 Task: Find connections with filter location Kāsaragod with filter topic #Mobilemarketingwith filter profile language Spanish with filter current company Tata Steel with filter school Shri Ramdeobaba Kamla Nehru Engineering College, Katol Road with filter industry Renewable Energy Semiconductor Manufacturing with filter service category Tax Law with filter keywords title Customer Care Associate
Action: Mouse moved to (199, 318)
Screenshot: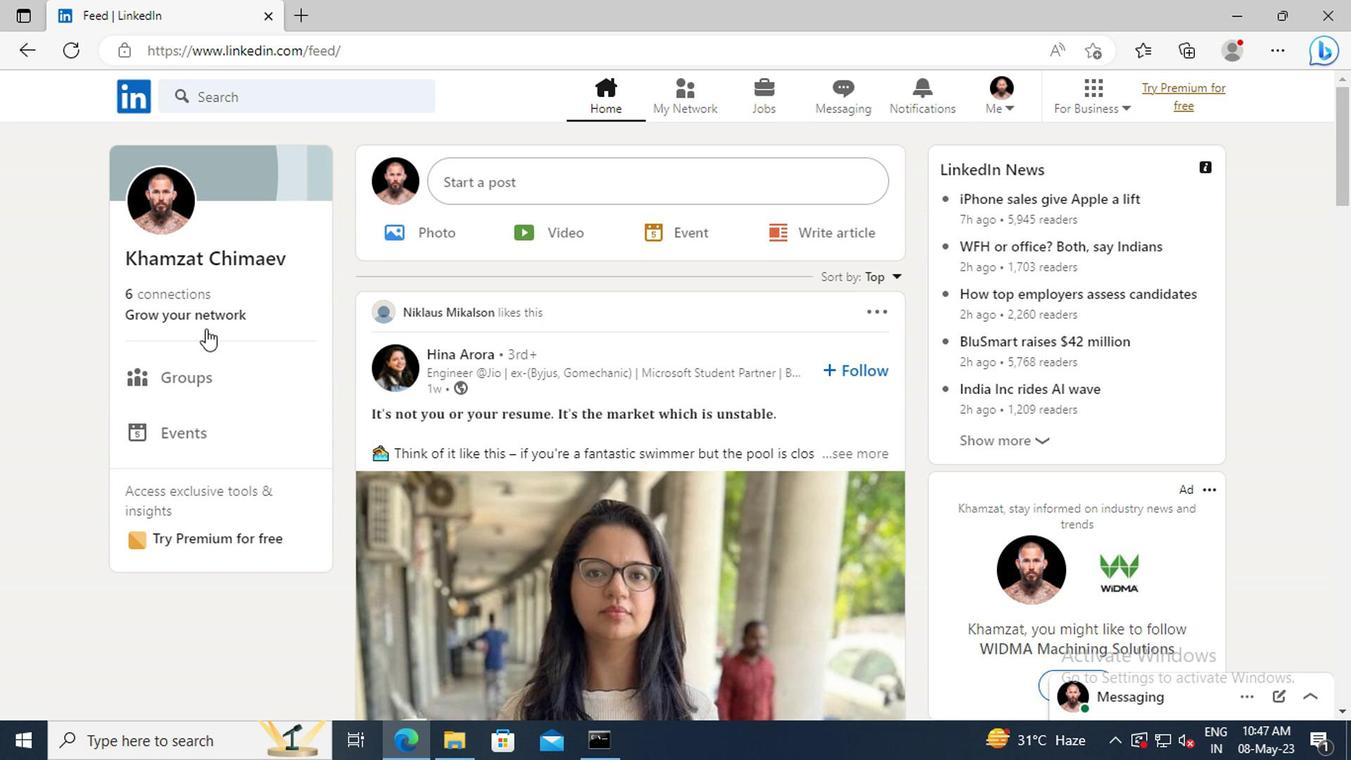 
Action: Mouse pressed left at (199, 318)
Screenshot: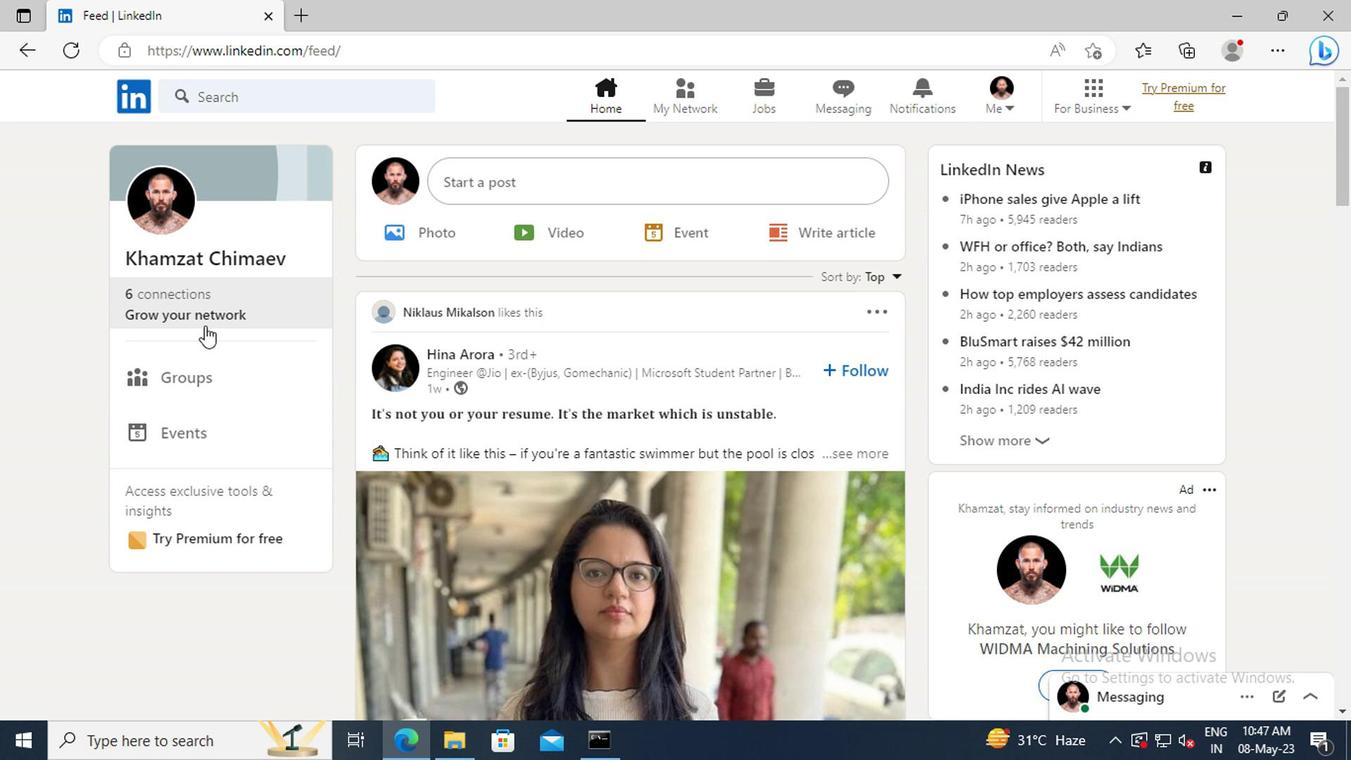 
Action: Mouse moved to (212, 214)
Screenshot: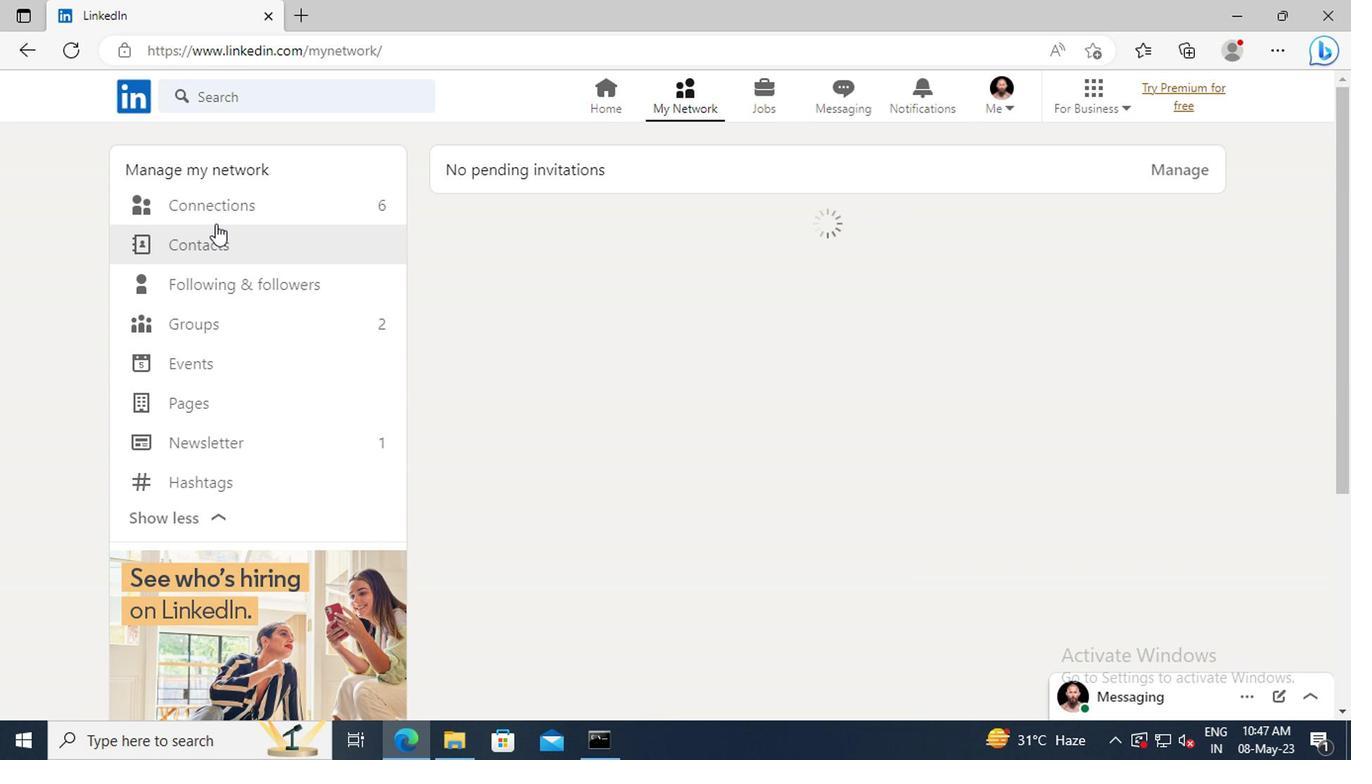 
Action: Mouse pressed left at (212, 214)
Screenshot: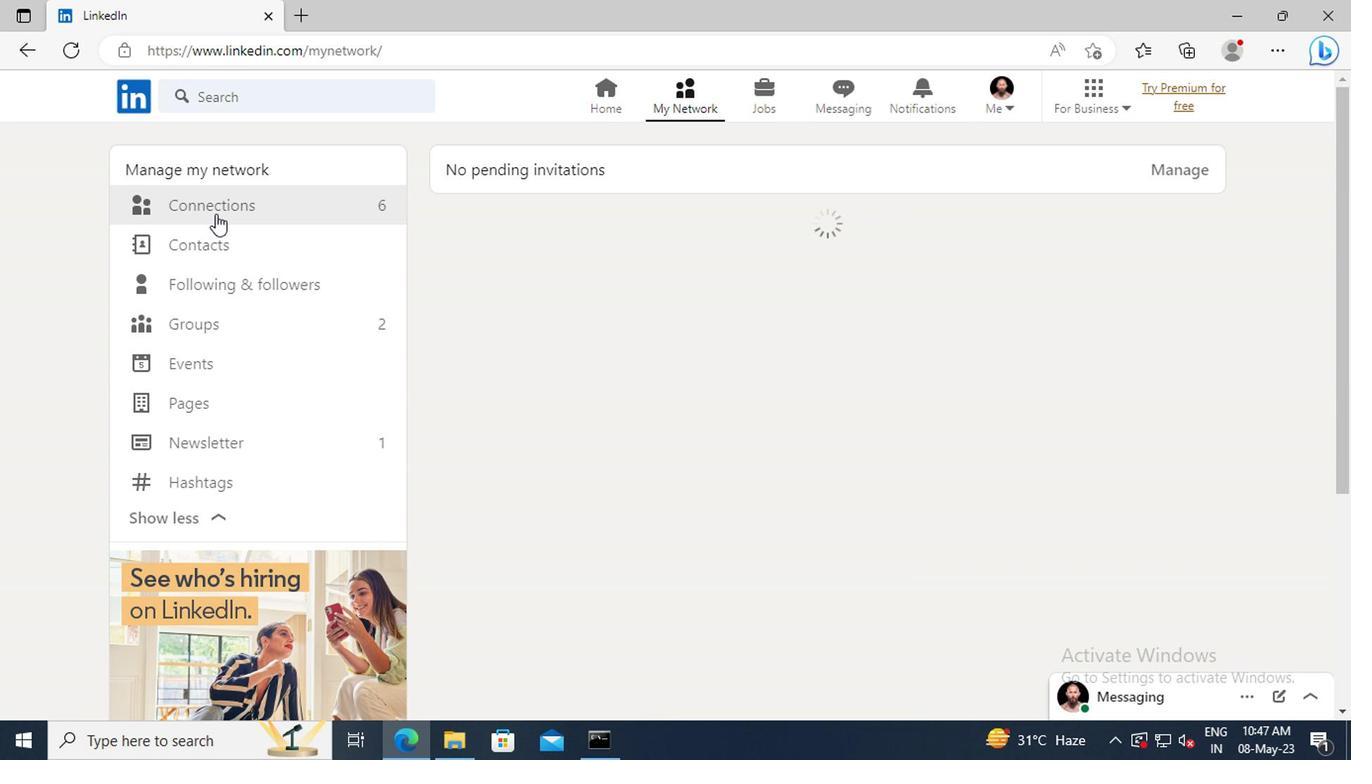 
Action: Mouse moved to (792, 212)
Screenshot: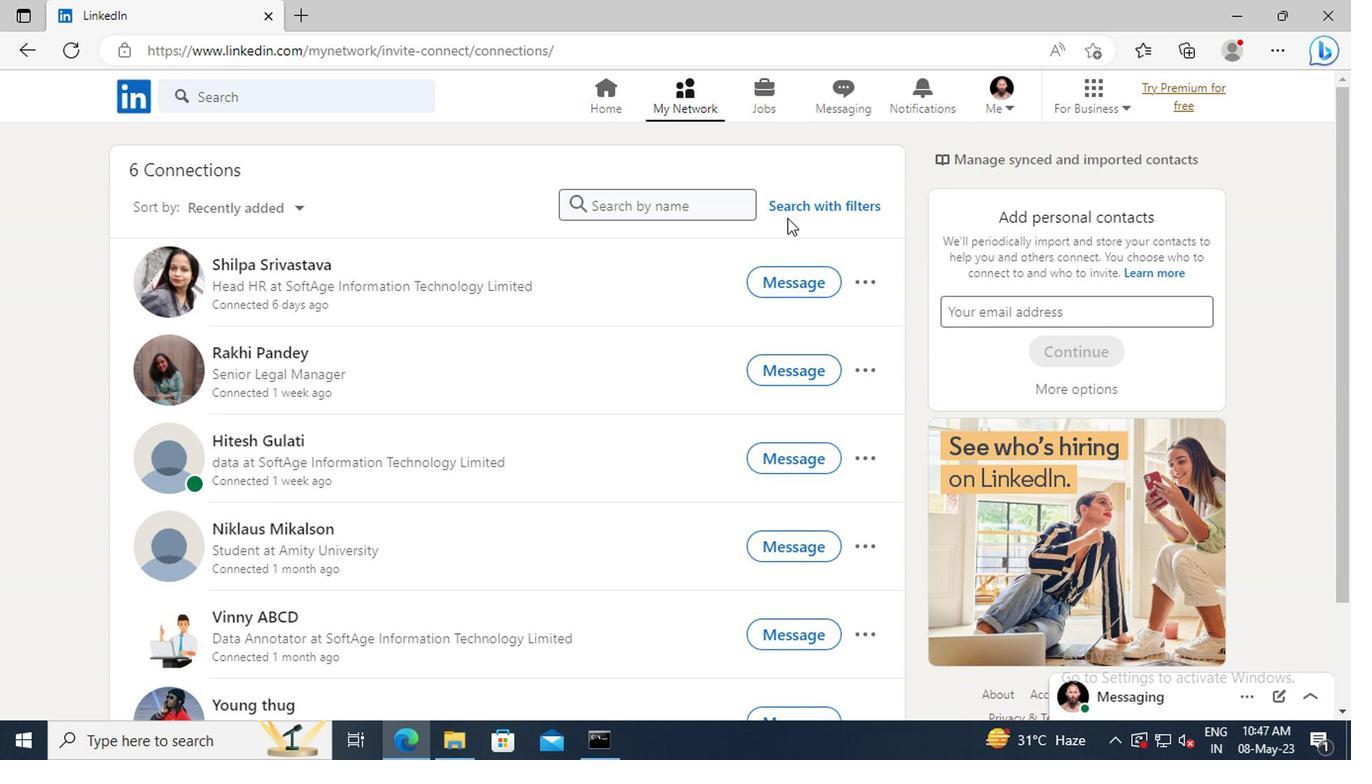 
Action: Mouse pressed left at (792, 212)
Screenshot: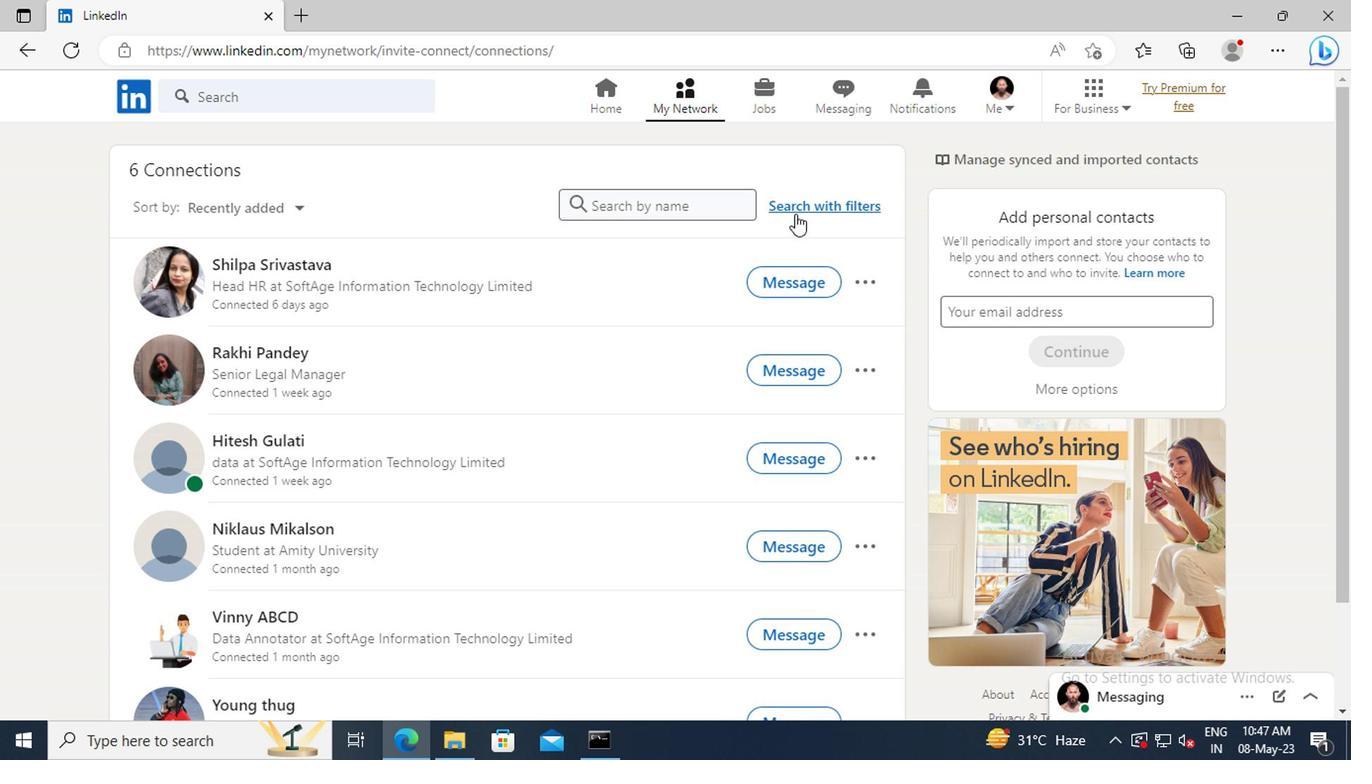 
Action: Mouse moved to (744, 155)
Screenshot: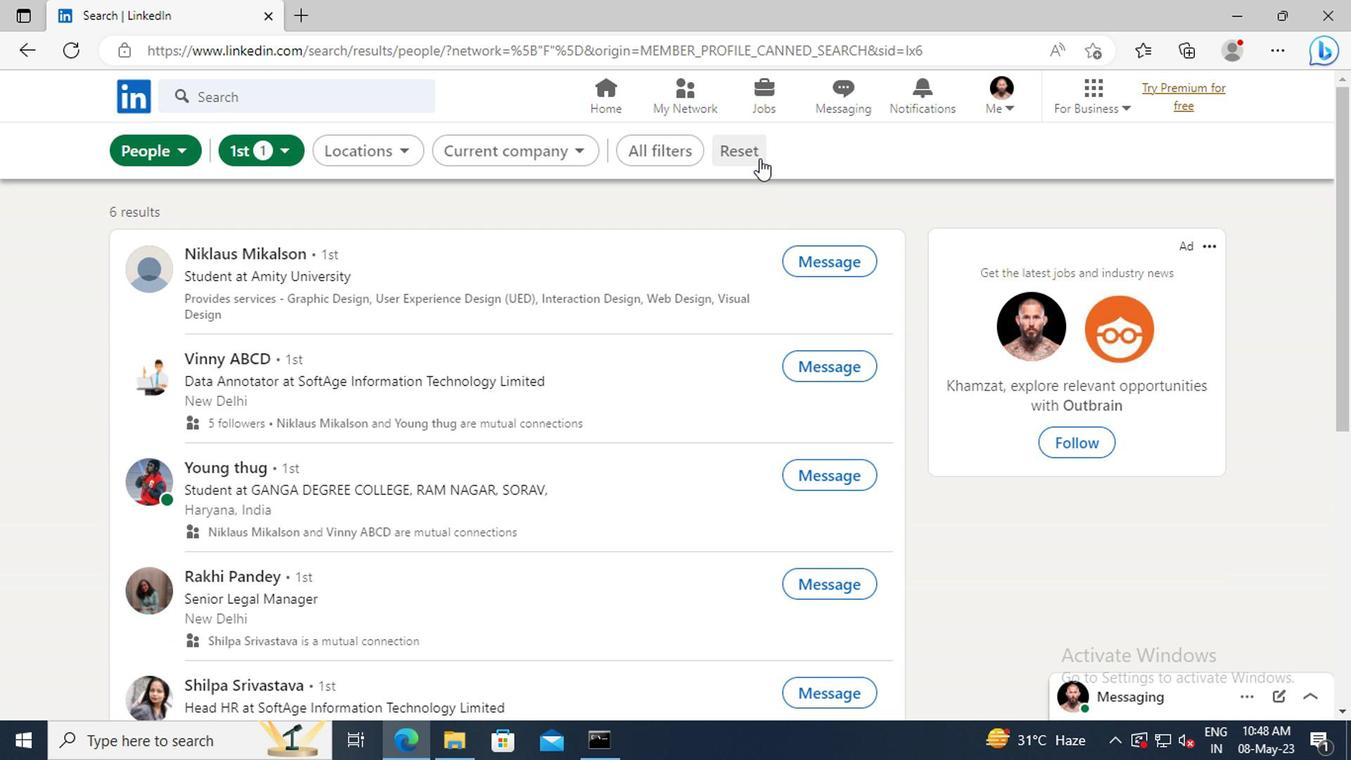 
Action: Mouse pressed left at (744, 155)
Screenshot: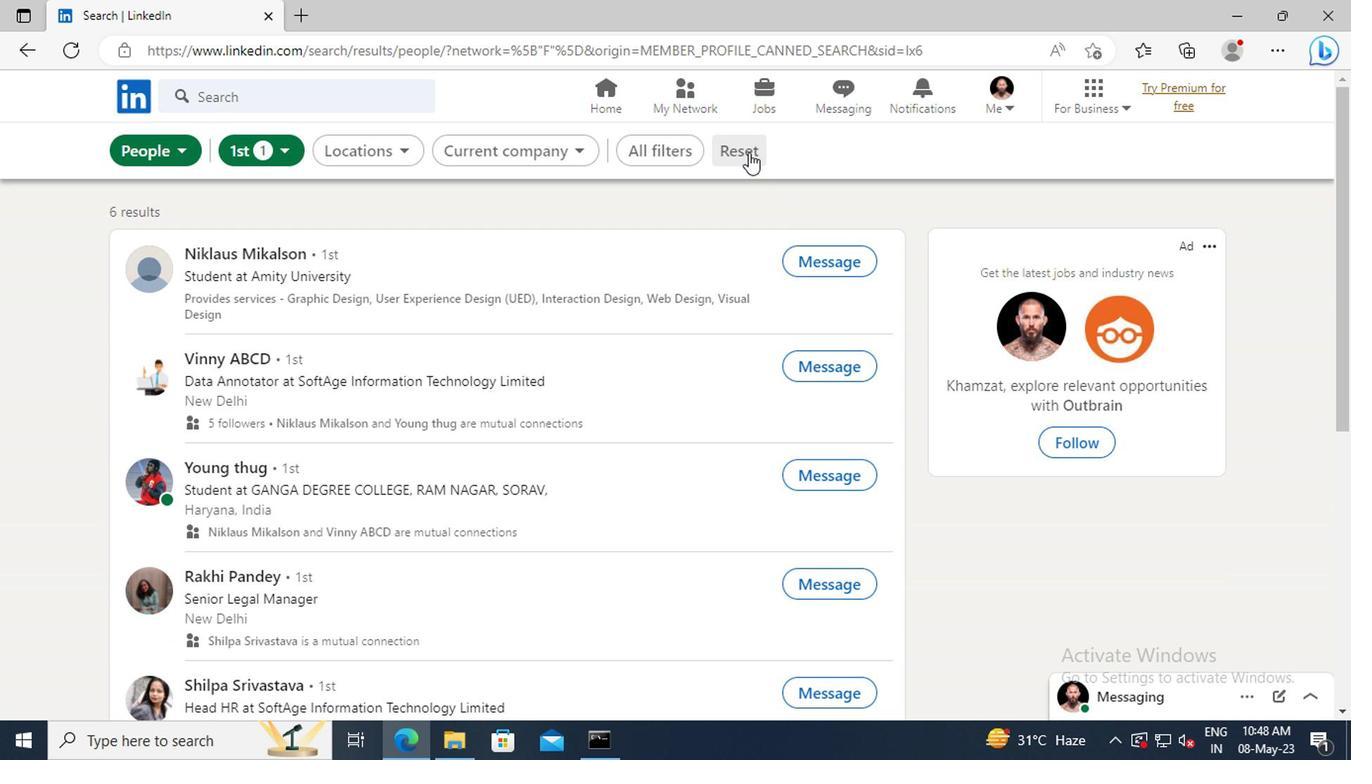 
Action: Mouse moved to (708, 155)
Screenshot: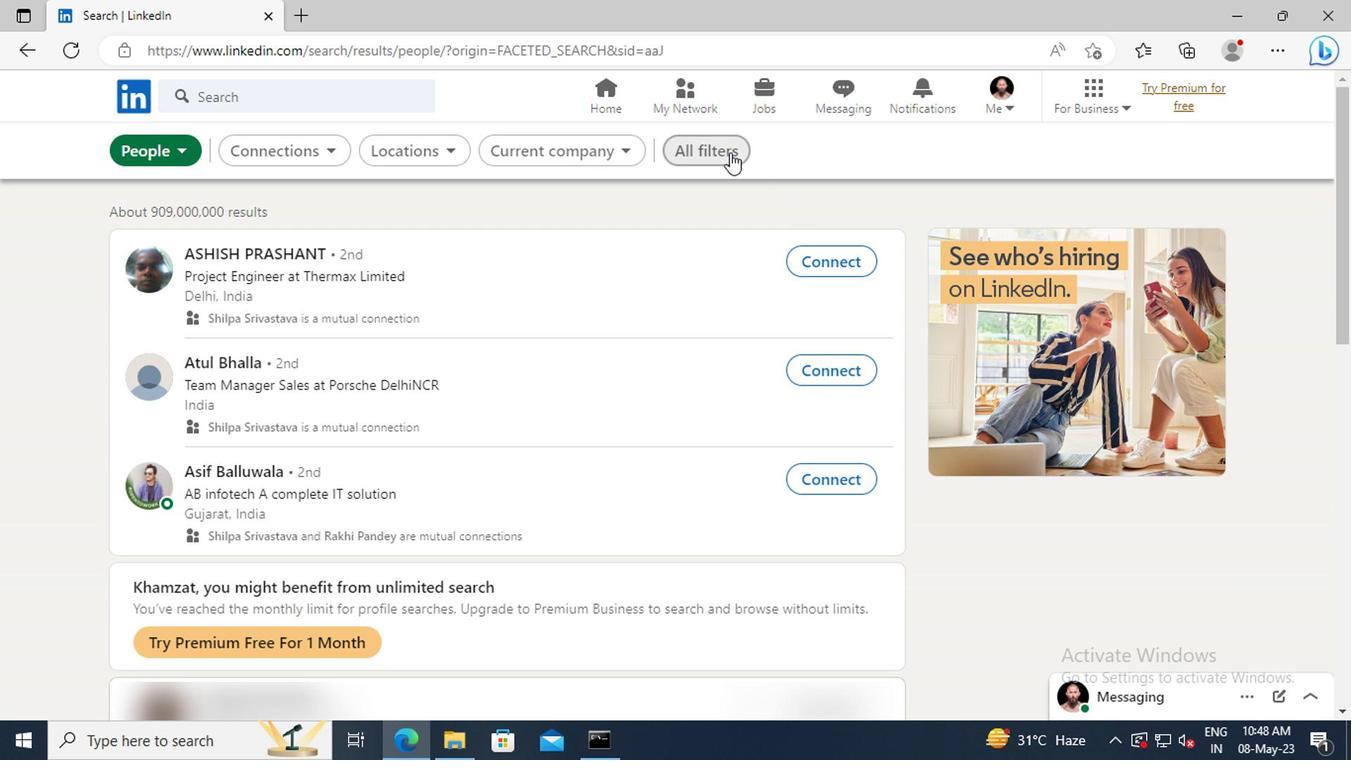 
Action: Mouse pressed left at (708, 155)
Screenshot: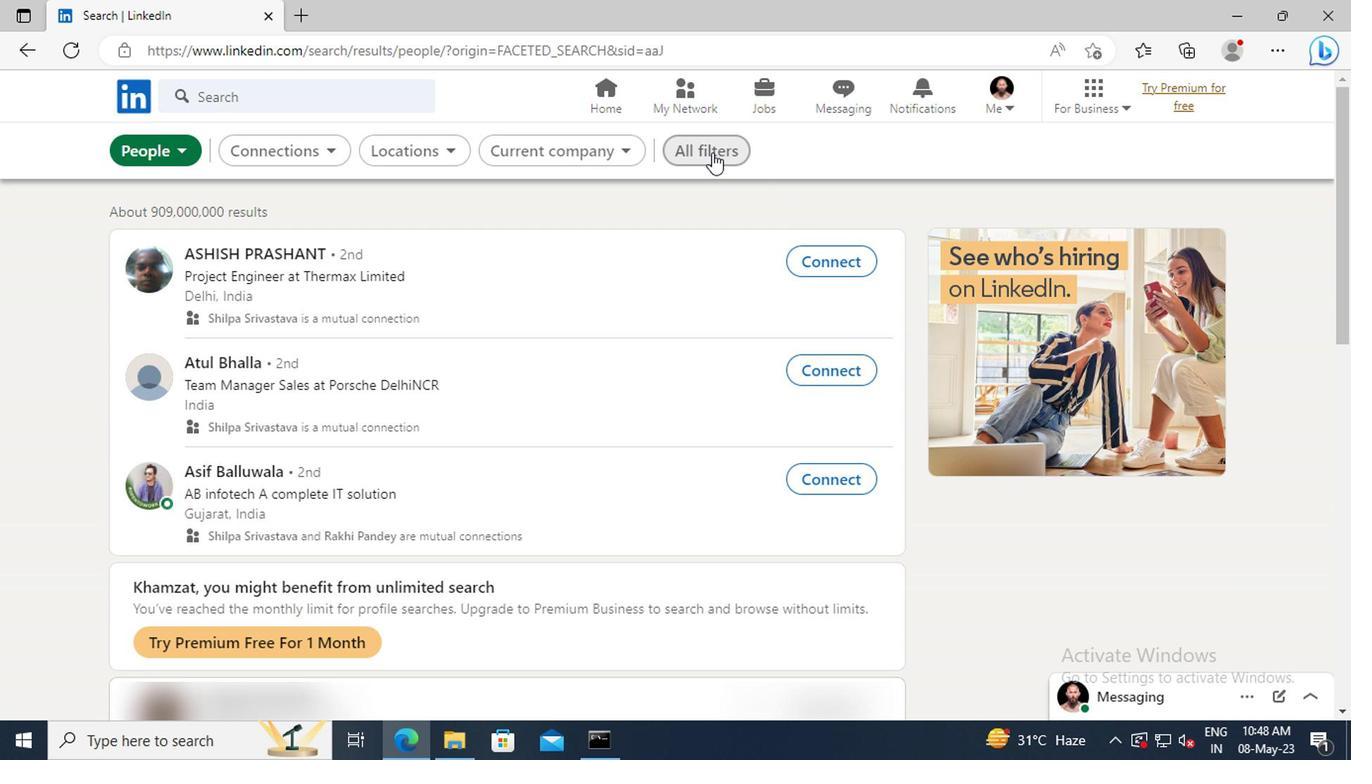 
Action: Mouse moved to (1086, 362)
Screenshot: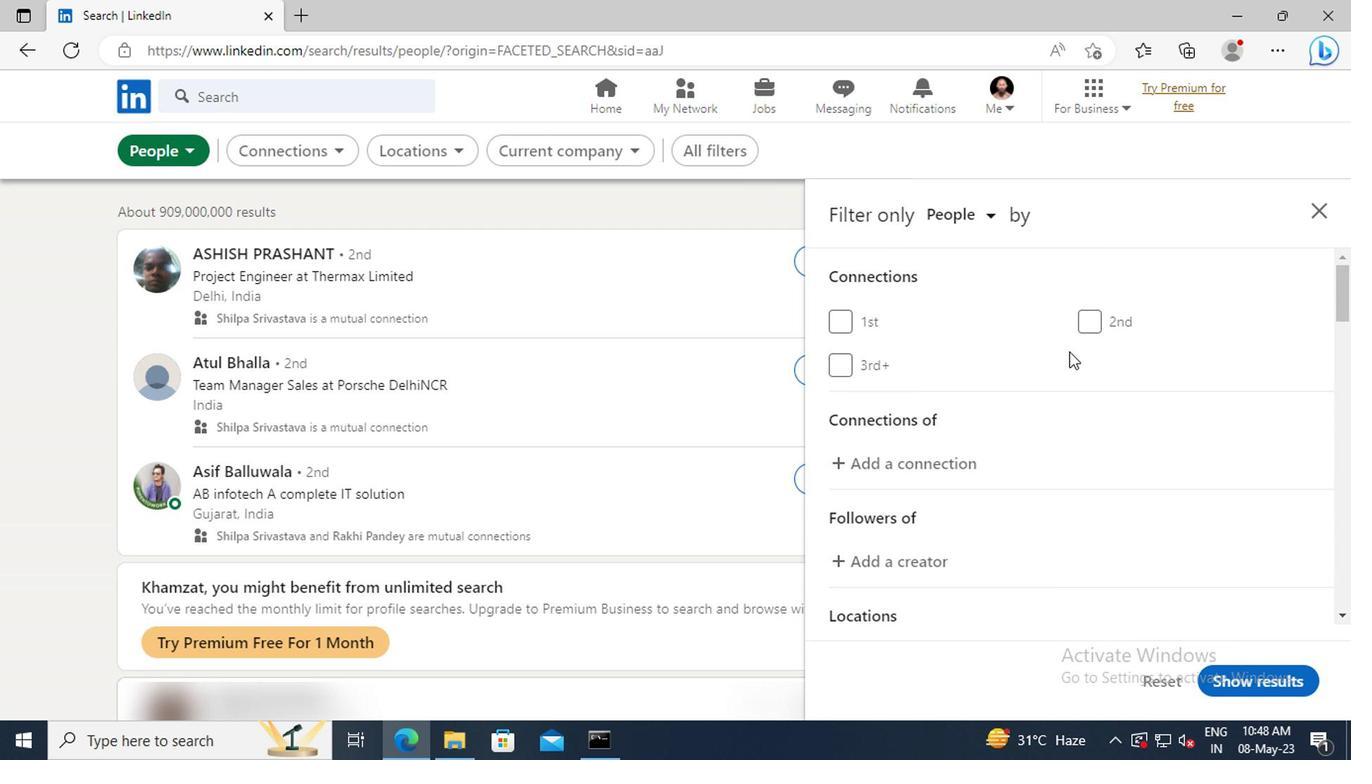 
Action: Mouse scrolled (1086, 361) with delta (0, 0)
Screenshot: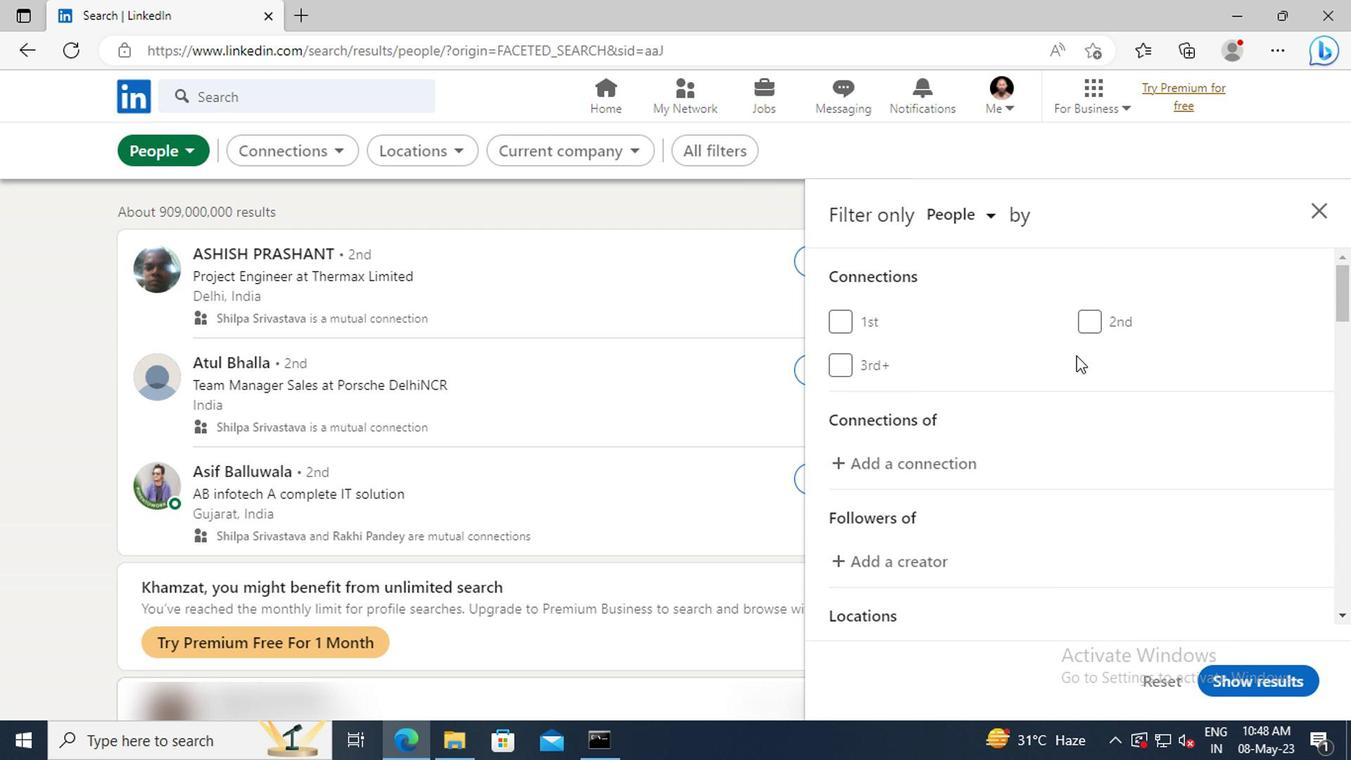 
Action: Mouse moved to (1087, 363)
Screenshot: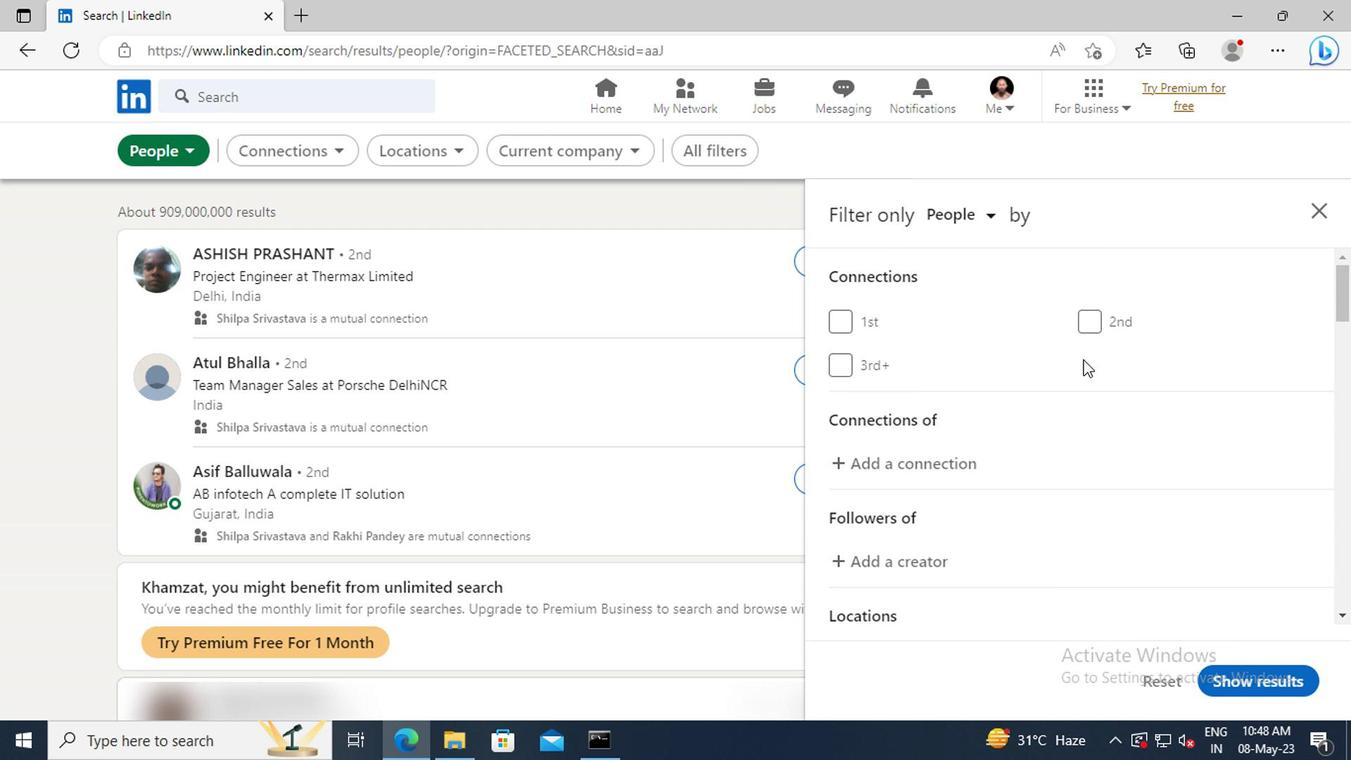 
Action: Mouse scrolled (1087, 362) with delta (0, 0)
Screenshot: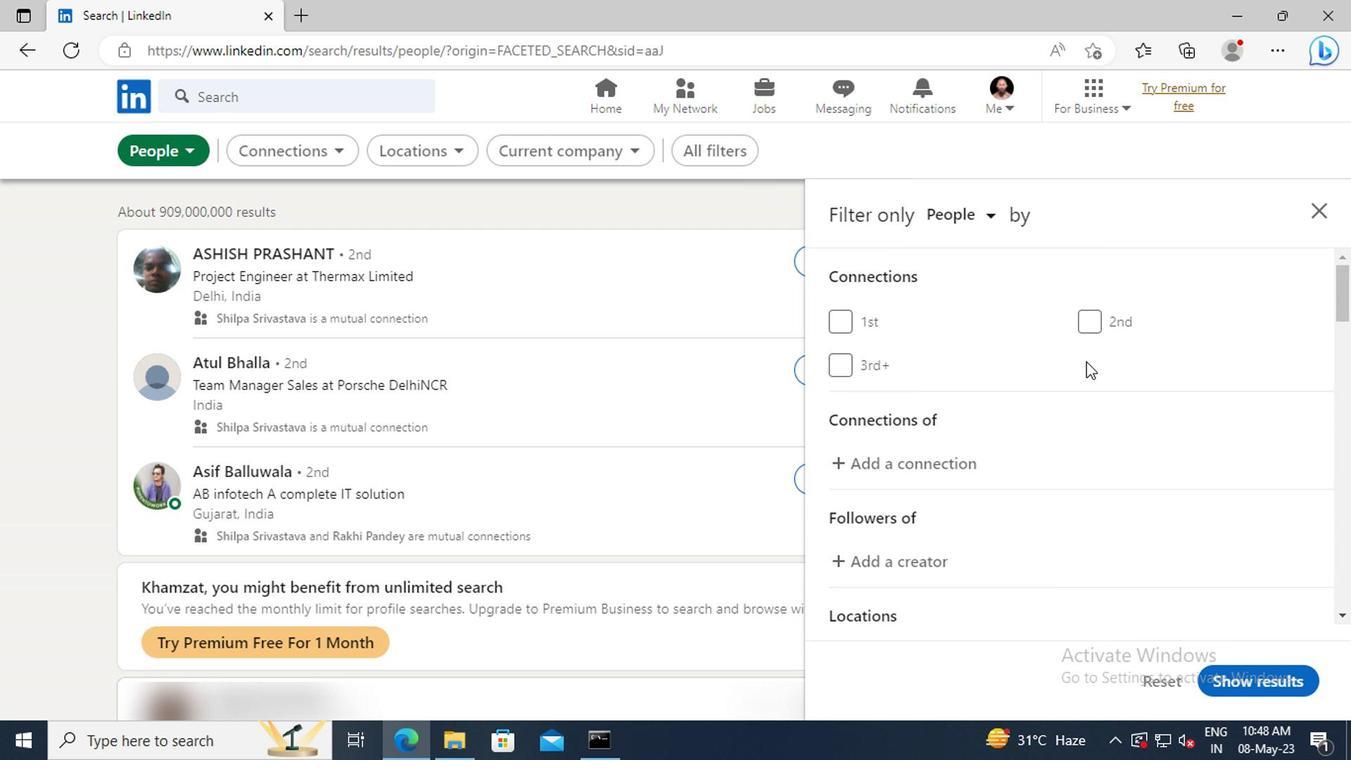 
Action: Mouse scrolled (1087, 362) with delta (0, 0)
Screenshot: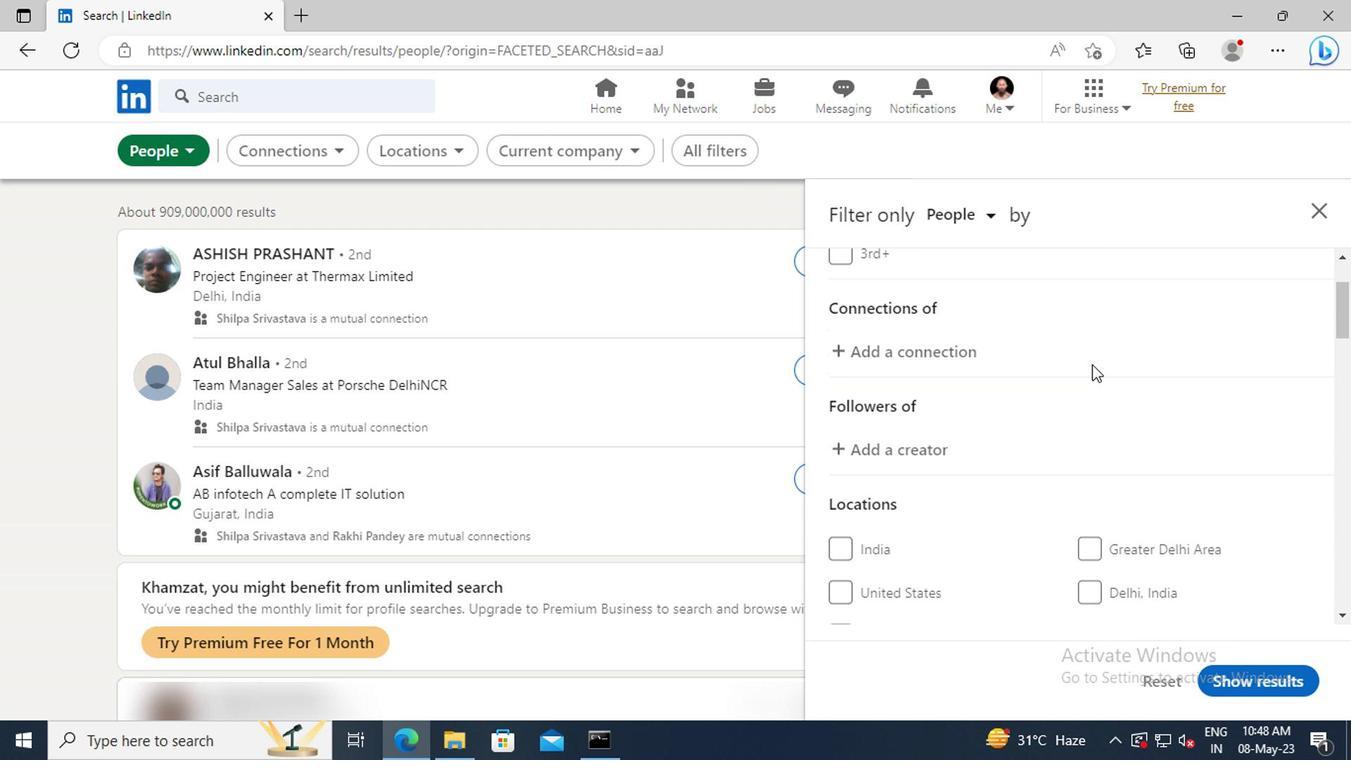 
Action: Mouse scrolled (1087, 362) with delta (0, 0)
Screenshot: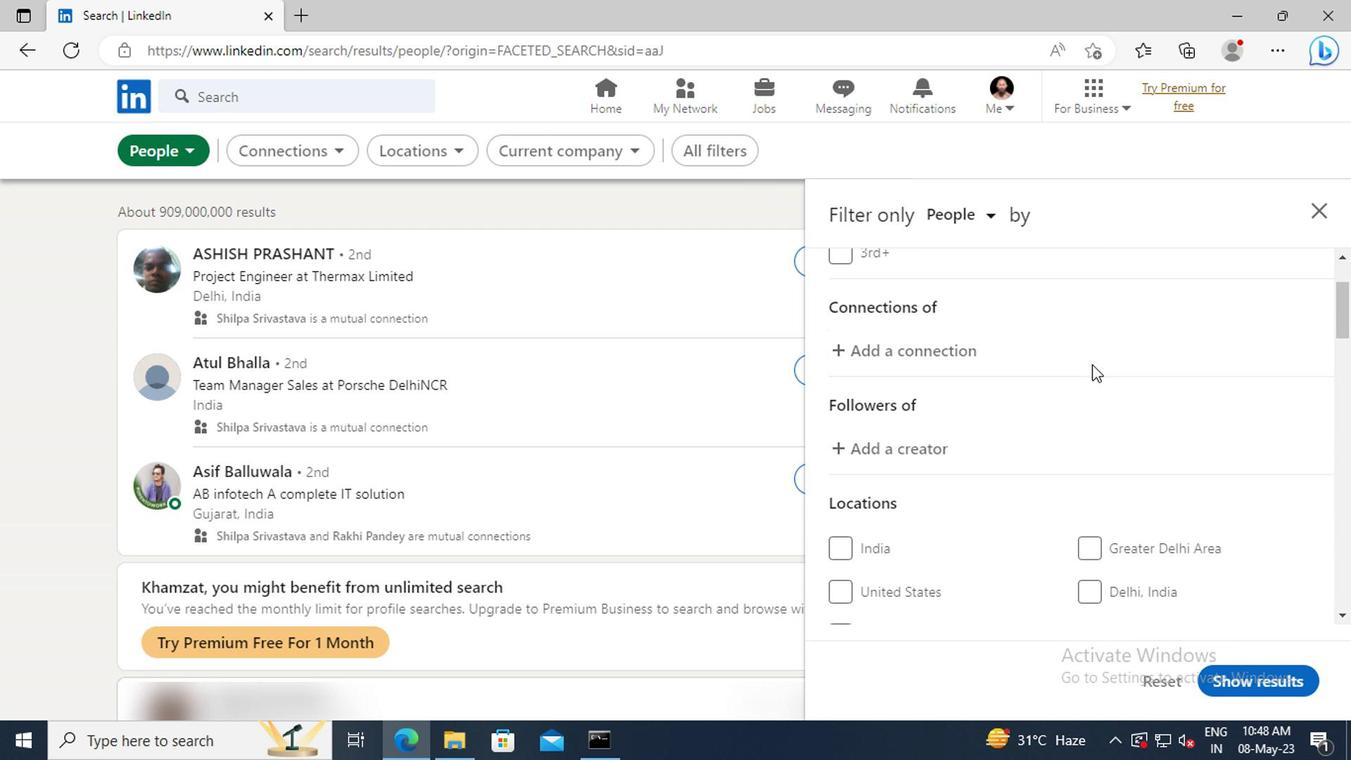 
Action: Mouse scrolled (1087, 362) with delta (0, 0)
Screenshot: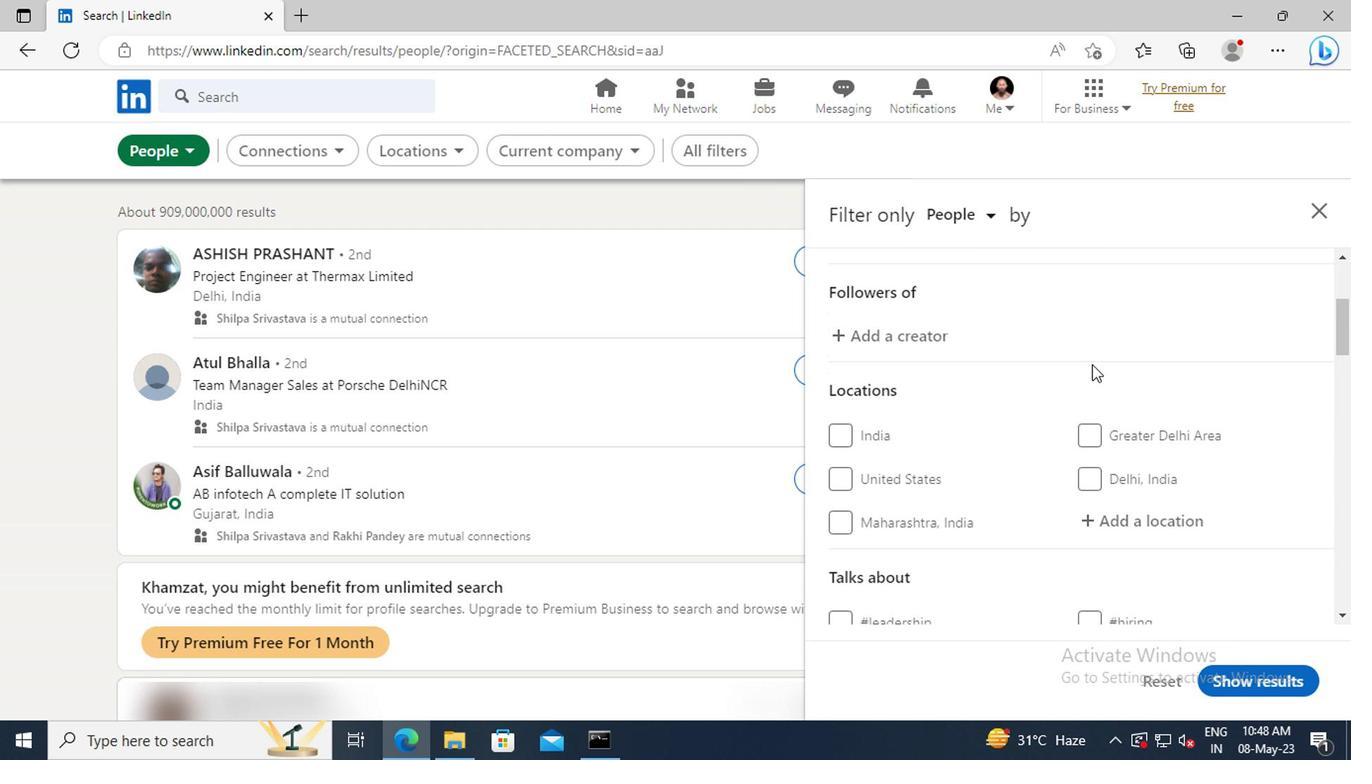 
Action: Mouse scrolled (1087, 362) with delta (0, 0)
Screenshot: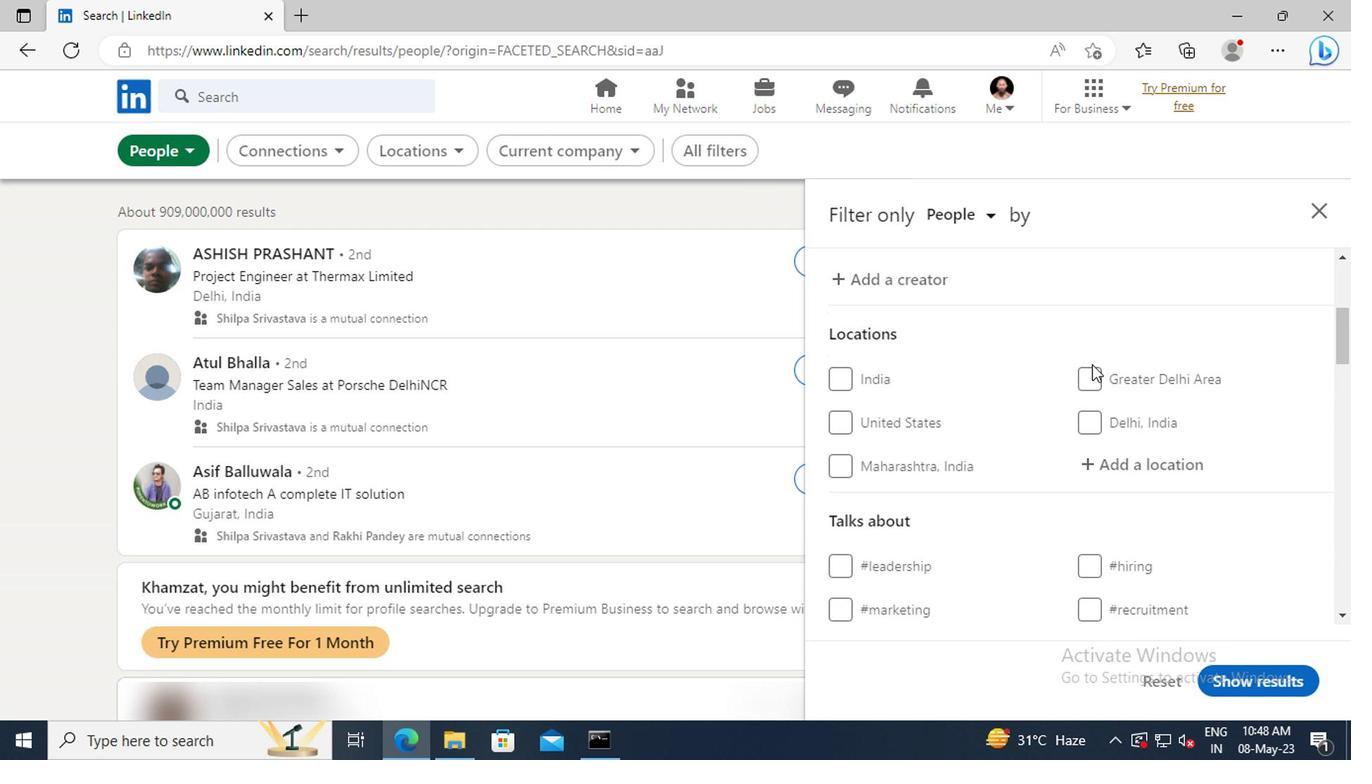
Action: Mouse scrolled (1087, 362) with delta (0, 0)
Screenshot: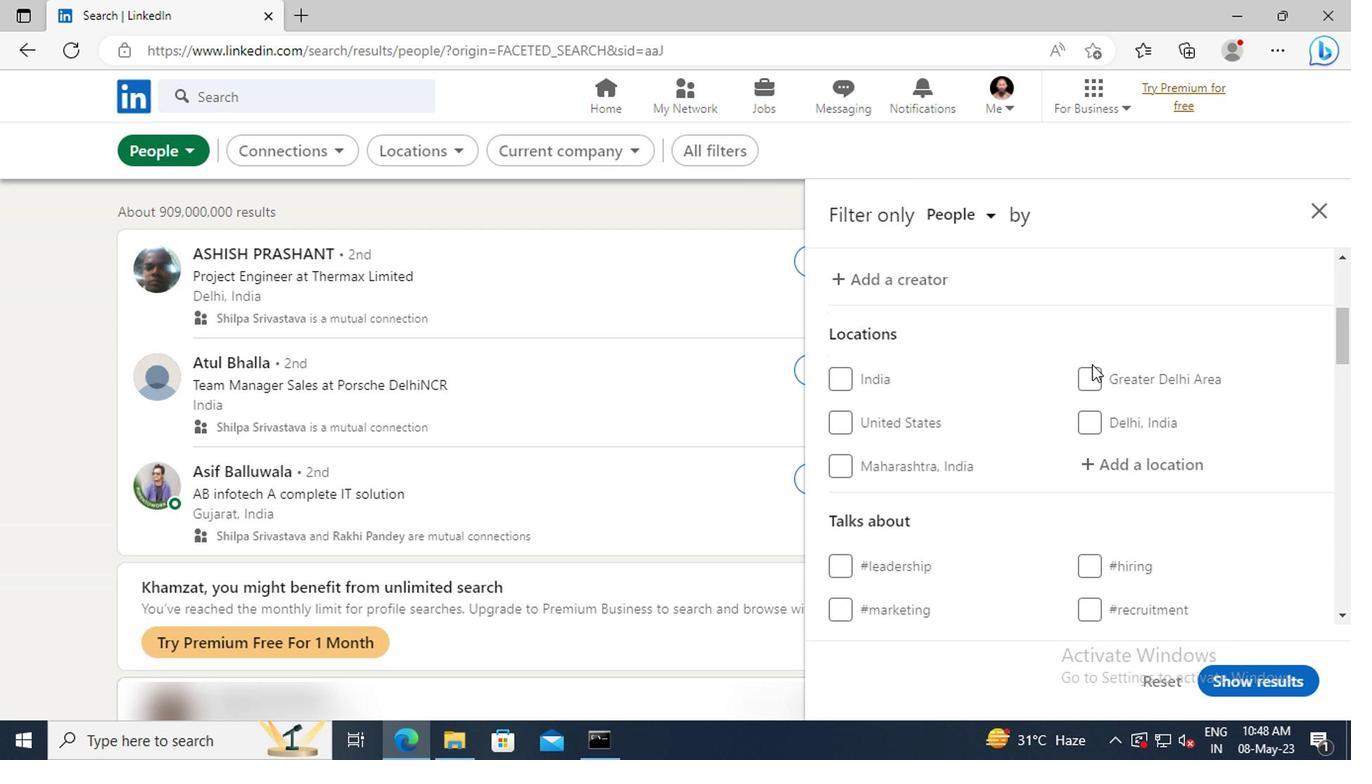 
Action: Mouse moved to (1097, 359)
Screenshot: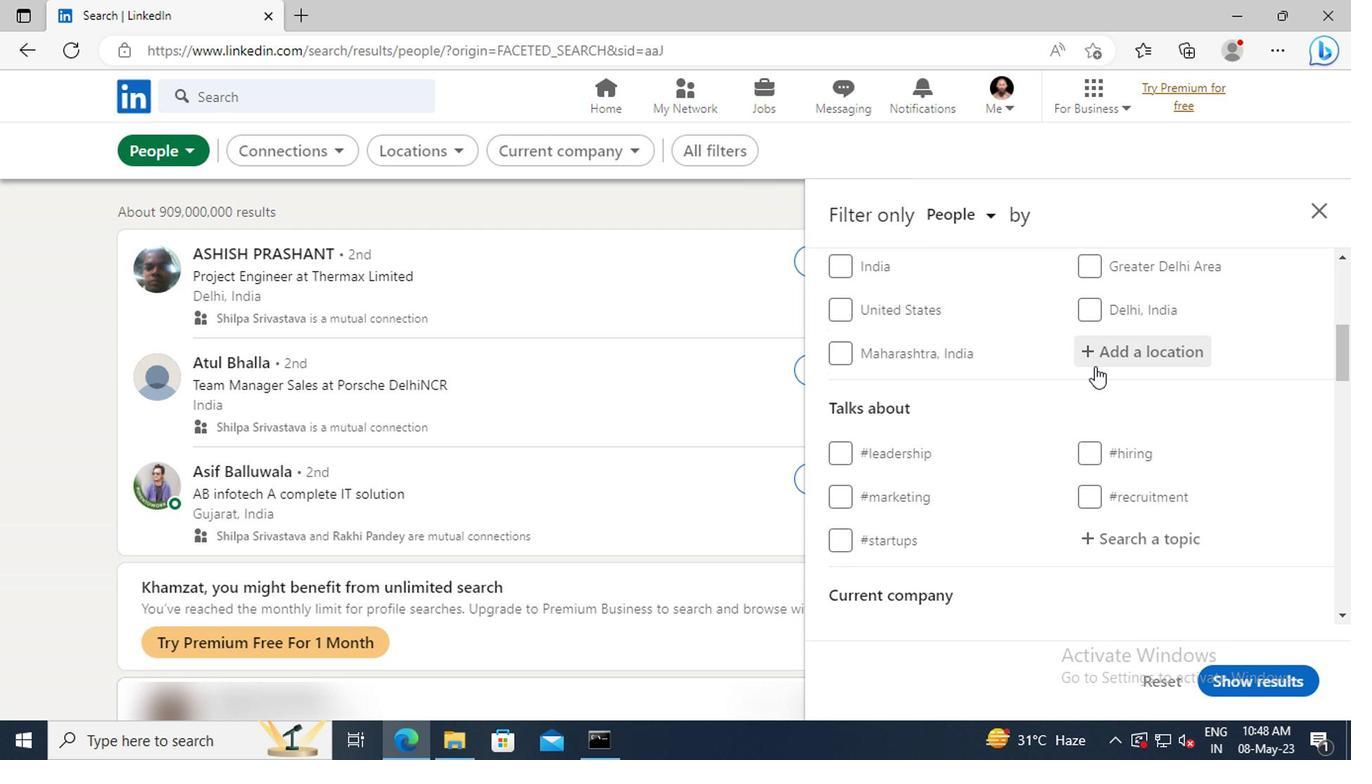 
Action: Mouse pressed left at (1097, 359)
Screenshot: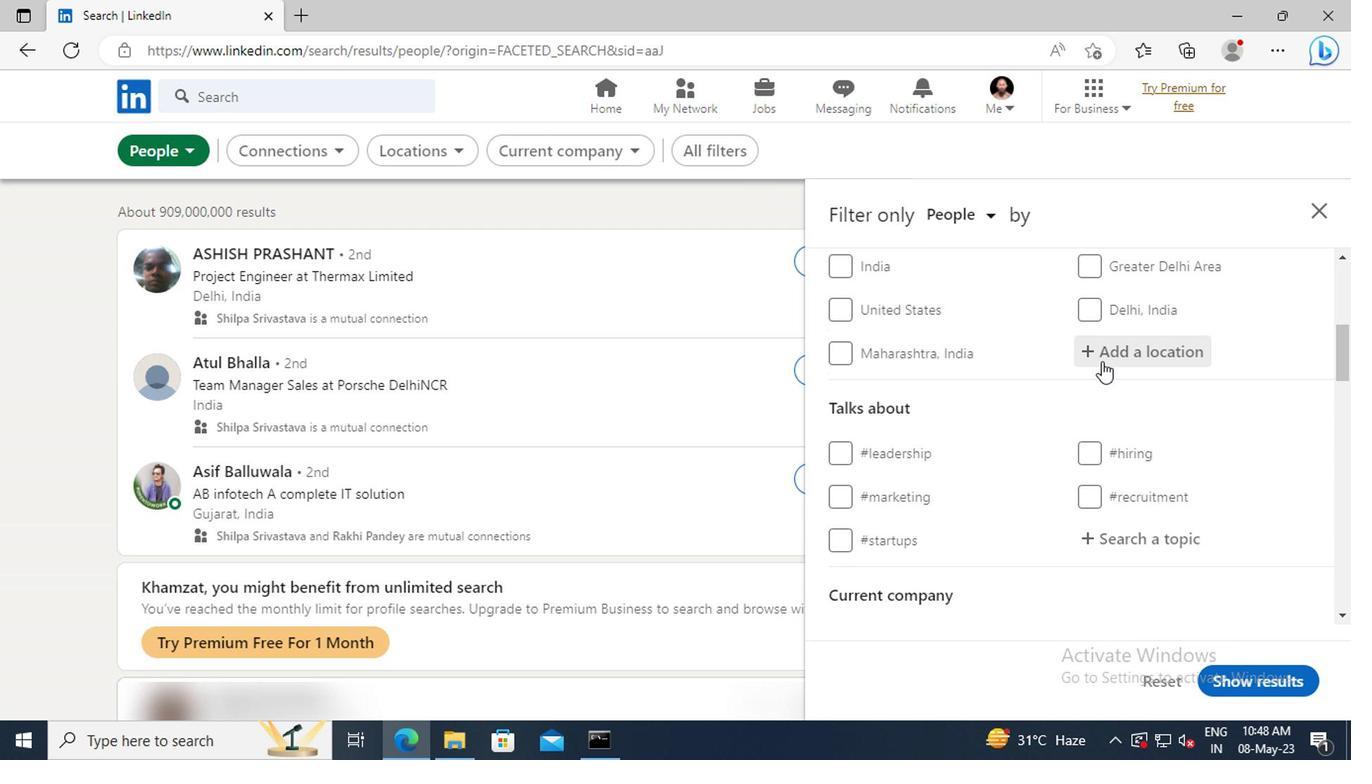 
Action: Mouse moved to (1097, 357)
Screenshot: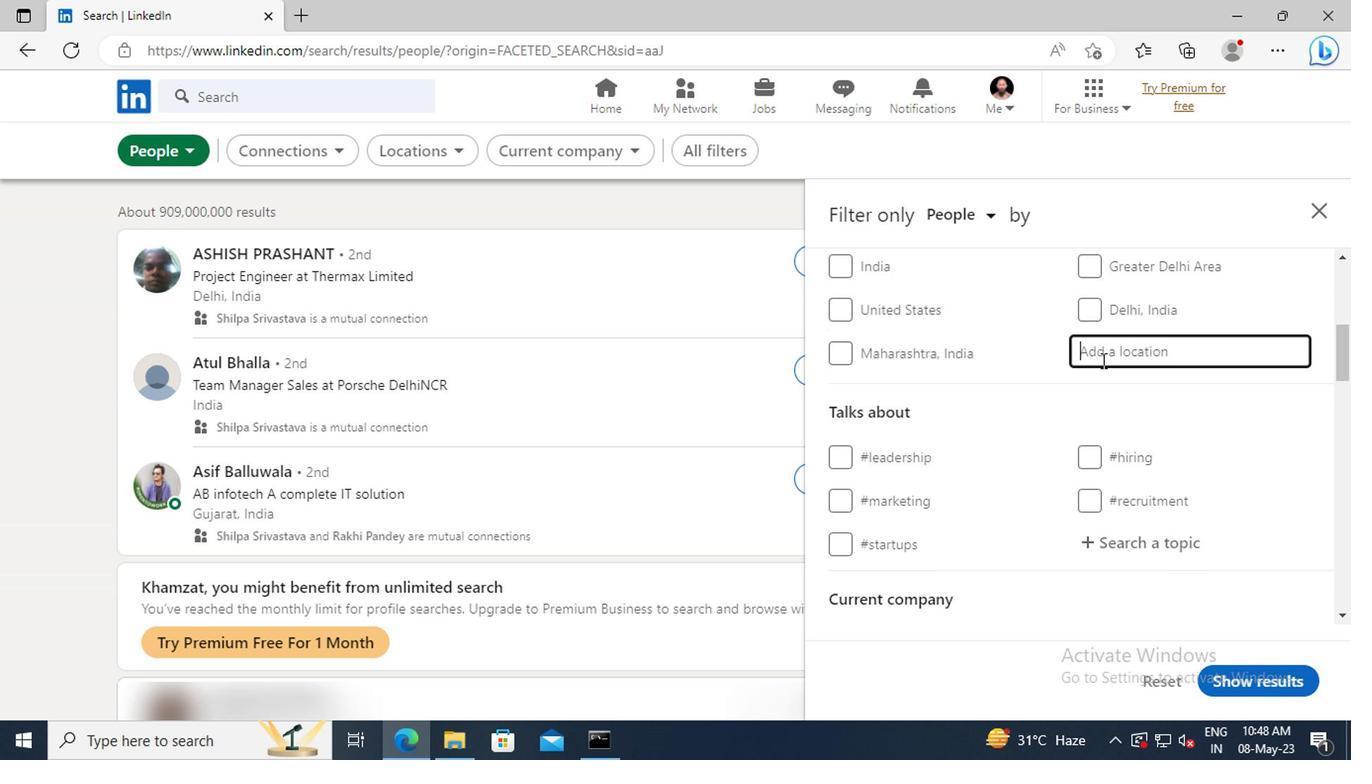 
Action: Key pressed <Key.shift>KASARAGOD
Screenshot: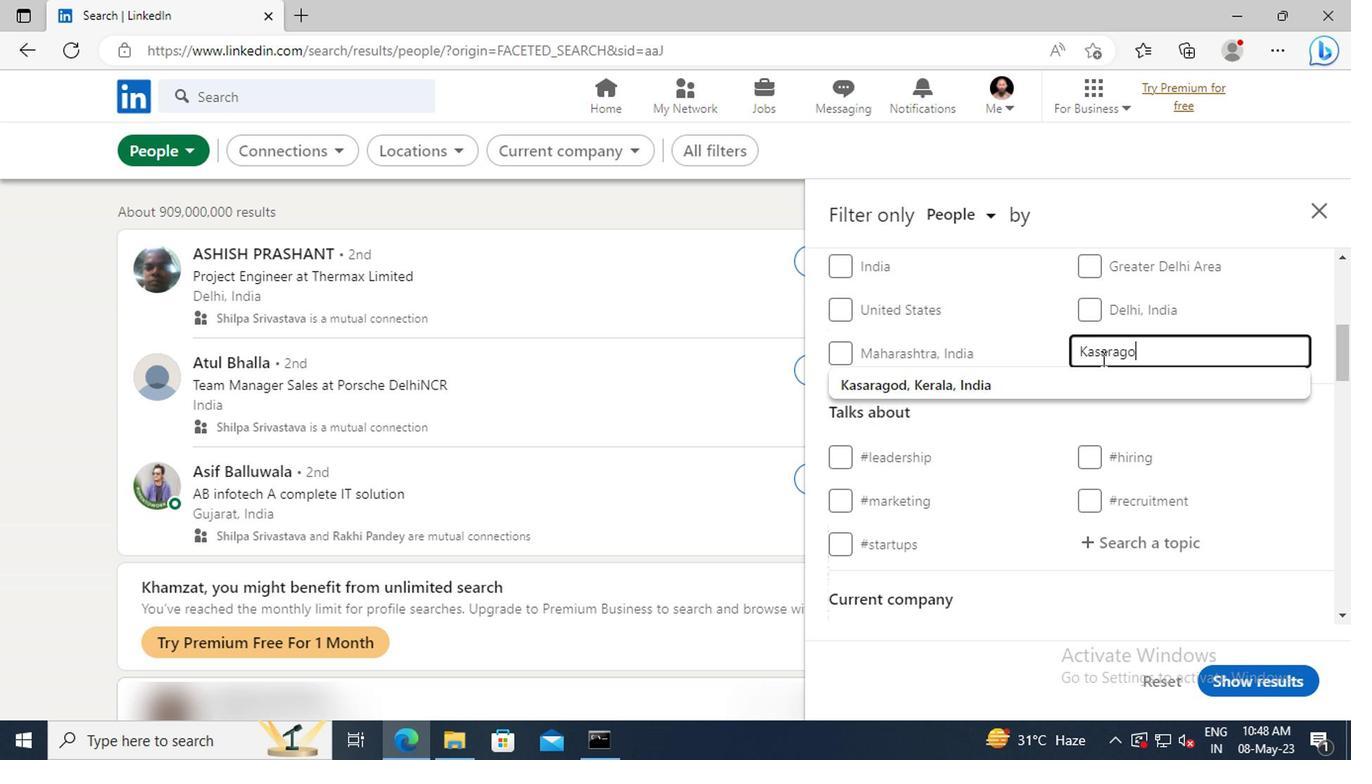 
Action: Mouse moved to (1102, 374)
Screenshot: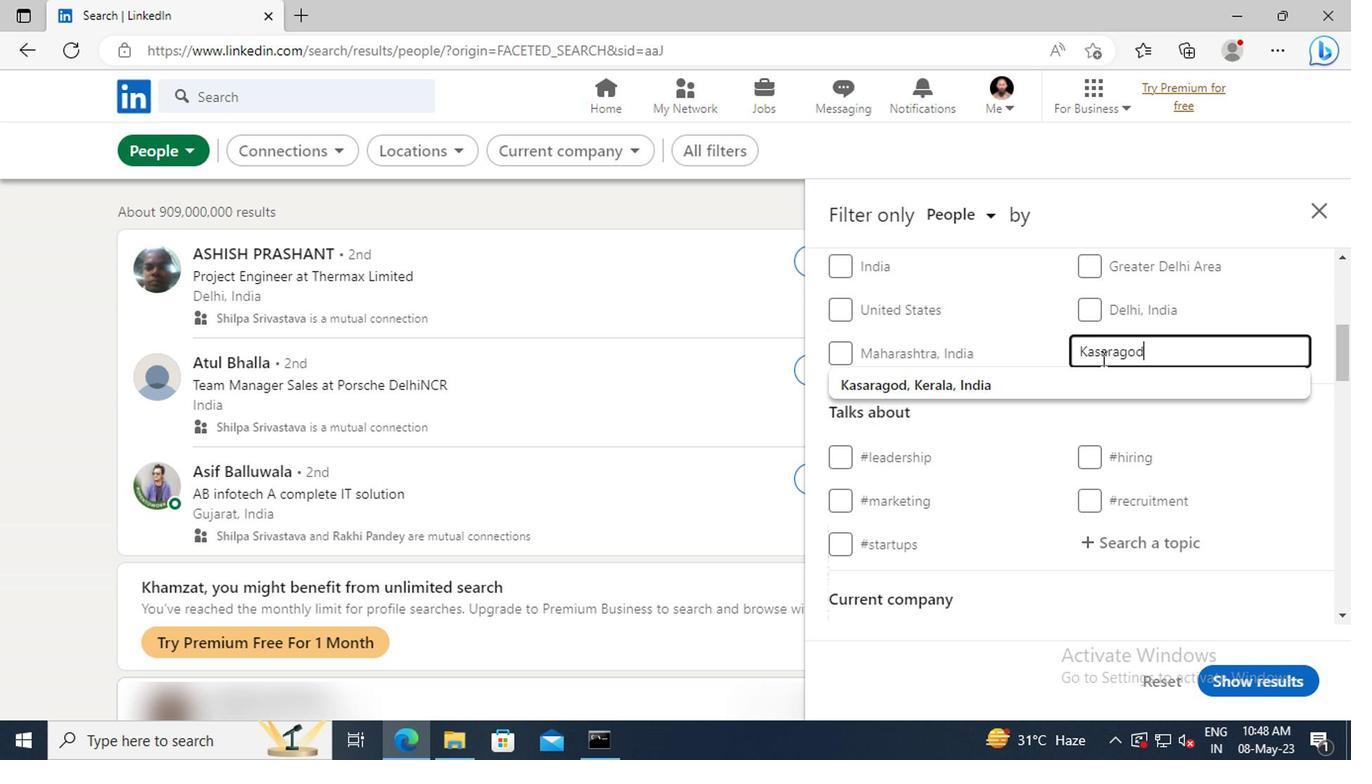 
Action: Mouse pressed left at (1102, 374)
Screenshot: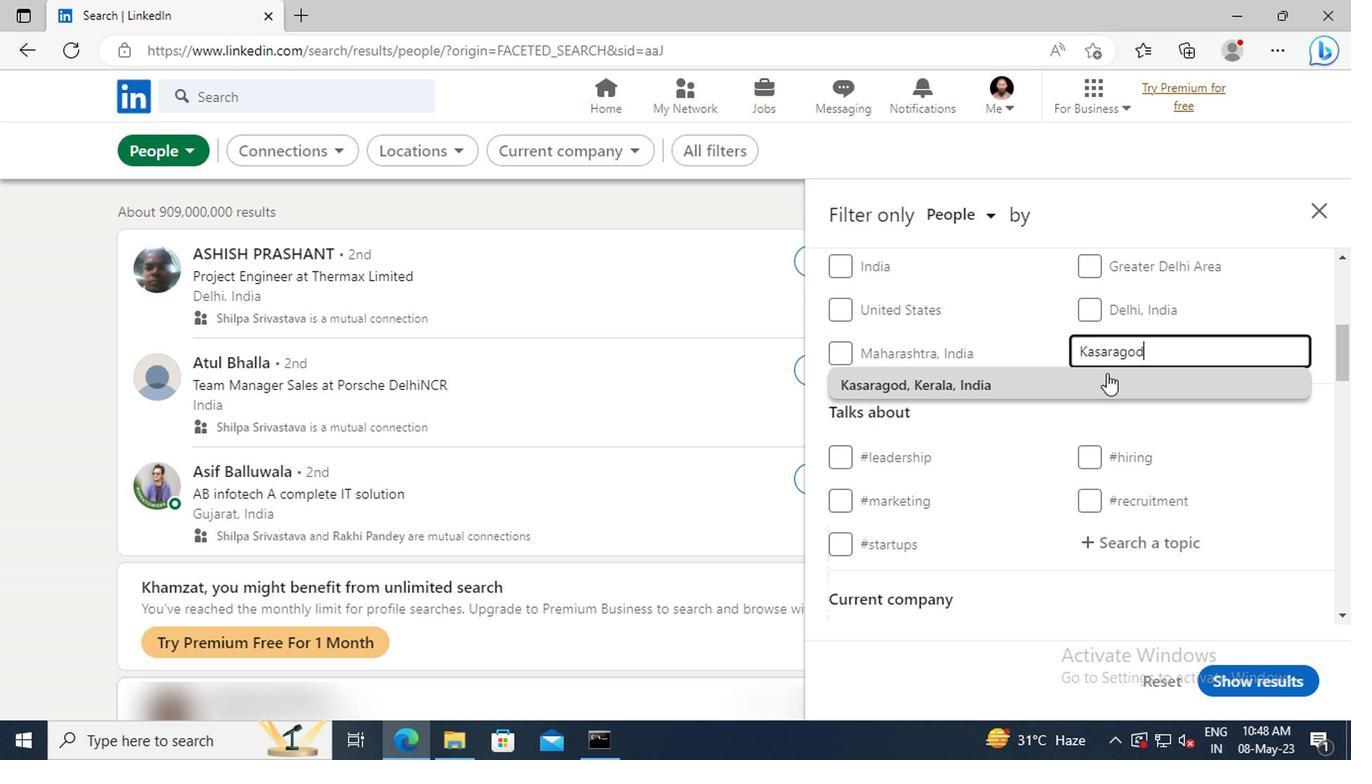
Action: Mouse moved to (1103, 375)
Screenshot: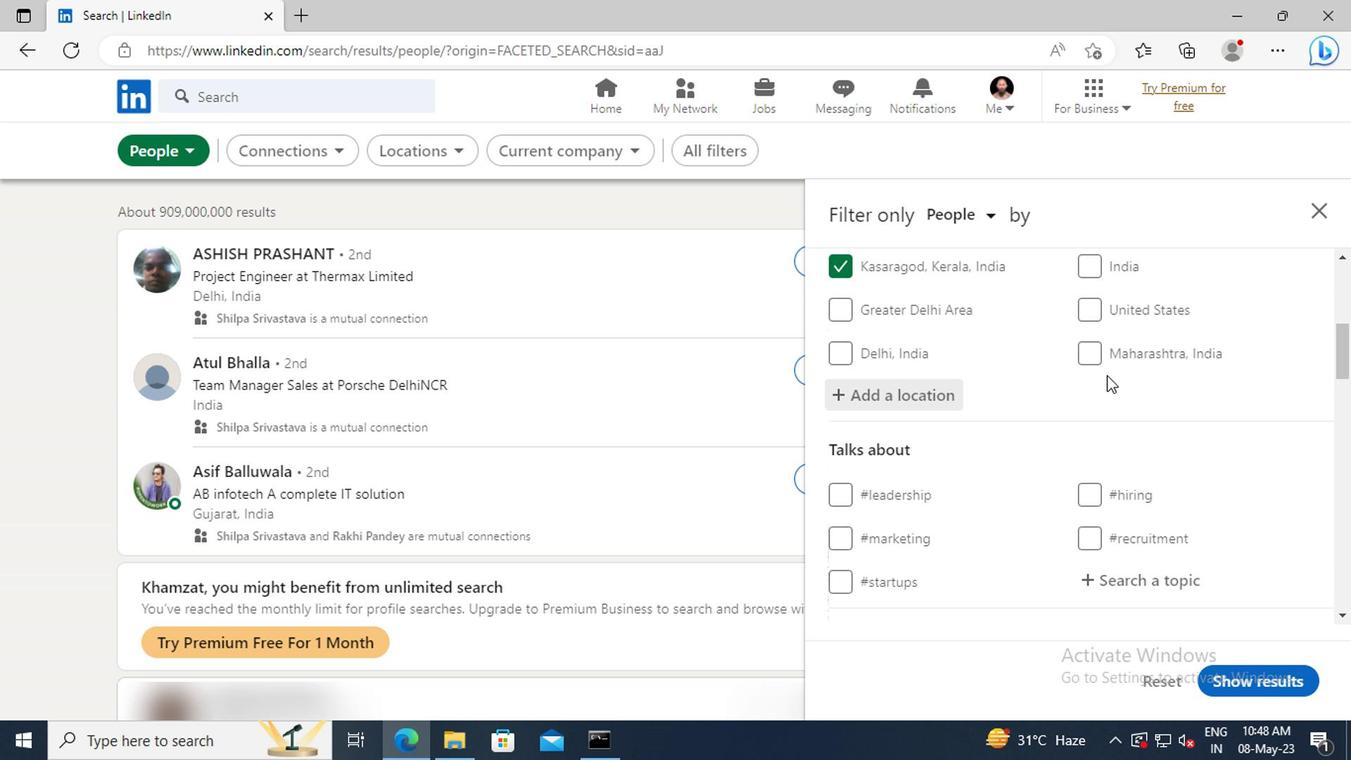 
Action: Mouse scrolled (1103, 374) with delta (0, 0)
Screenshot: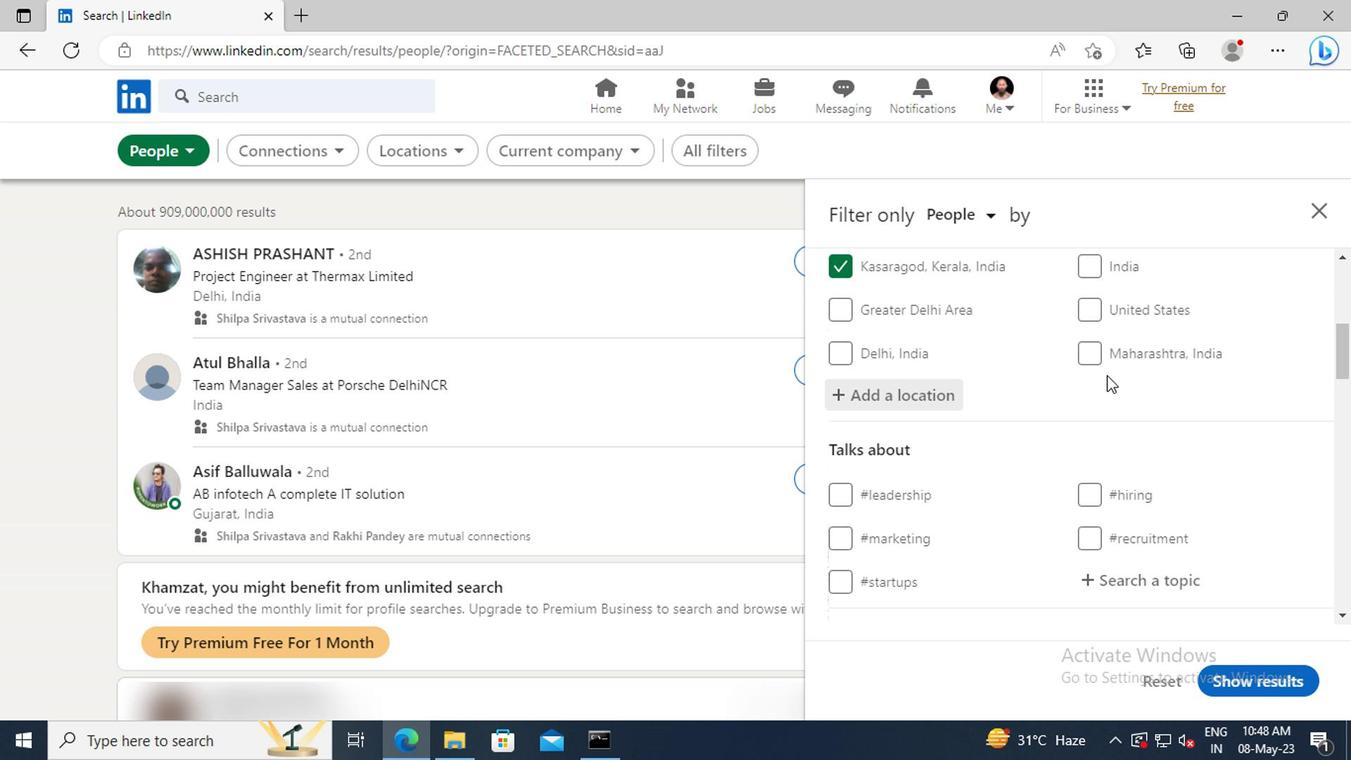 
Action: Mouse scrolled (1103, 374) with delta (0, 0)
Screenshot: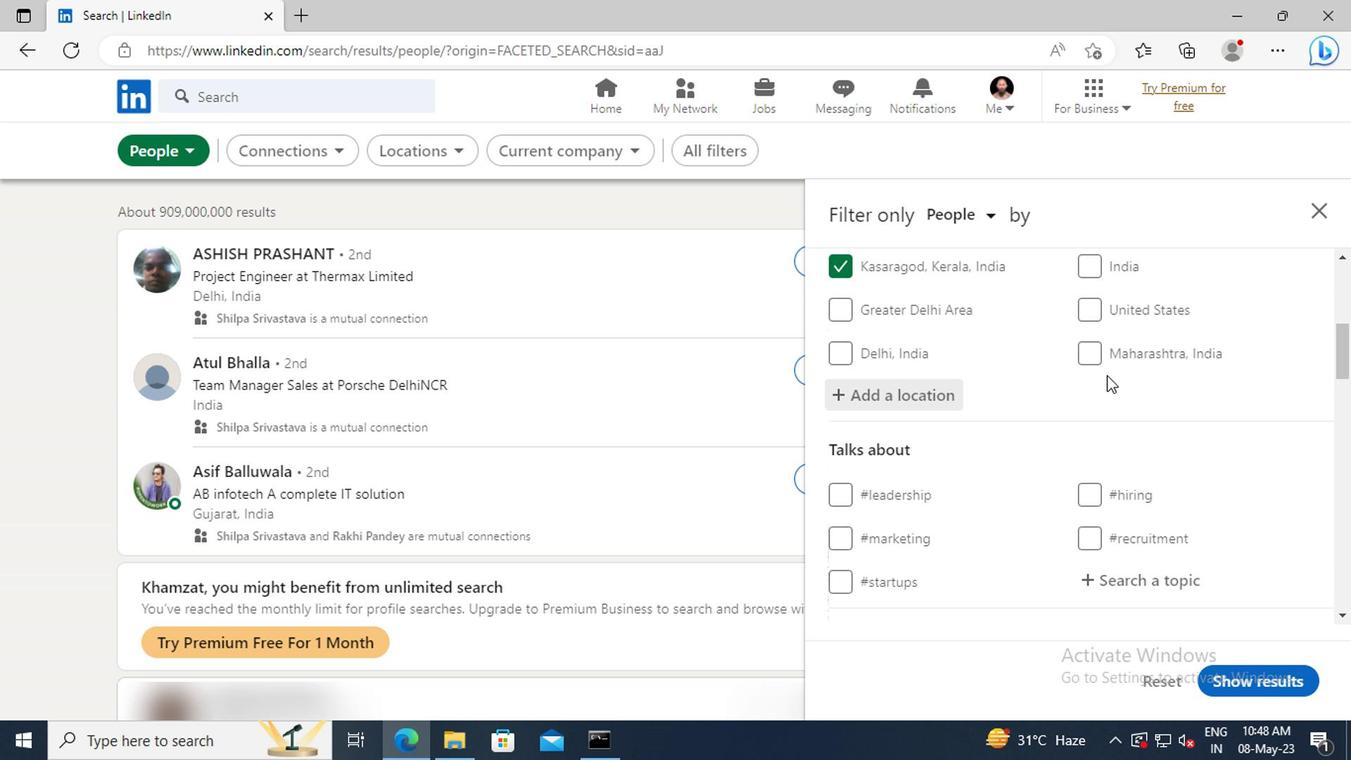 
Action: Mouse scrolled (1103, 374) with delta (0, 0)
Screenshot: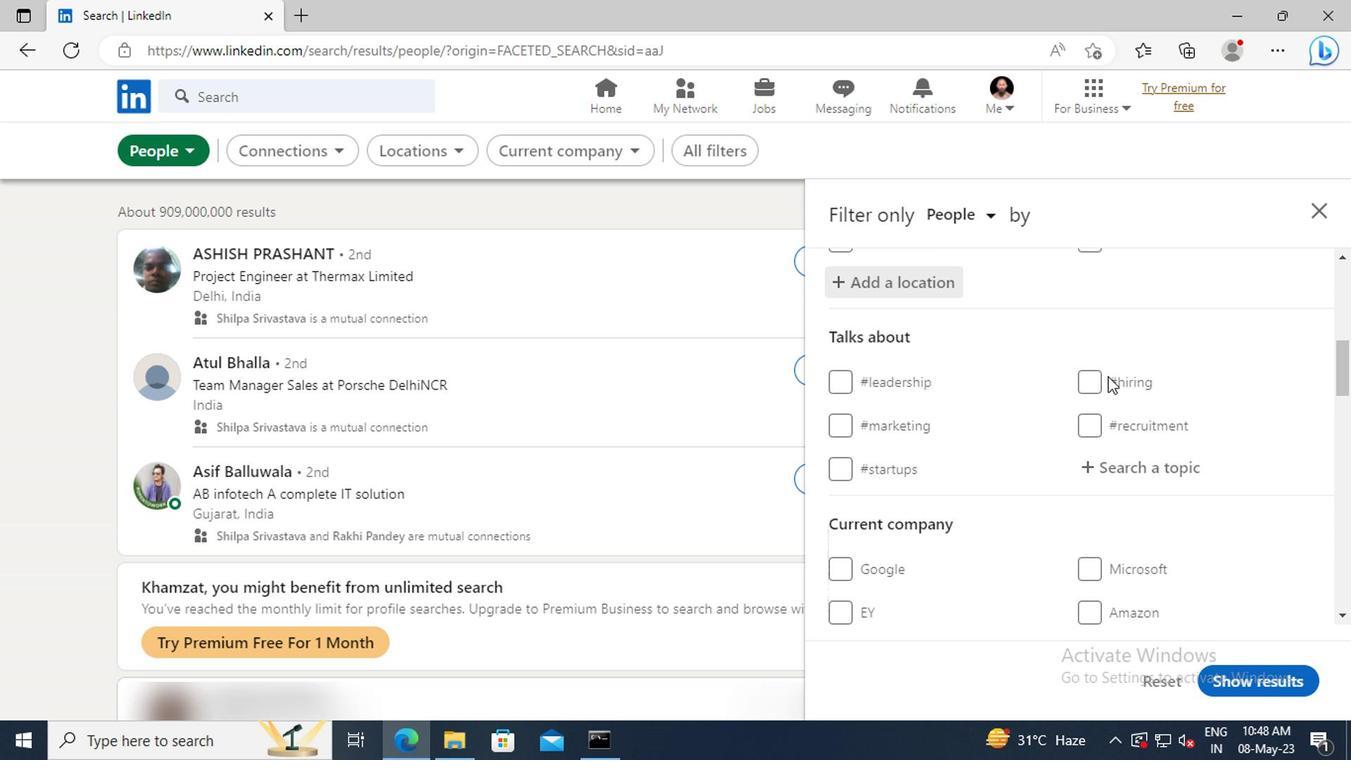 
Action: Mouse moved to (1108, 403)
Screenshot: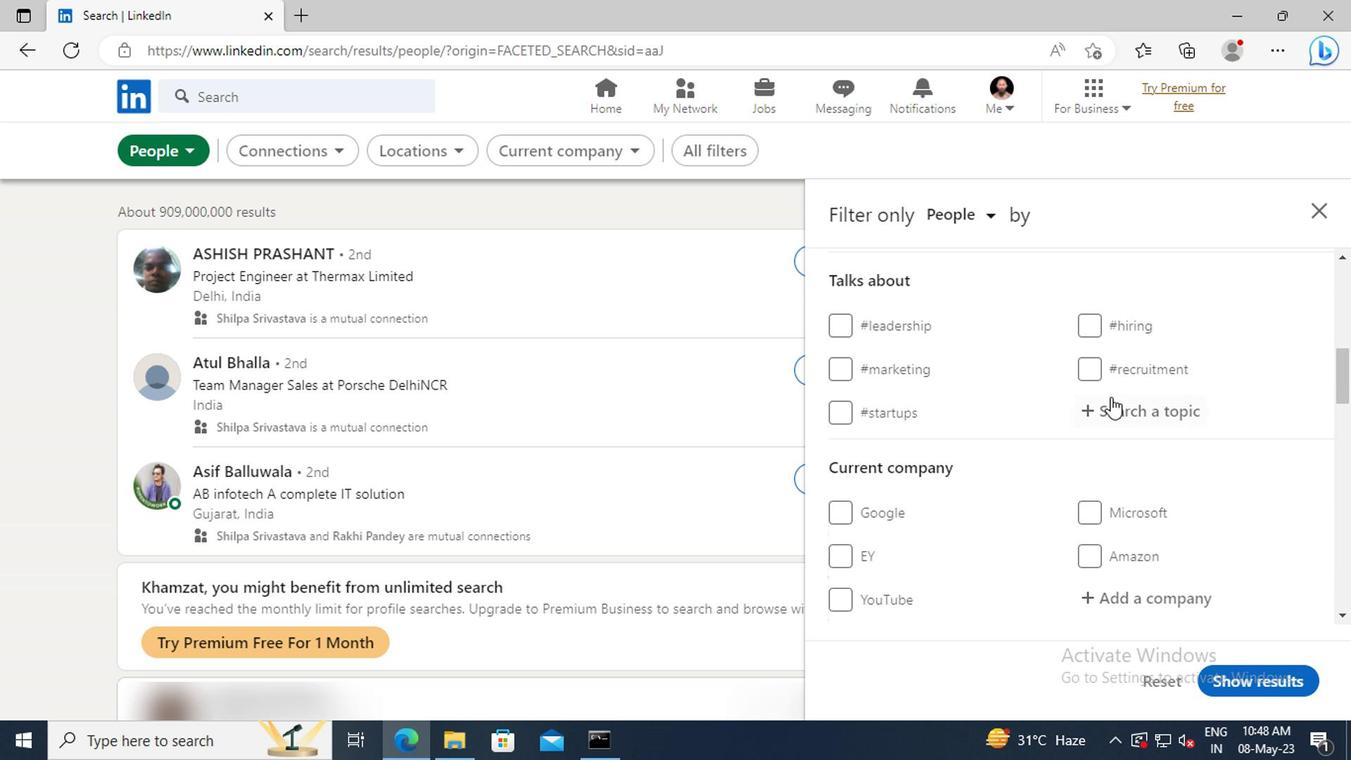 
Action: Mouse pressed left at (1108, 403)
Screenshot: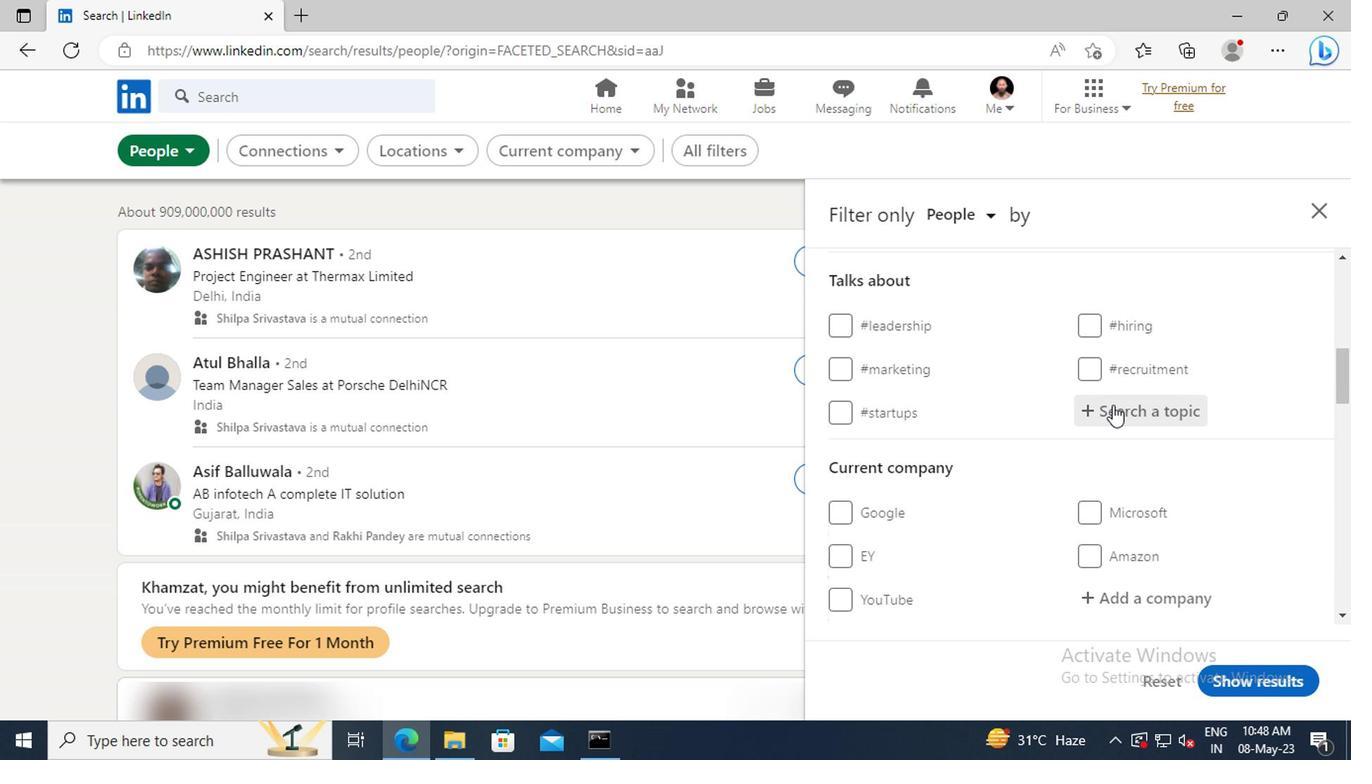 
Action: Key pressed <Key.shift>MOBILEMAR
Screenshot: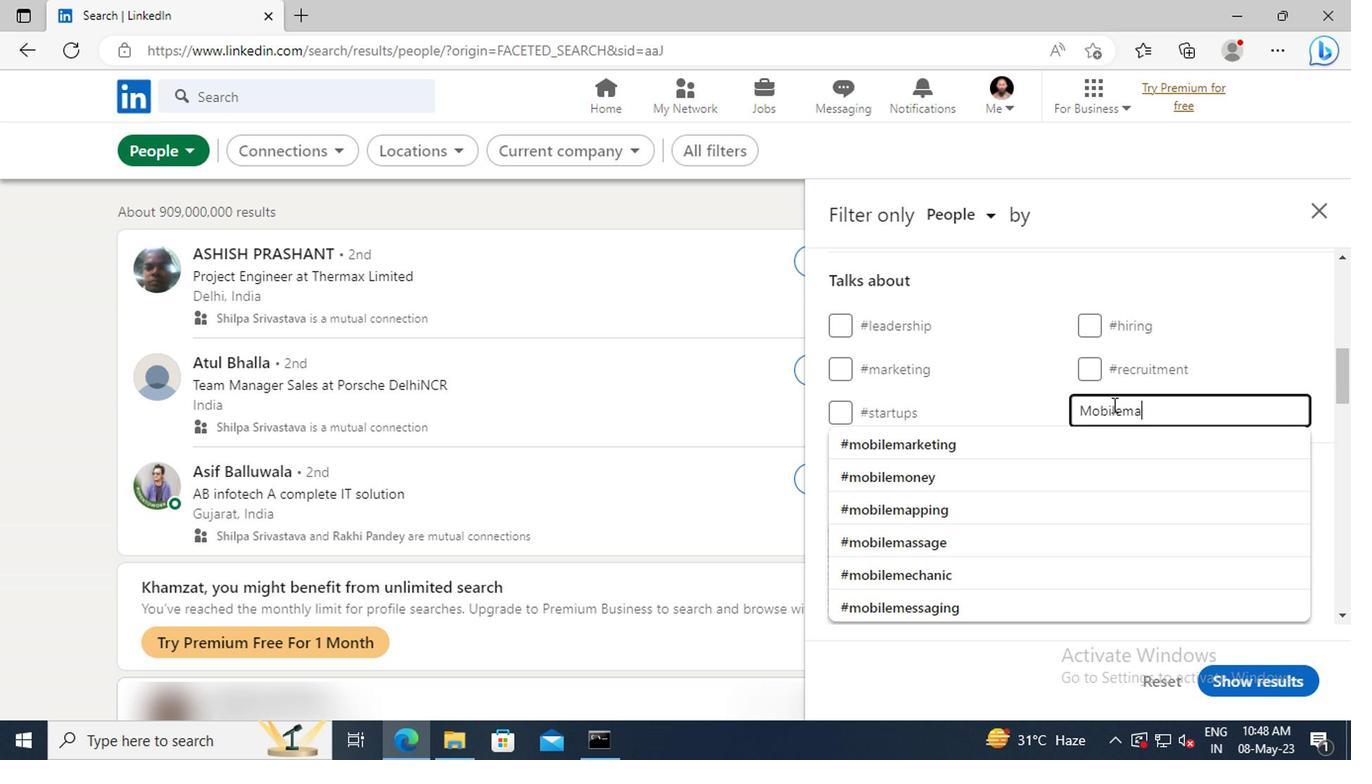 
Action: Mouse moved to (1117, 438)
Screenshot: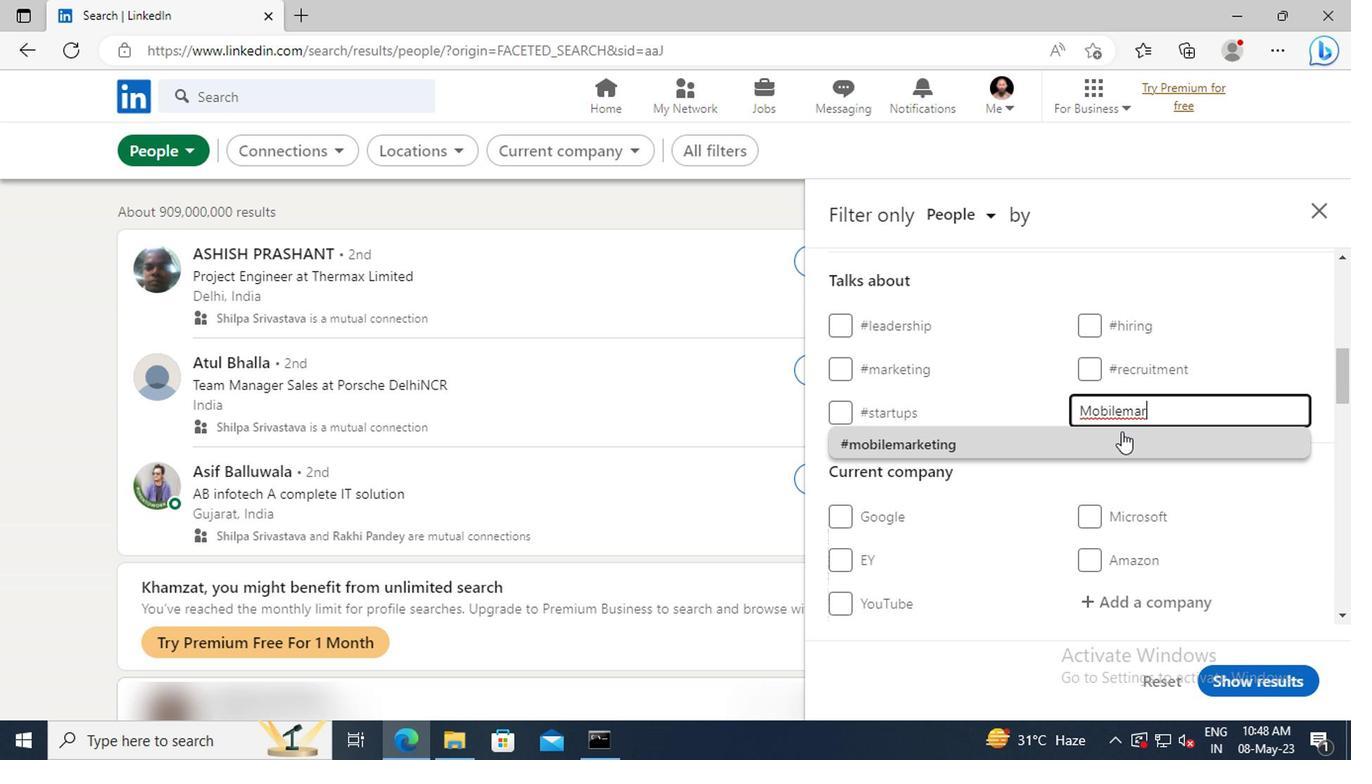 
Action: Mouse pressed left at (1117, 438)
Screenshot: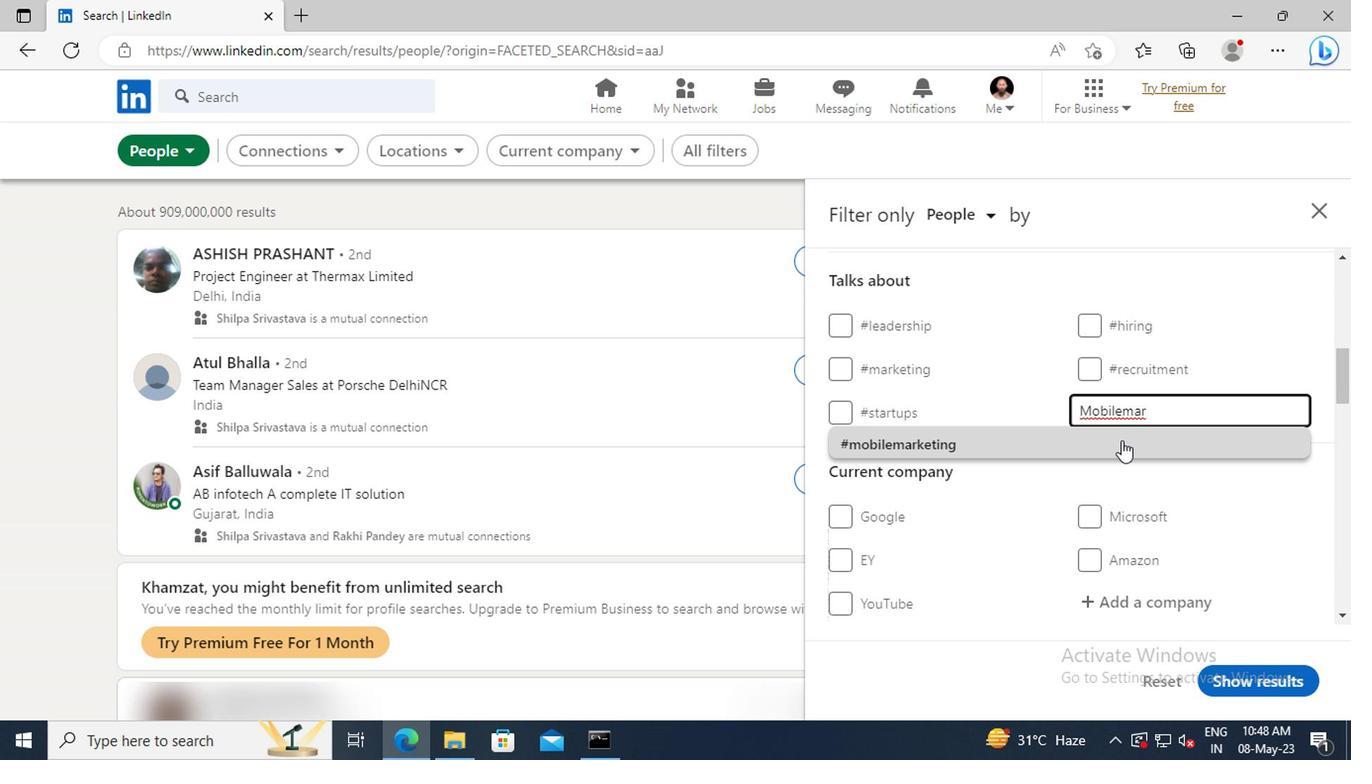 
Action: Mouse moved to (1118, 439)
Screenshot: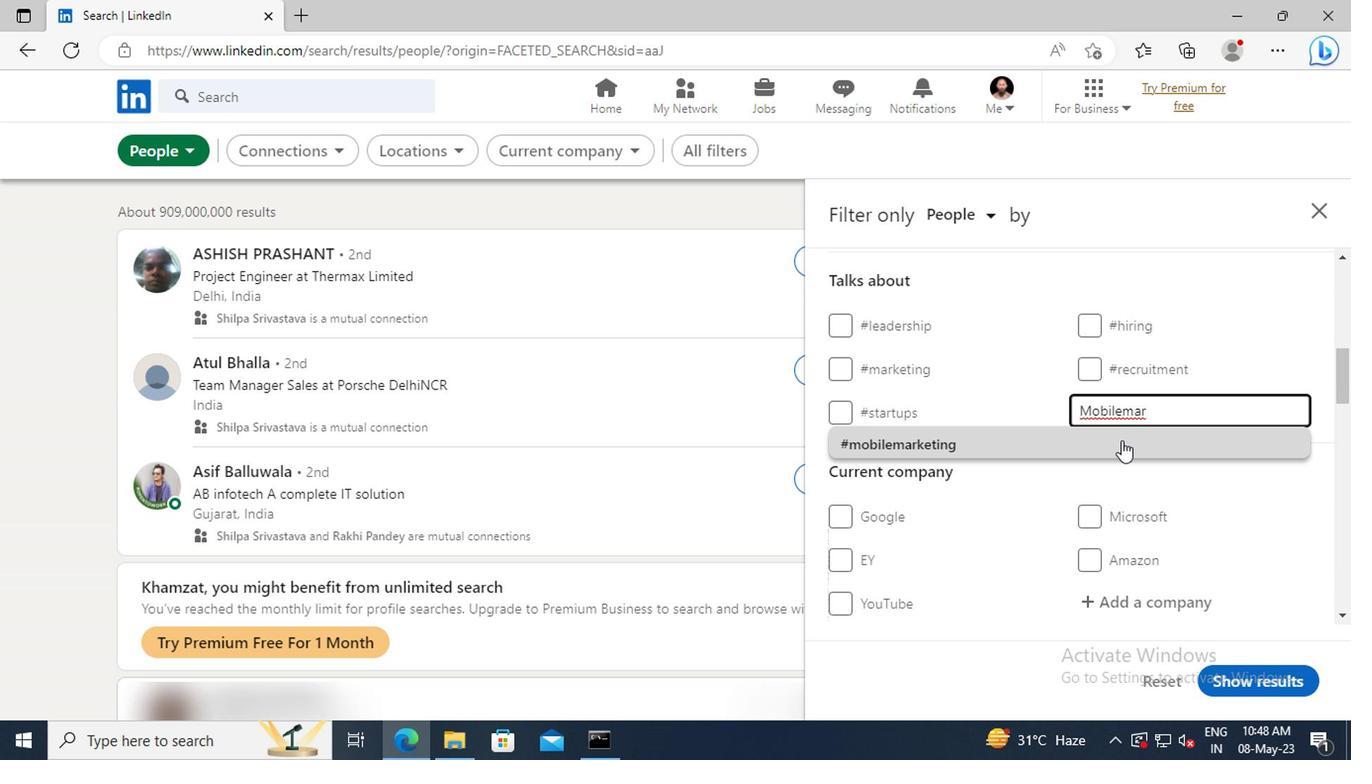 
Action: Mouse scrolled (1118, 438) with delta (0, 0)
Screenshot: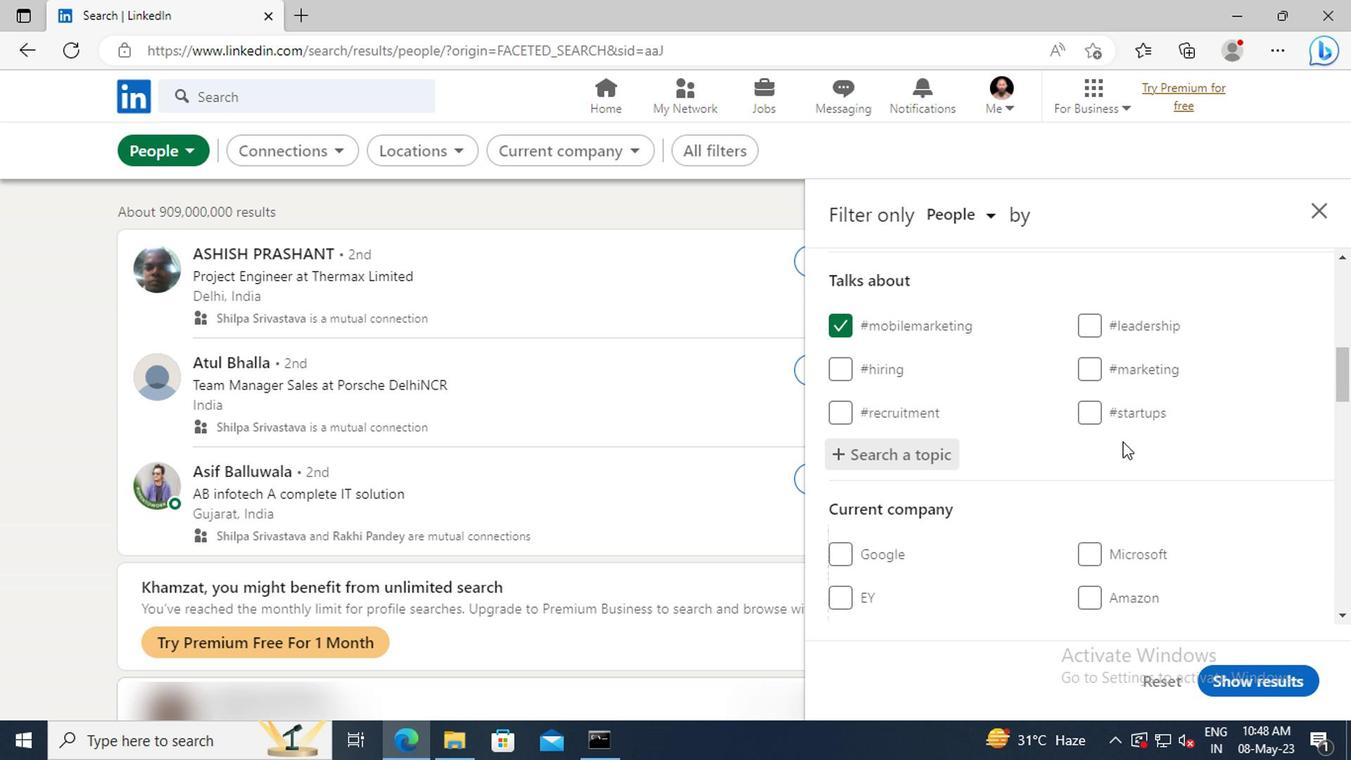 
Action: Mouse scrolled (1118, 438) with delta (0, 0)
Screenshot: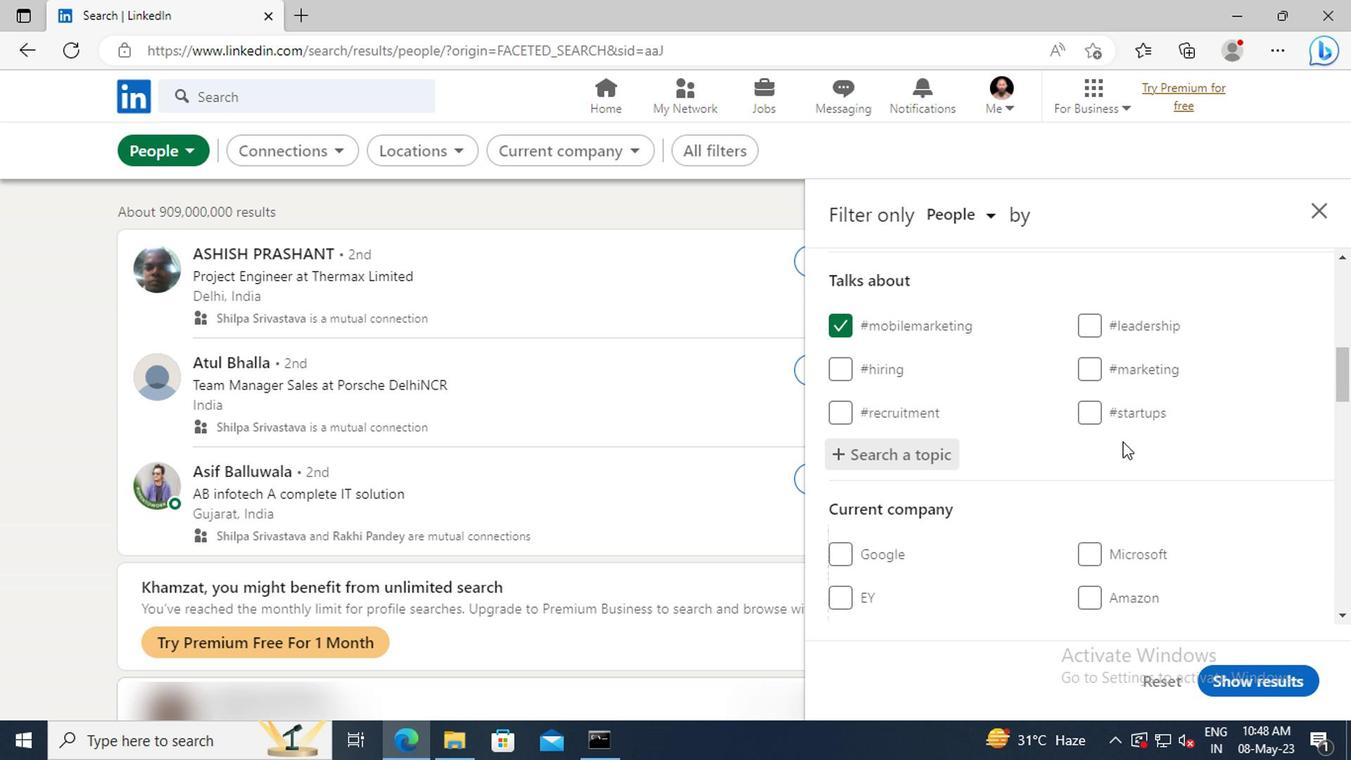 
Action: Mouse scrolled (1118, 438) with delta (0, 0)
Screenshot: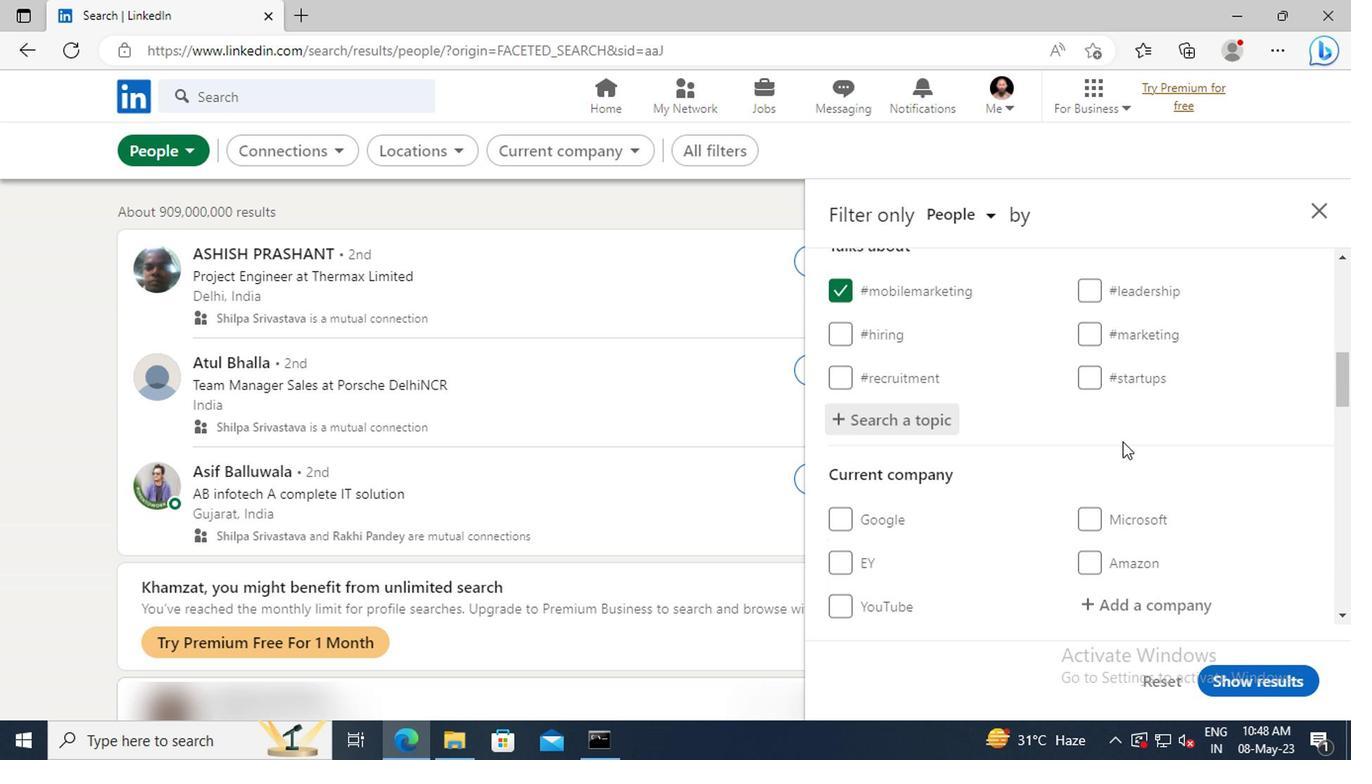 
Action: Mouse scrolled (1118, 438) with delta (0, 0)
Screenshot: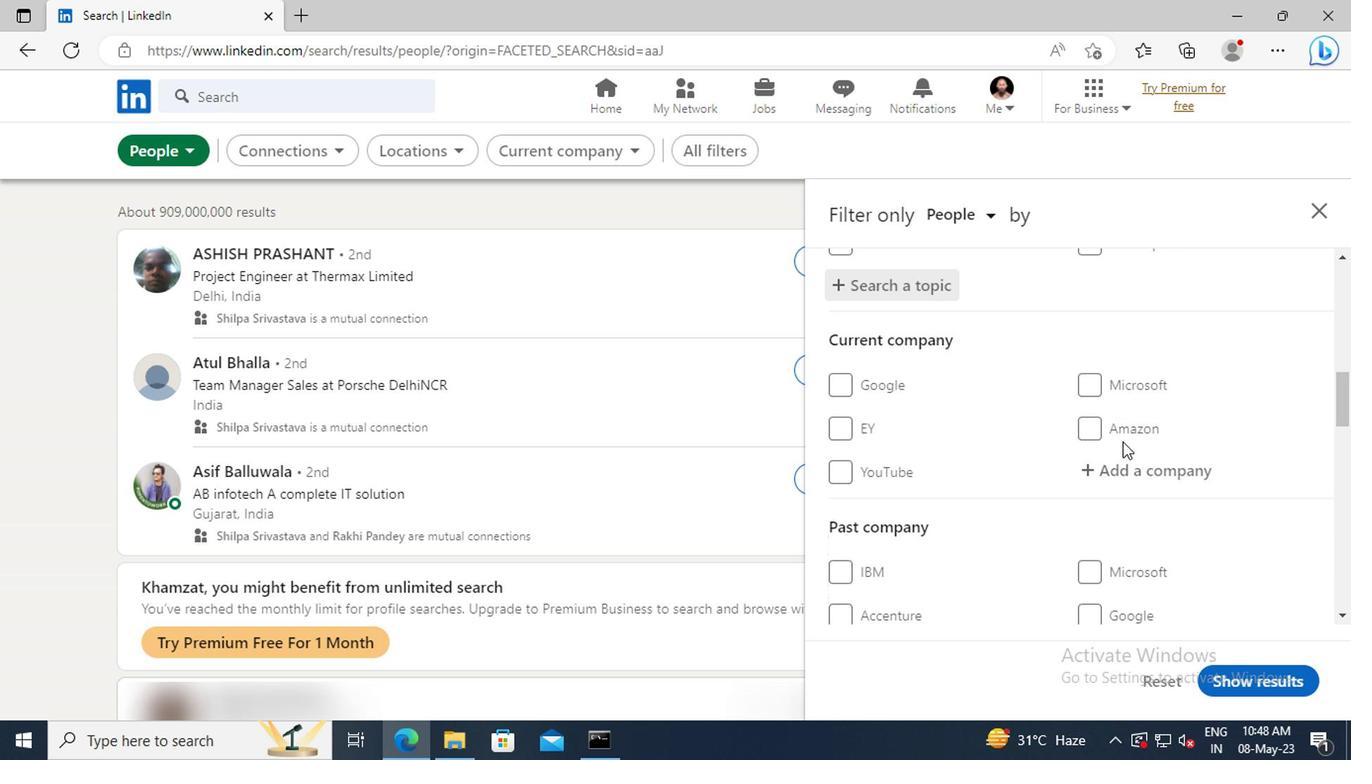 
Action: Mouse scrolled (1118, 438) with delta (0, 0)
Screenshot: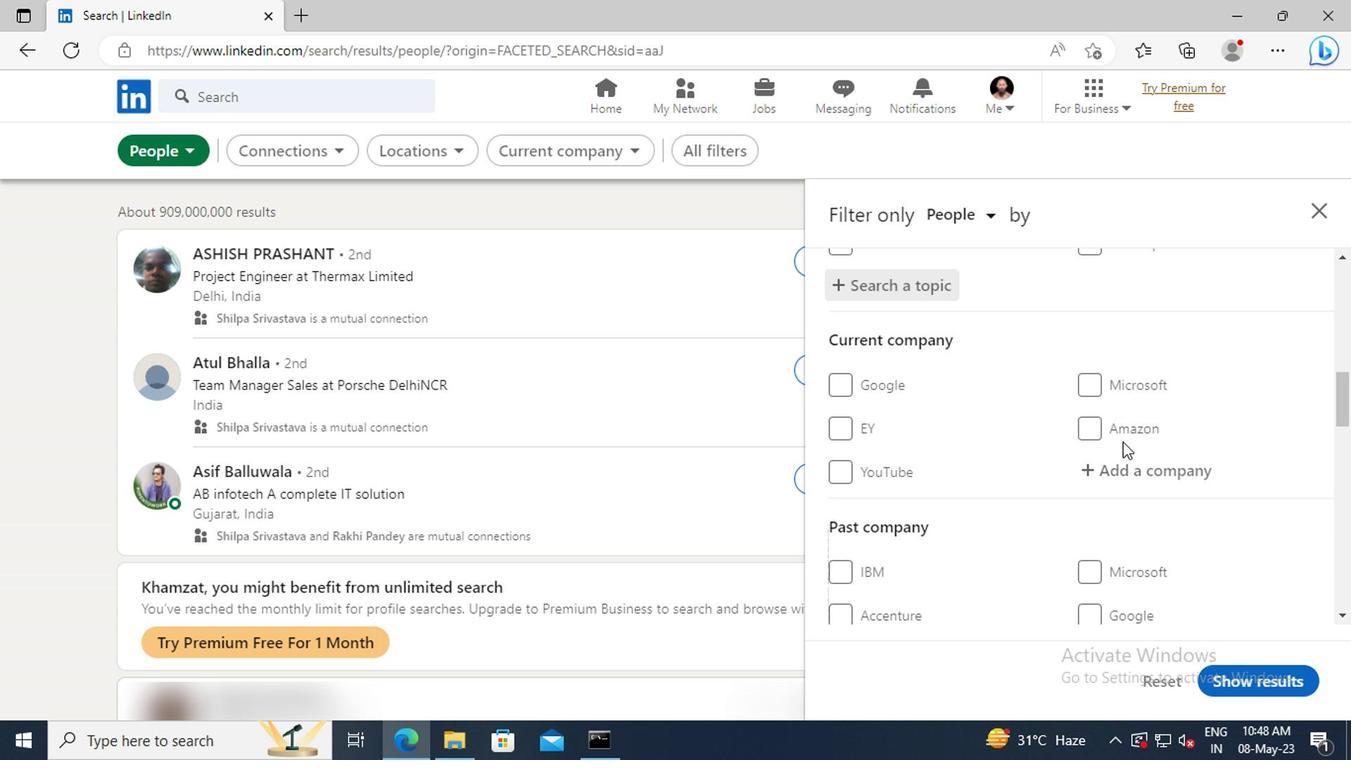 
Action: Mouse scrolled (1118, 438) with delta (0, 0)
Screenshot: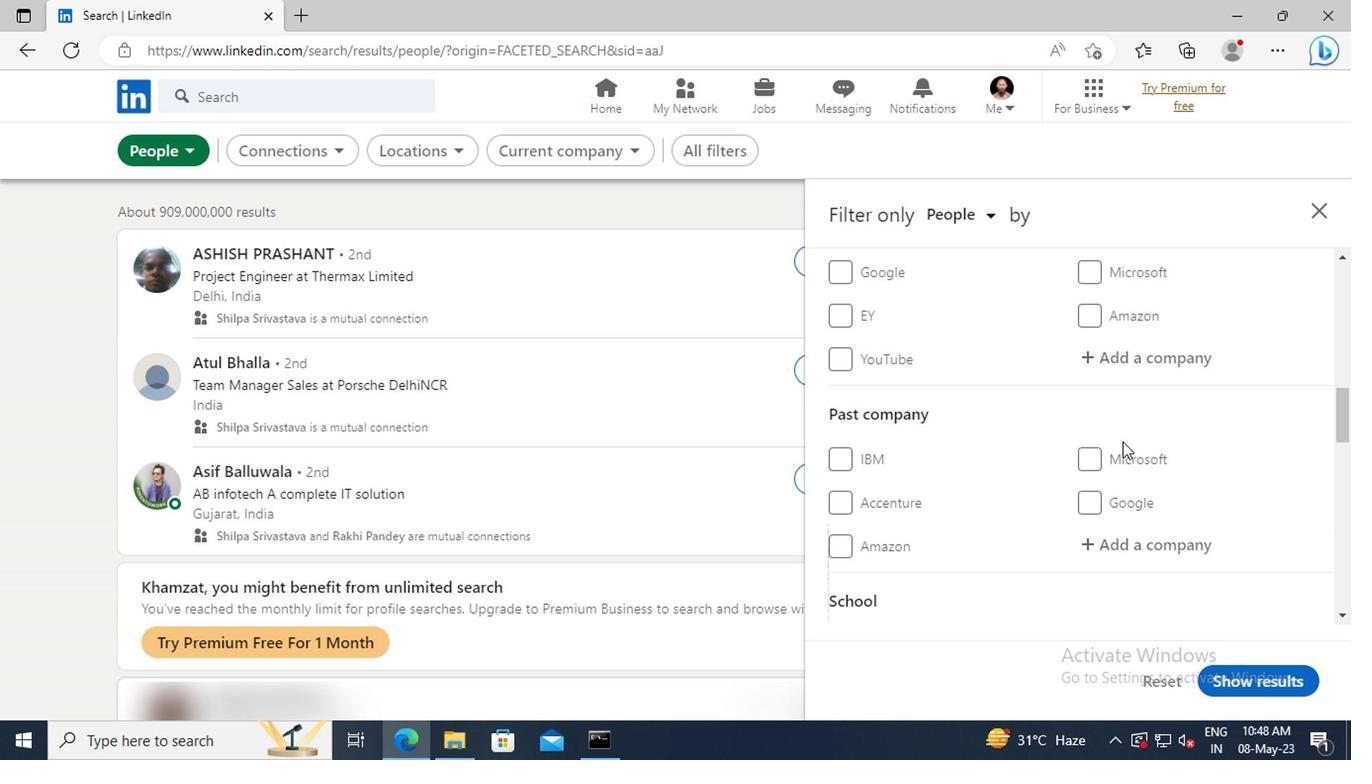 
Action: Mouse scrolled (1118, 438) with delta (0, 0)
Screenshot: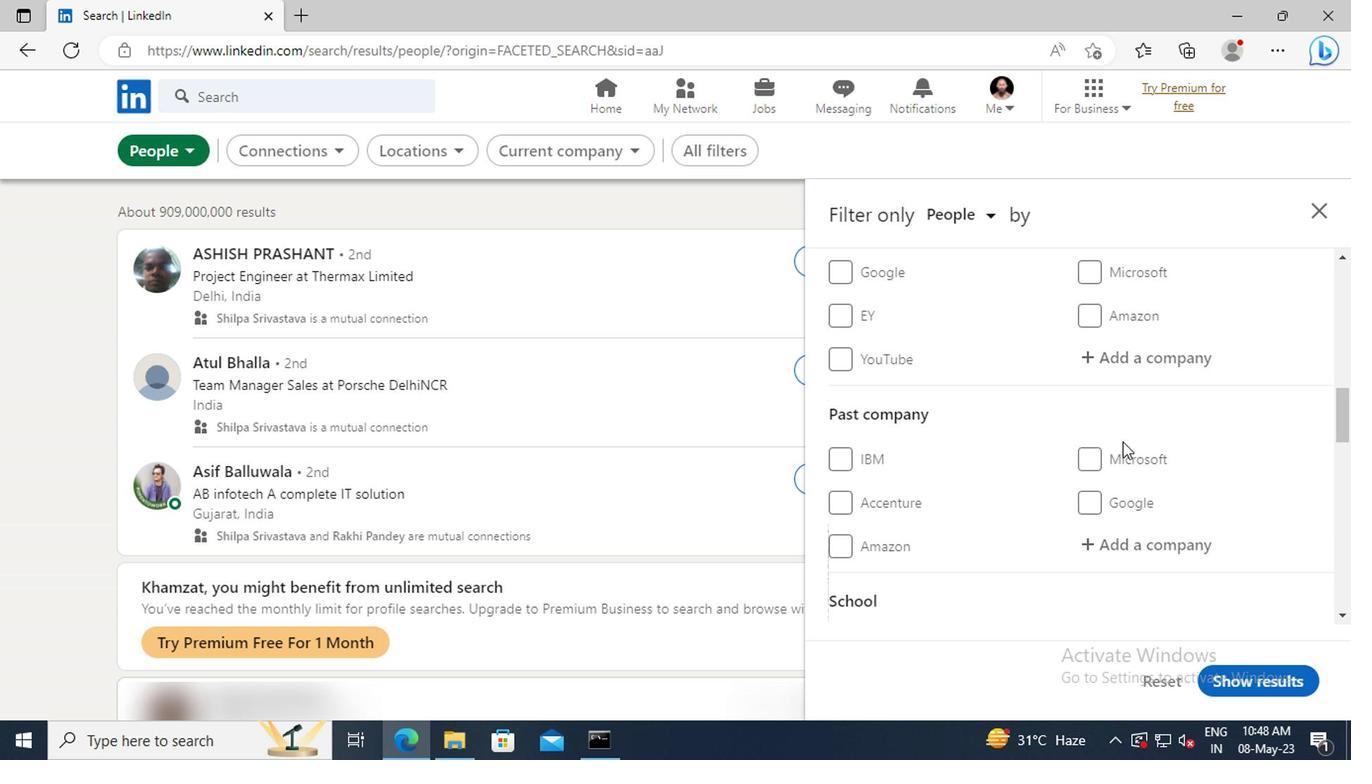 
Action: Mouse scrolled (1118, 438) with delta (0, 0)
Screenshot: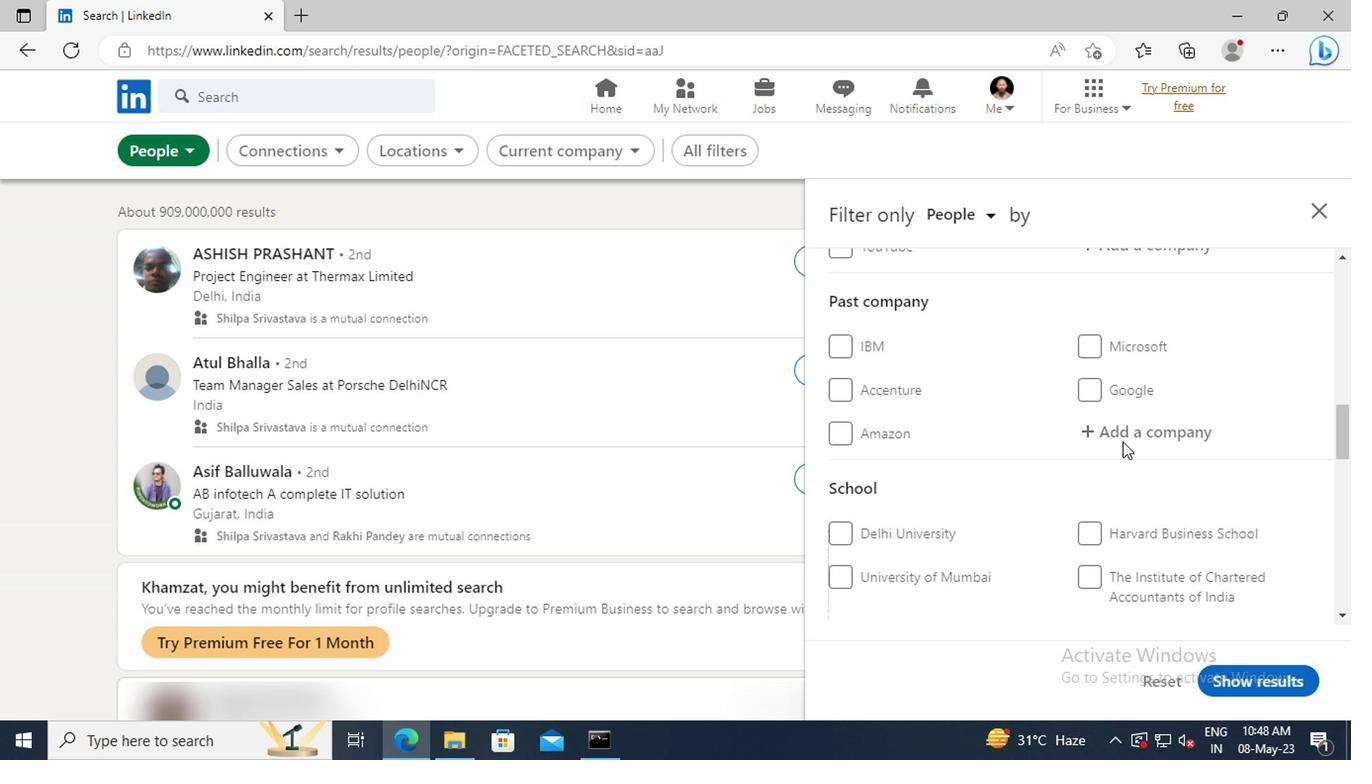 
Action: Mouse scrolled (1118, 438) with delta (0, 0)
Screenshot: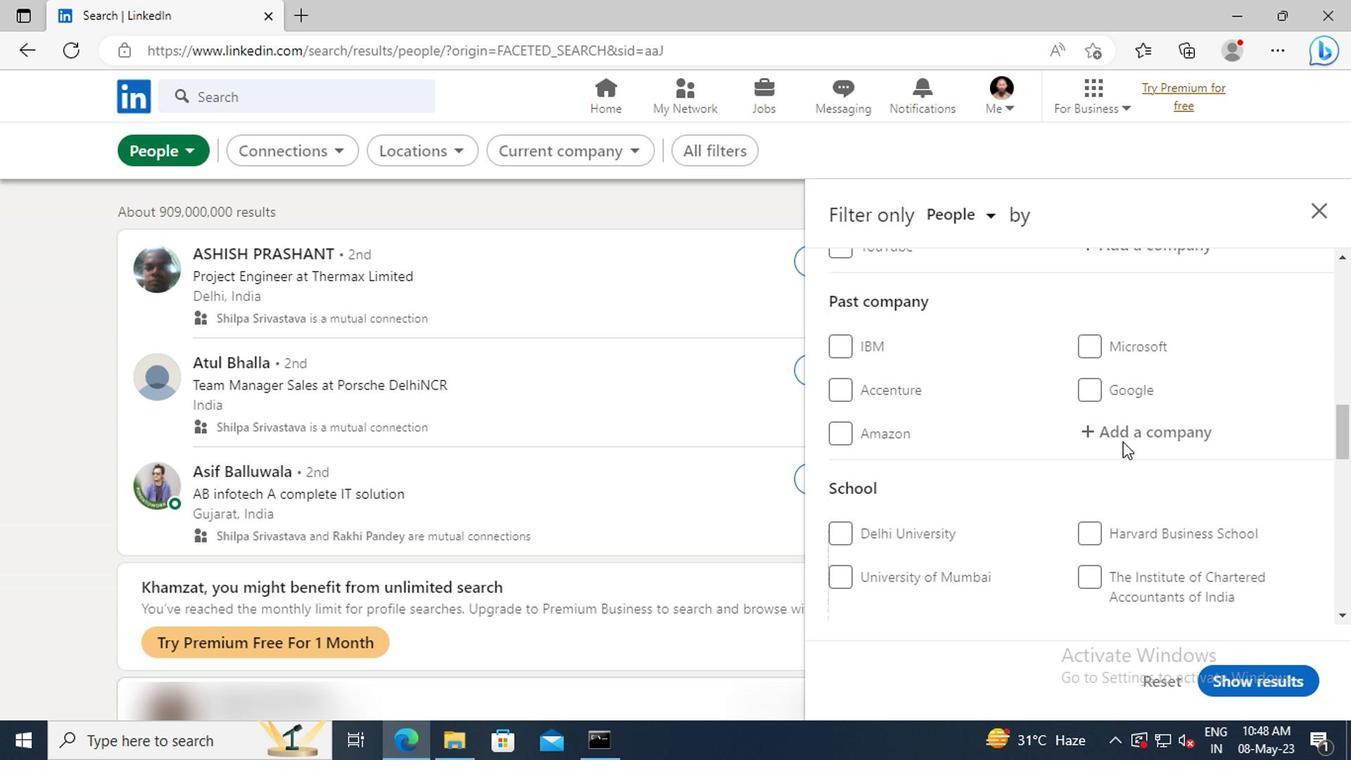 
Action: Mouse scrolled (1118, 438) with delta (0, 0)
Screenshot: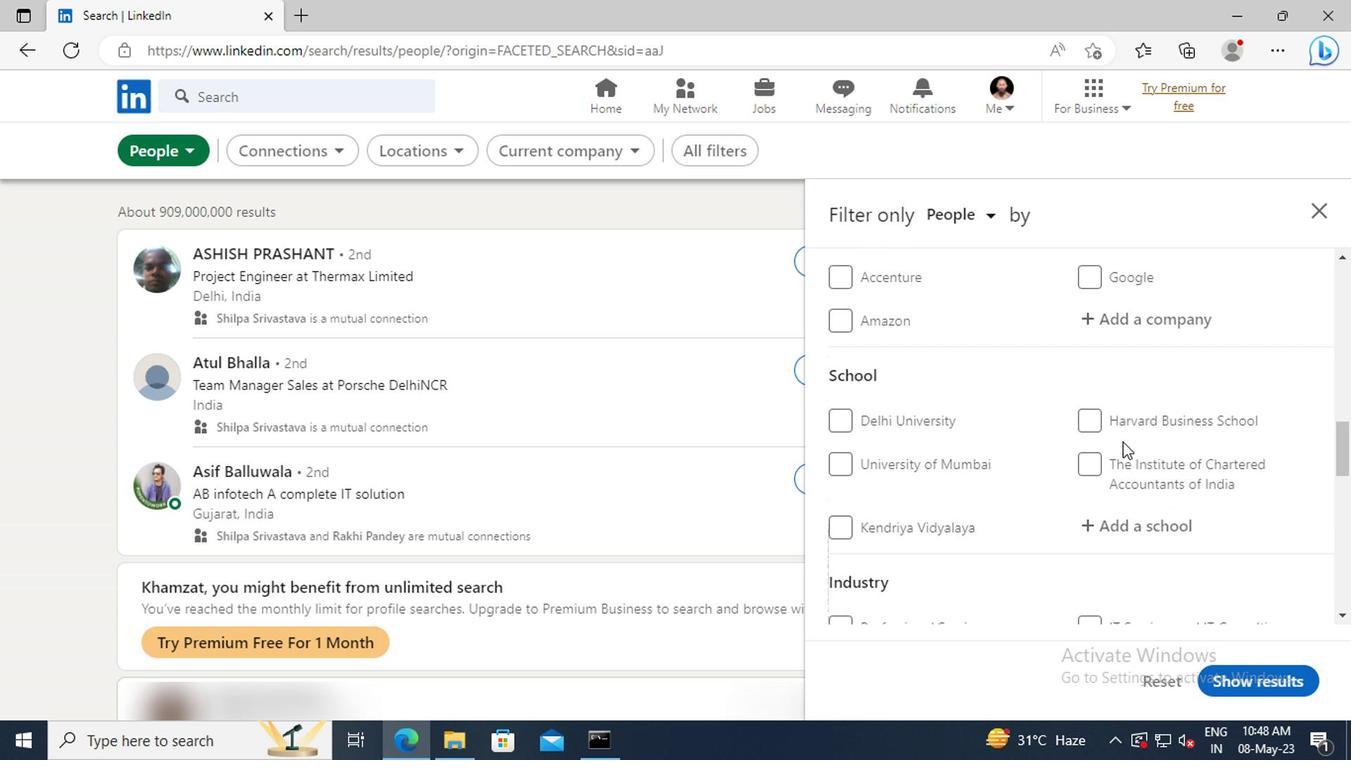 
Action: Mouse scrolled (1118, 438) with delta (0, 0)
Screenshot: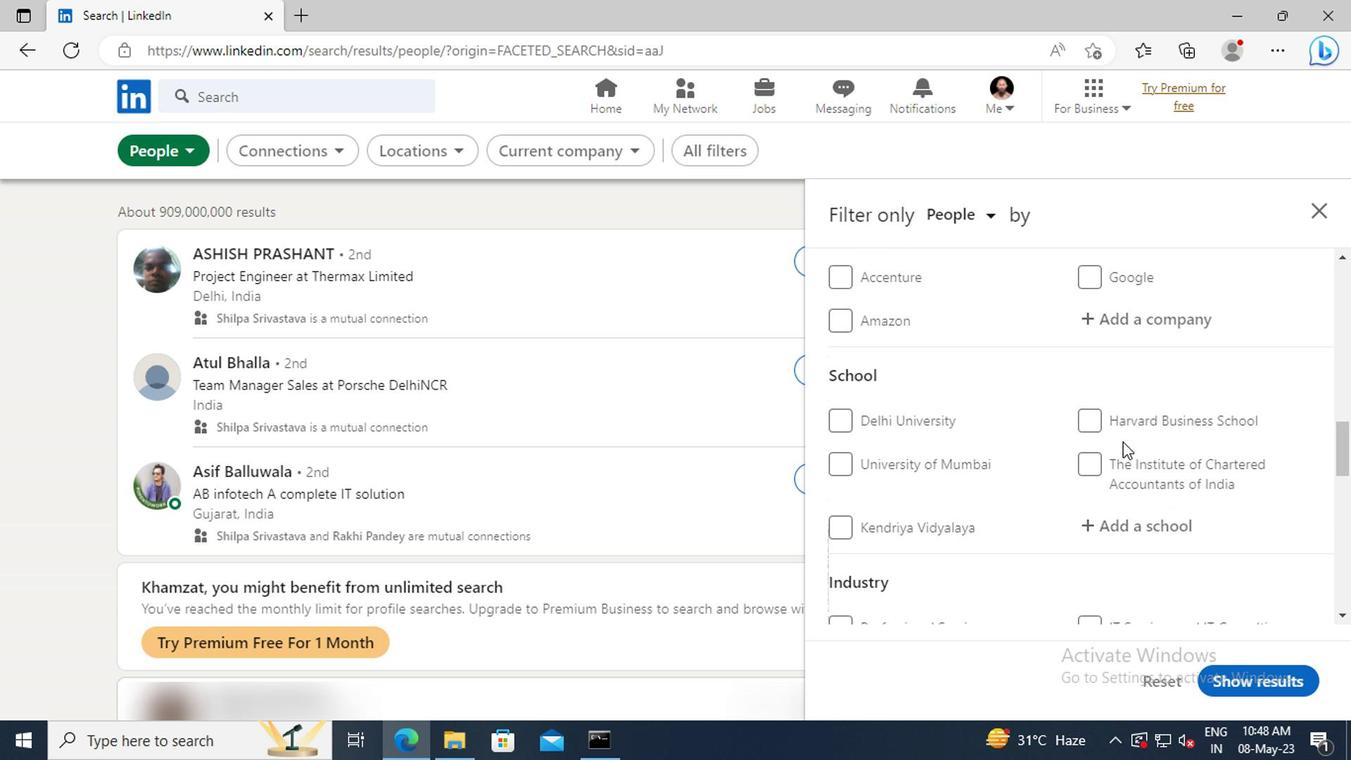 
Action: Mouse scrolled (1118, 438) with delta (0, 0)
Screenshot: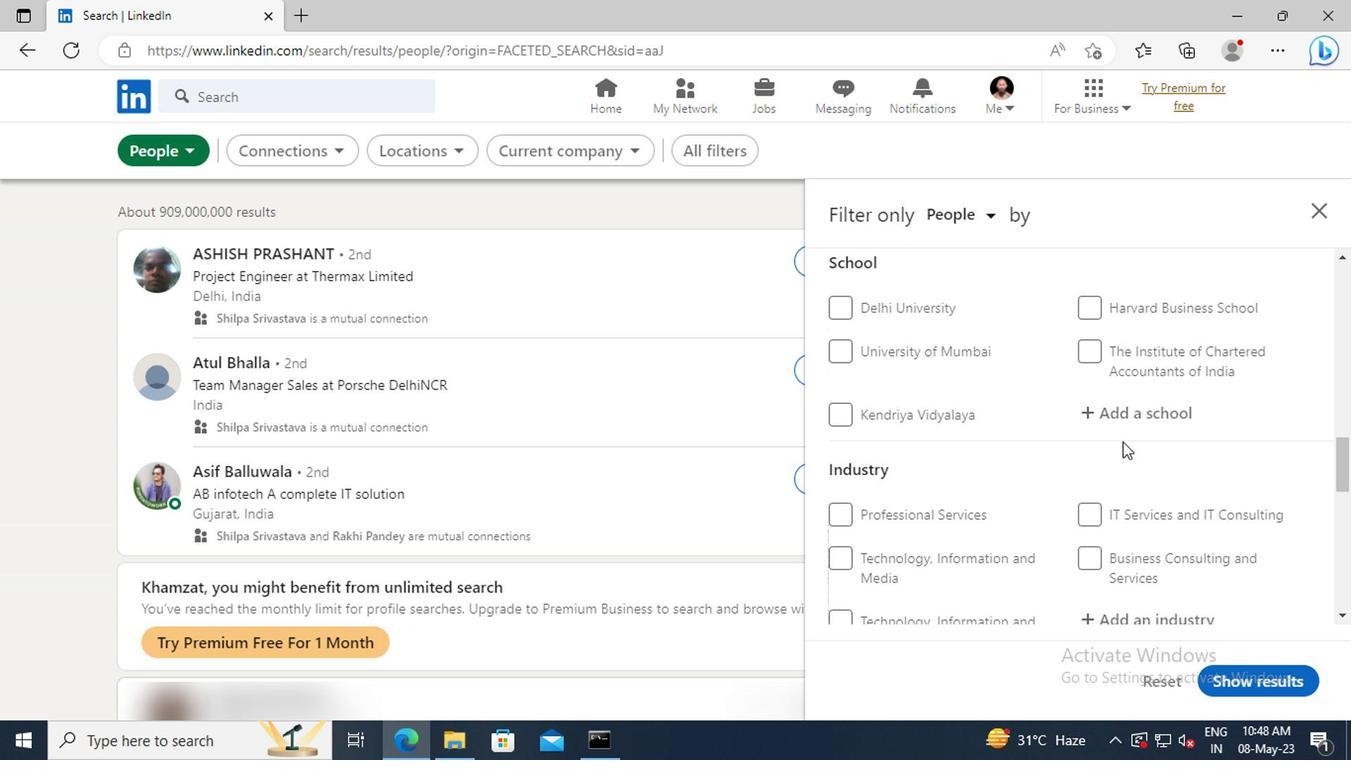 
Action: Mouse scrolled (1118, 438) with delta (0, 0)
Screenshot: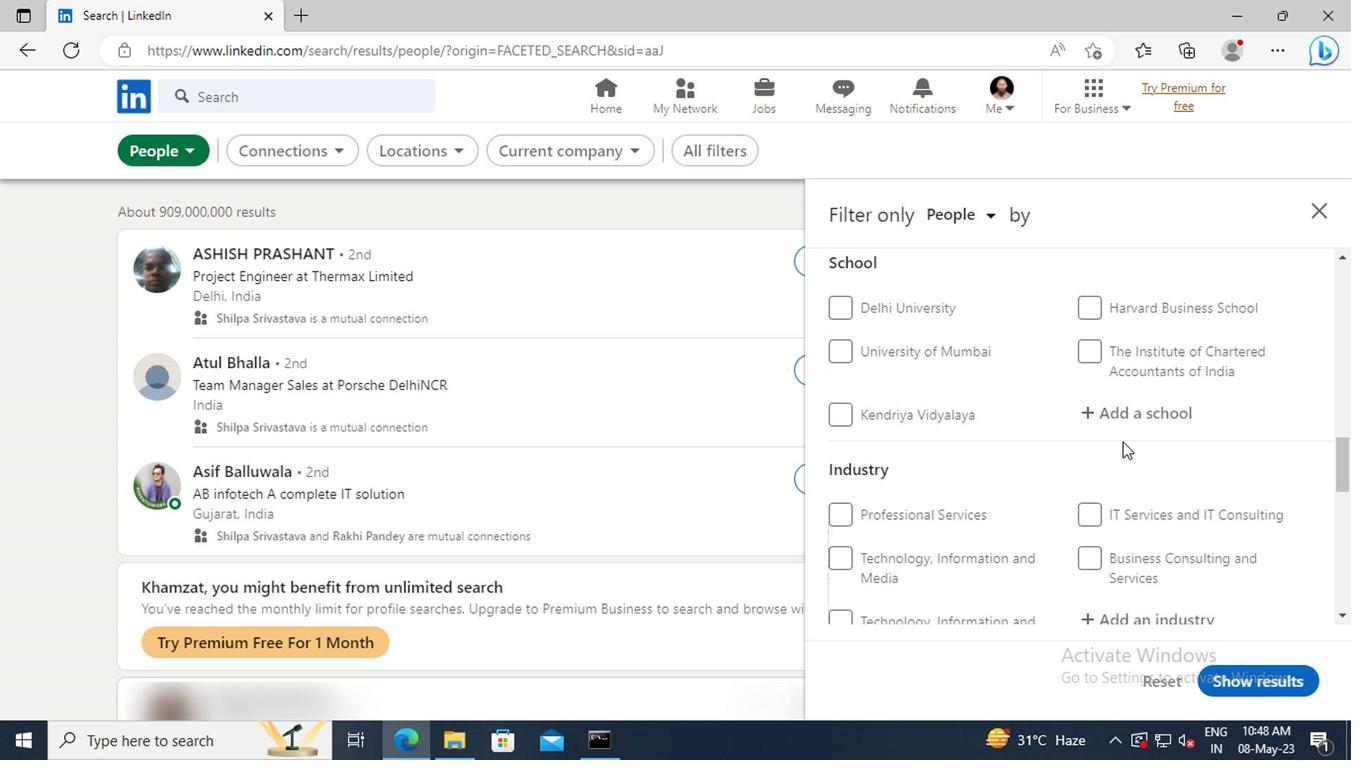 
Action: Mouse scrolled (1118, 438) with delta (0, 0)
Screenshot: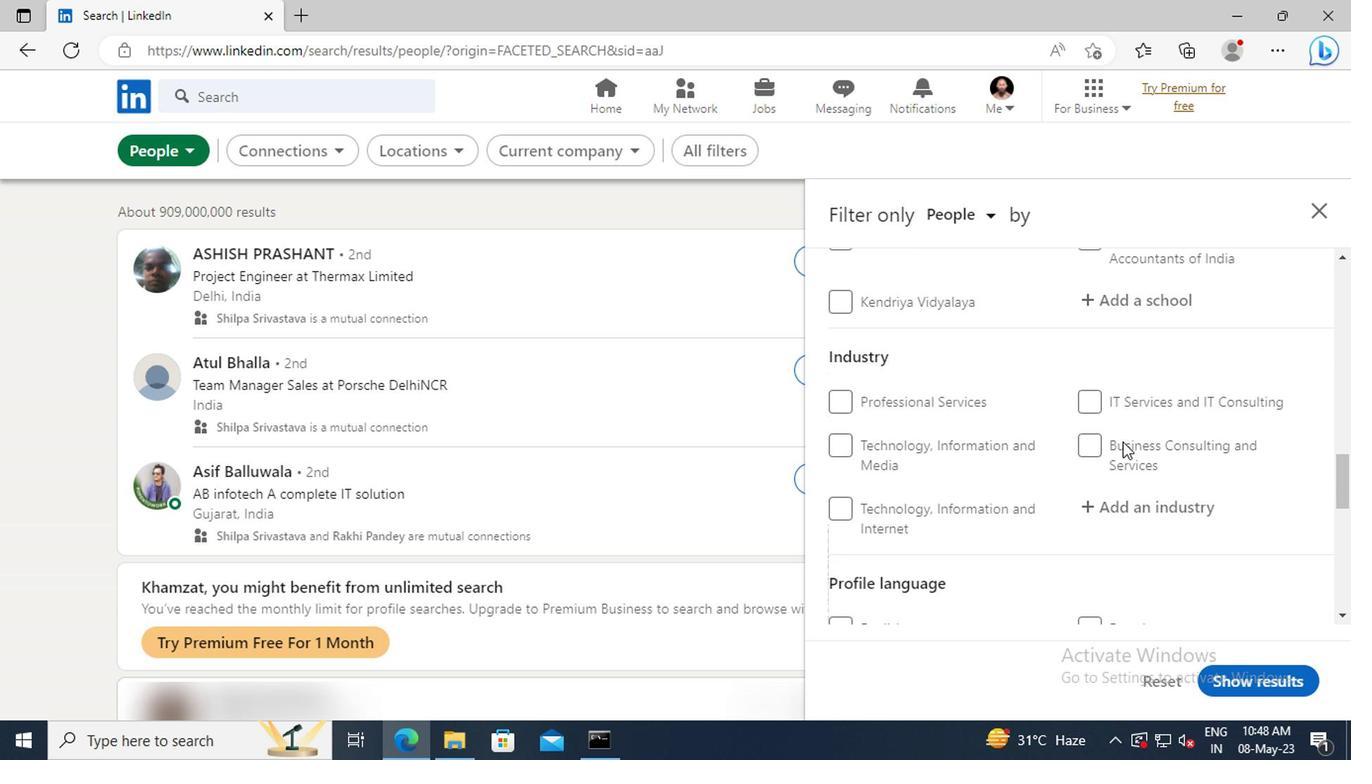 
Action: Mouse scrolled (1118, 438) with delta (0, 0)
Screenshot: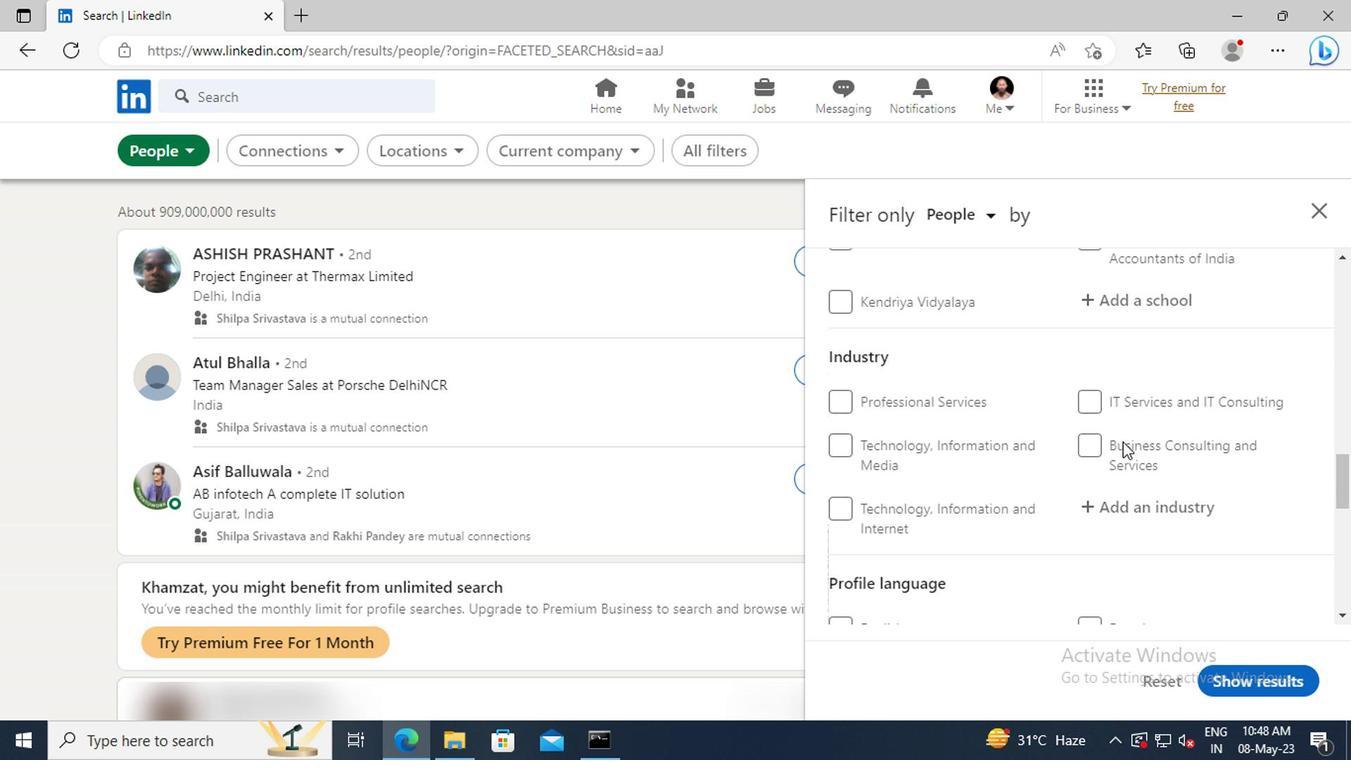 
Action: Mouse moved to (834, 554)
Screenshot: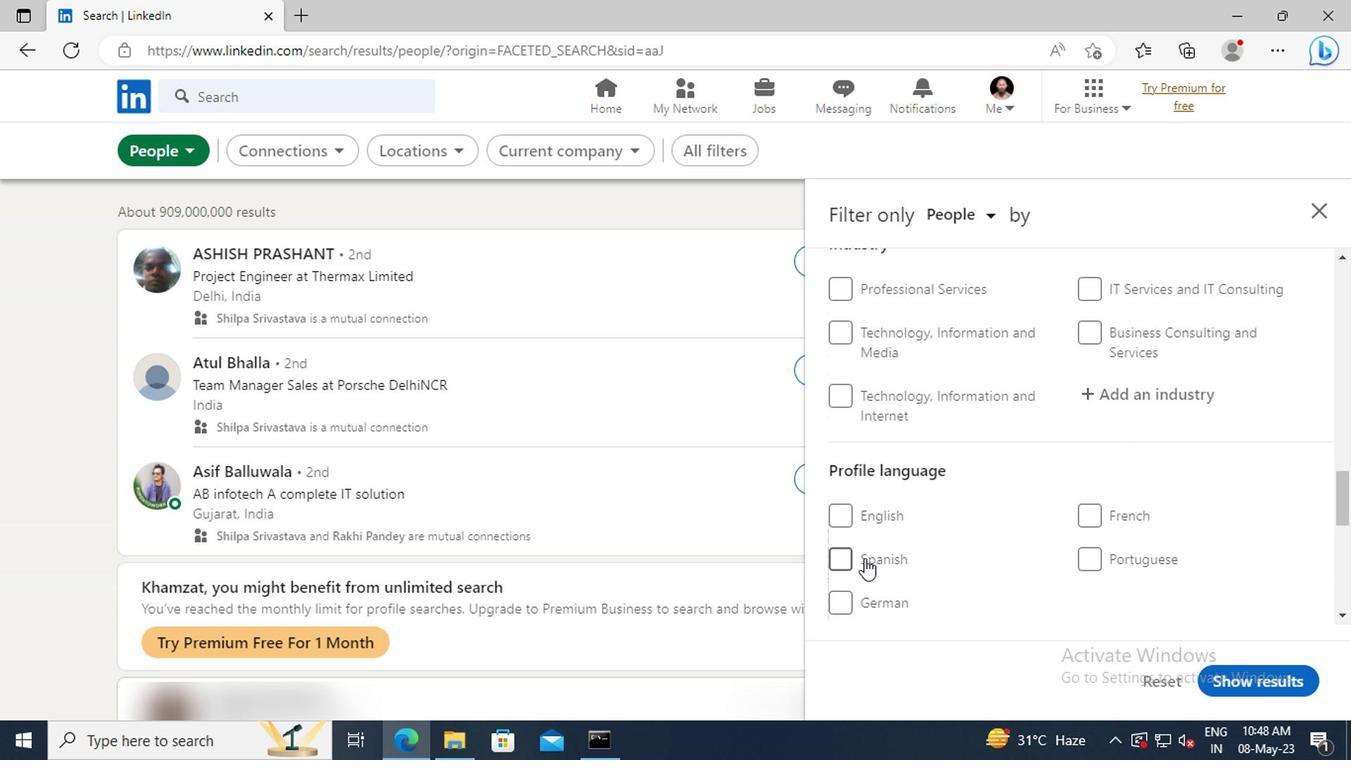 
Action: Mouse pressed left at (834, 554)
Screenshot: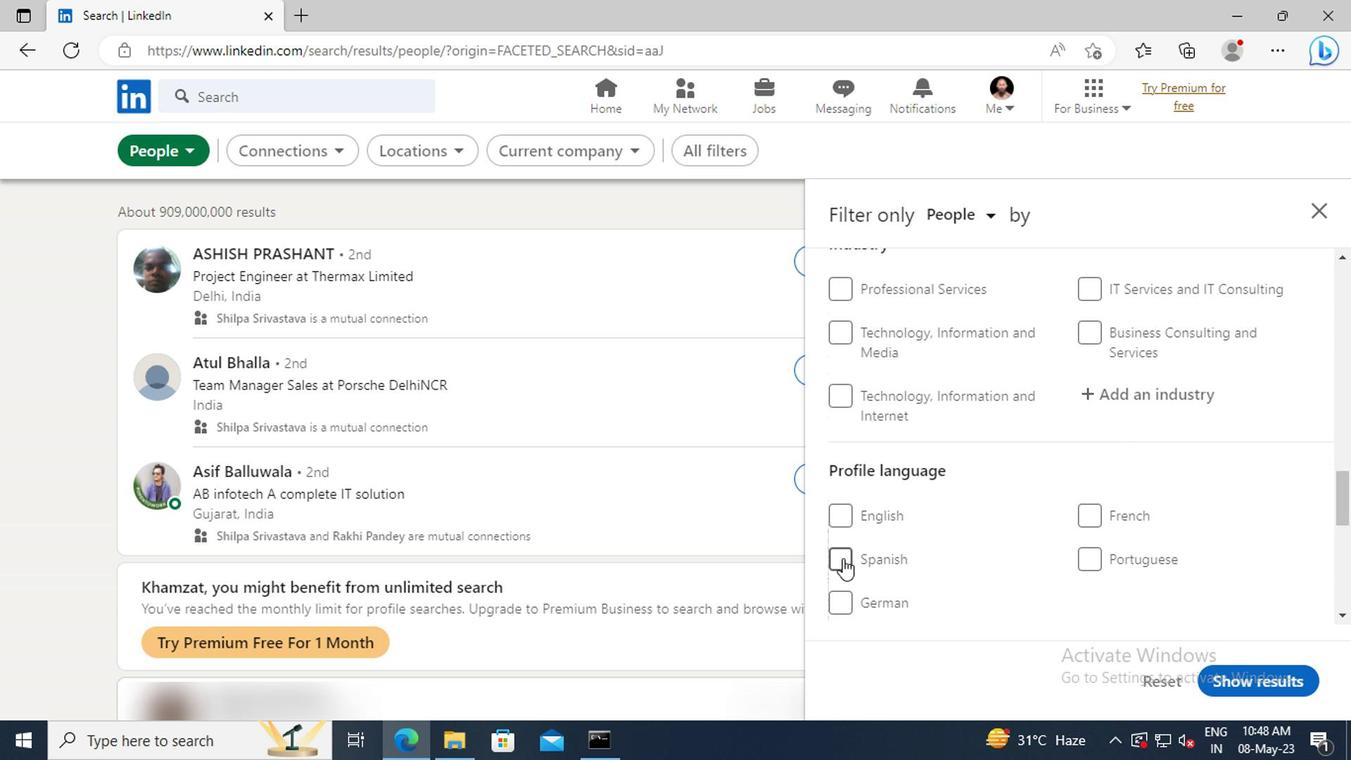 
Action: Mouse moved to (1089, 492)
Screenshot: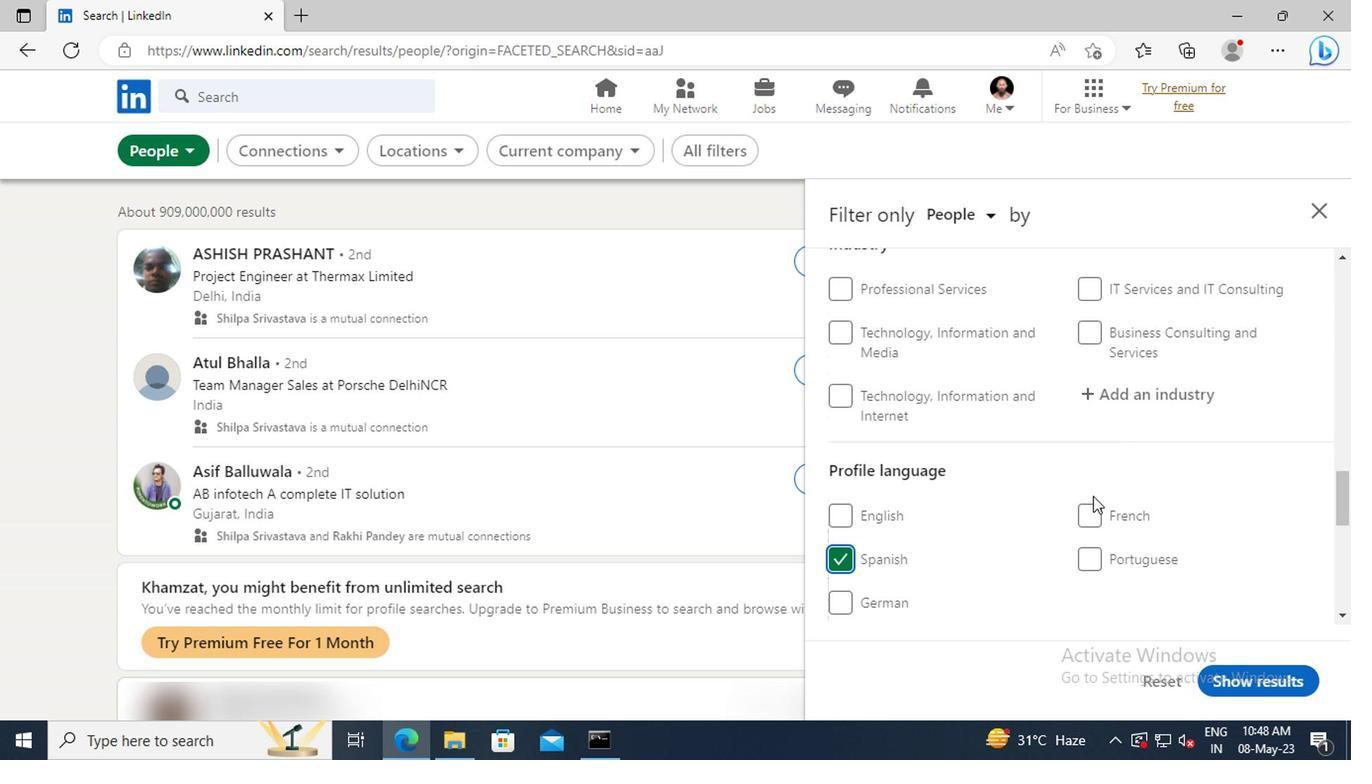 
Action: Mouse scrolled (1089, 493) with delta (0, 0)
Screenshot: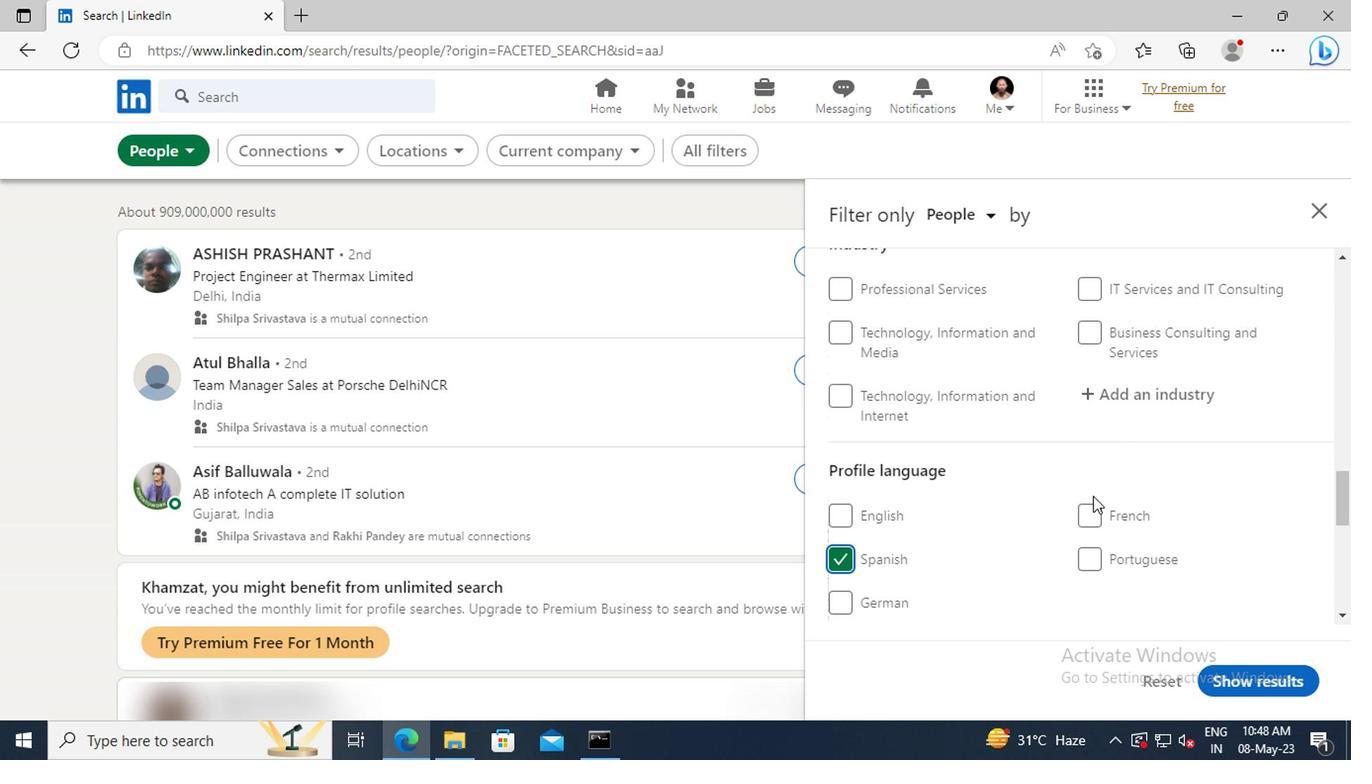 
Action: Mouse moved to (1091, 492)
Screenshot: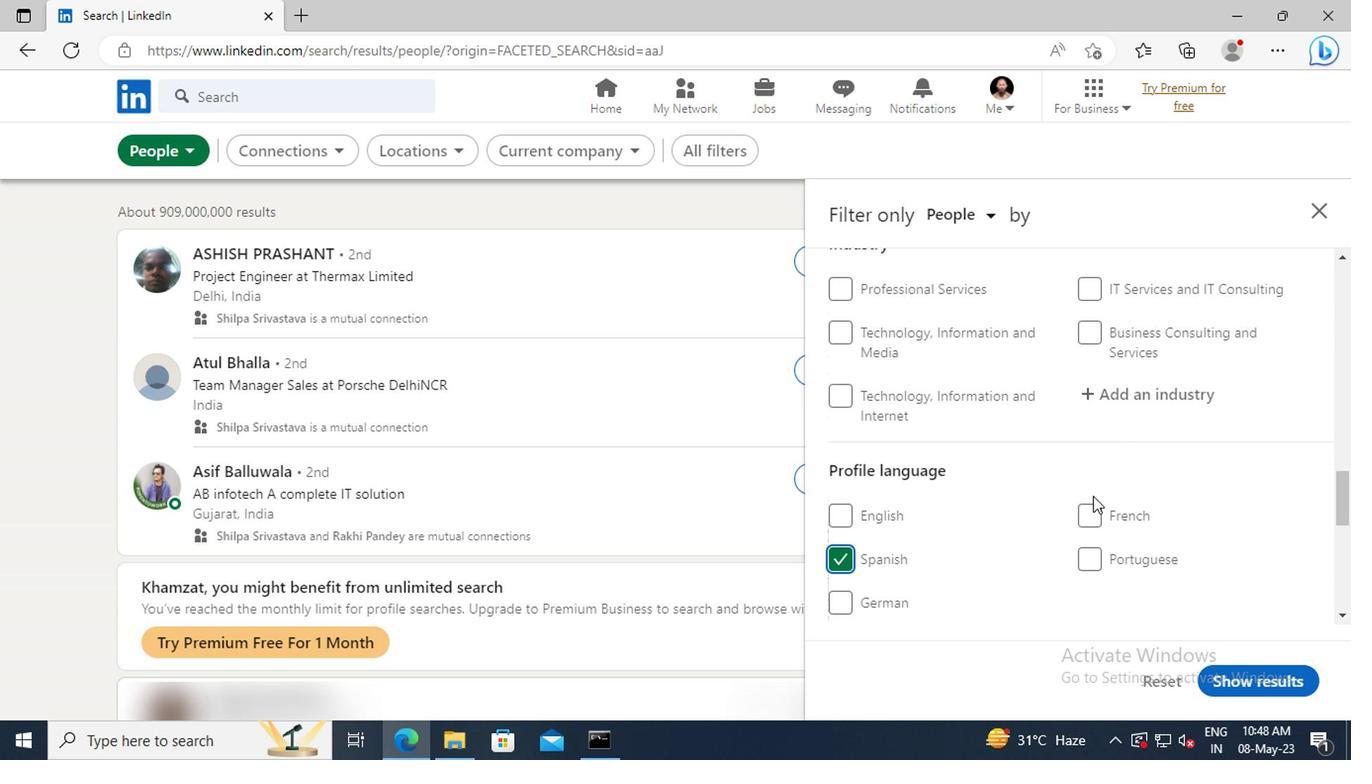 
Action: Mouse scrolled (1091, 493) with delta (0, 0)
Screenshot: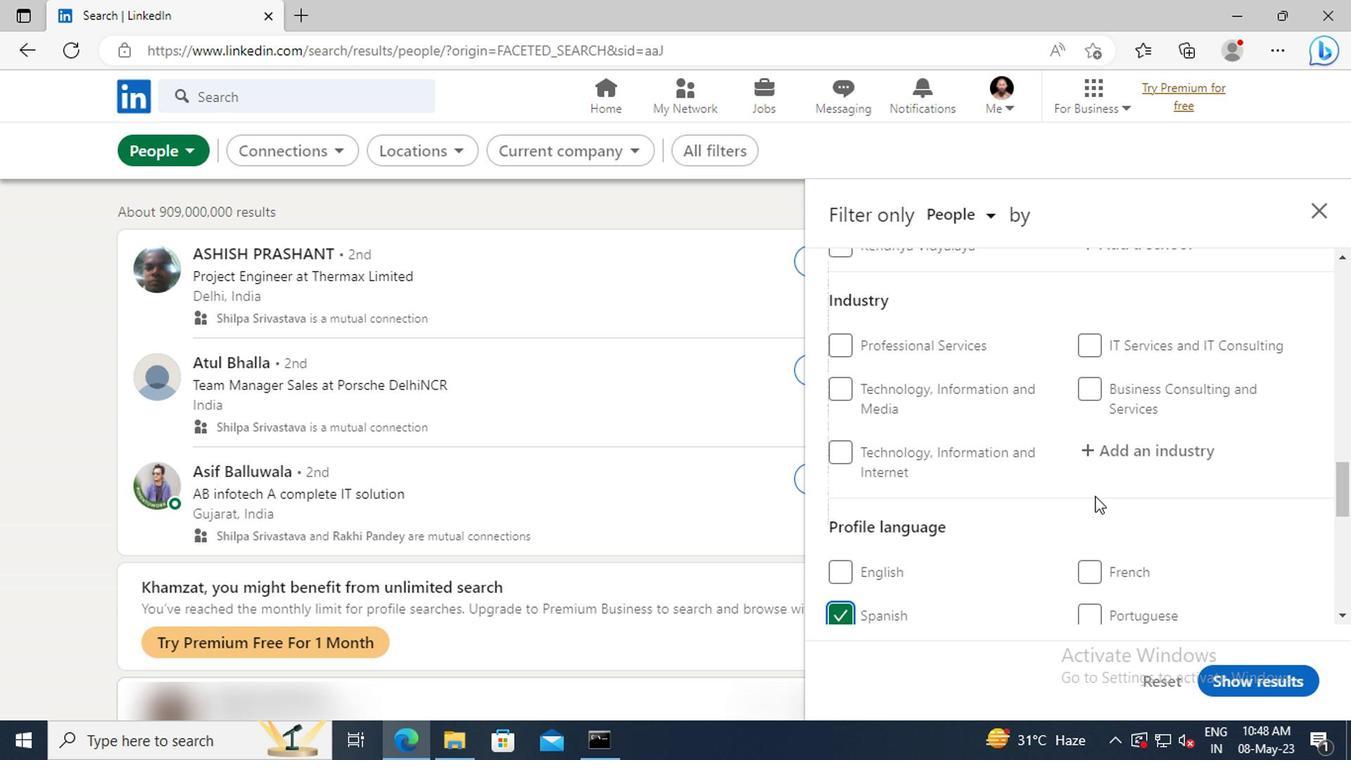 
Action: Mouse scrolled (1091, 493) with delta (0, 0)
Screenshot: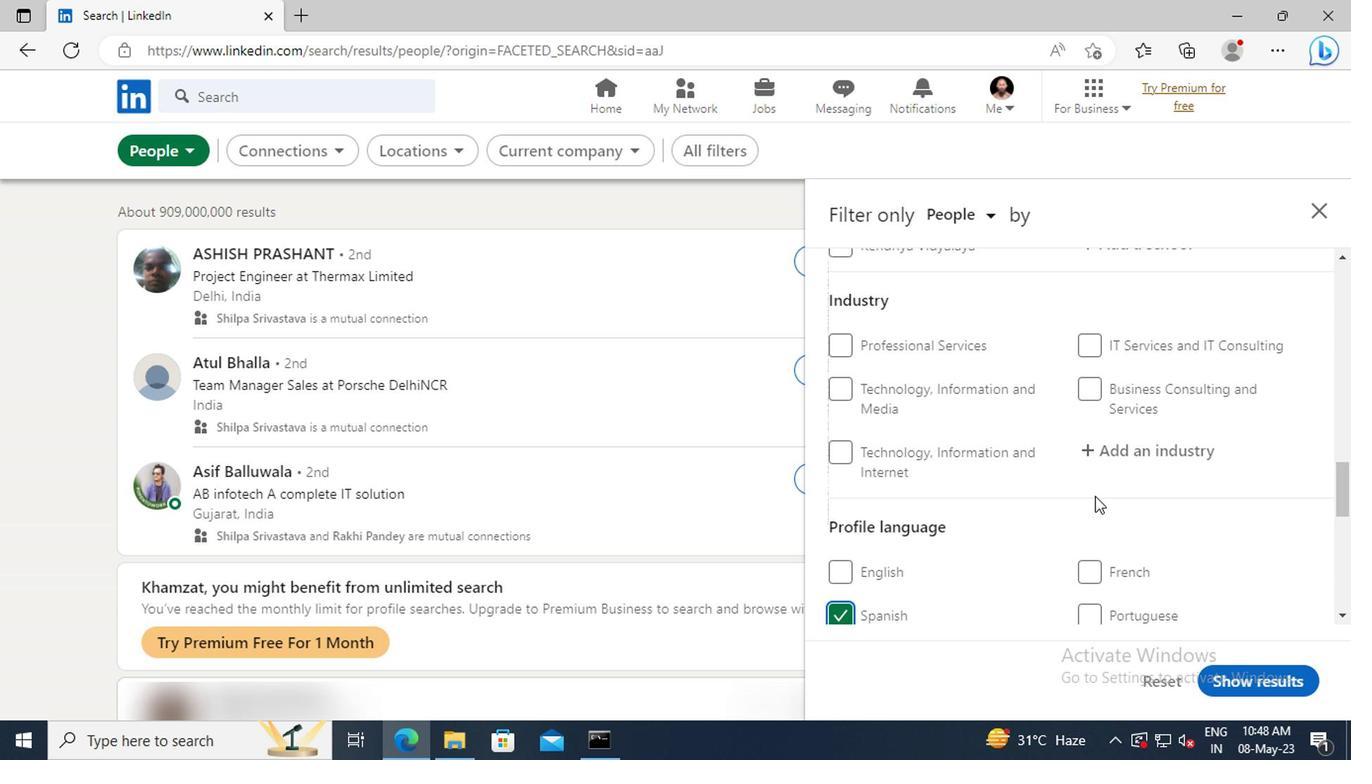 
Action: Mouse moved to (1091, 492)
Screenshot: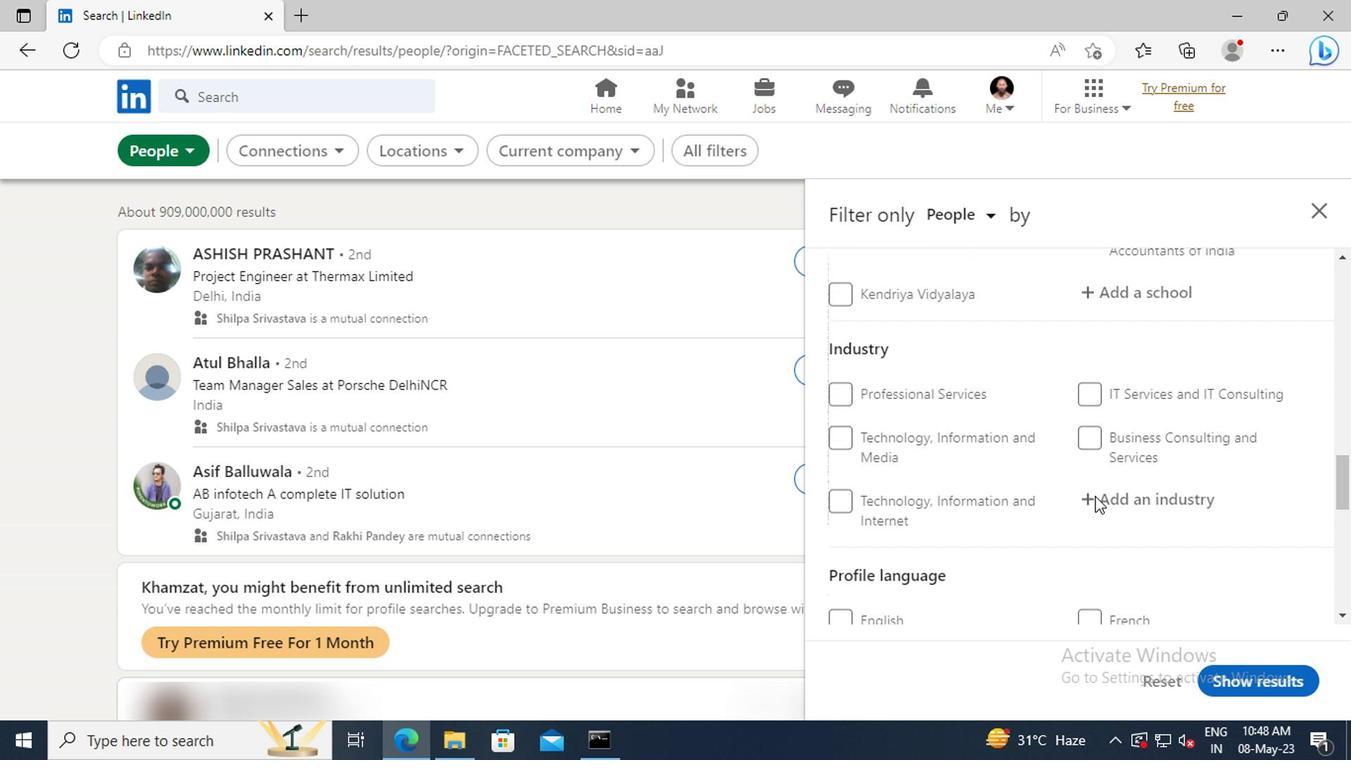 
Action: Mouse scrolled (1091, 493) with delta (0, 0)
Screenshot: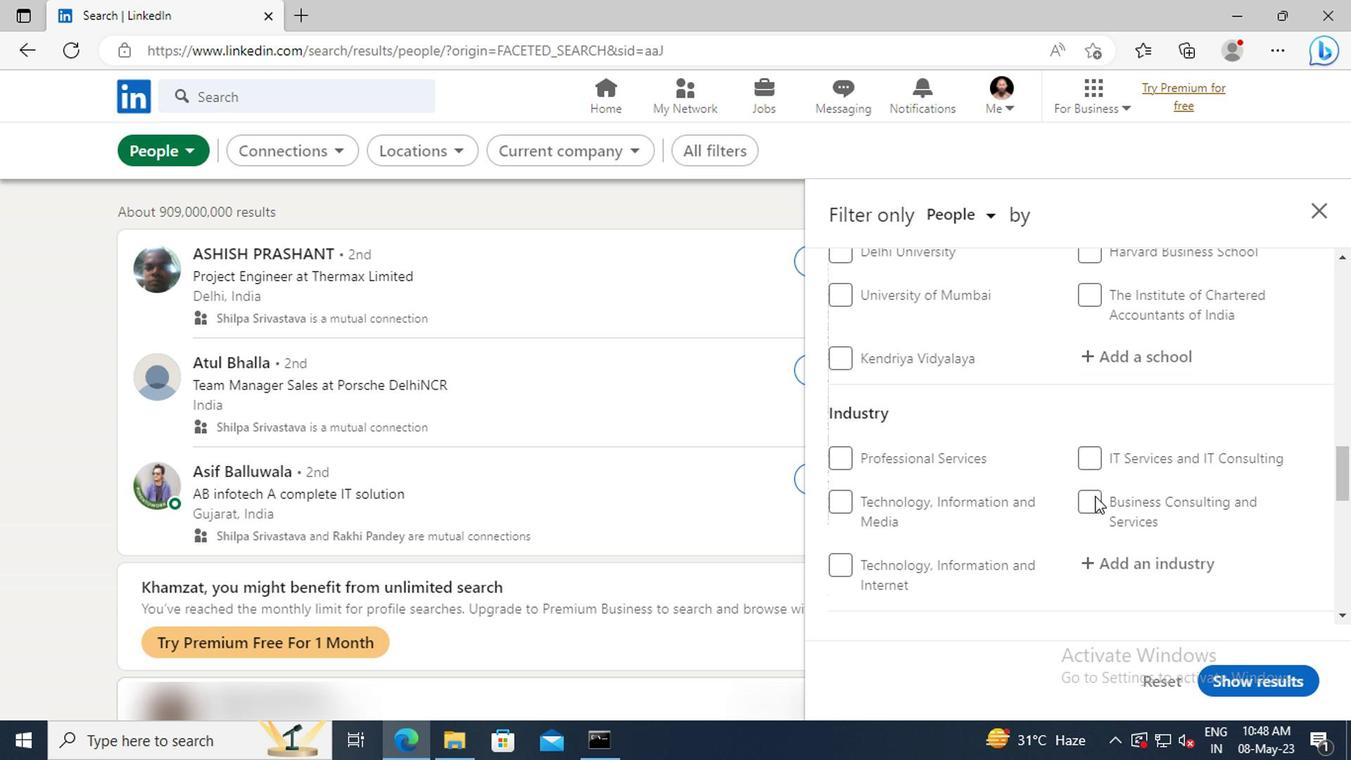 
Action: Mouse scrolled (1091, 493) with delta (0, 0)
Screenshot: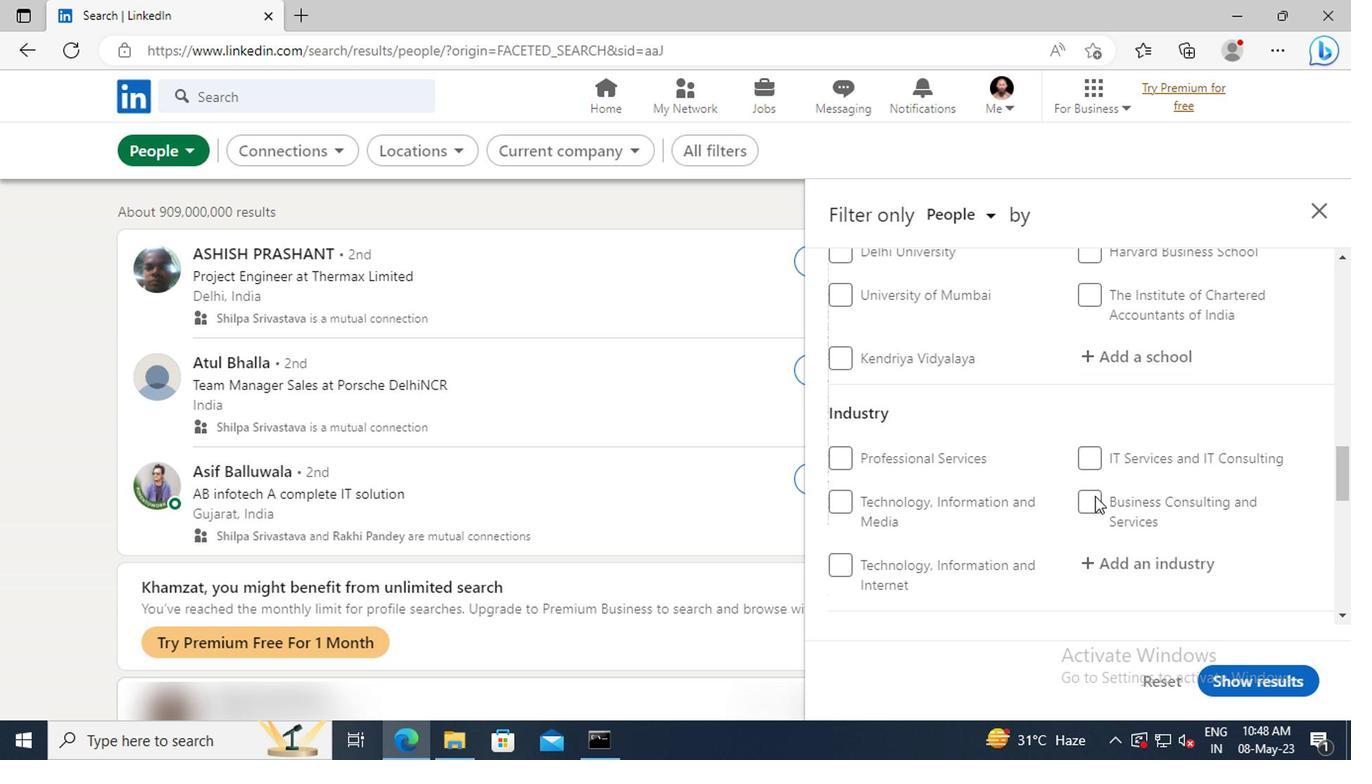 
Action: Mouse scrolled (1091, 493) with delta (0, 0)
Screenshot: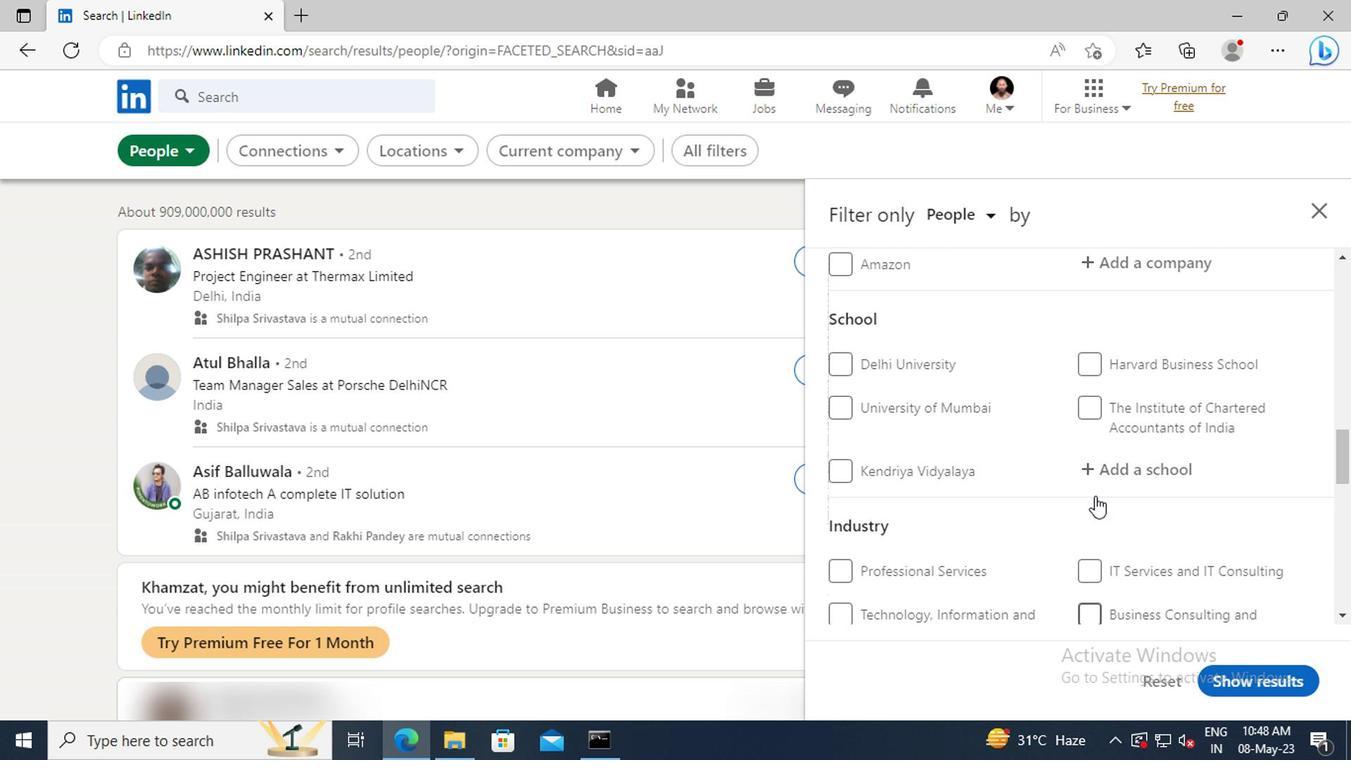 
Action: Mouse scrolled (1091, 493) with delta (0, 0)
Screenshot: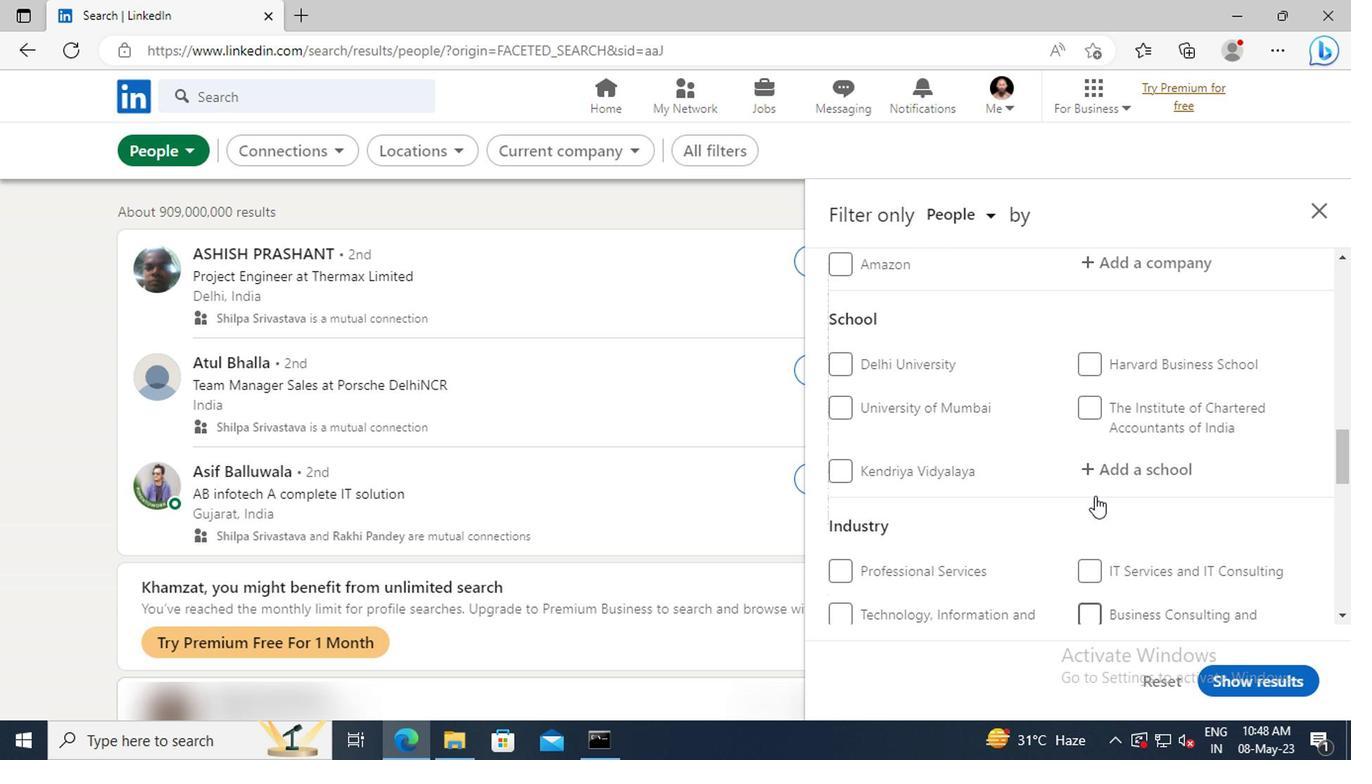 
Action: Mouse scrolled (1091, 493) with delta (0, 0)
Screenshot: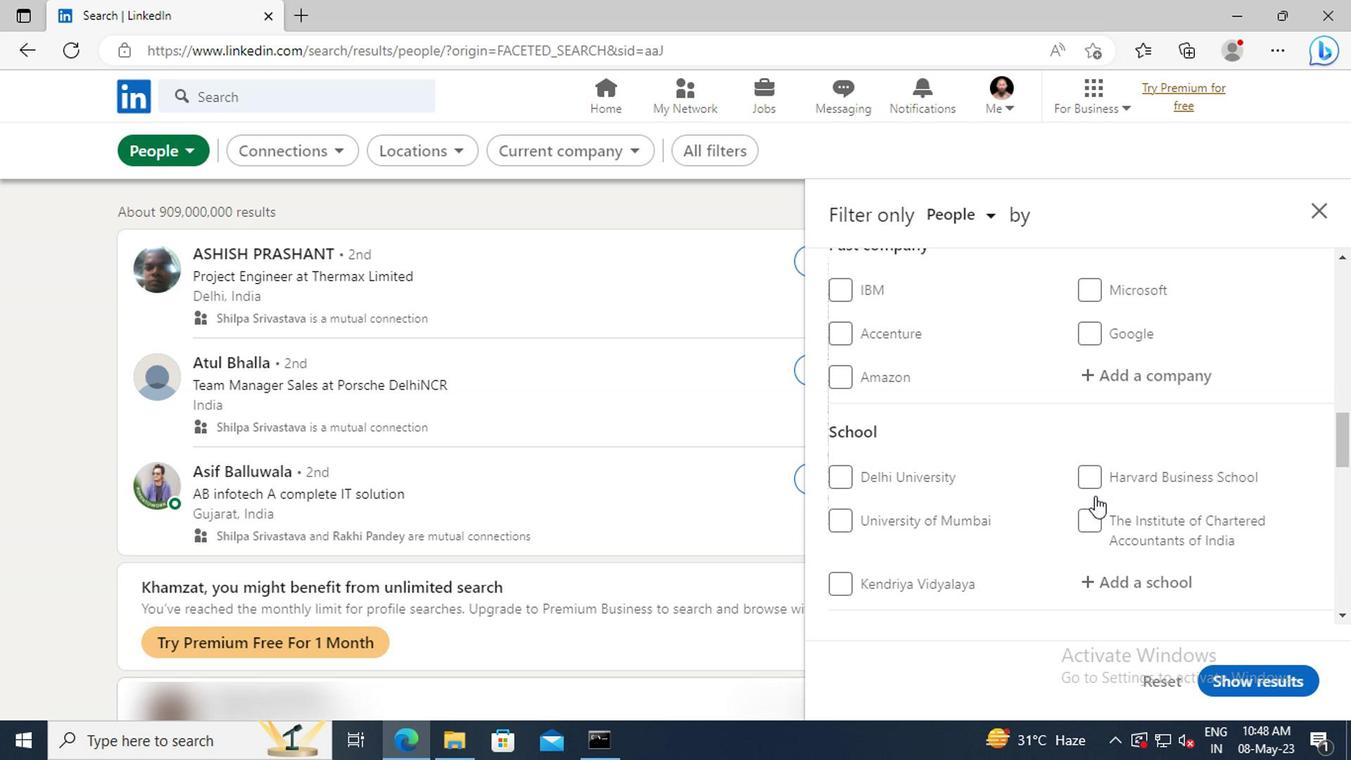 
Action: Mouse scrolled (1091, 493) with delta (0, 0)
Screenshot: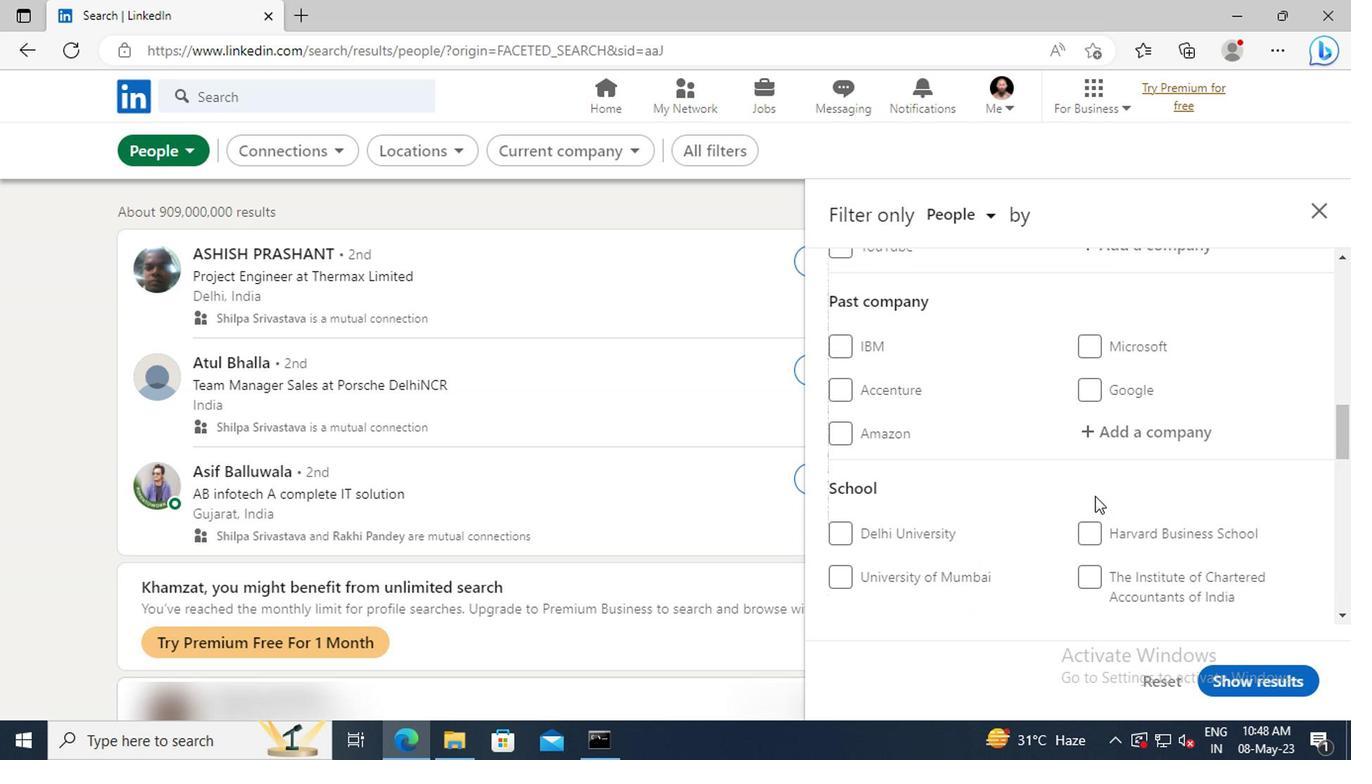 
Action: Mouse scrolled (1091, 493) with delta (0, 0)
Screenshot: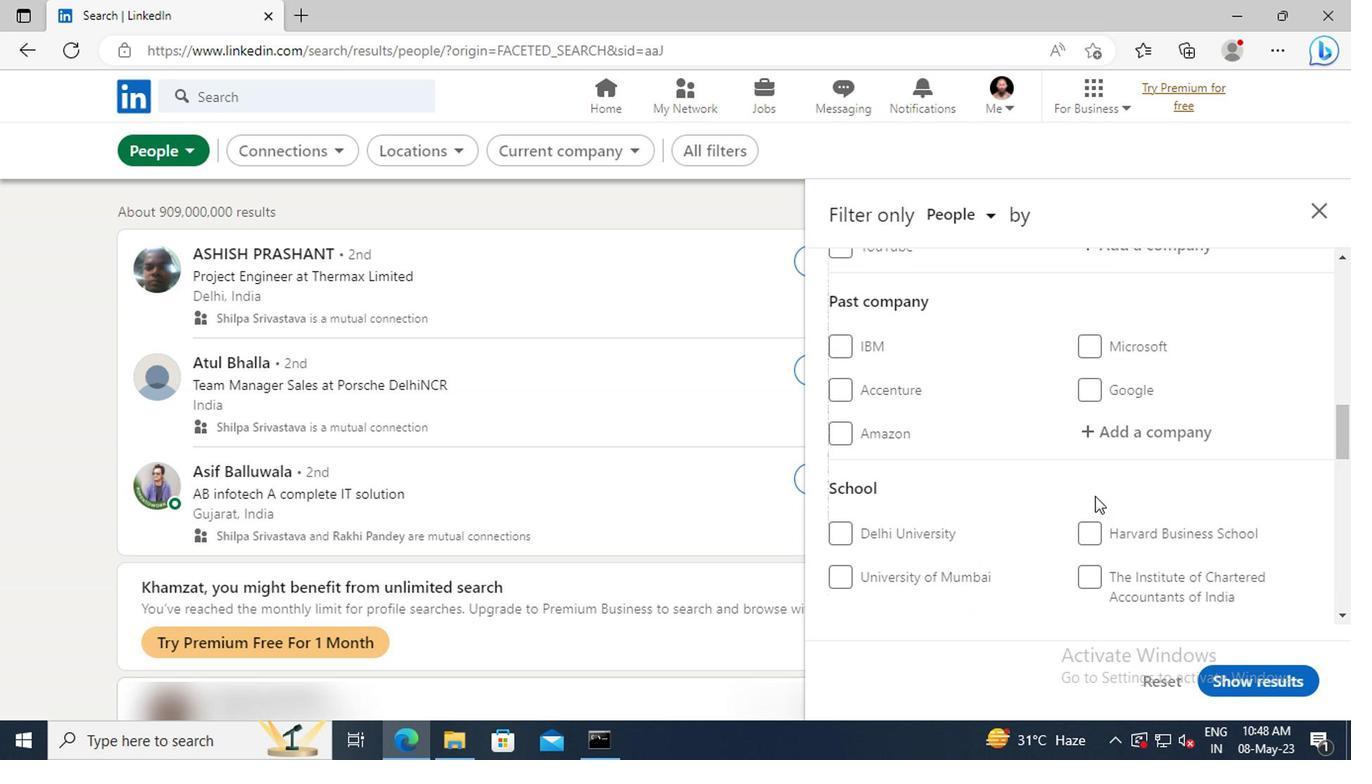 
Action: Mouse scrolled (1091, 493) with delta (0, 0)
Screenshot: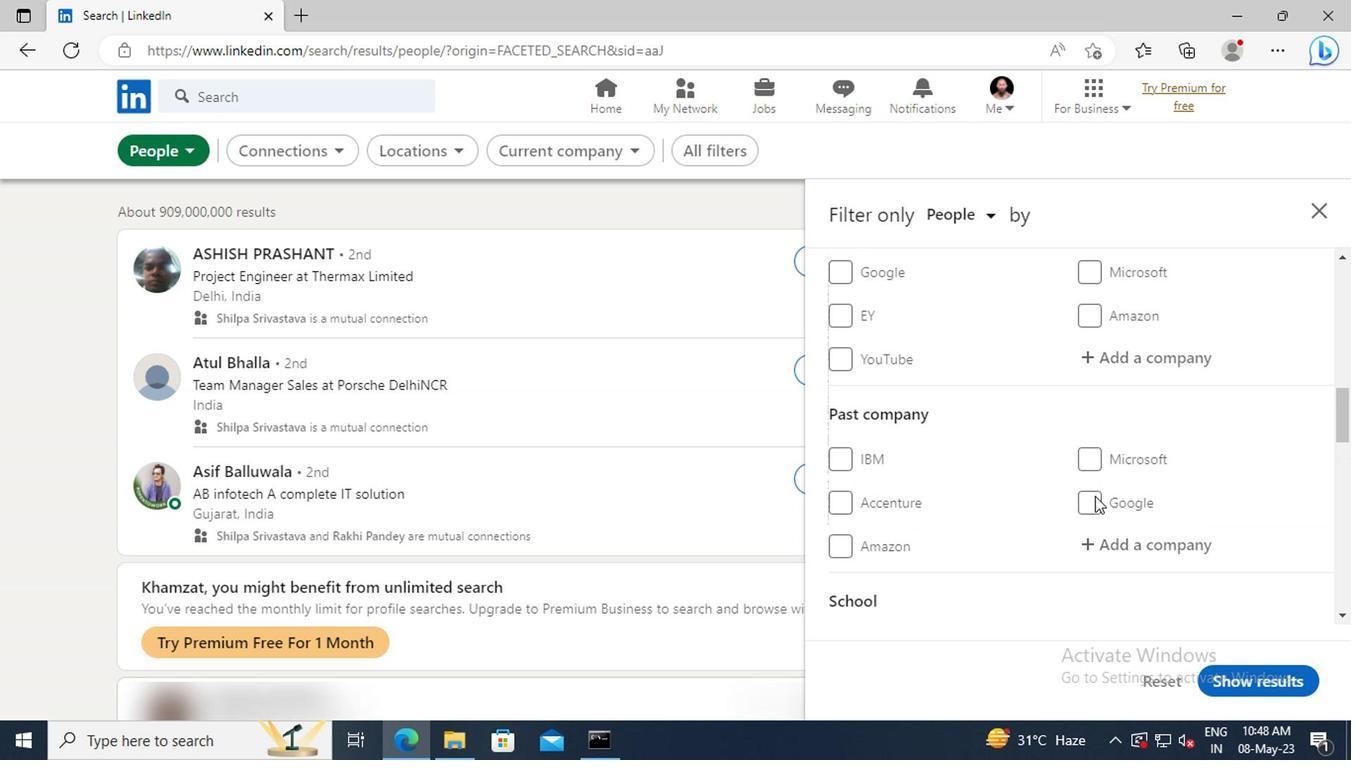 
Action: Mouse moved to (1097, 418)
Screenshot: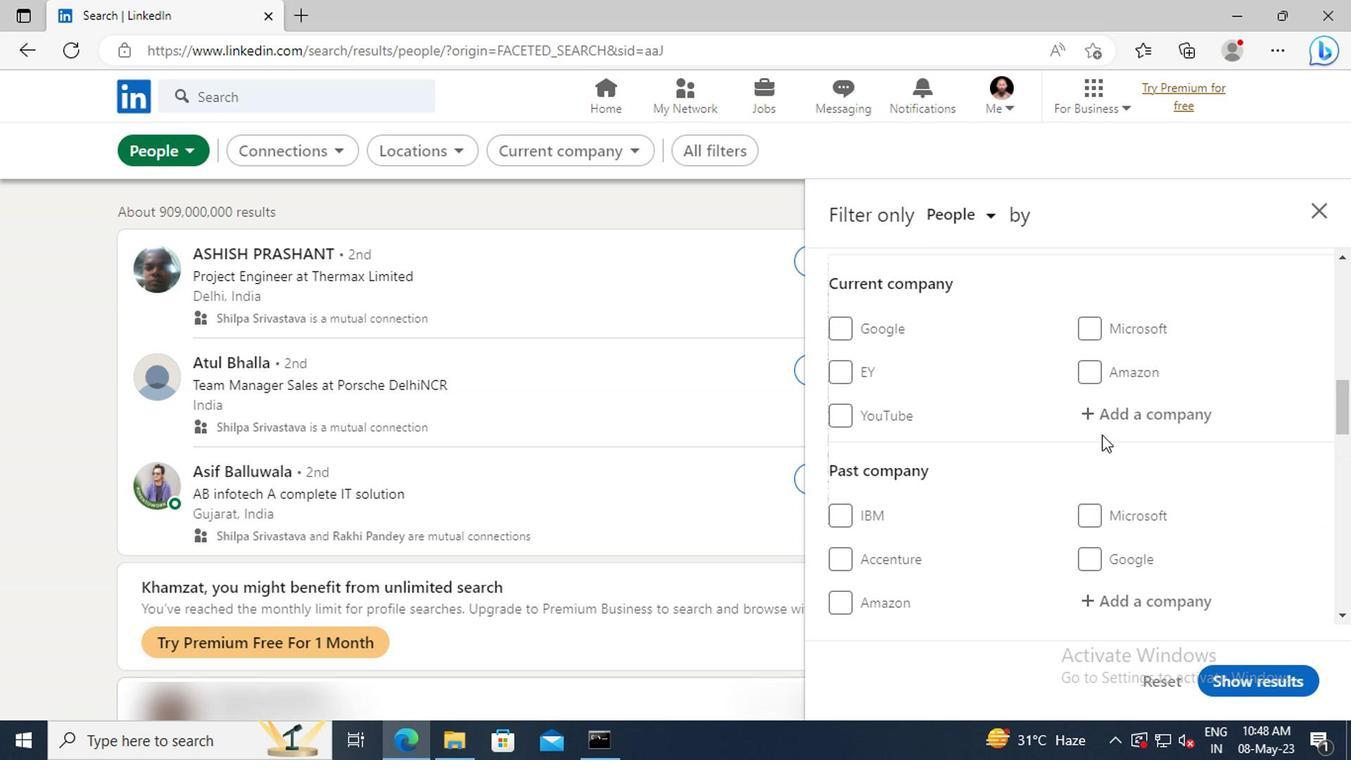 
Action: Mouse pressed left at (1097, 418)
Screenshot: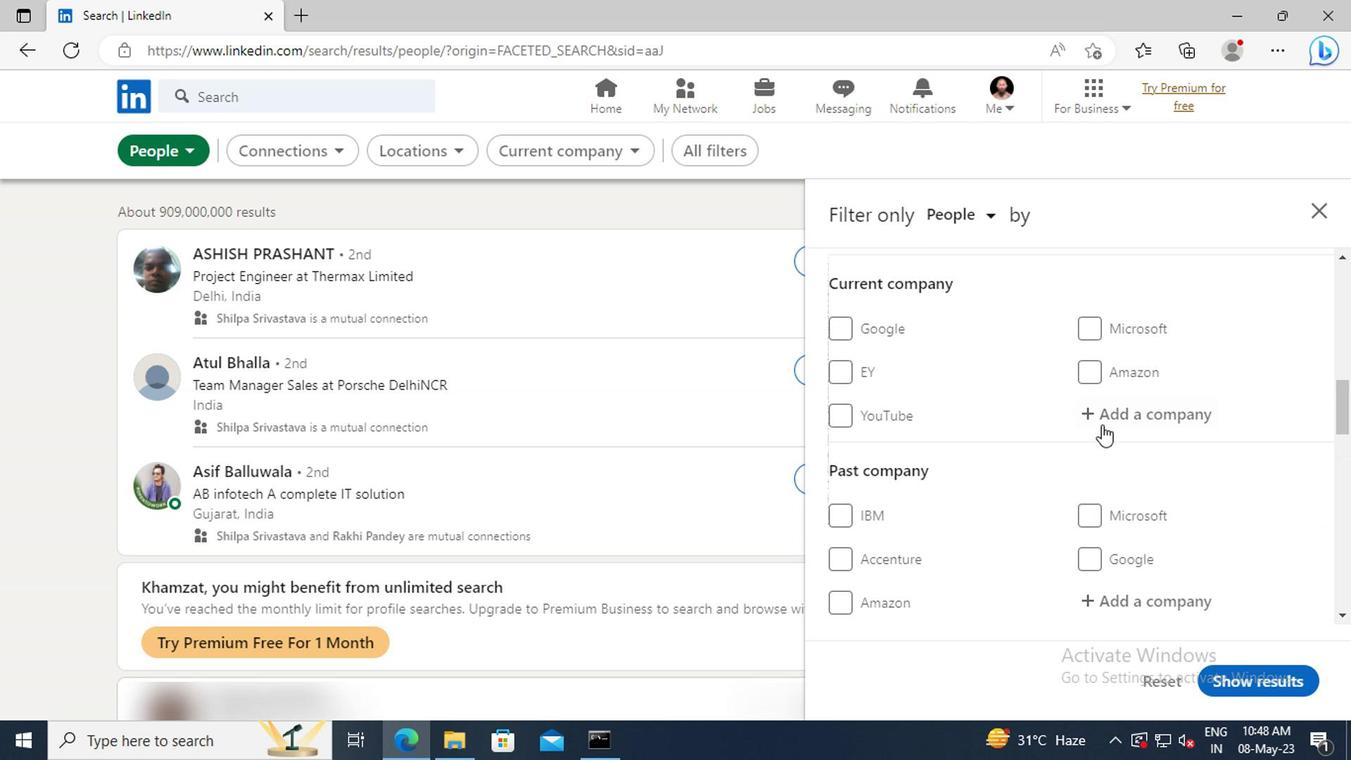 
Action: Mouse moved to (1097, 416)
Screenshot: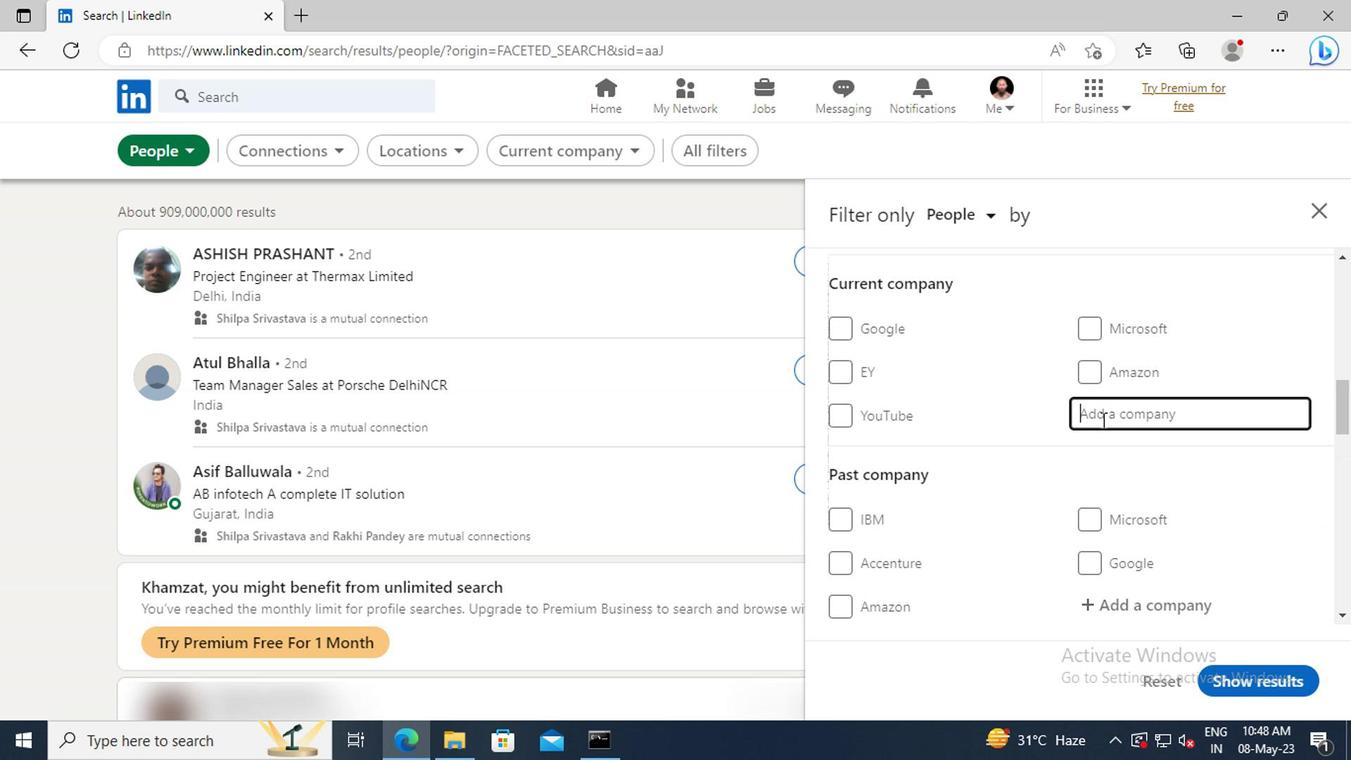 
Action: Key pressed <Key.shift>TATA<Key.space><Key.shift>STEEL
Screenshot: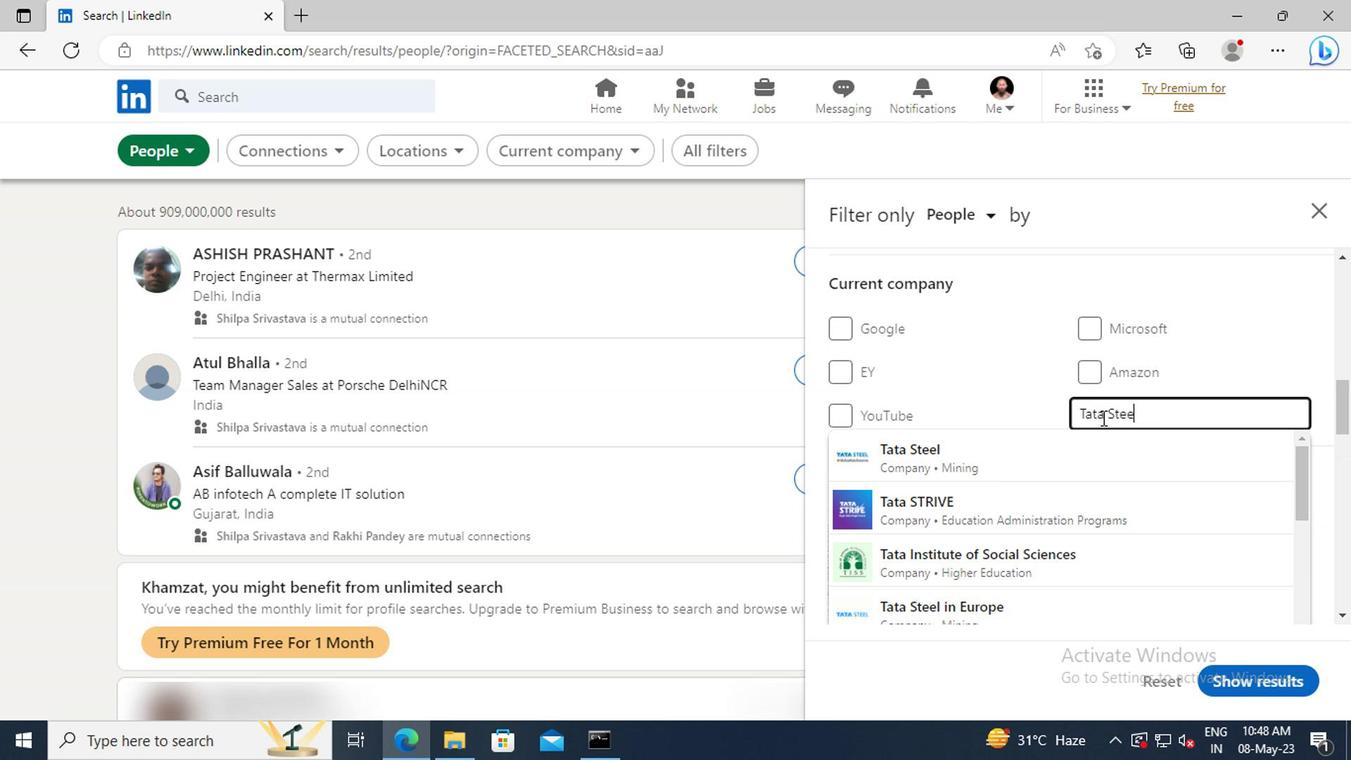 
Action: Mouse moved to (1109, 446)
Screenshot: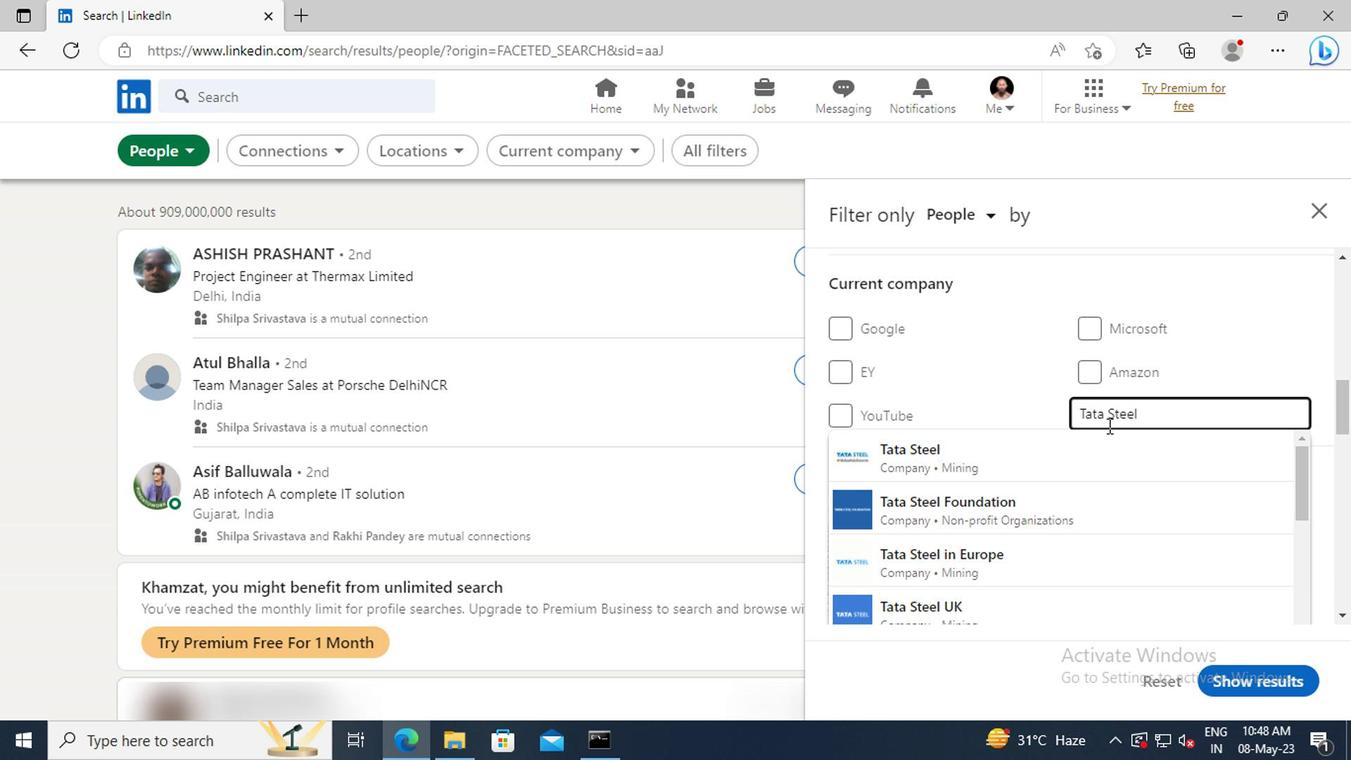 
Action: Mouse pressed left at (1109, 446)
Screenshot: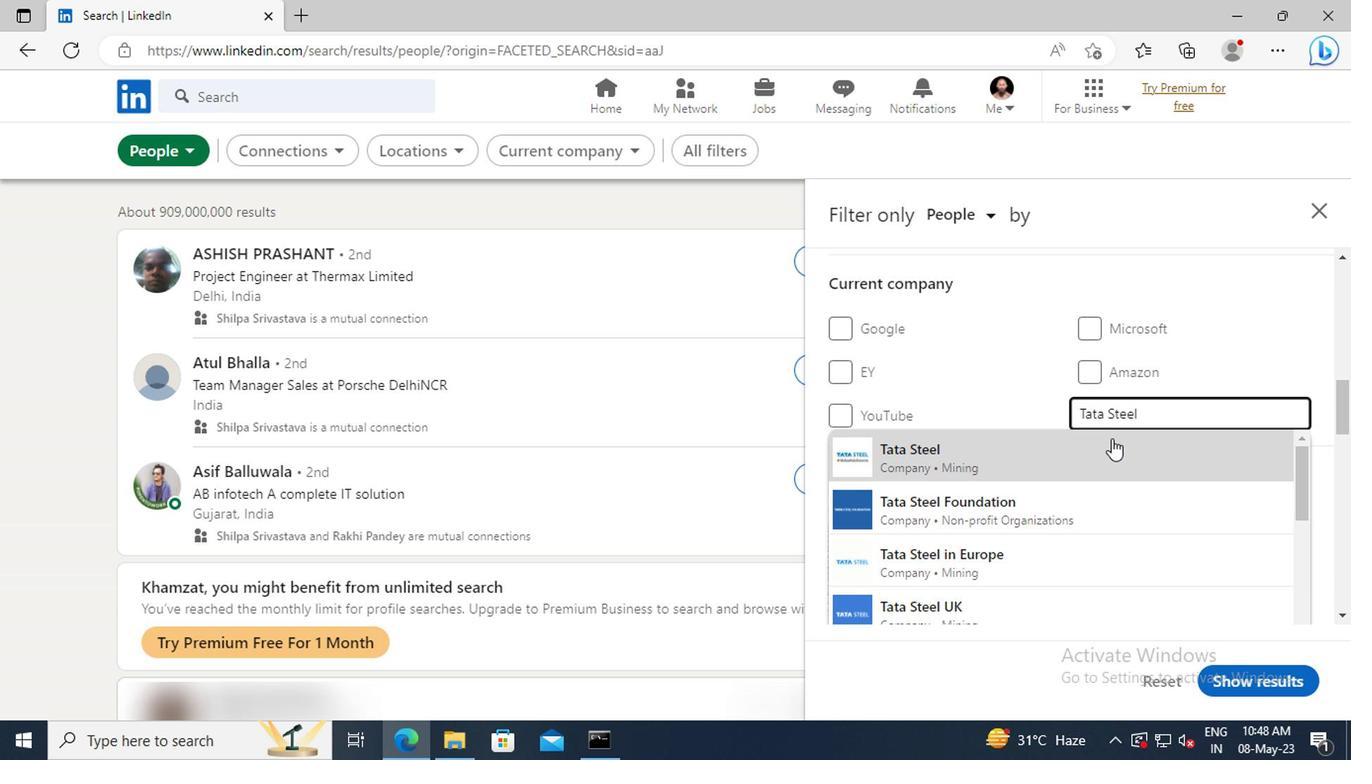 
Action: Mouse scrolled (1109, 444) with delta (0, -1)
Screenshot: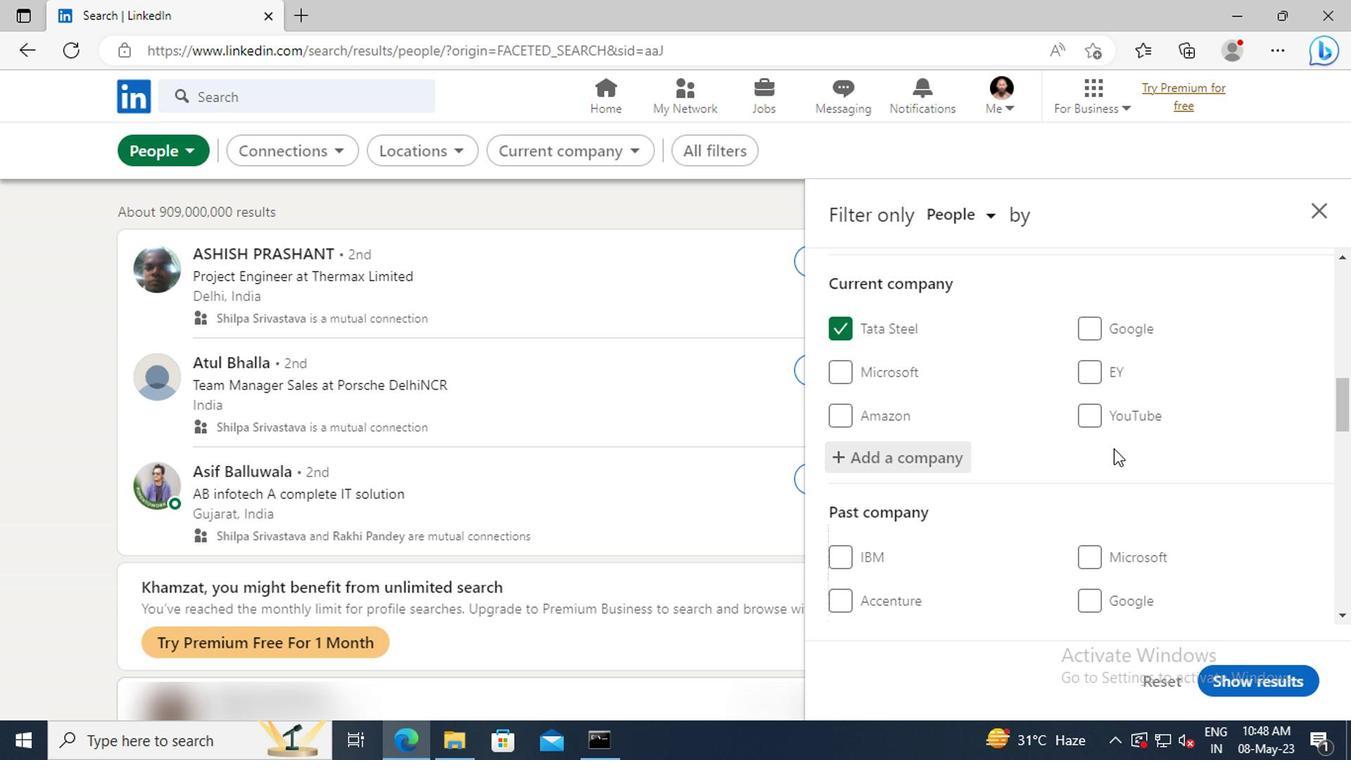 
Action: Mouse moved to (1108, 442)
Screenshot: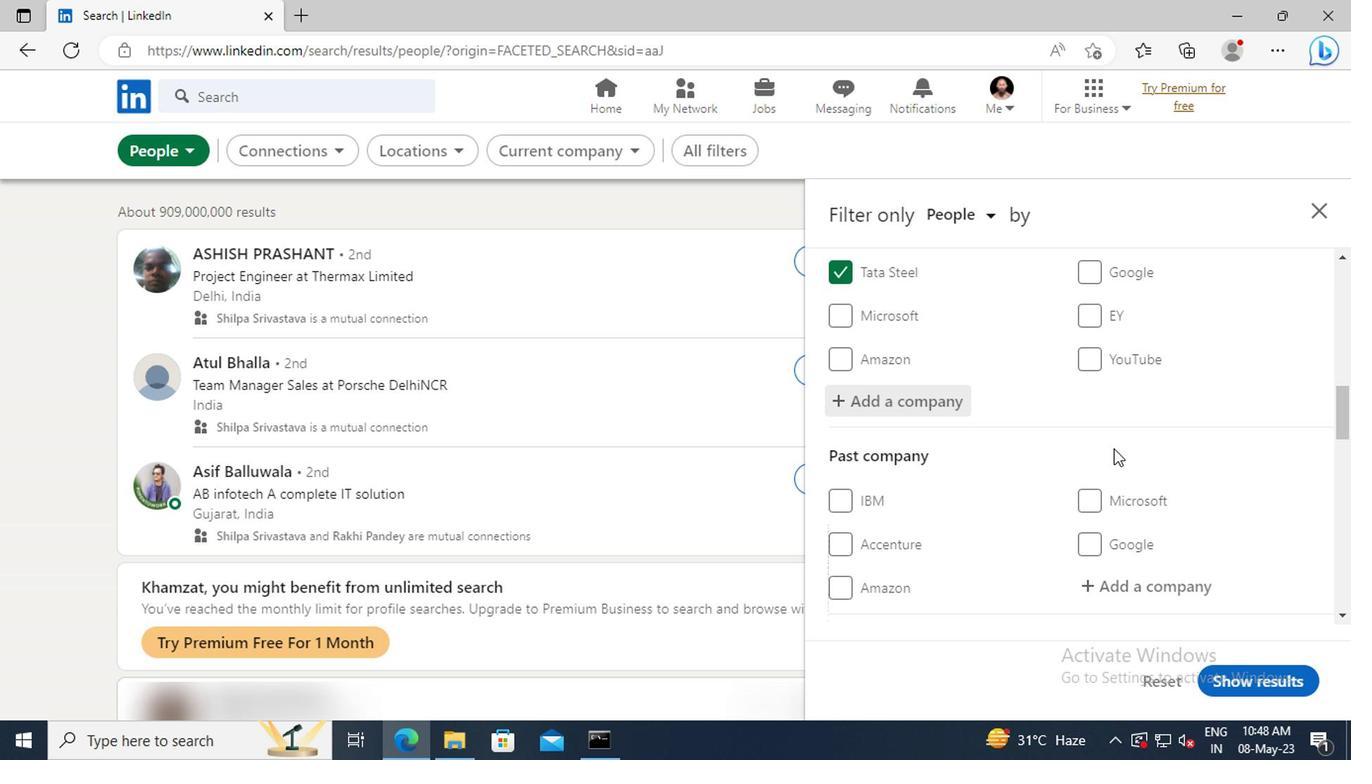 
Action: Mouse scrolled (1108, 441) with delta (0, 0)
Screenshot: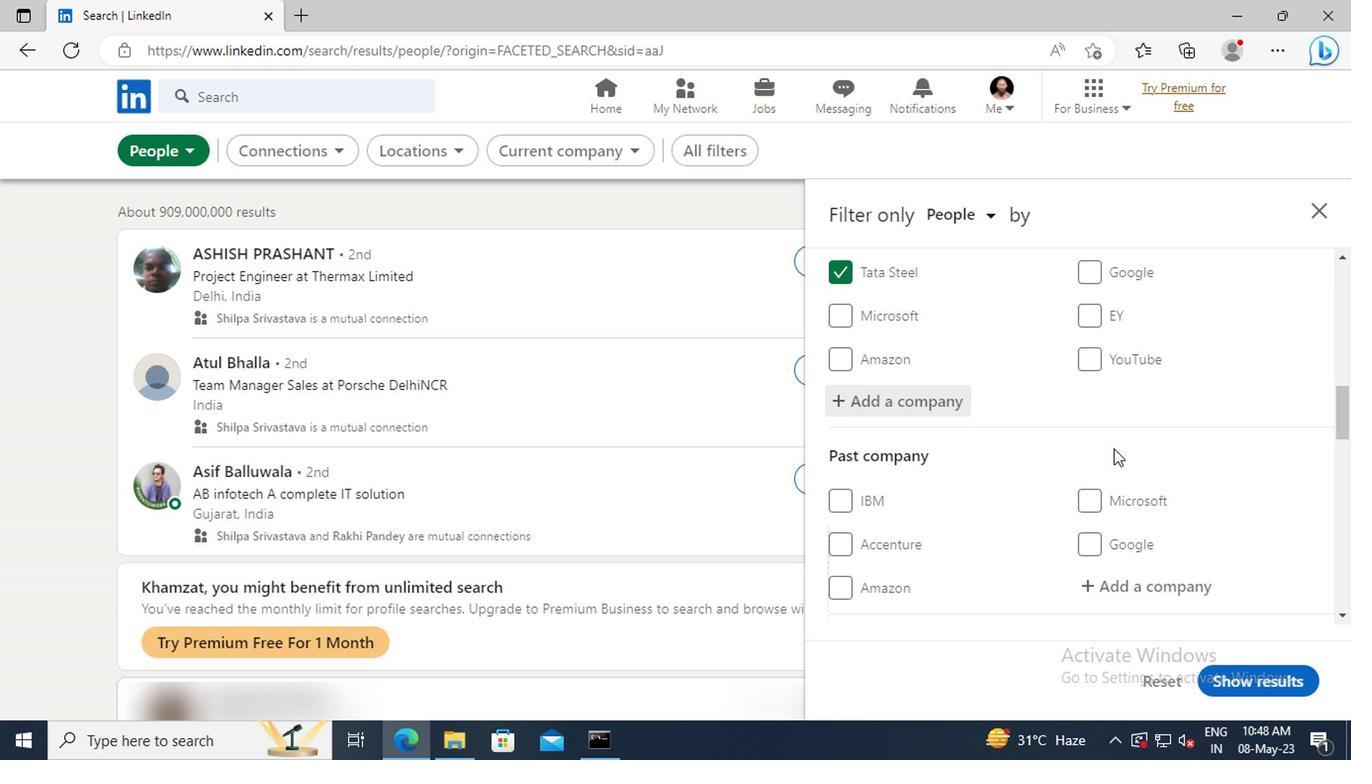 
Action: Mouse moved to (1106, 438)
Screenshot: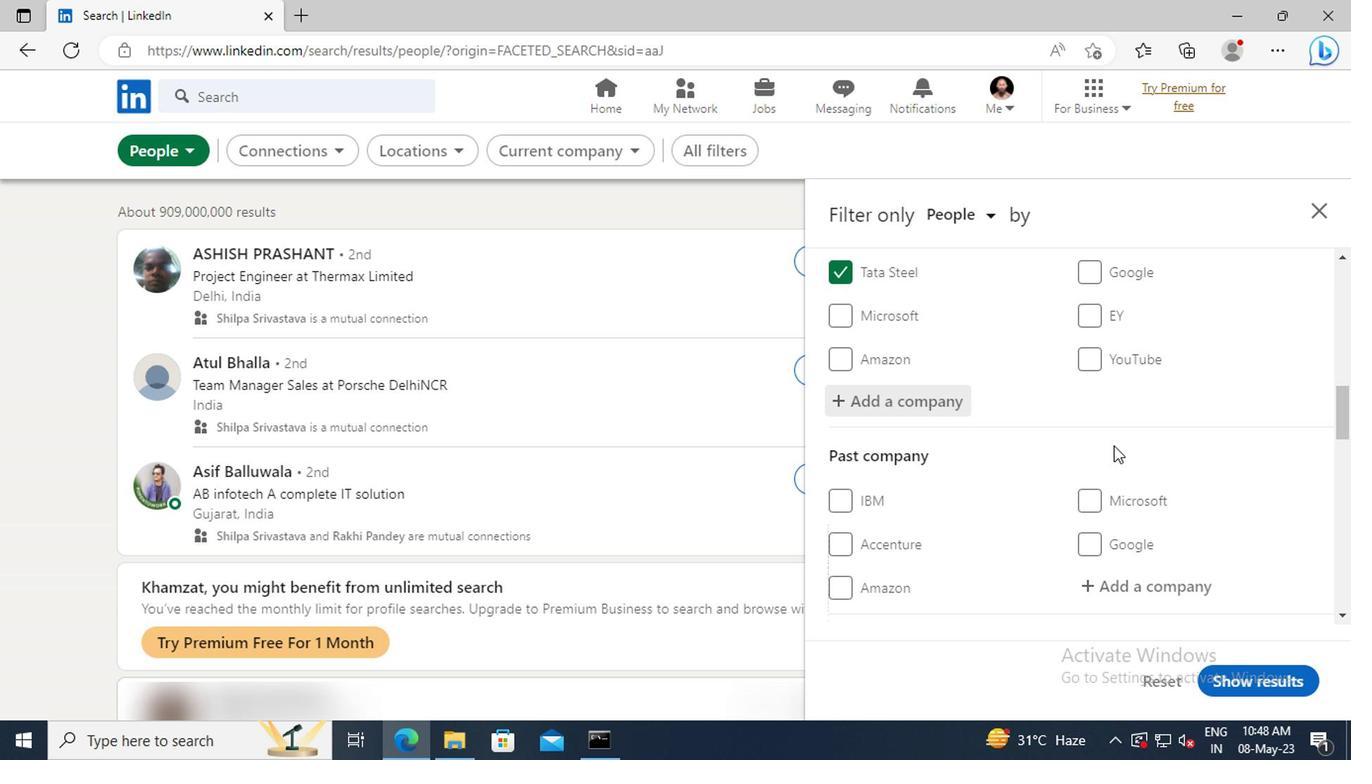 
Action: Mouse scrolled (1106, 437) with delta (0, -1)
Screenshot: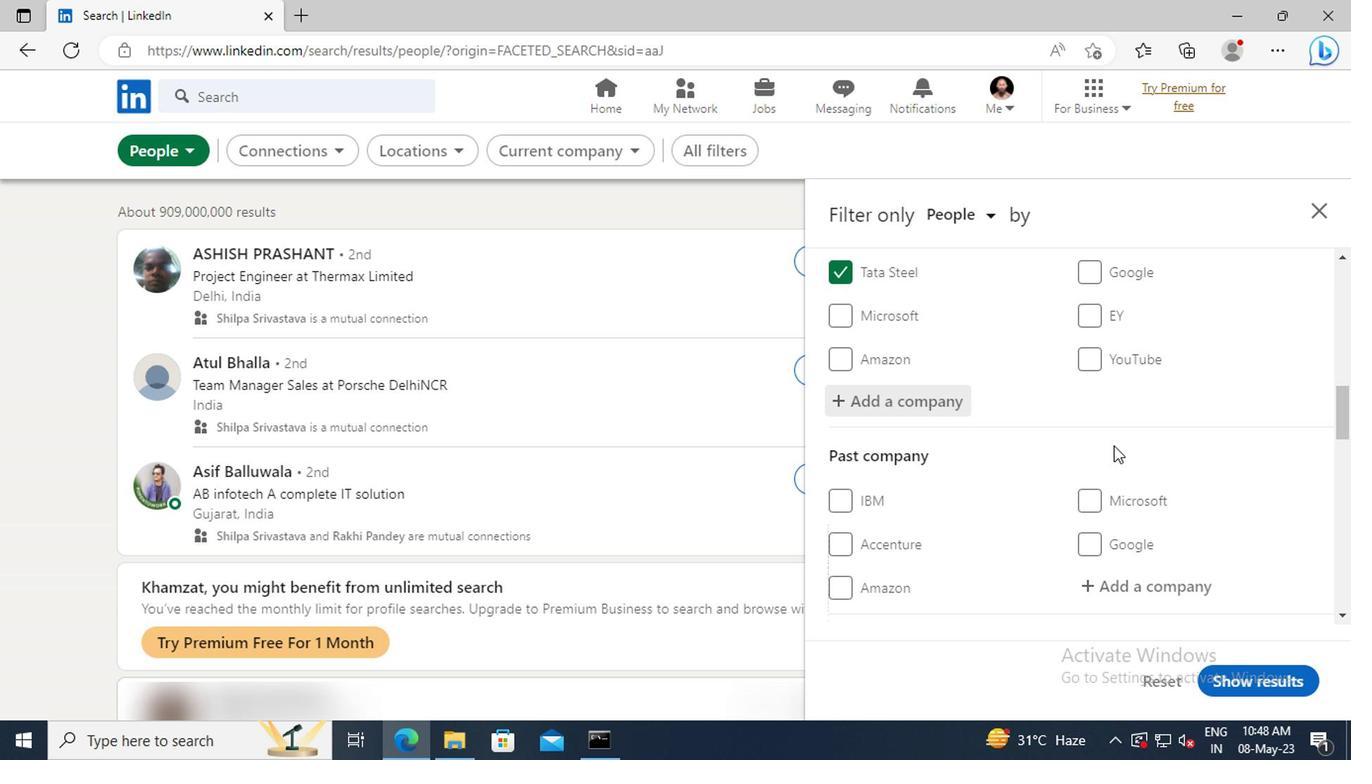 
Action: Mouse moved to (1103, 428)
Screenshot: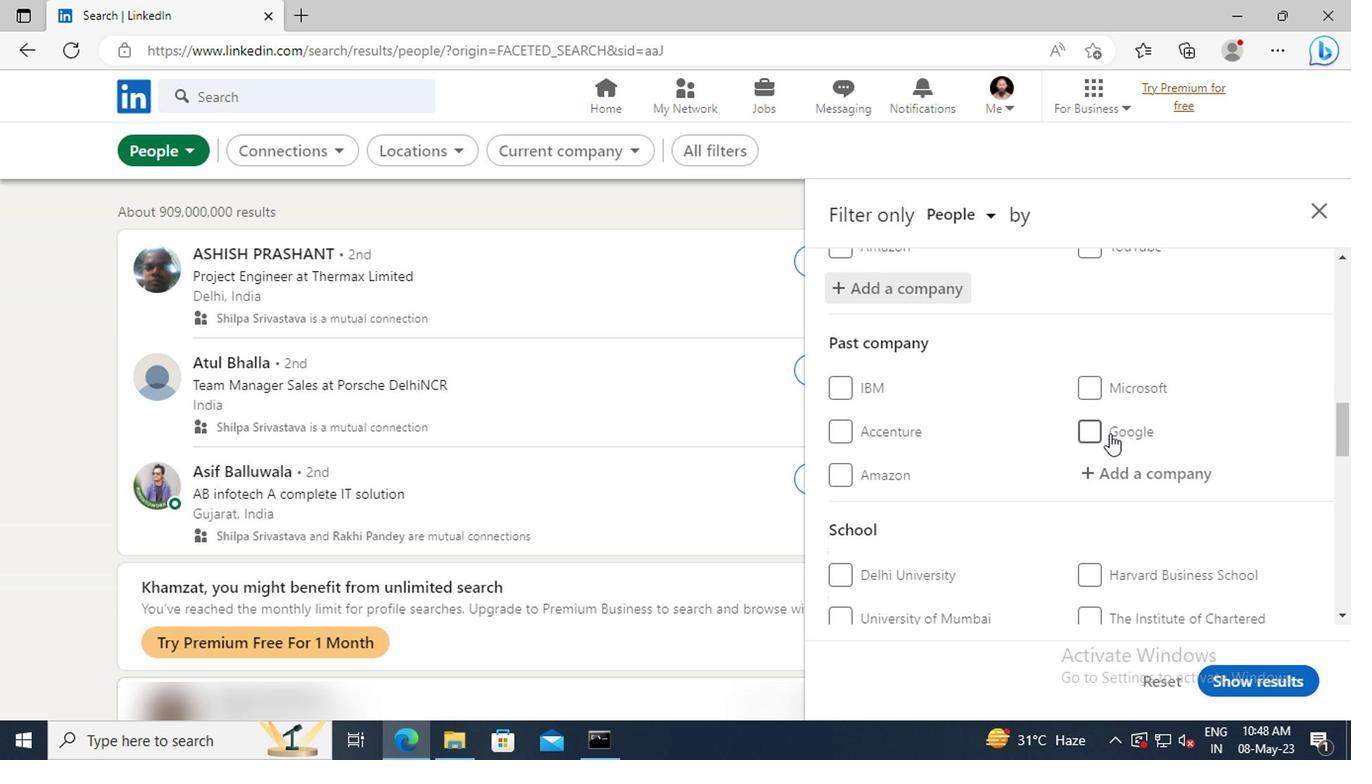 
Action: Mouse scrolled (1103, 426) with delta (0, -1)
Screenshot: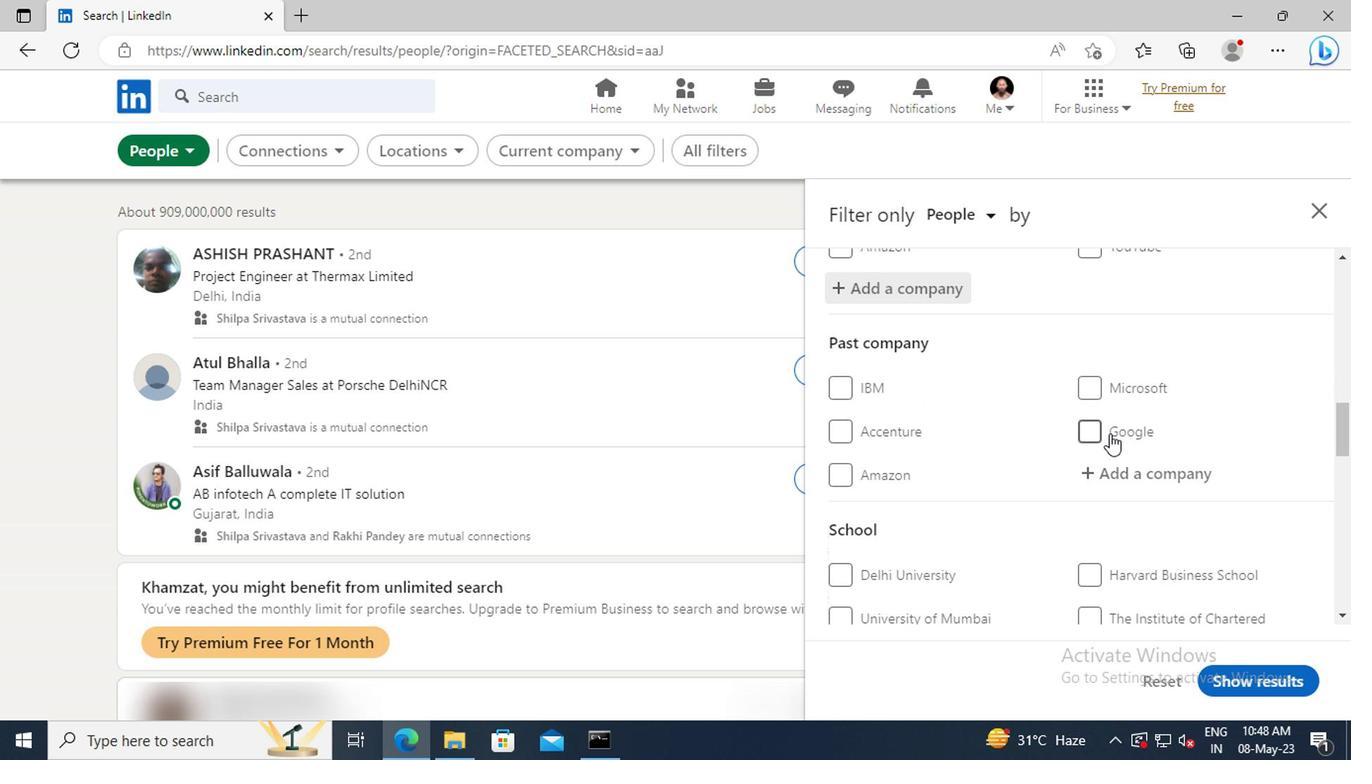 
Action: Mouse moved to (1103, 426)
Screenshot: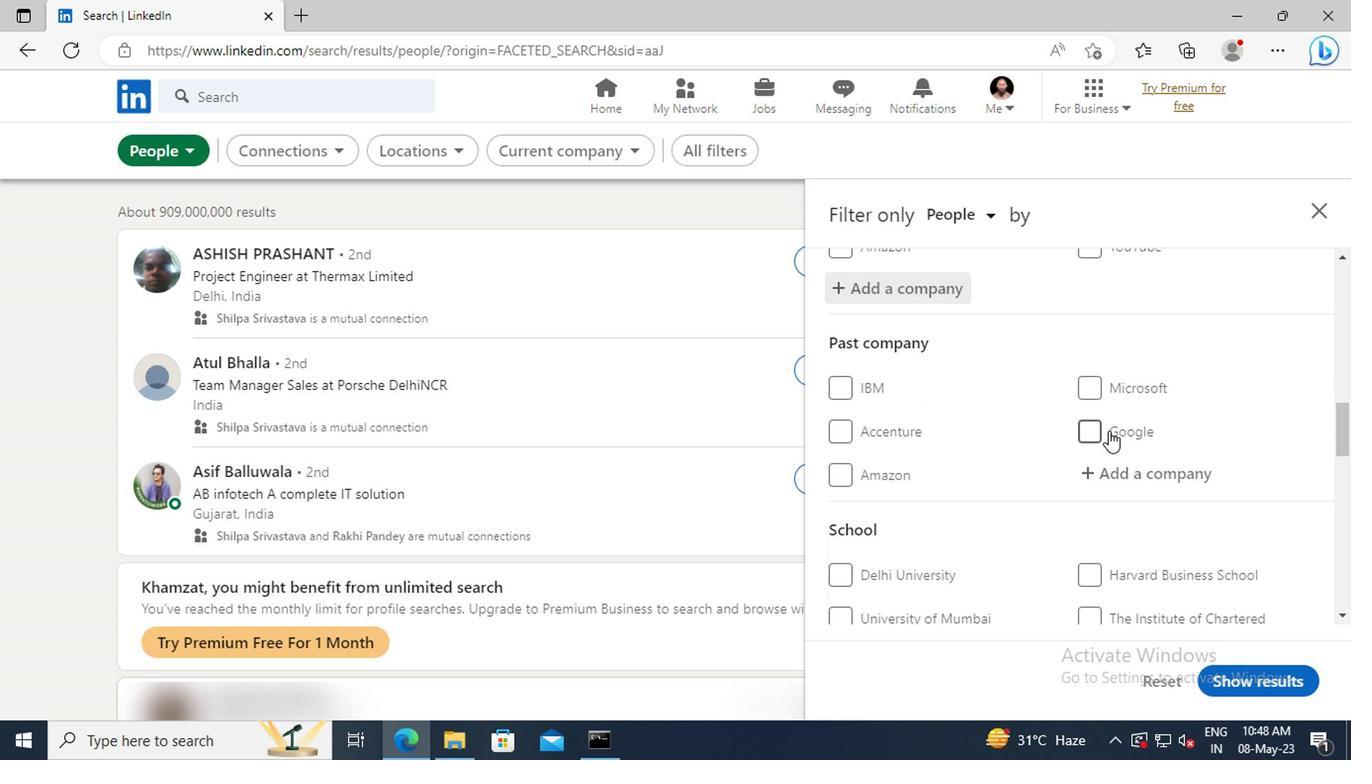 
Action: Mouse scrolled (1103, 425) with delta (0, 0)
Screenshot: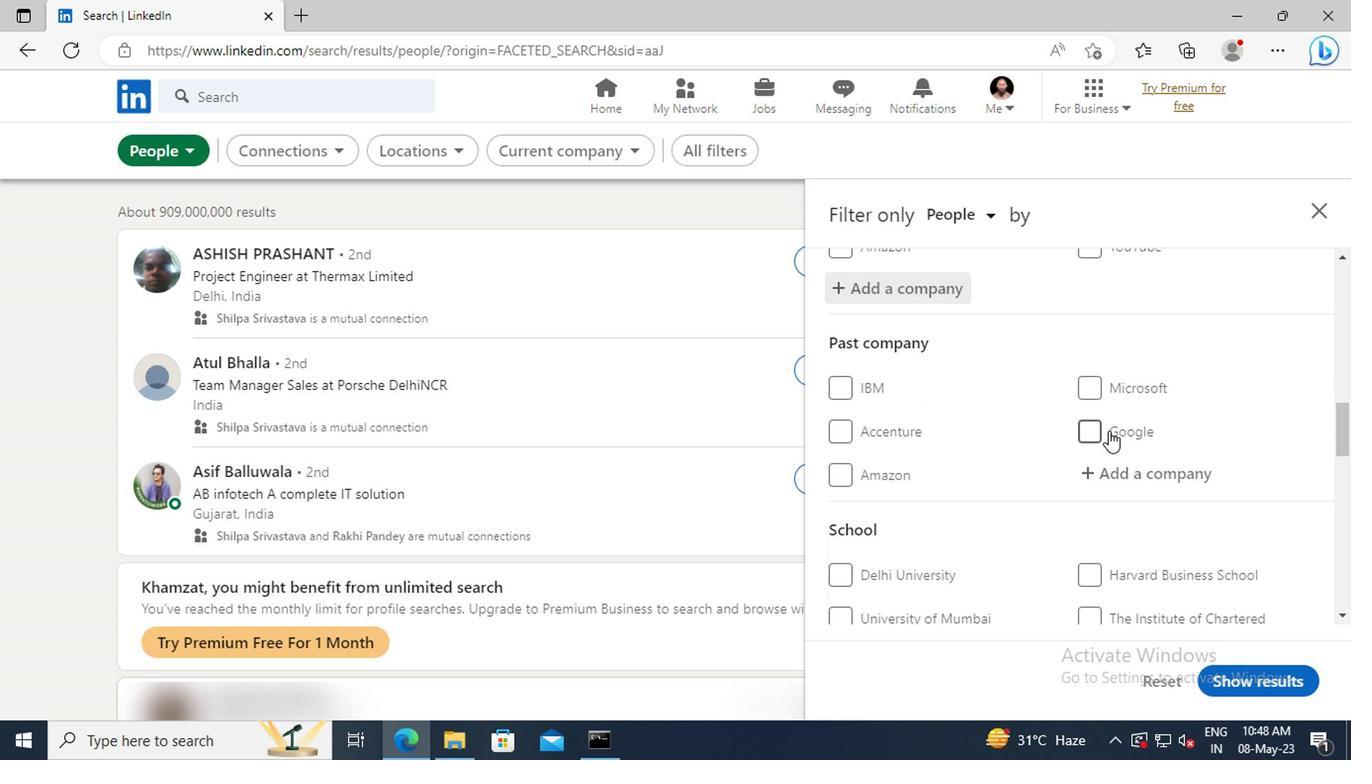 
Action: Mouse moved to (1103, 425)
Screenshot: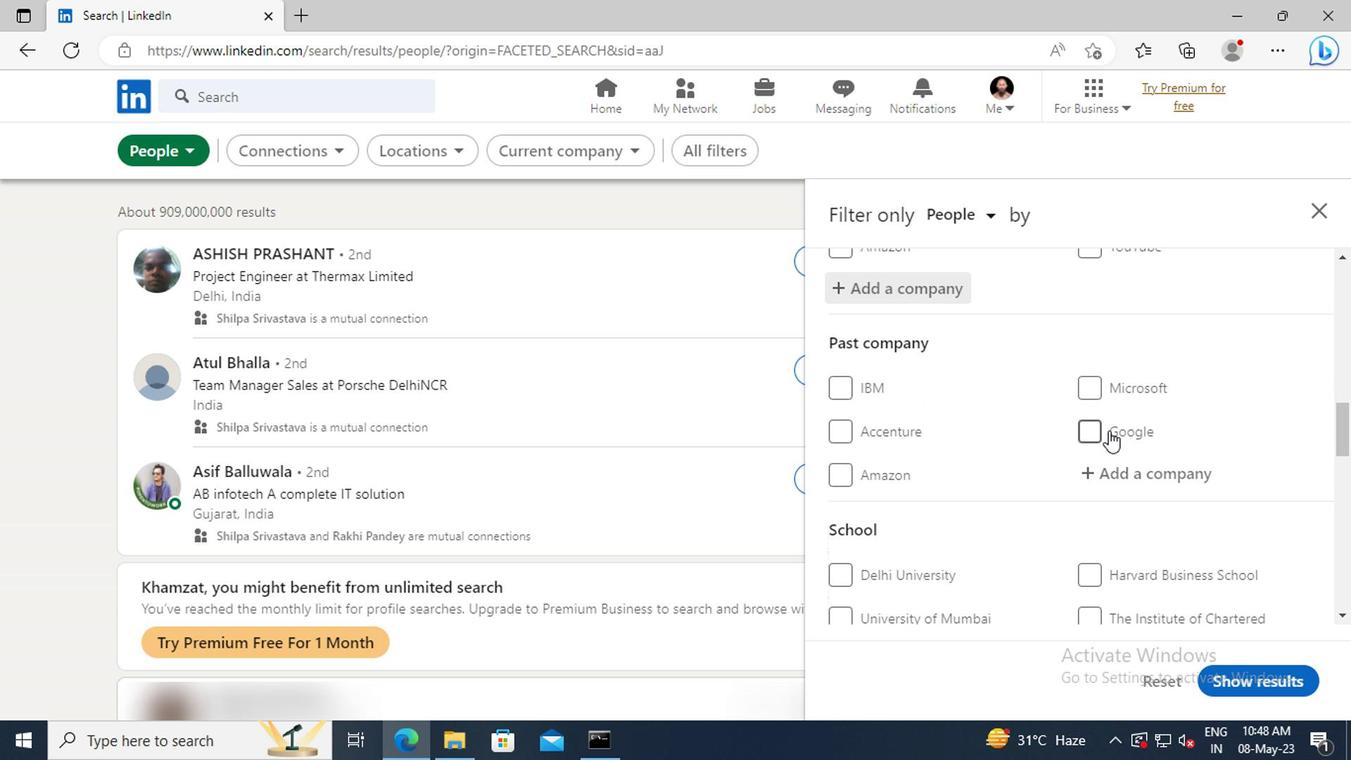 
Action: Mouse scrolled (1103, 424) with delta (0, -1)
Screenshot: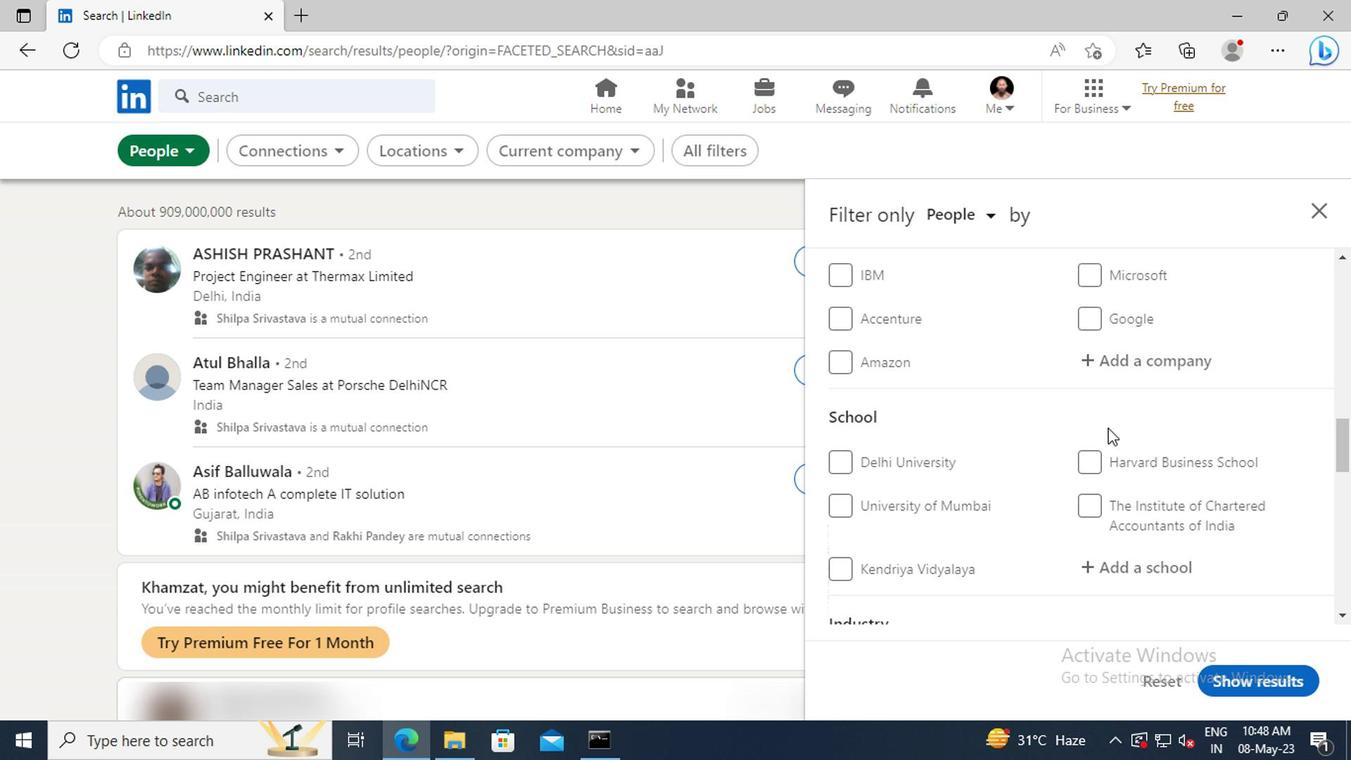 
Action: Mouse scrolled (1103, 424) with delta (0, -1)
Screenshot: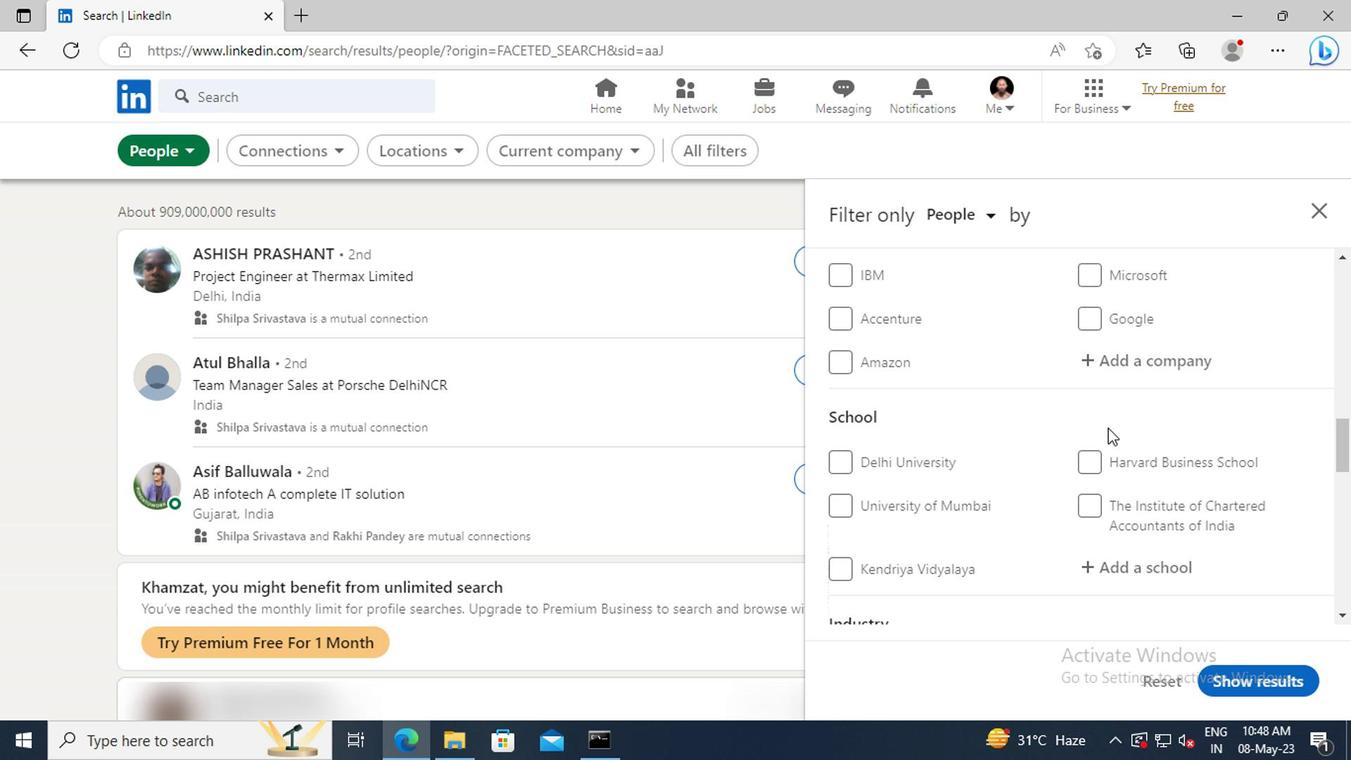 
Action: Mouse moved to (1103, 451)
Screenshot: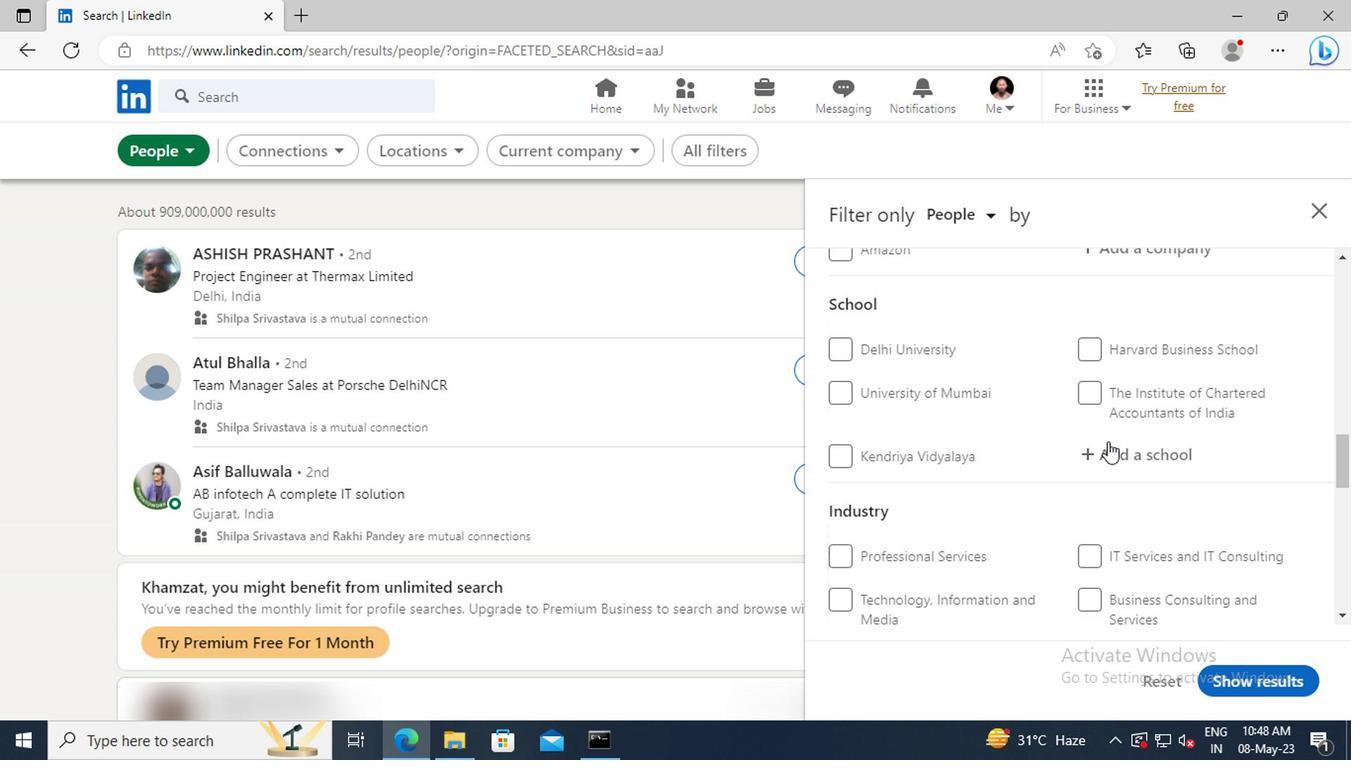 
Action: Mouse pressed left at (1103, 451)
Screenshot: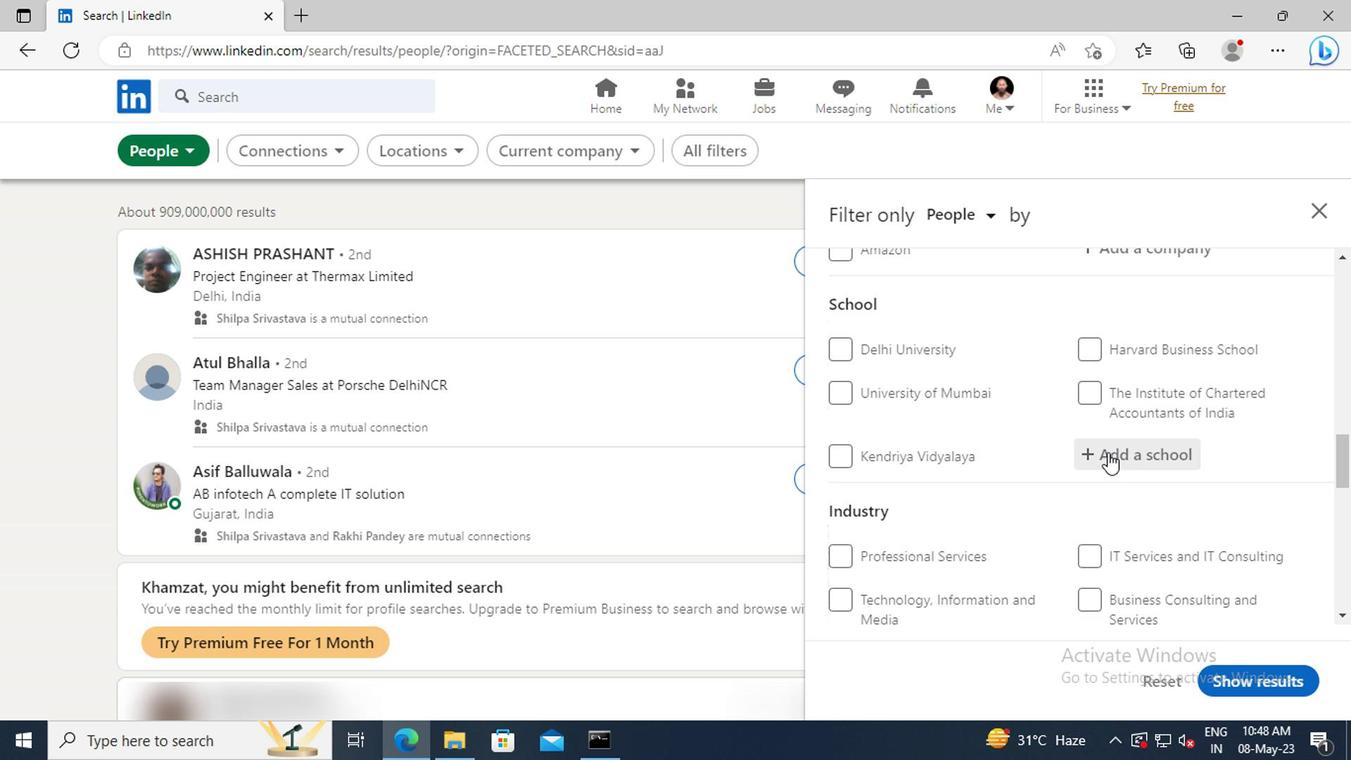 
Action: Mouse moved to (1104, 451)
Screenshot: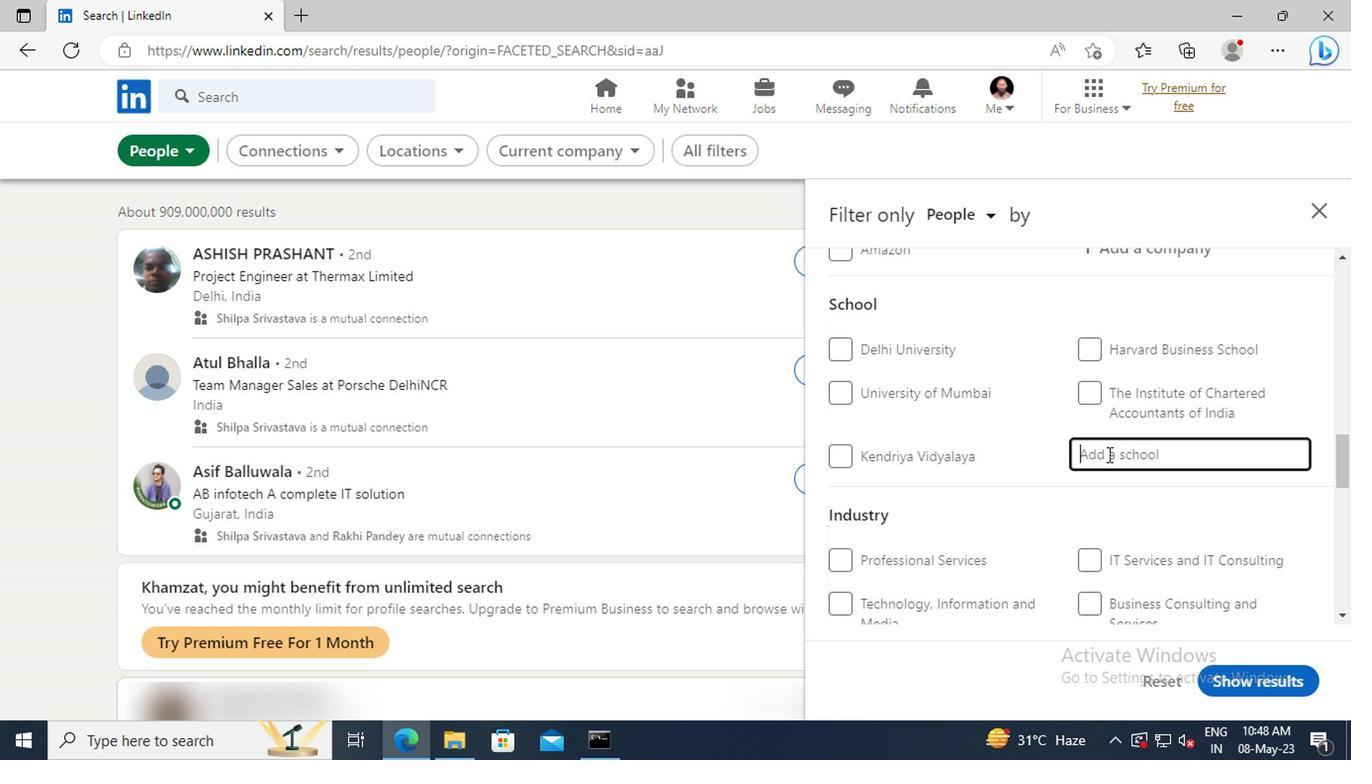 
Action: Key pressed <Key.shift>
Screenshot: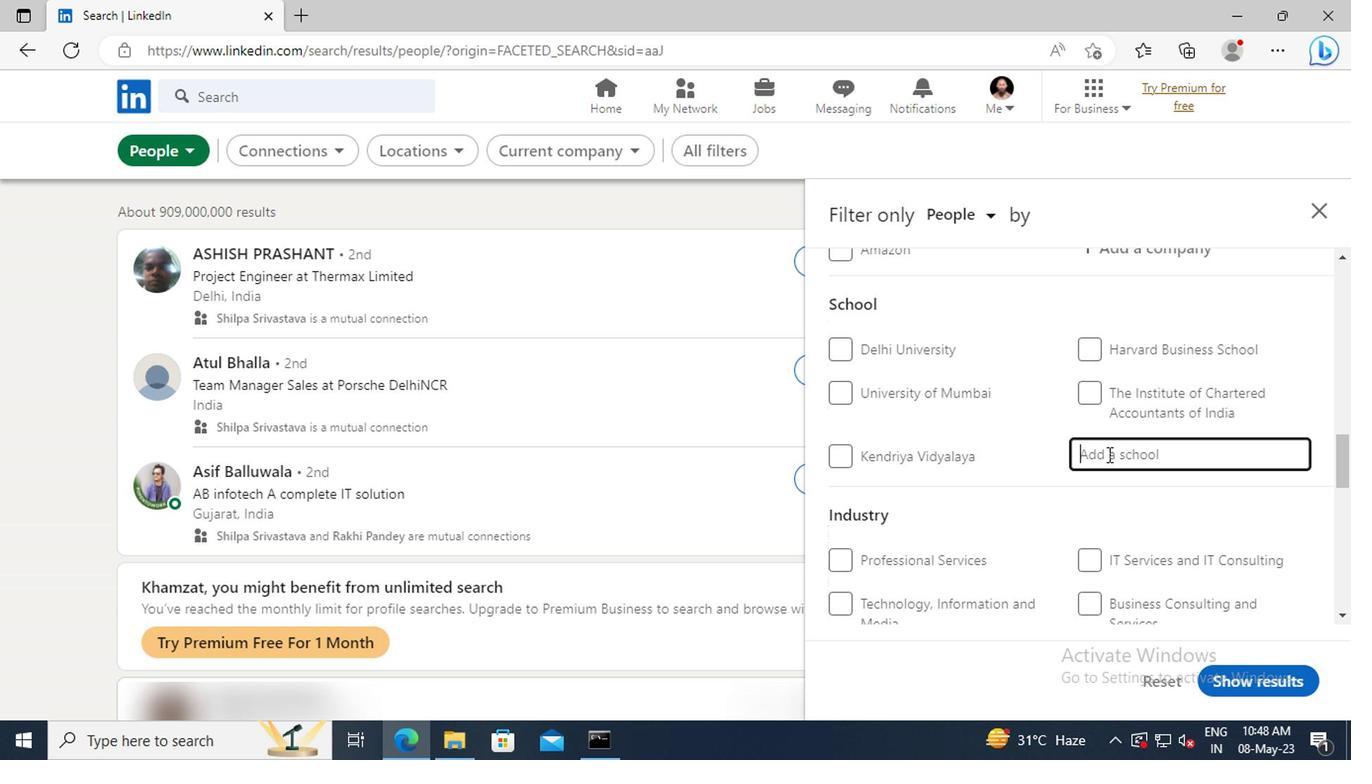 
Action: Mouse moved to (1117, 451)
Screenshot: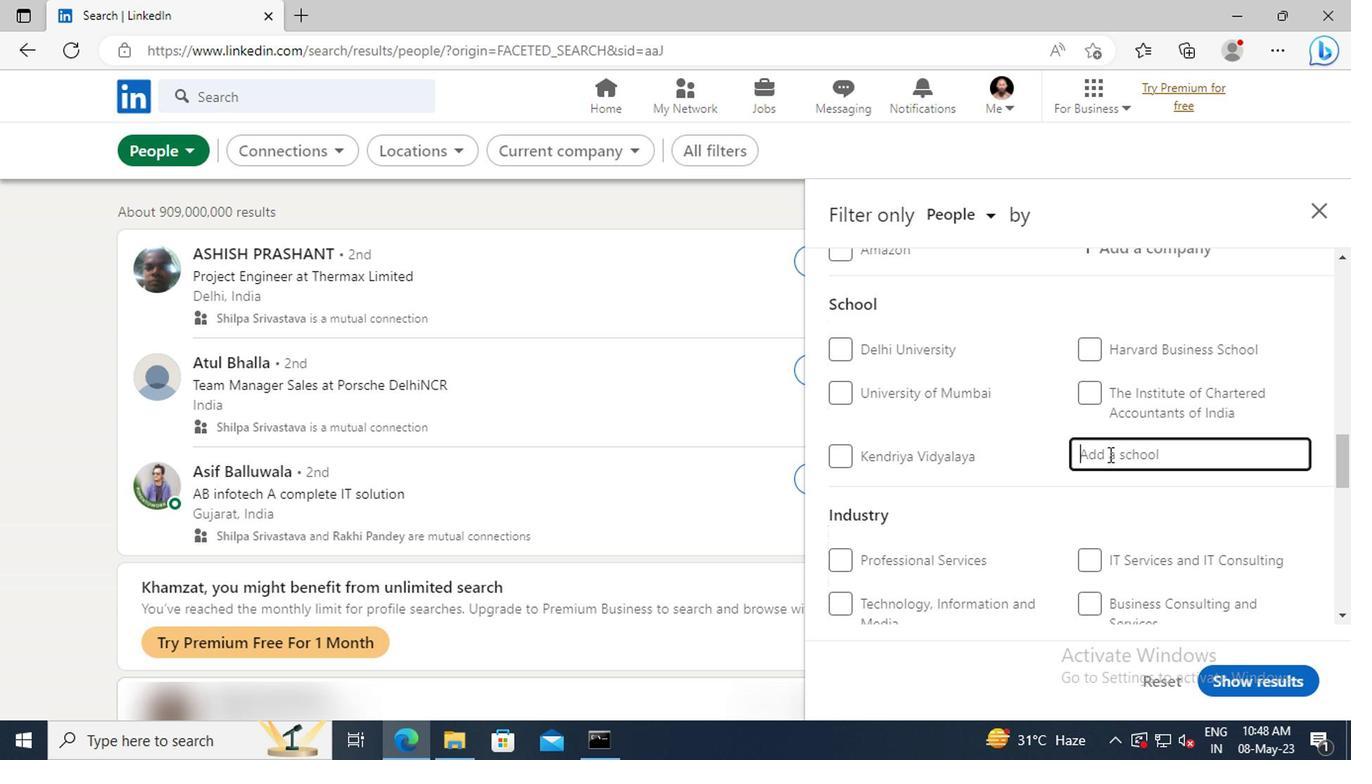
Action: Key pressed SHRI<Key.space><Key.shift>RAMDEOBABA<Key.space>
Screenshot: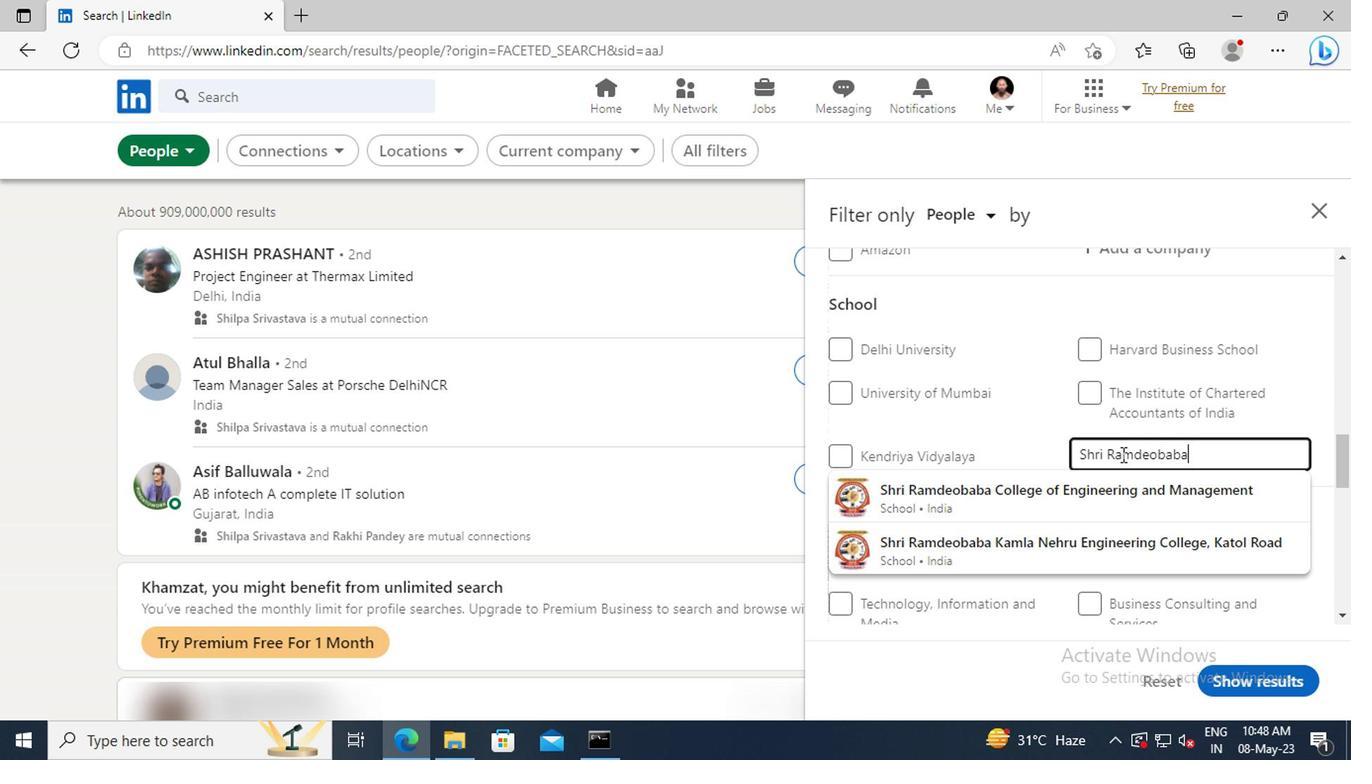 
Action: Mouse moved to (1133, 528)
Screenshot: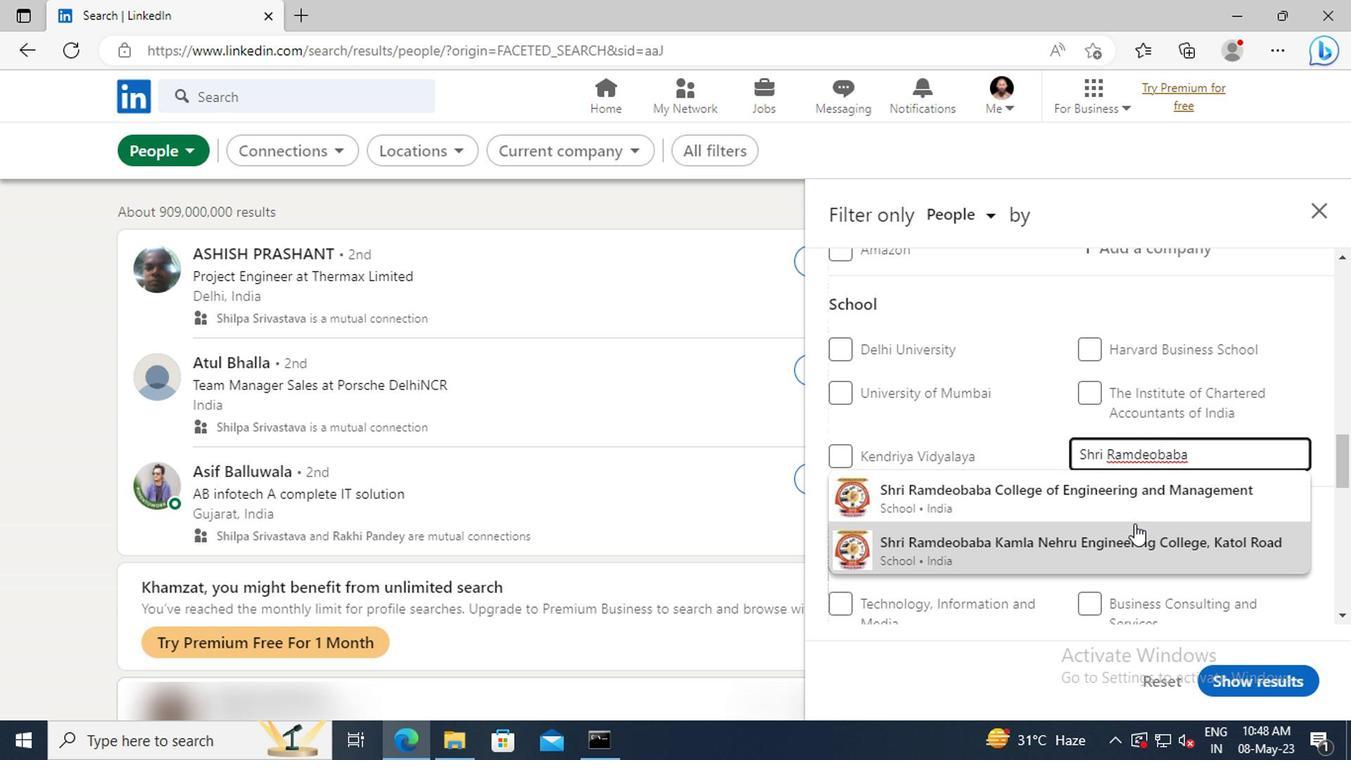 
Action: Mouse pressed left at (1133, 528)
Screenshot: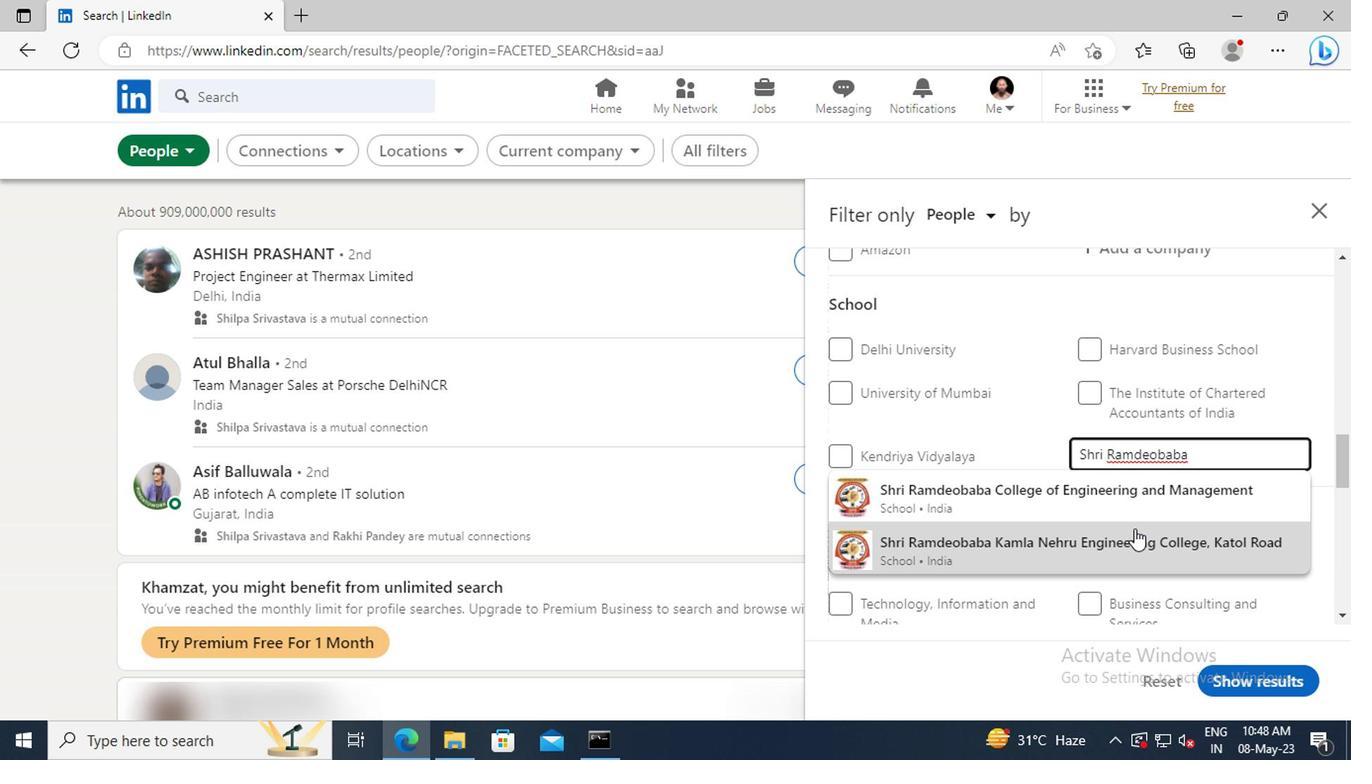 
Action: Mouse moved to (1137, 520)
Screenshot: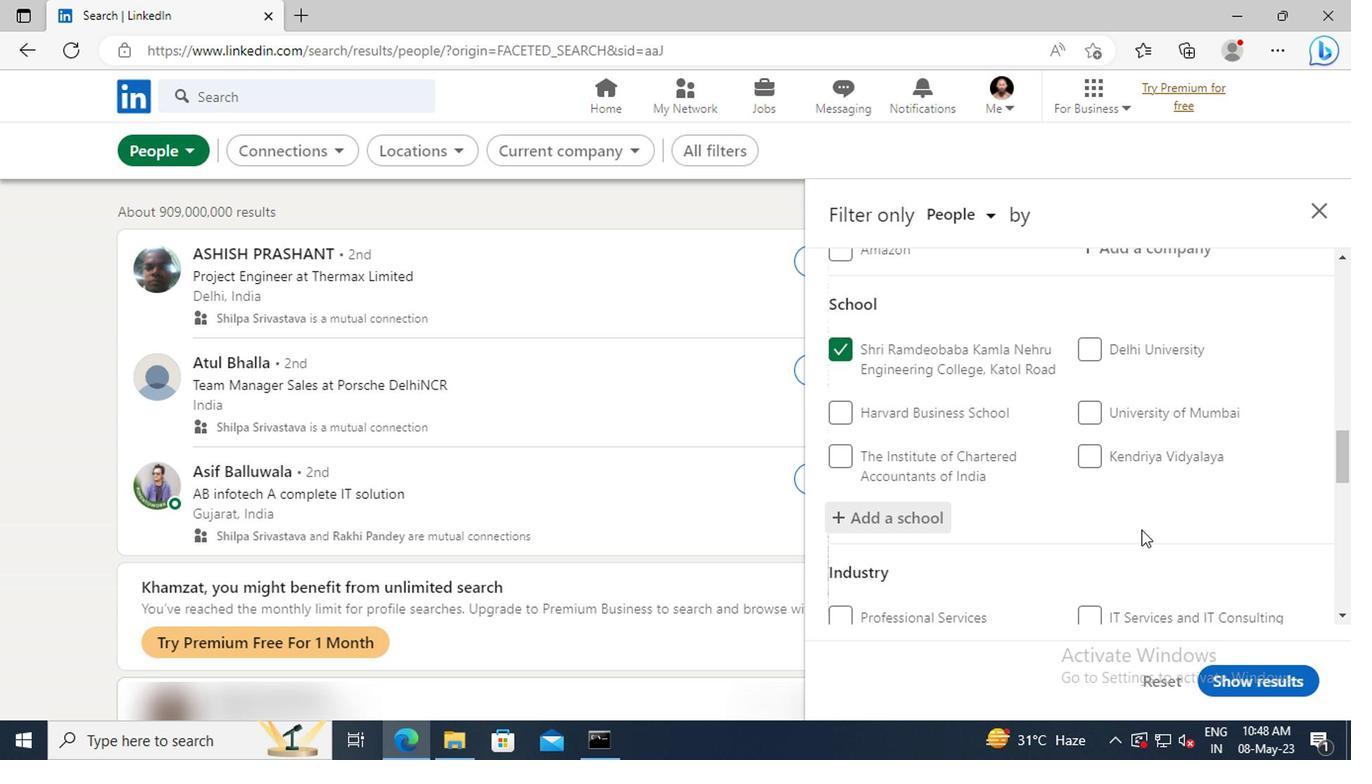
Action: Mouse scrolled (1137, 518) with delta (0, -1)
Screenshot: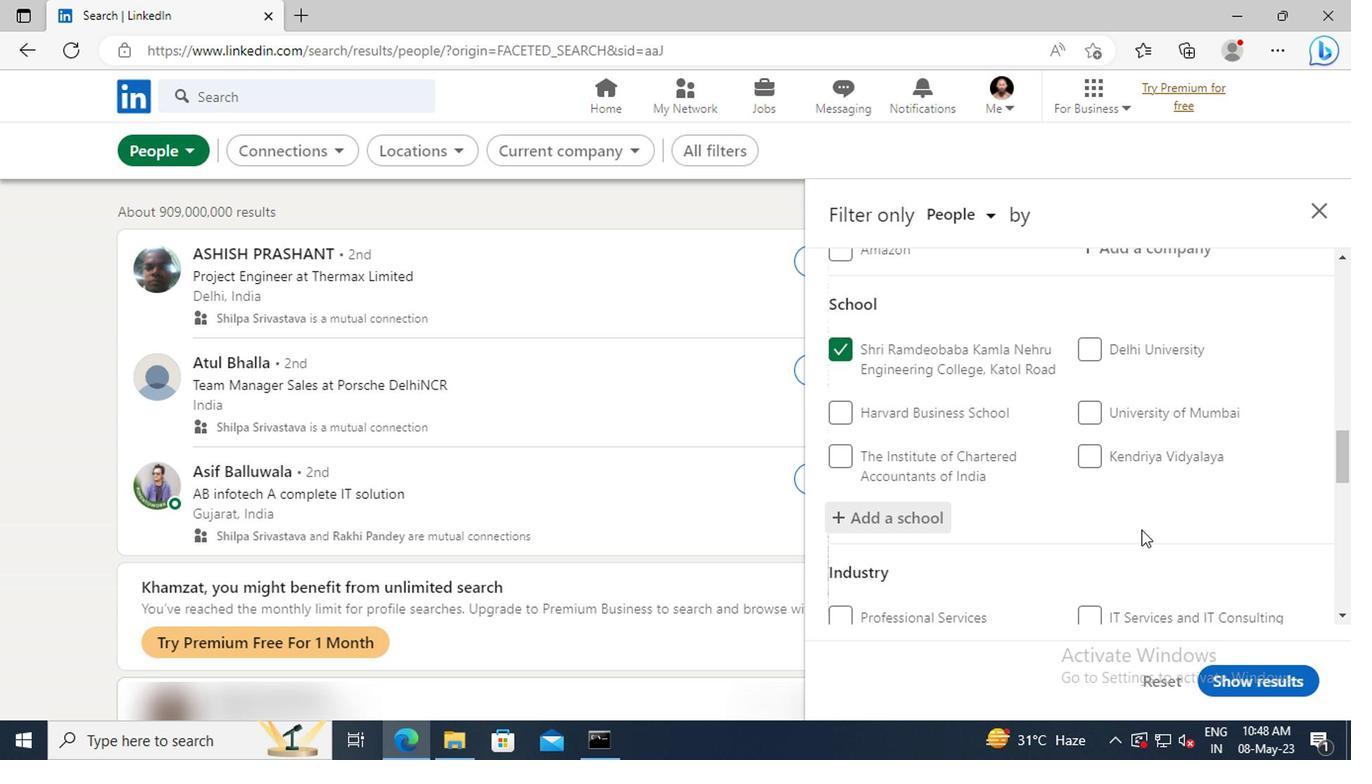 
Action: Mouse moved to (1137, 508)
Screenshot: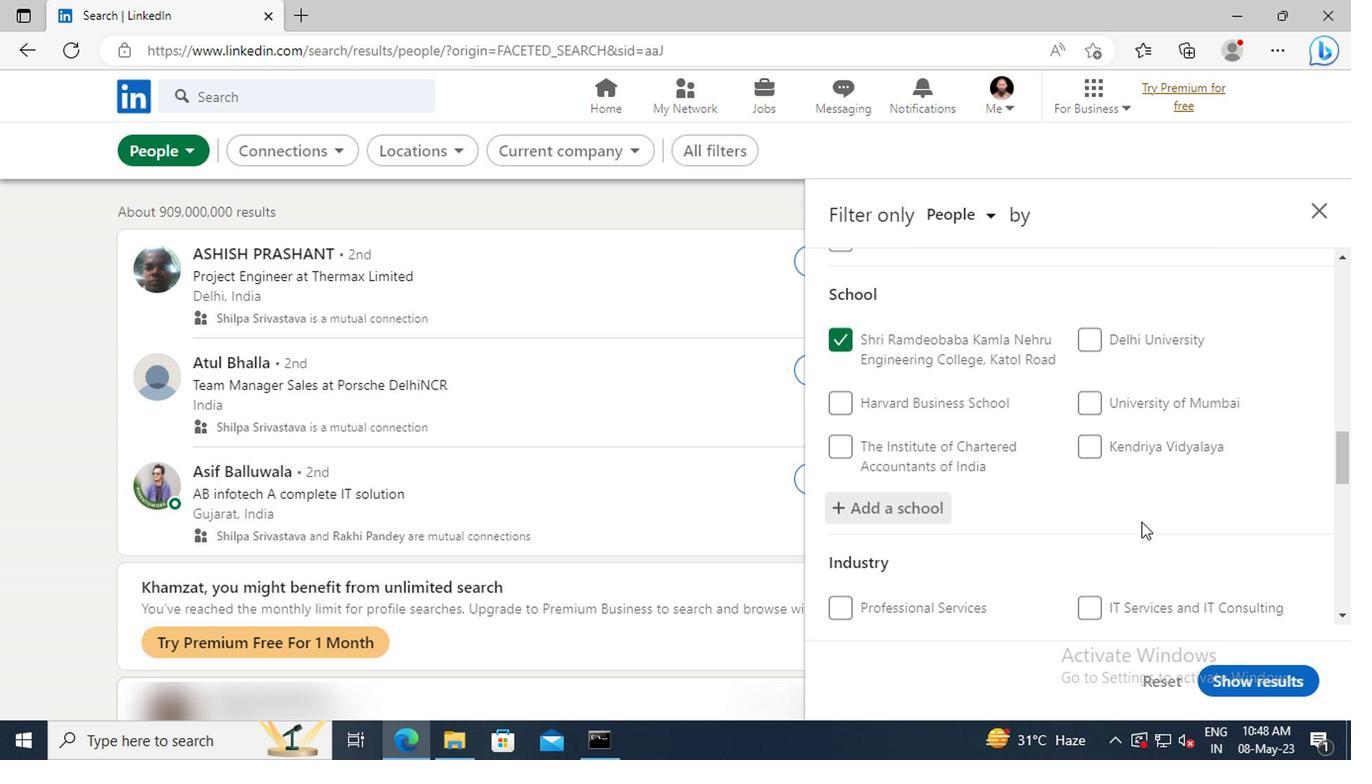 
Action: Mouse scrolled (1137, 508) with delta (0, 0)
Screenshot: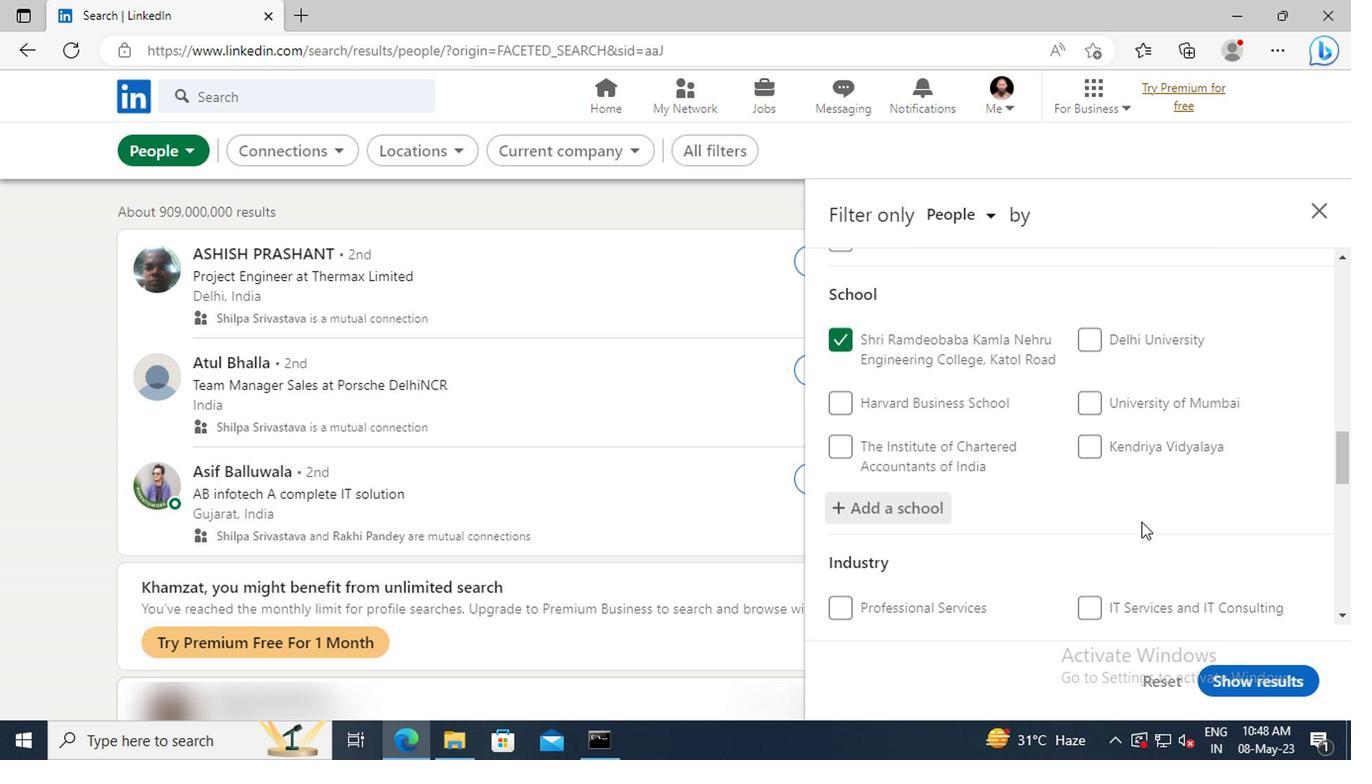 
Action: Mouse moved to (1131, 478)
Screenshot: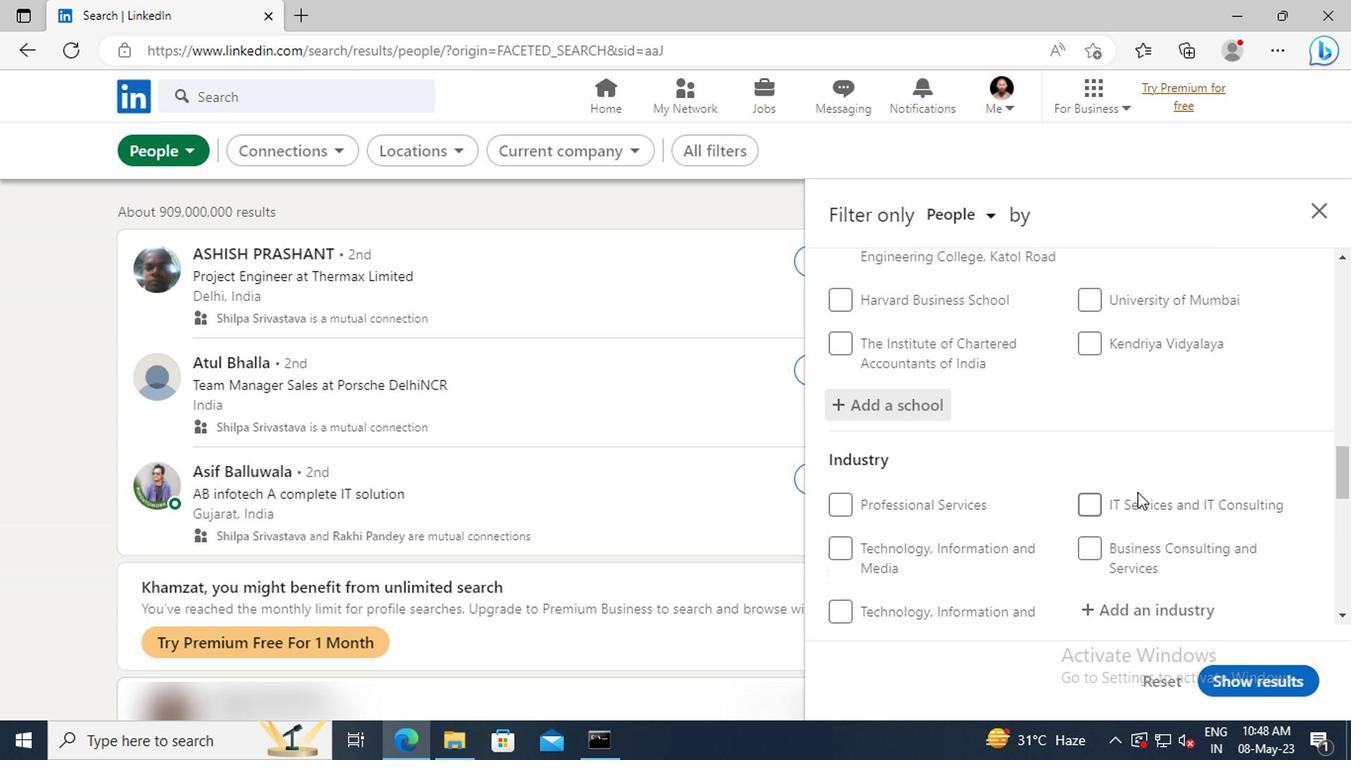 
Action: Mouse scrolled (1131, 477) with delta (0, 0)
Screenshot: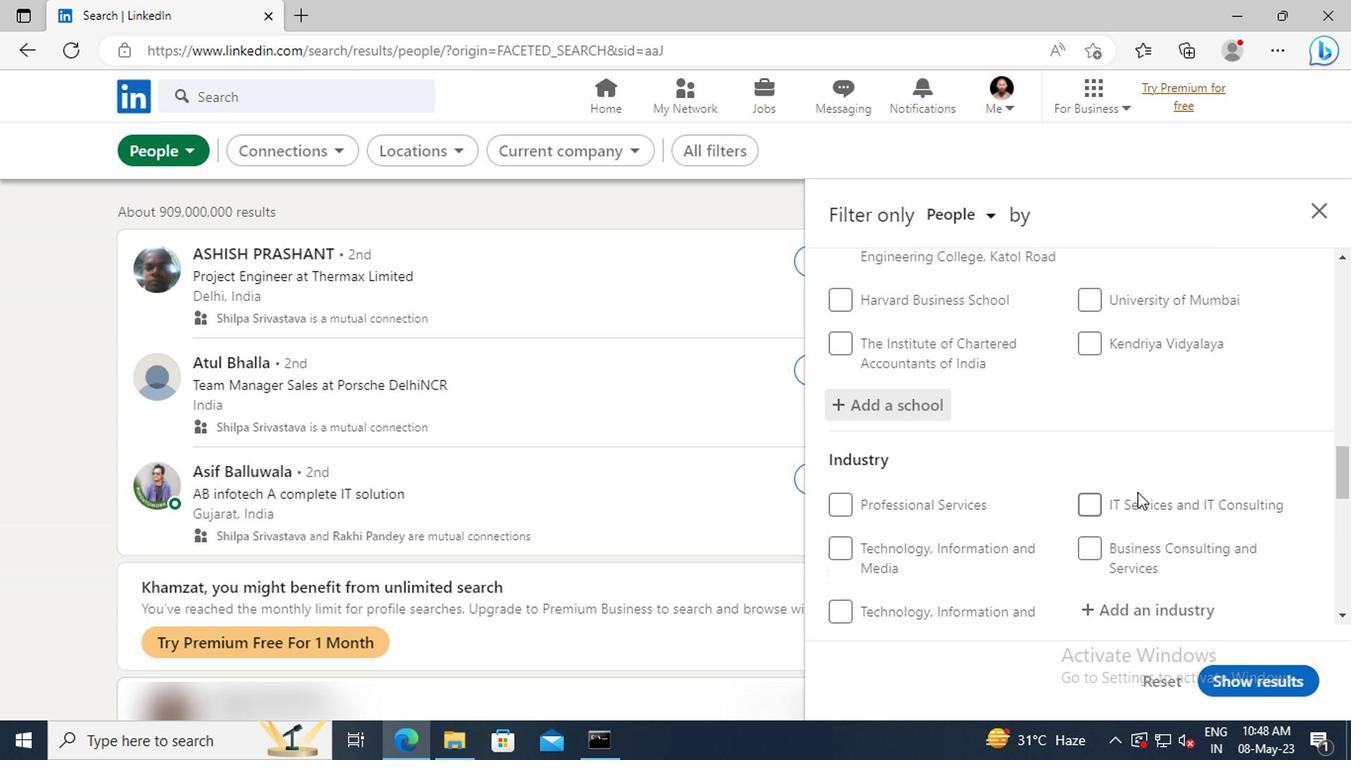 
Action: Mouse moved to (1130, 467)
Screenshot: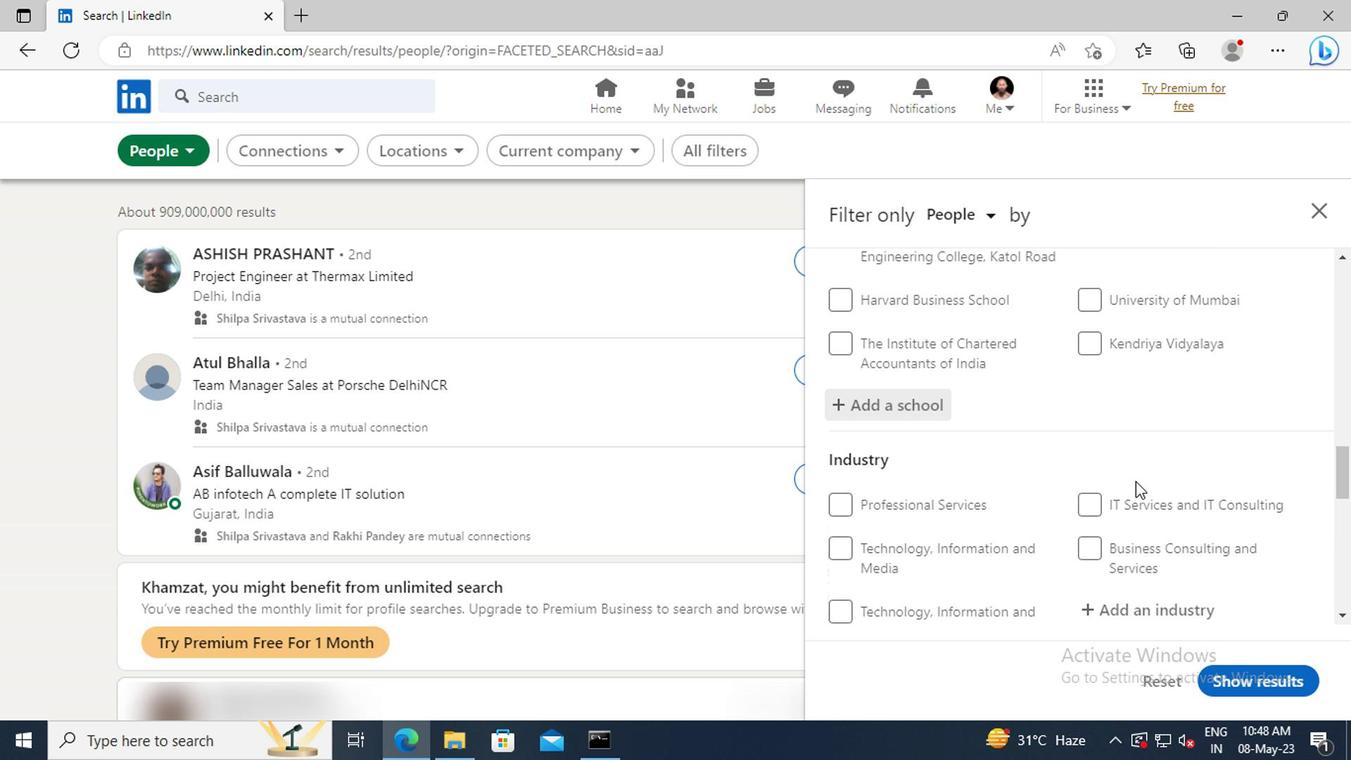 
Action: Mouse scrolled (1130, 466) with delta (0, 0)
Screenshot: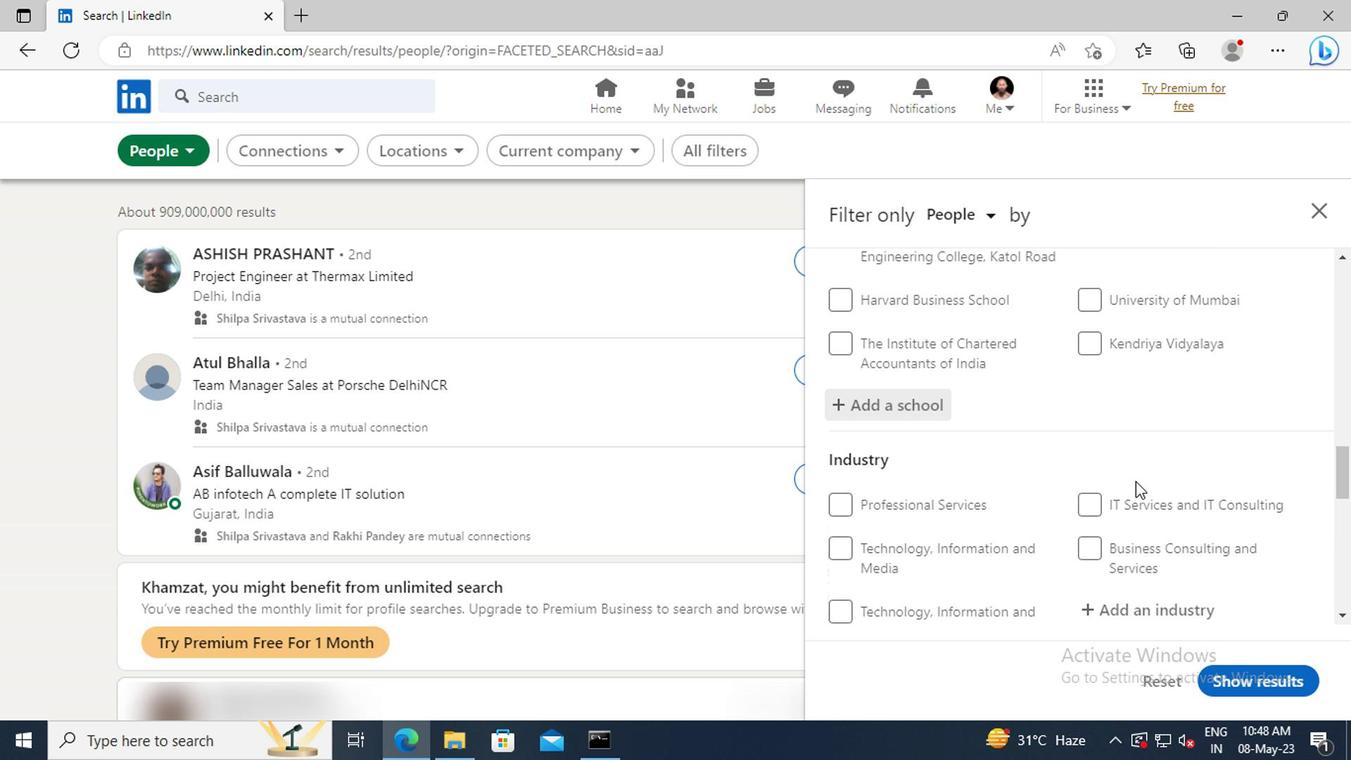 
Action: Mouse moved to (1126, 497)
Screenshot: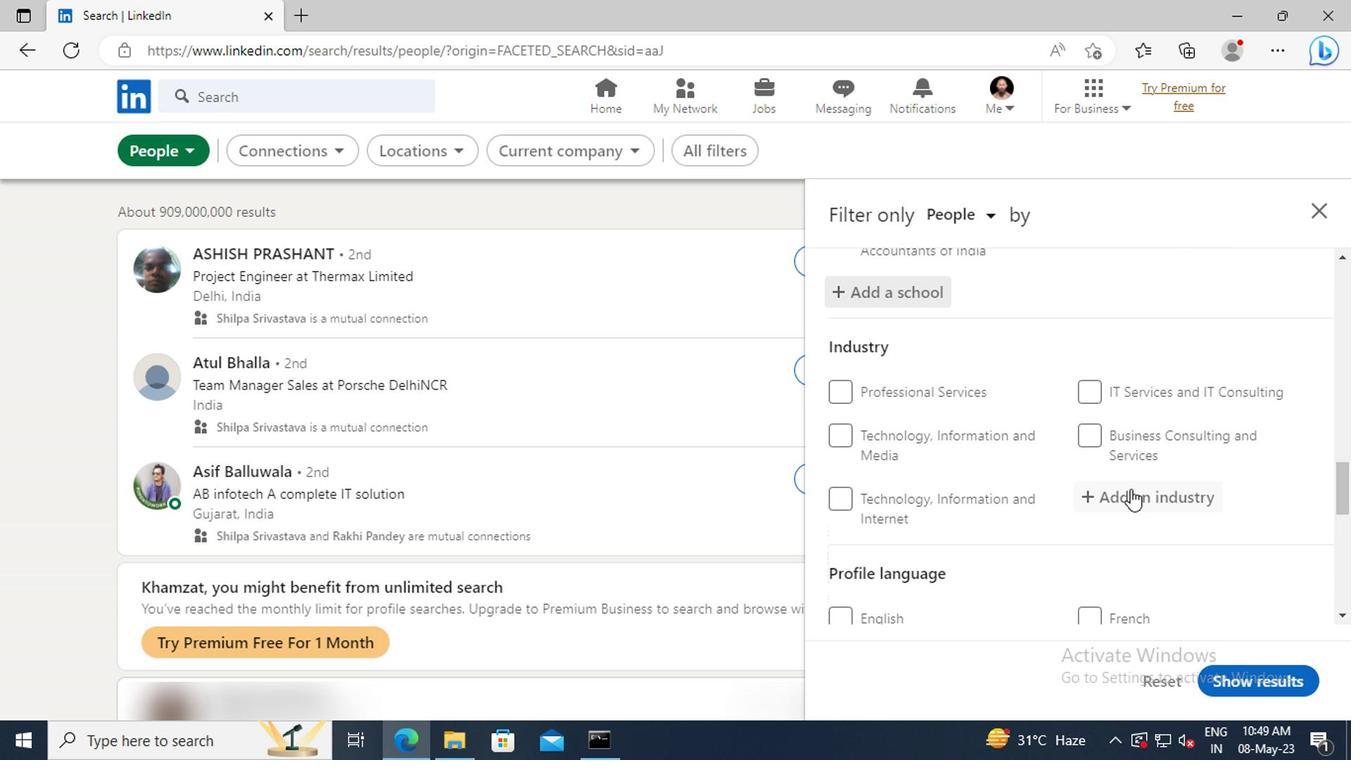 
Action: Mouse pressed left at (1126, 497)
Screenshot: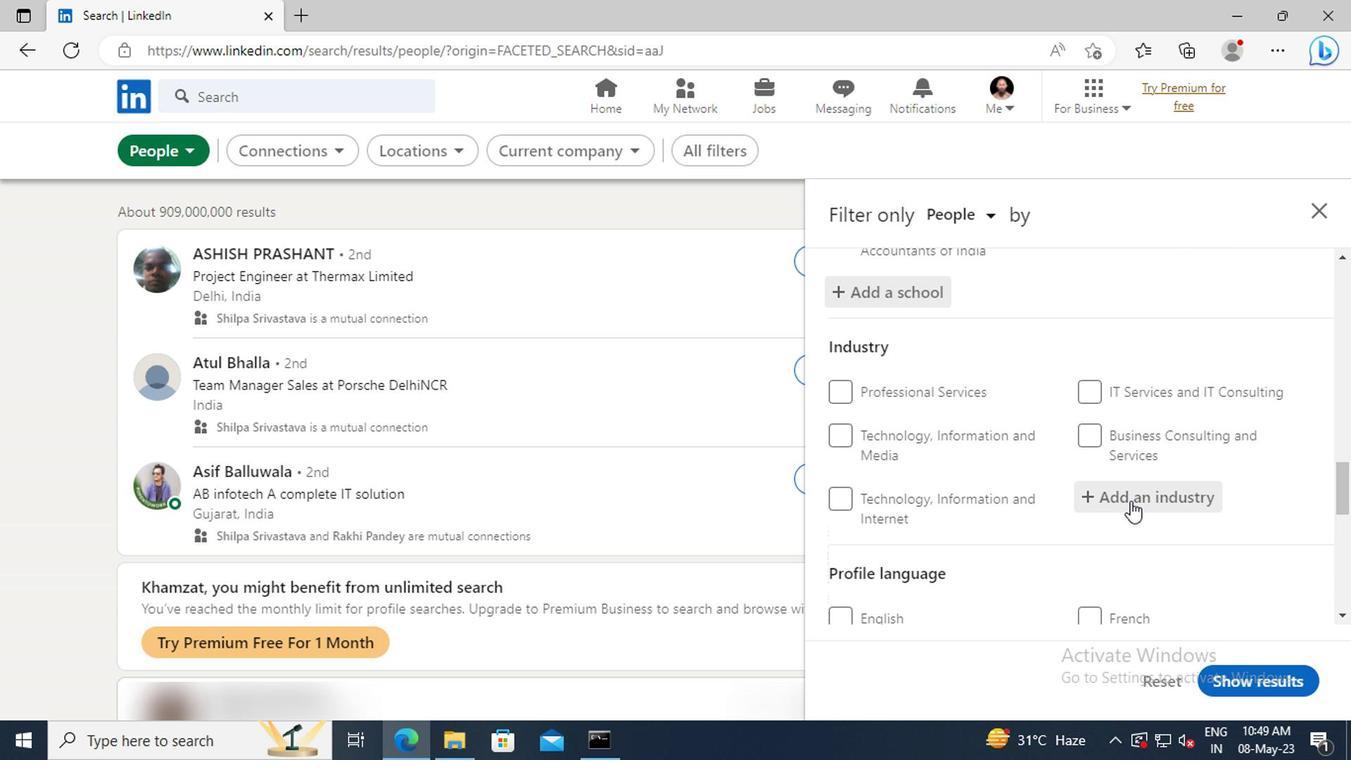
Action: Key pressed <Key.shift>
Screenshot: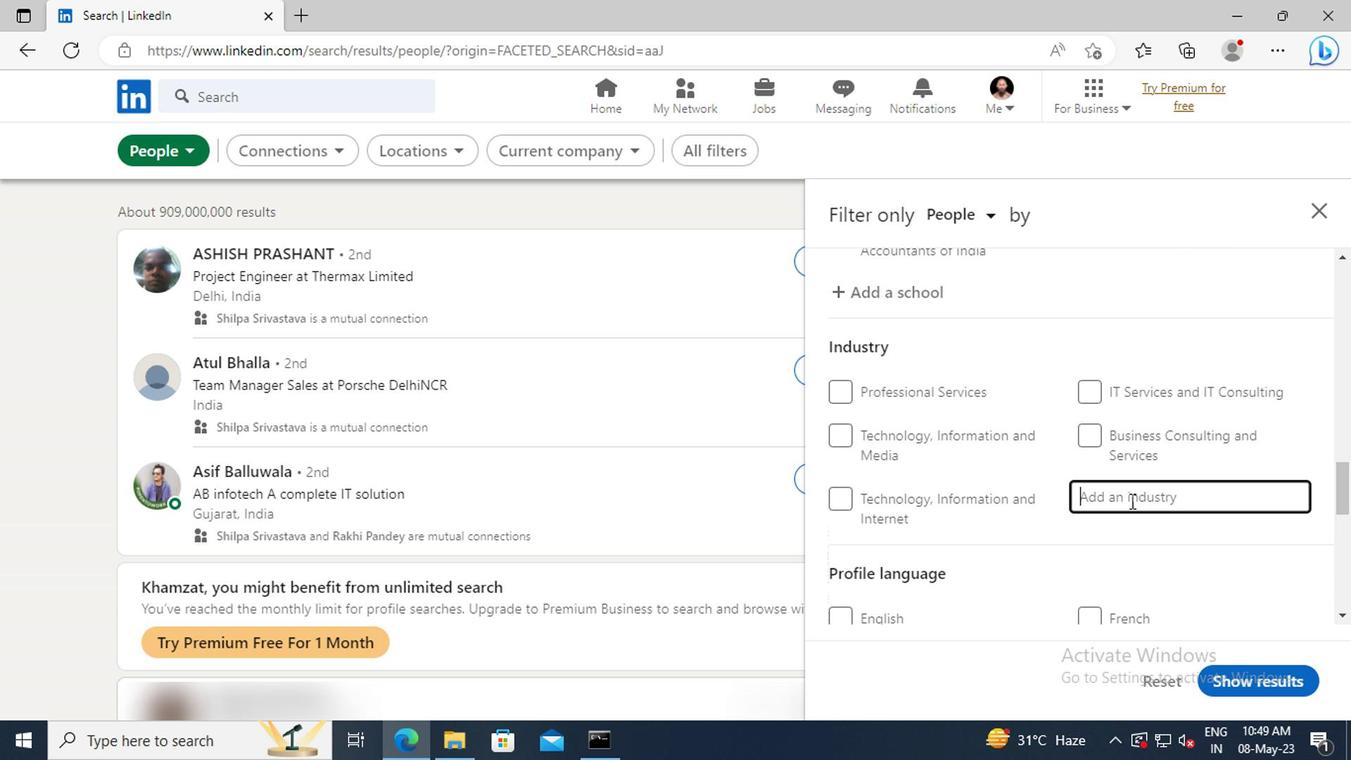 
Action: Mouse moved to (1126, 498)
Screenshot: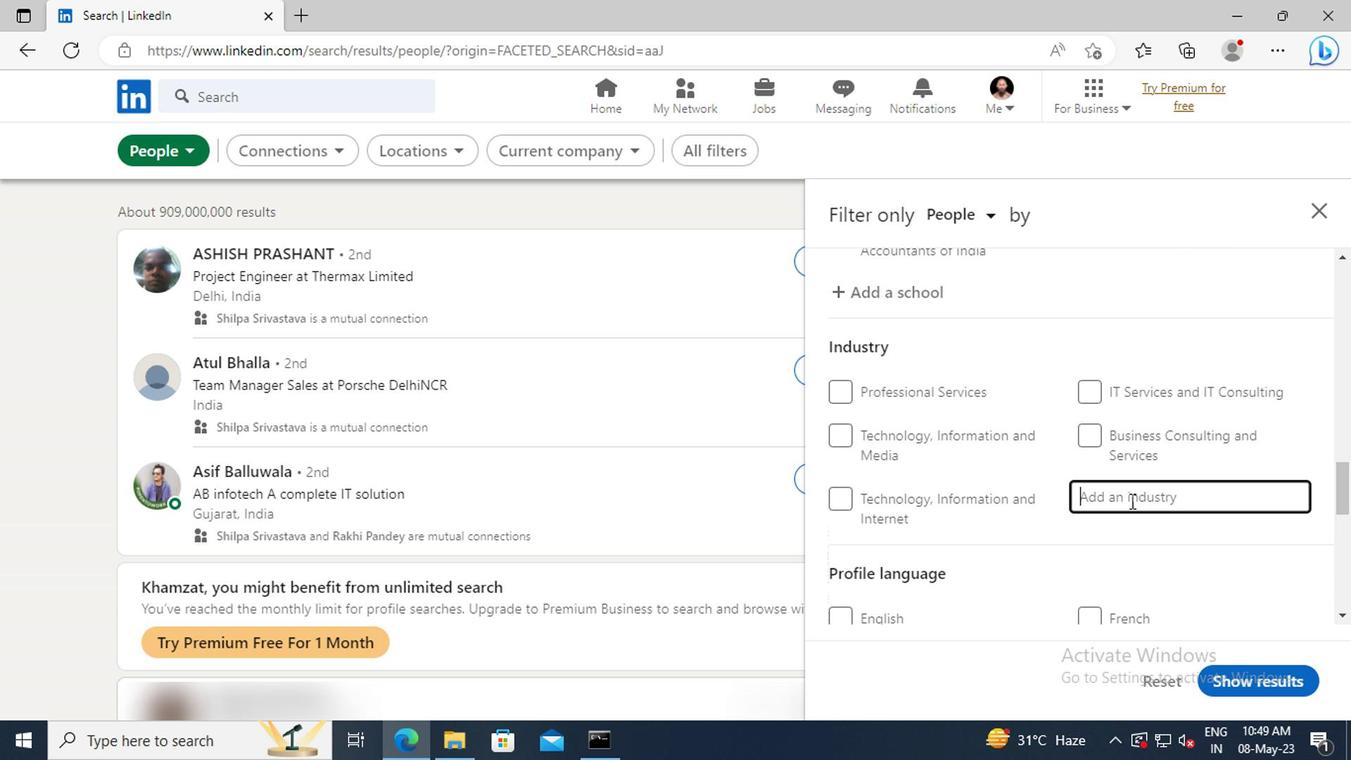 
Action: Key pressed RENEW
Screenshot: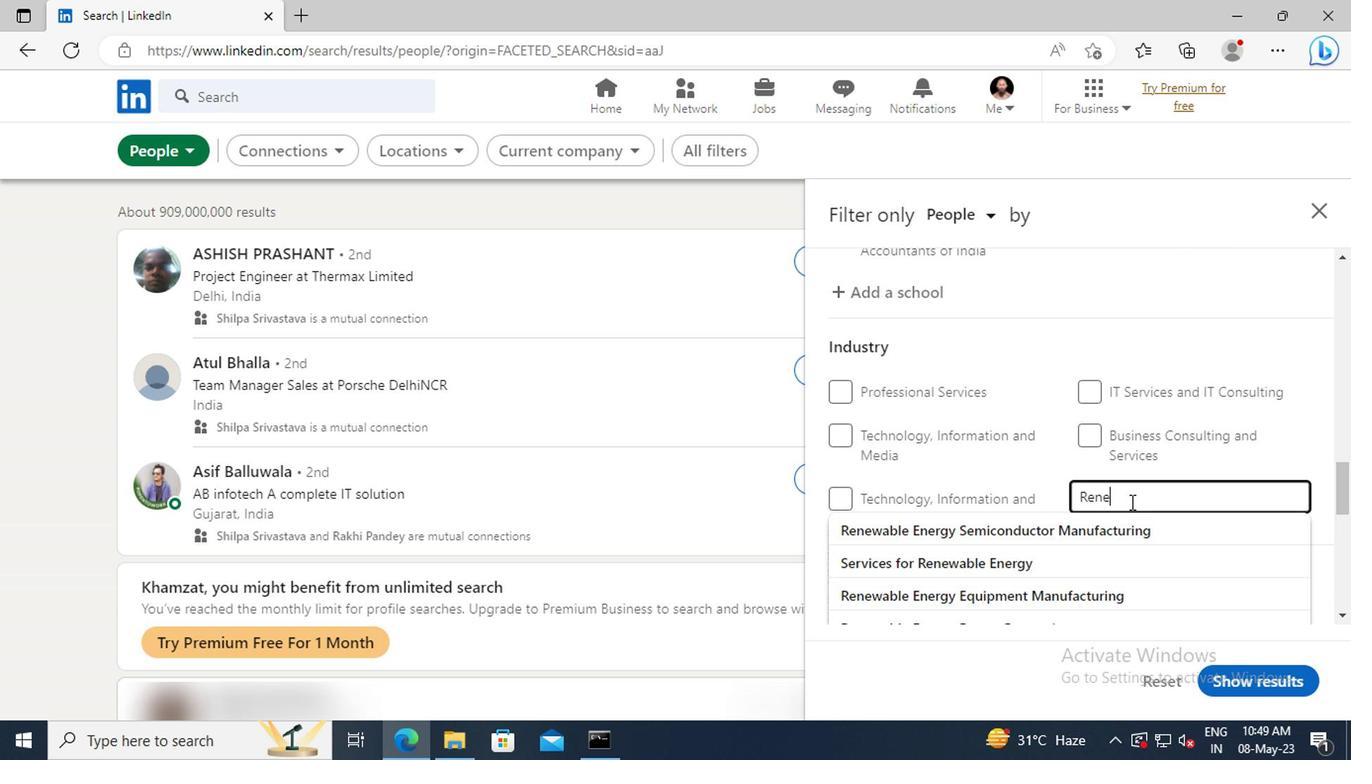 
Action: Mouse moved to (1128, 520)
Screenshot: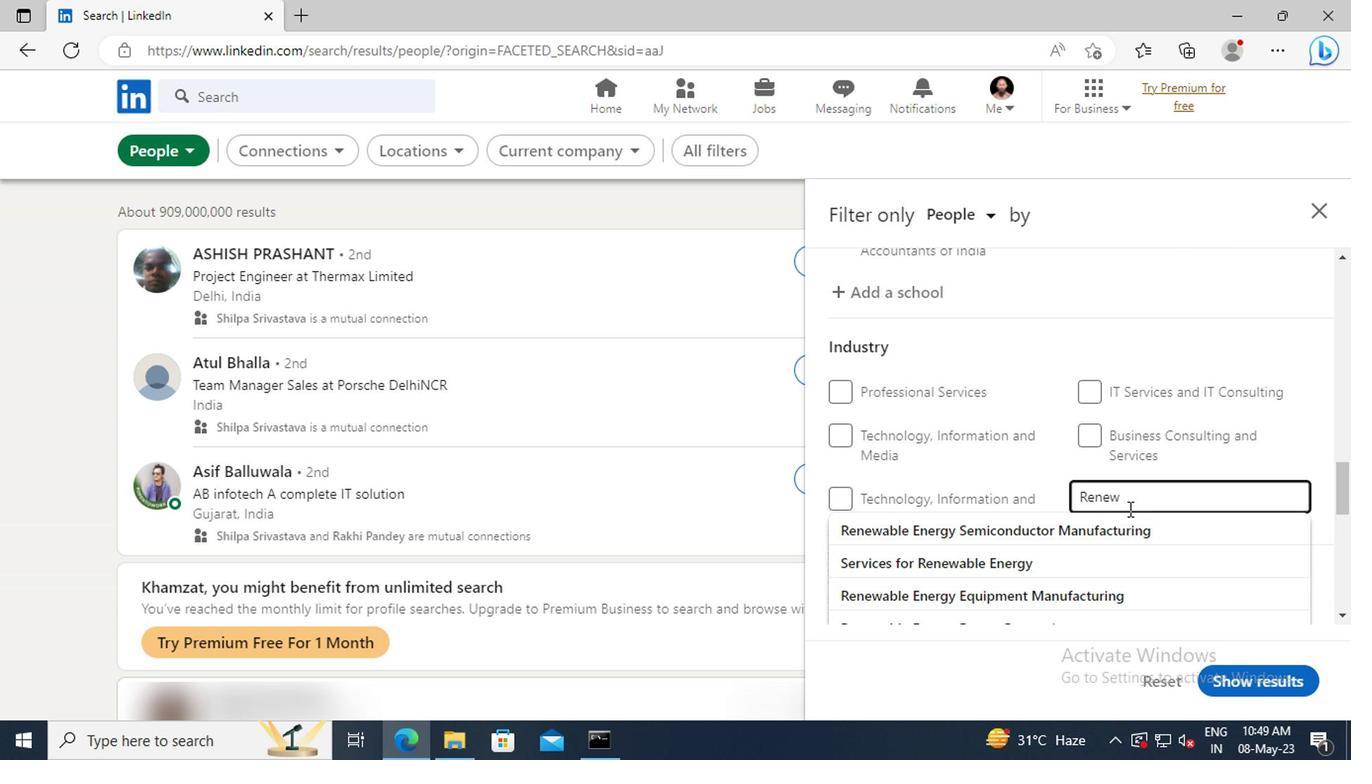 
Action: Mouse pressed left at (1128, 520)
Screenshot: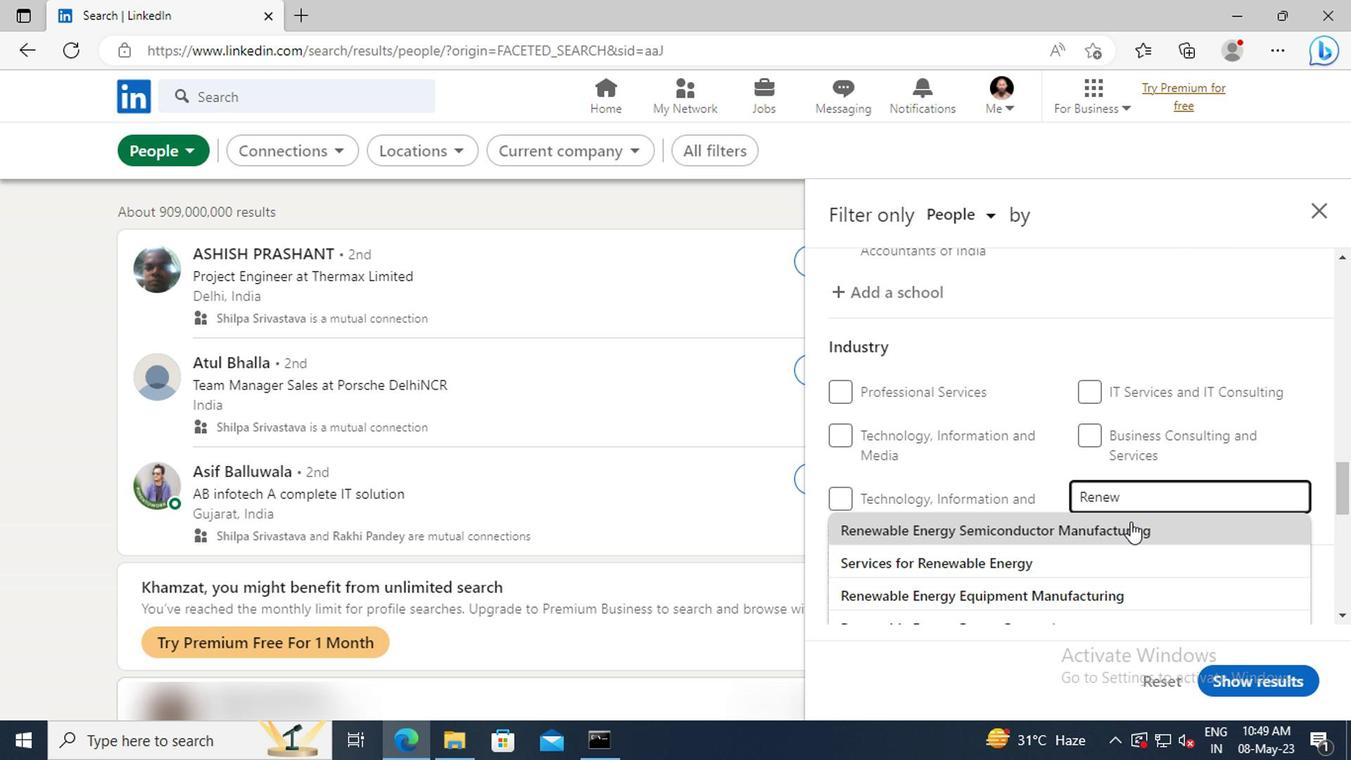 
Action: Mouse moved to (1127, 520)
Screenshot: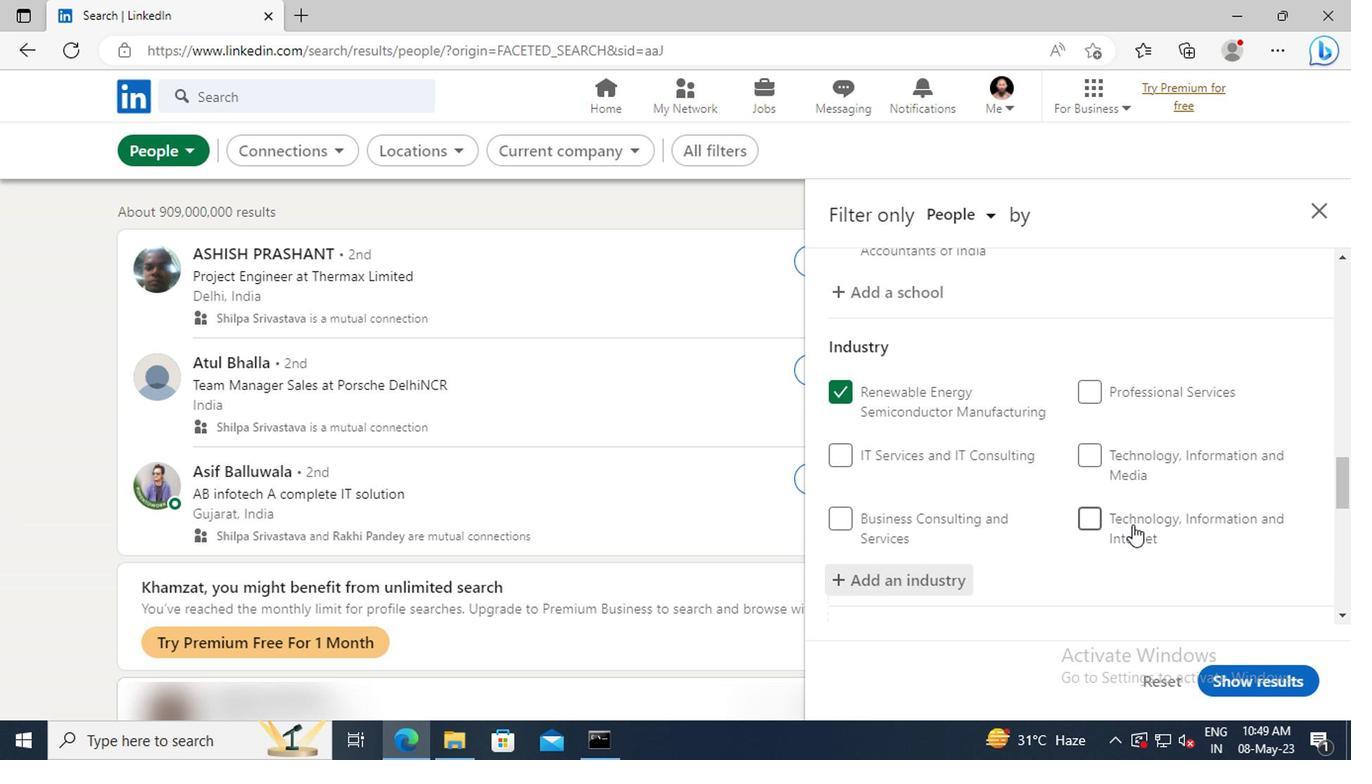 
Action: Mouse scrolled (1127, 520) with delta (0, 0)
Screenshot: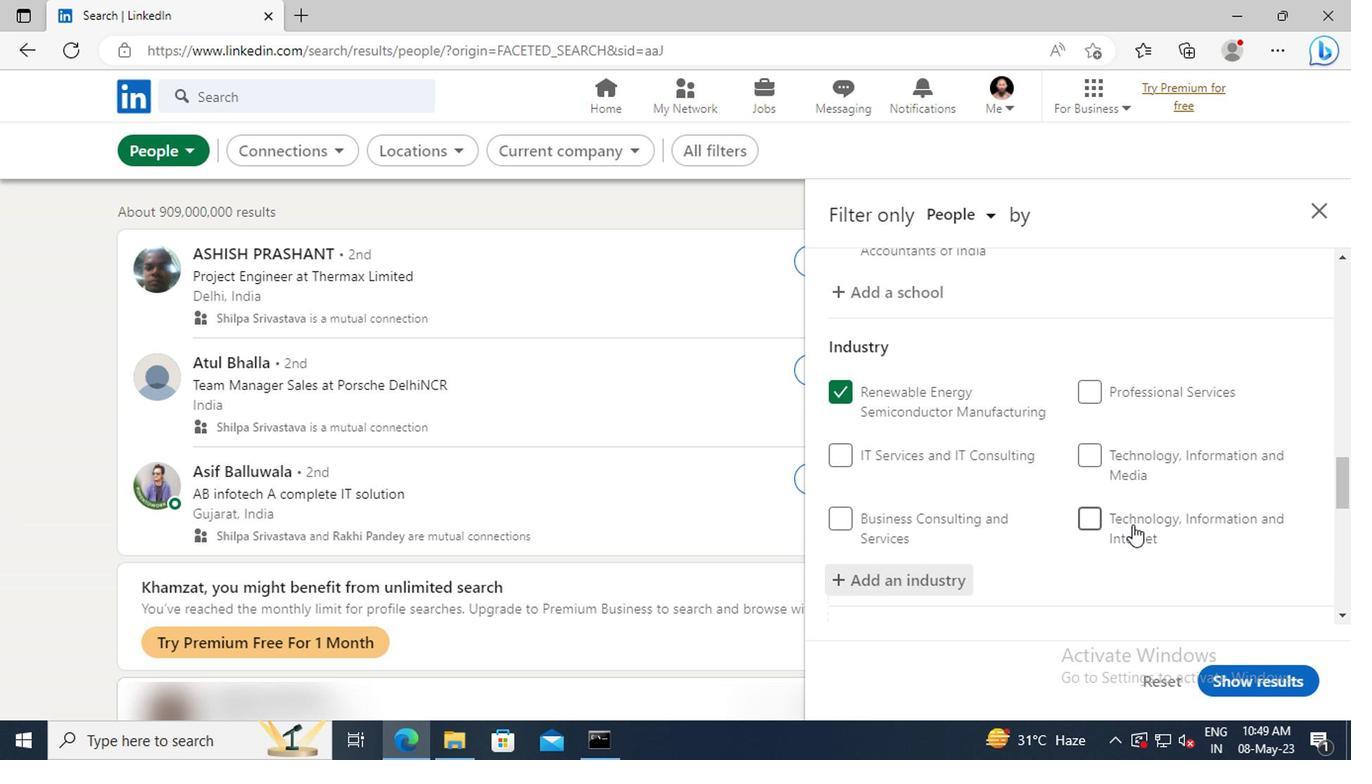 
Action: Mouse moved to (1125, 517)
Screenshot: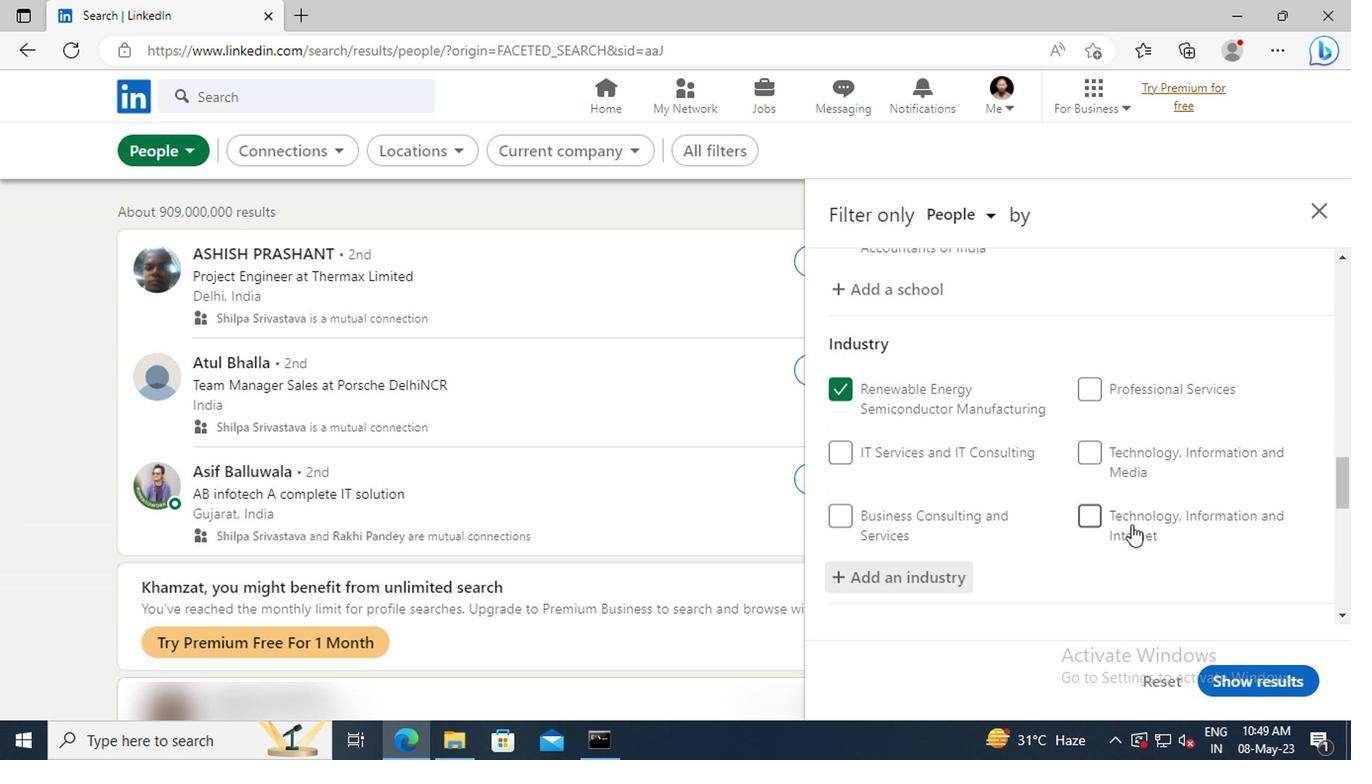 
Action: Mouse scrolled (1125, 516) with delta (0, -1)
Screenshot: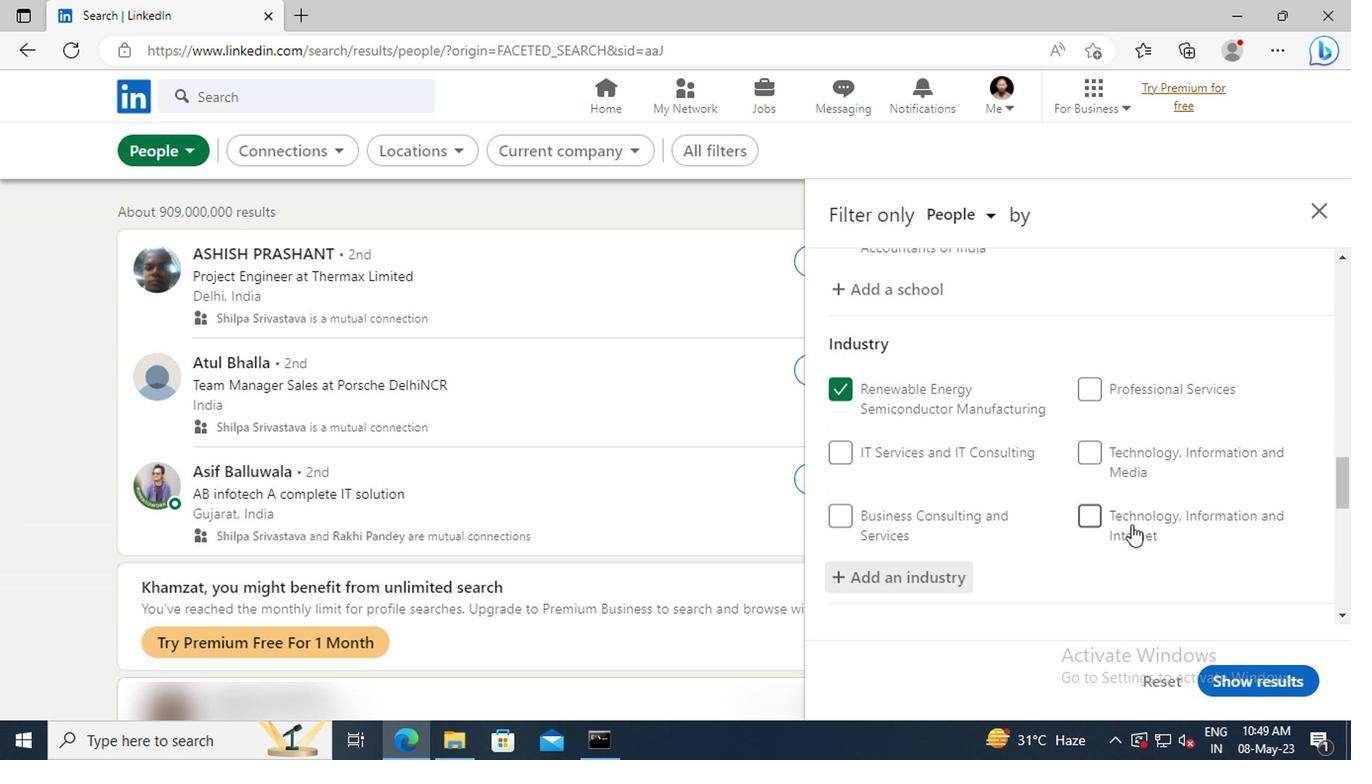 
Action: Mouse moved to (1119, 493)
Screenshot: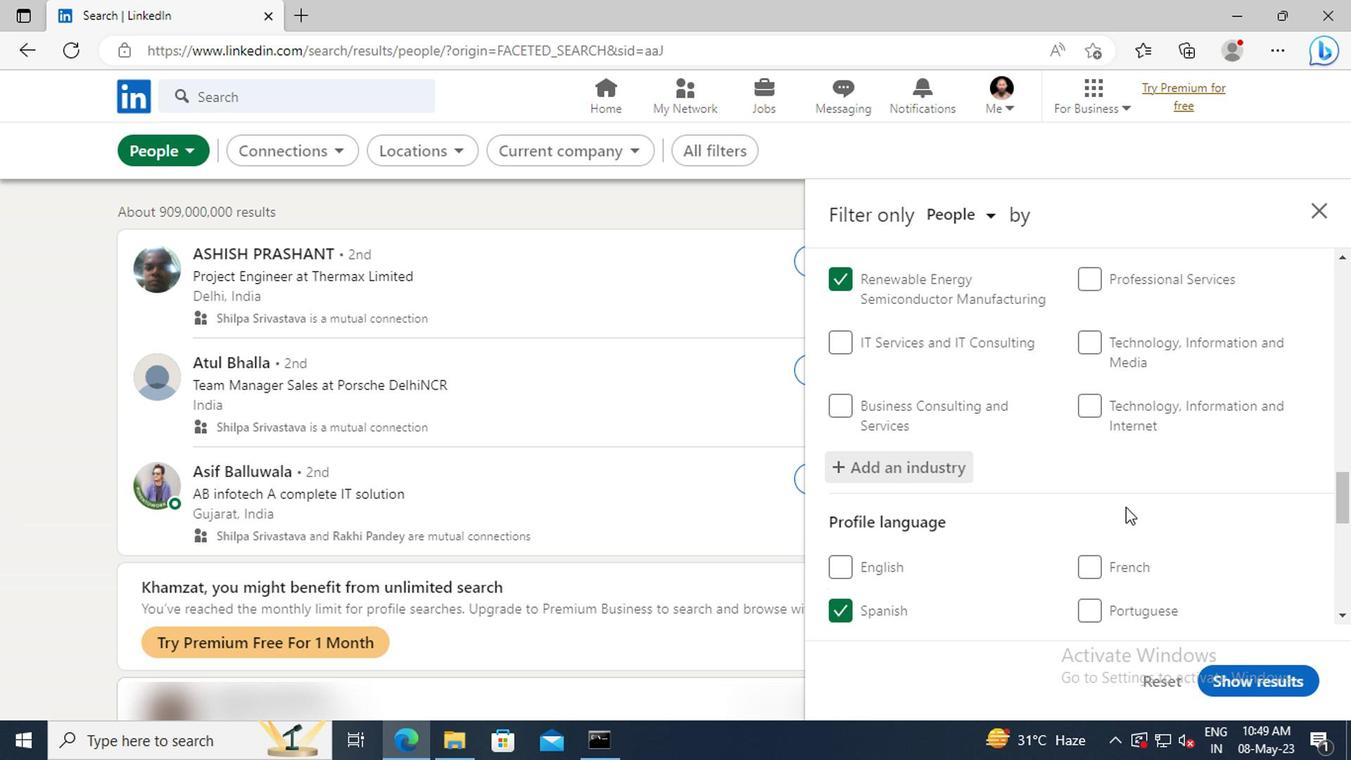 
Action: Mouse scrolled (1119, 492) with delta (0, 0)
Screenshot: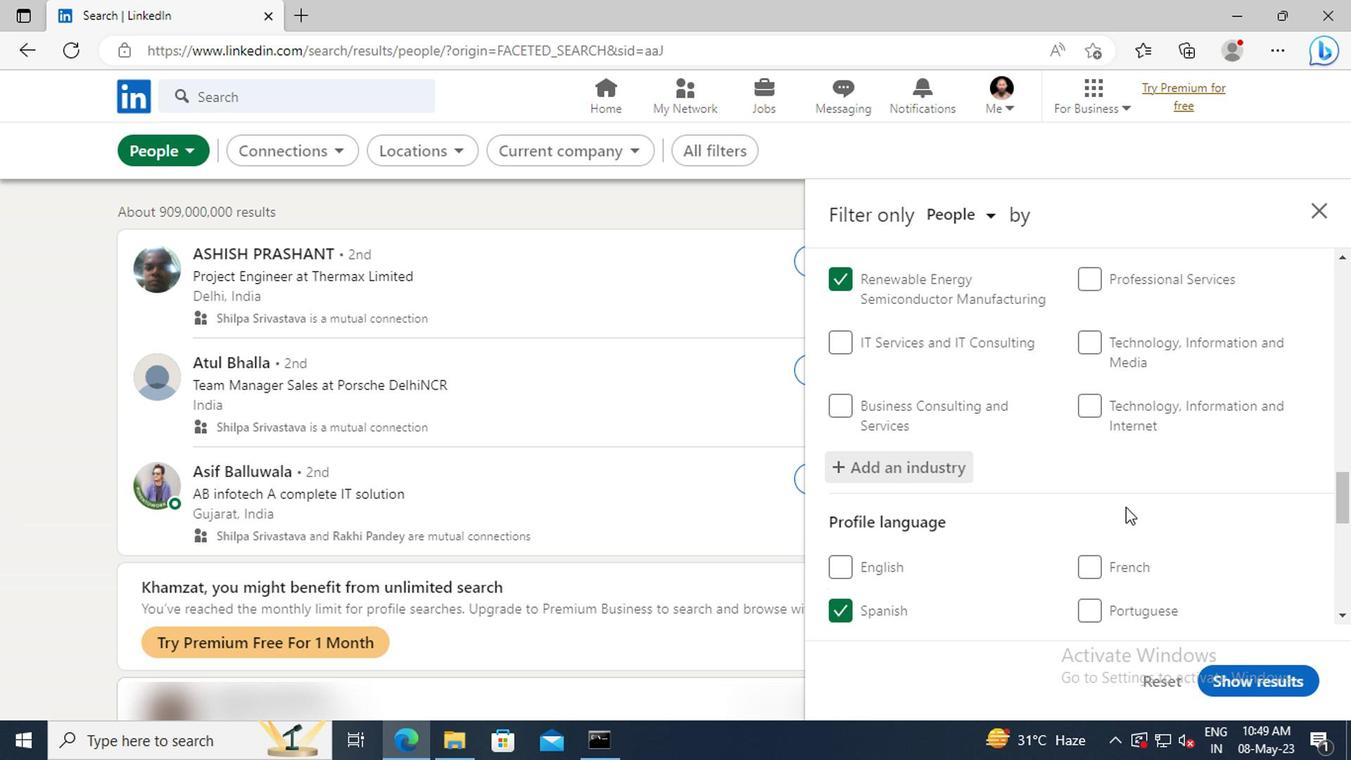 
Action: Mouse moved to (1117, 488)
Screenshot: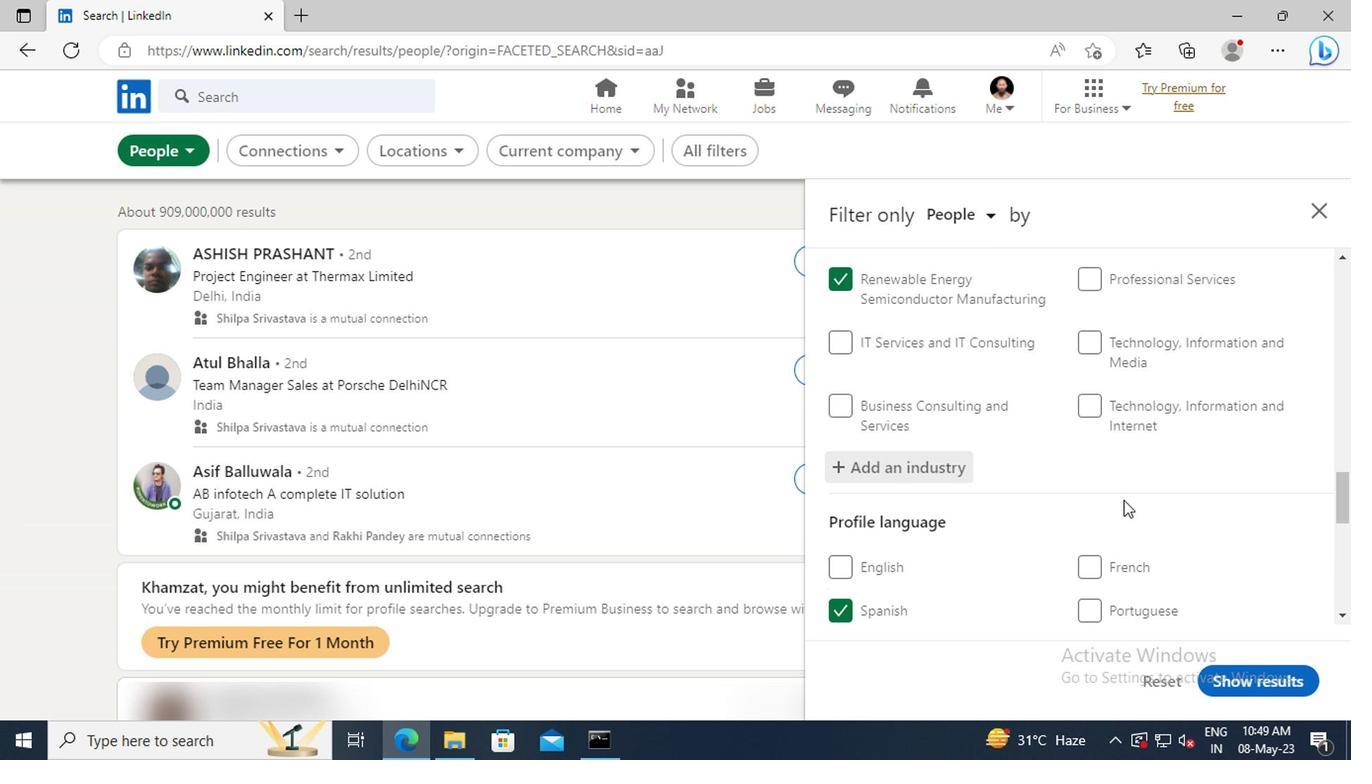
Action: Mouse scrolled (1117, 487) with delta (0, 0)
Screenshot: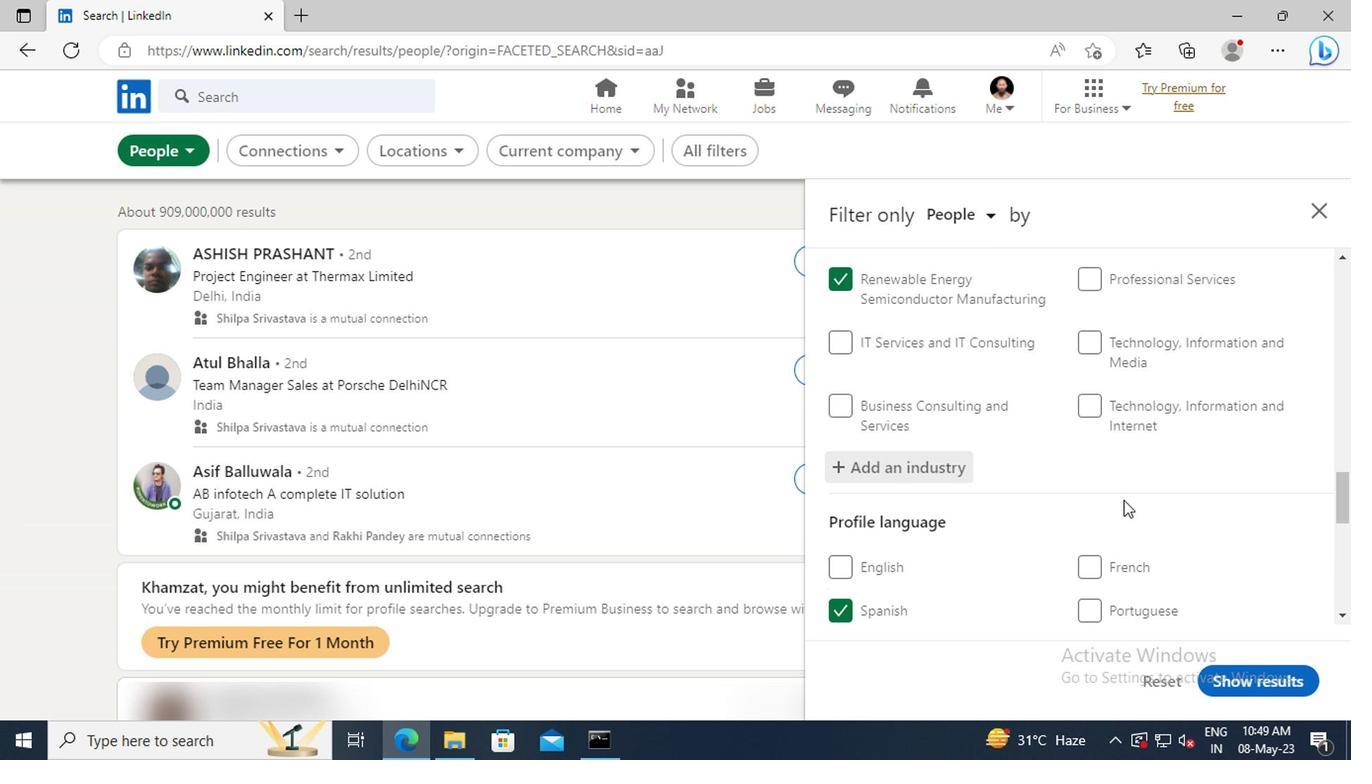 
Action: Mouse moved to (1114, 472)
Screenshot: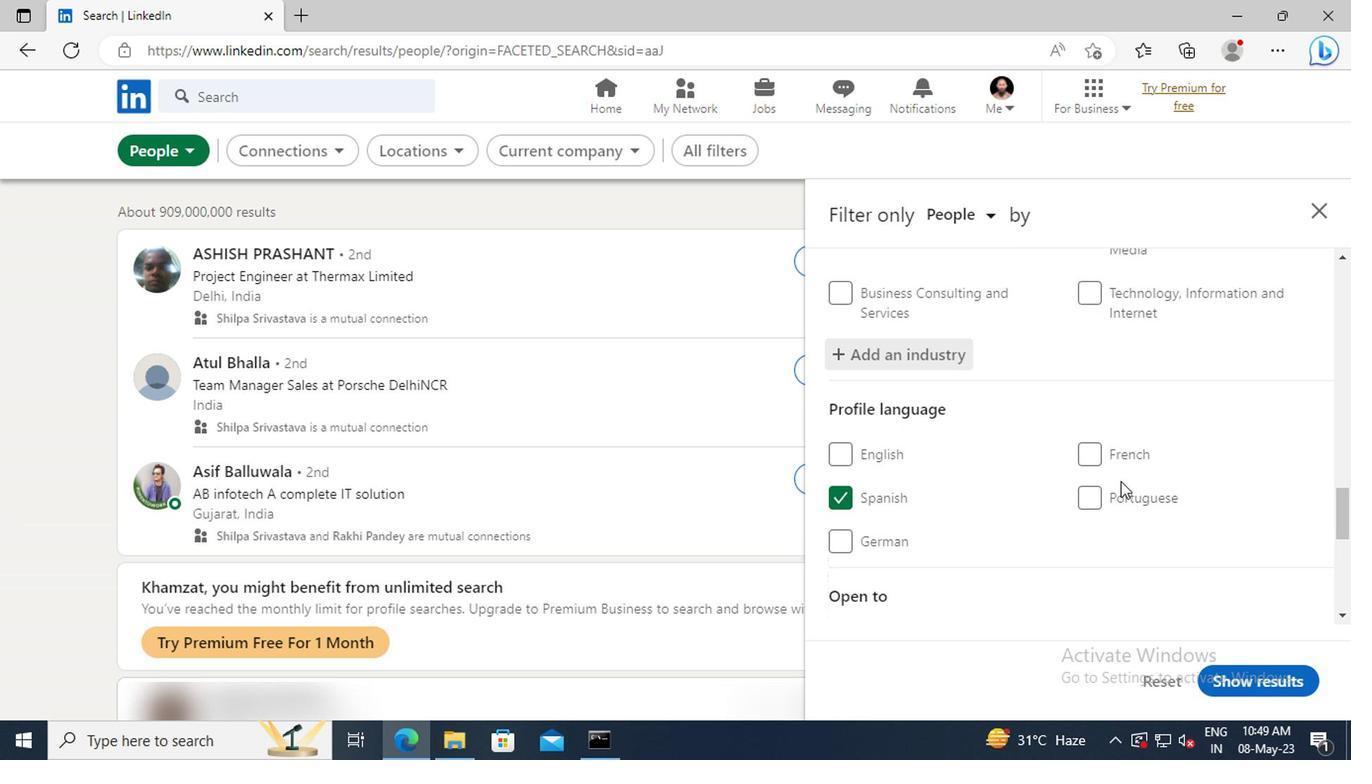 
Action: Mouse scrolled (1114, 471) with delta (0, 0)
Screenshot: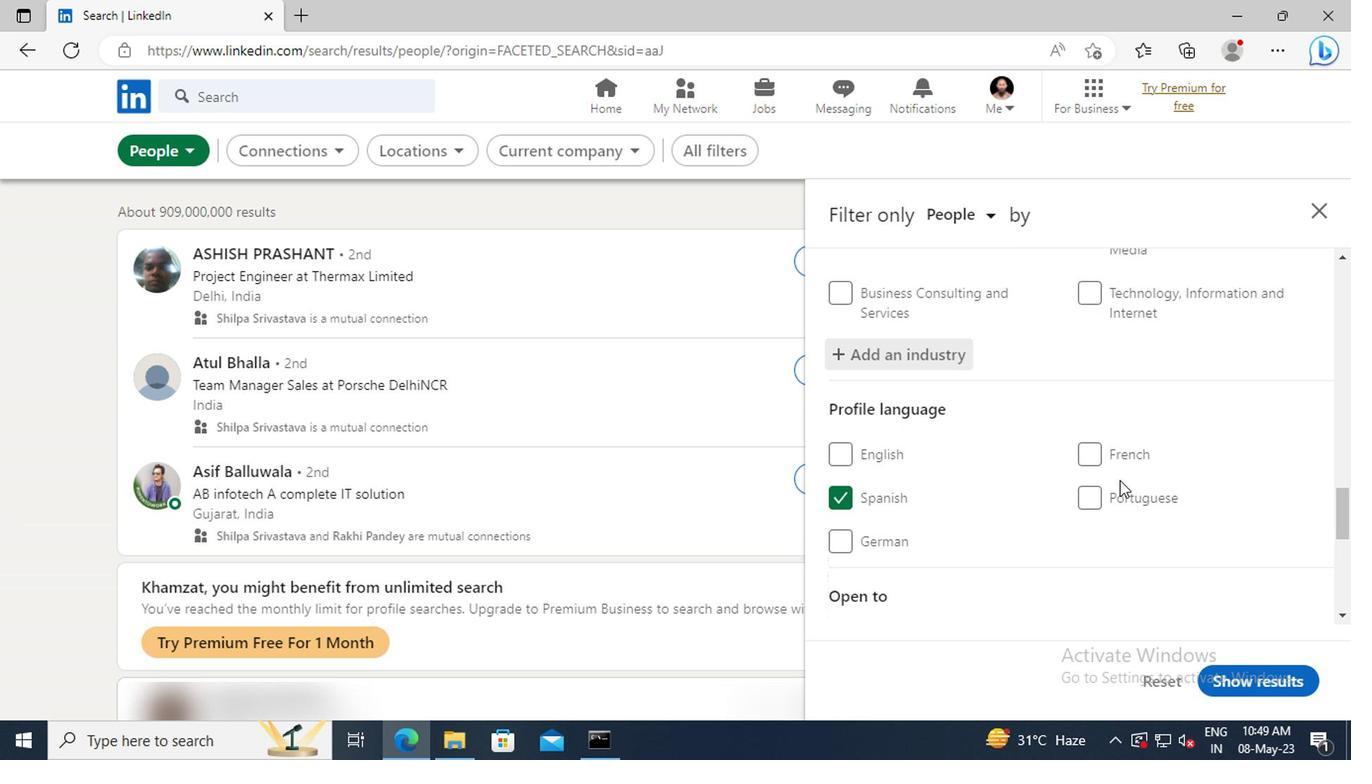 
Action: Mouse moved to (1113, 468)
Screenshot: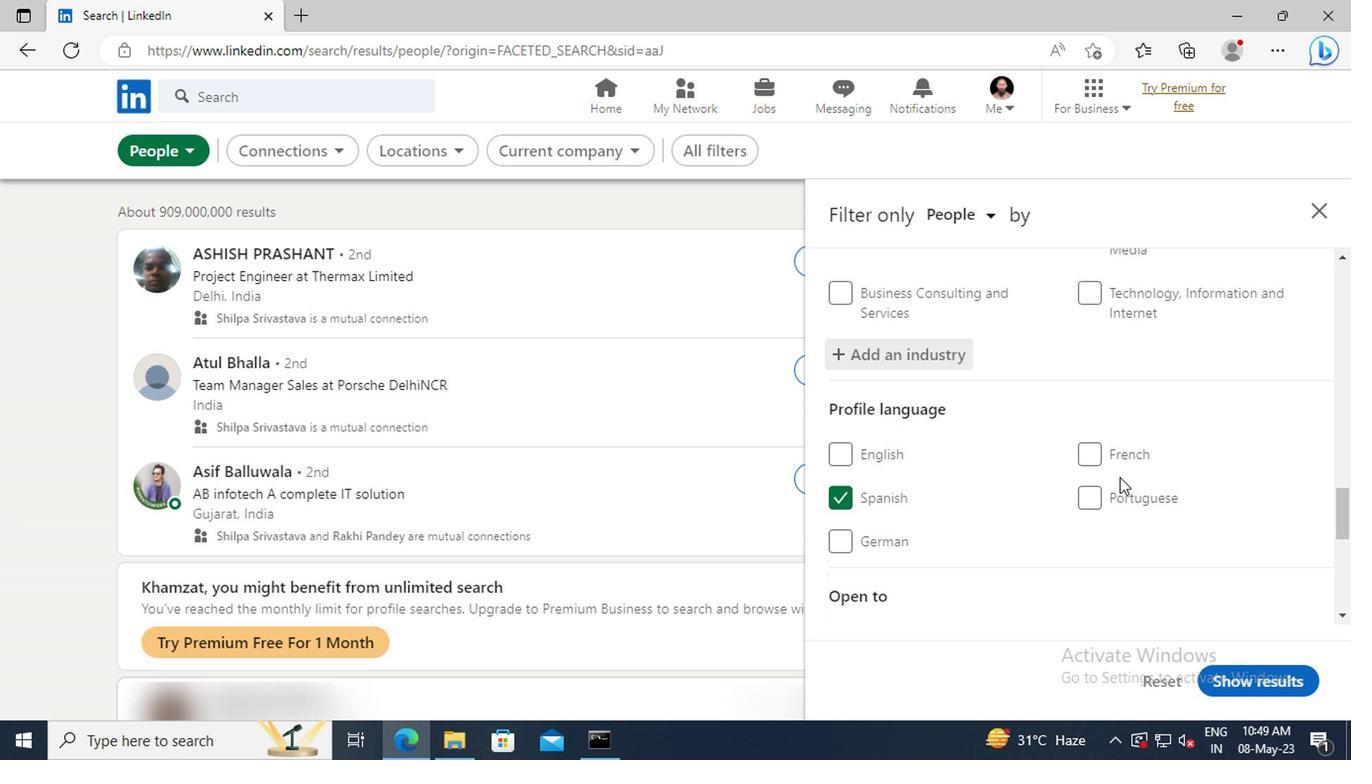 
Action: Mouse scrolled (1113, 467) with delta (0, 0)
Screenshot: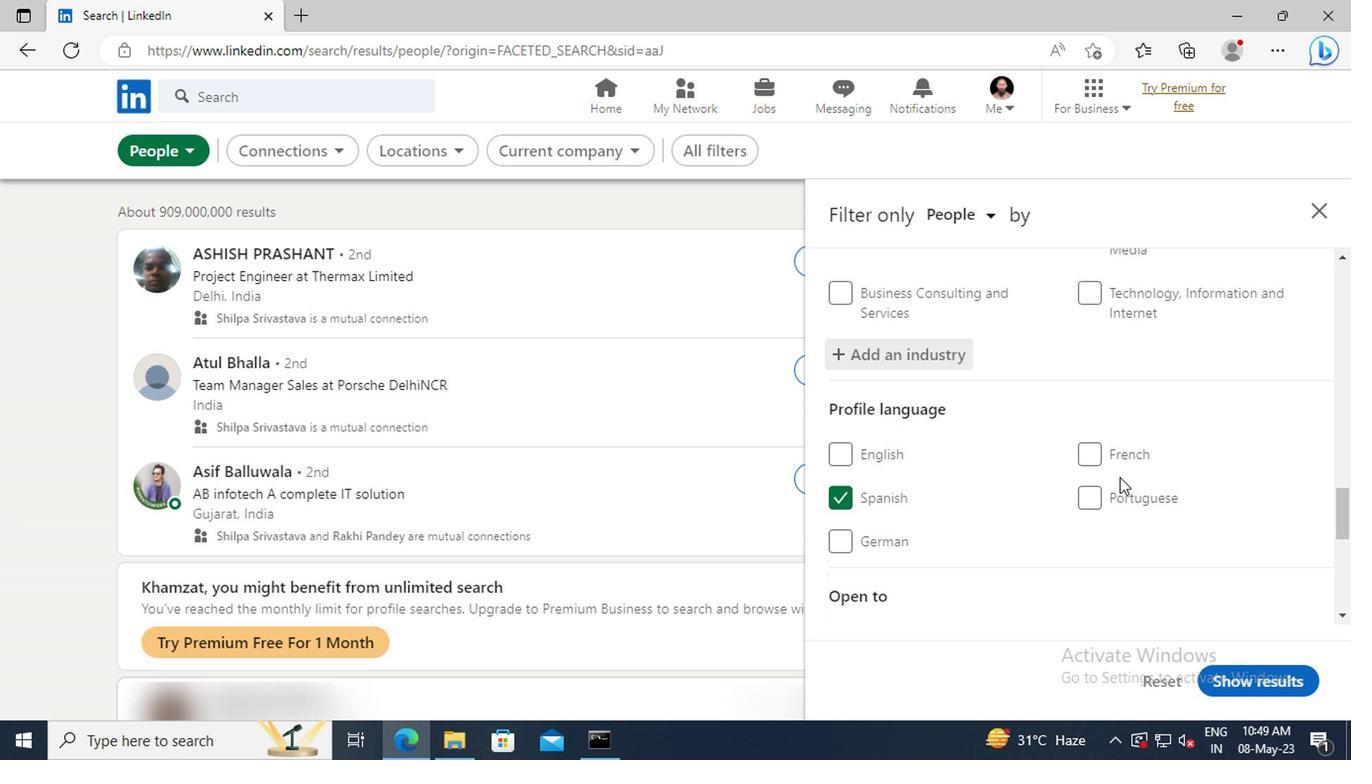 
Action: Mouse moved to (1110, 456)
Screenshot: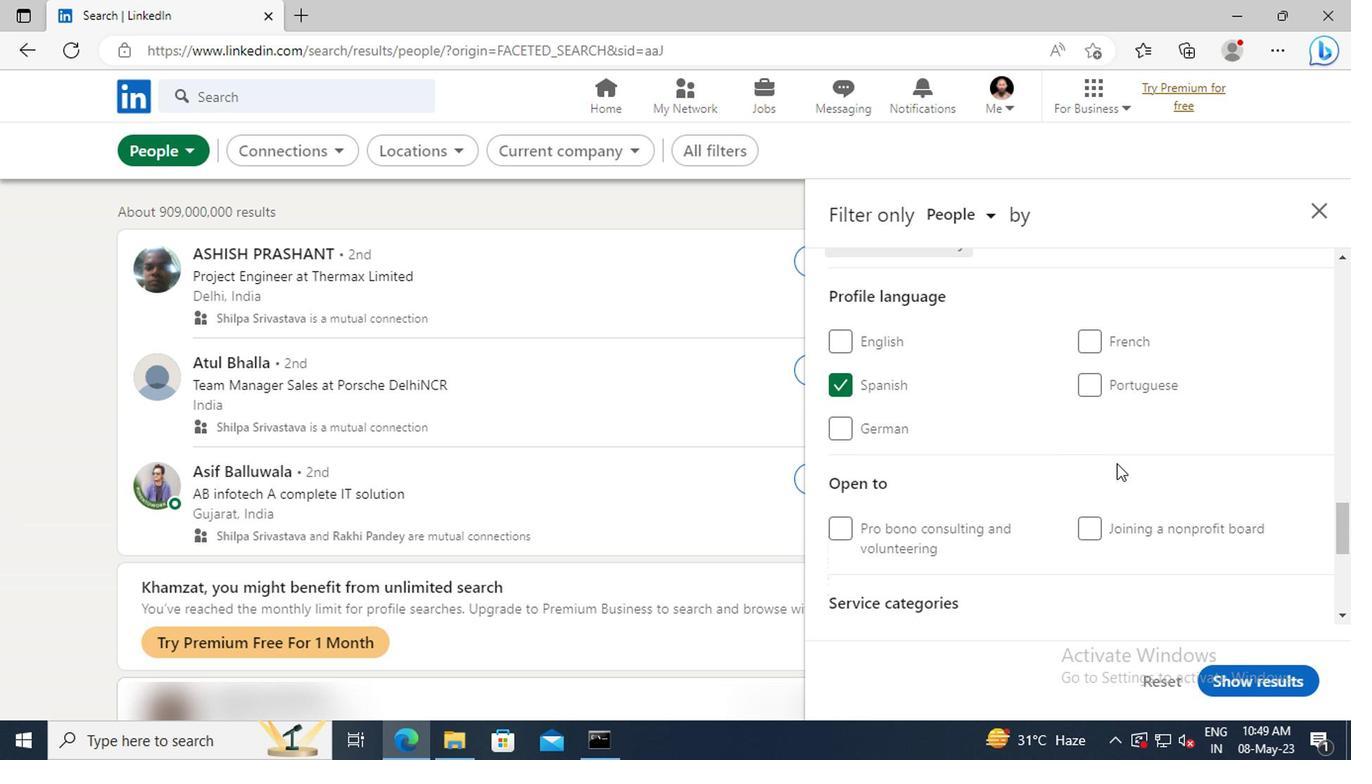 
Action: Mouse scrolled (1110, 454) with delta (0, -1)
Screenshot: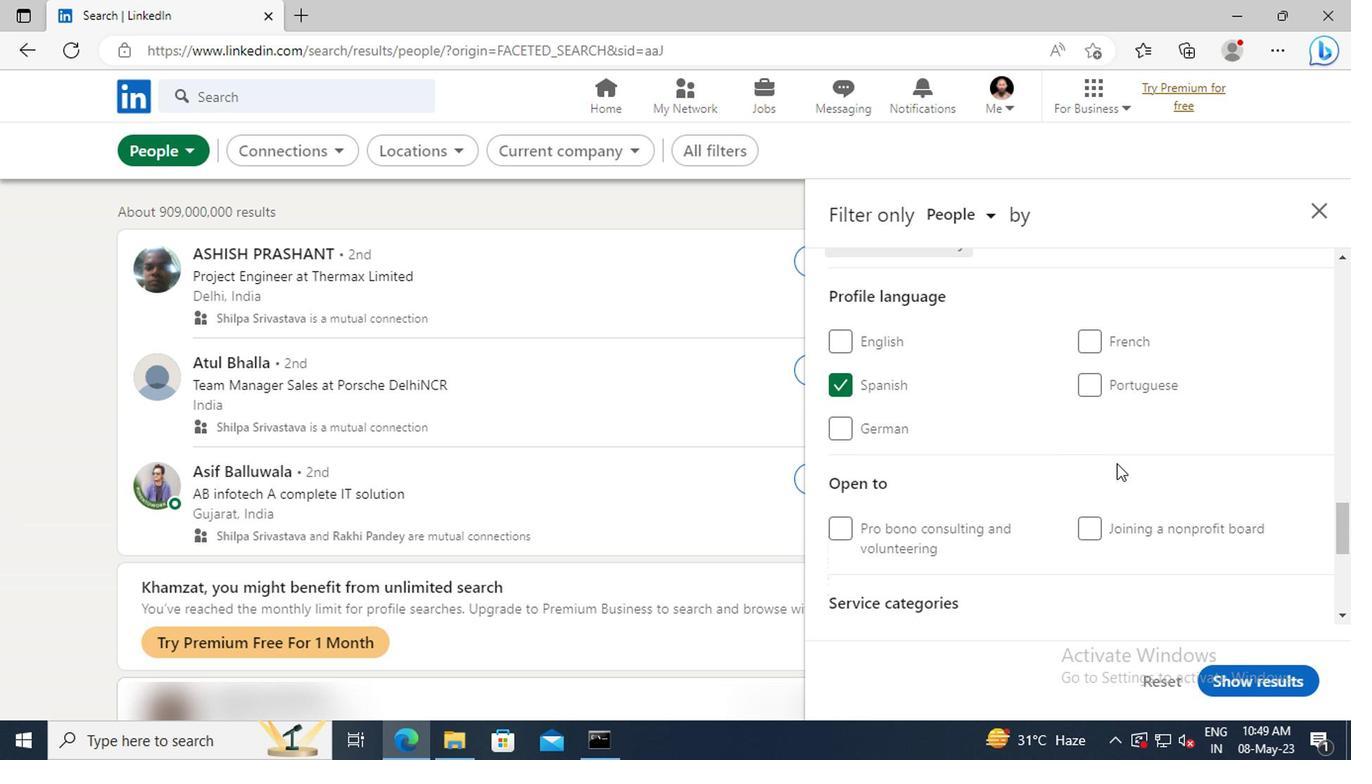 
Action: Mouse moved to (1110, 454)
Screenshot: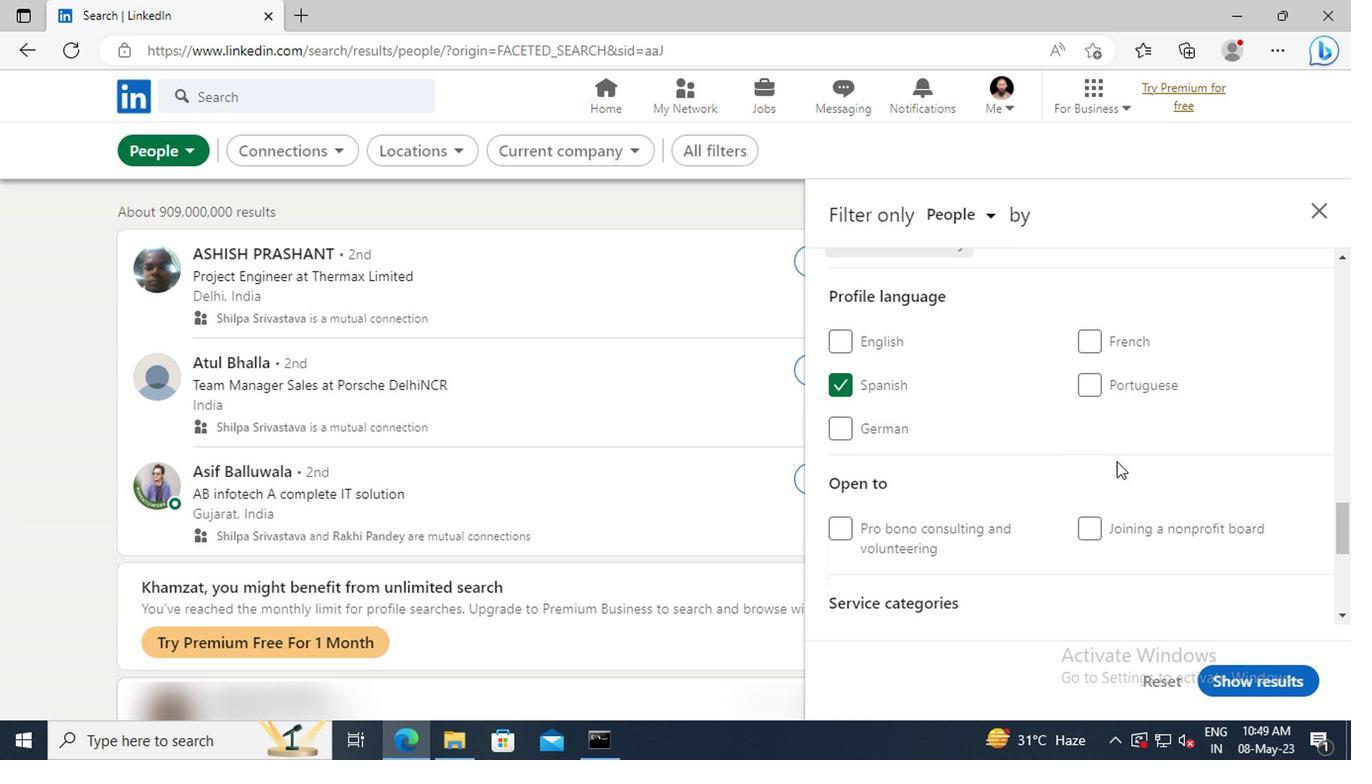 
Action: Mouse scrolled (1110, 454) with delta (0, 0)
Screenshot: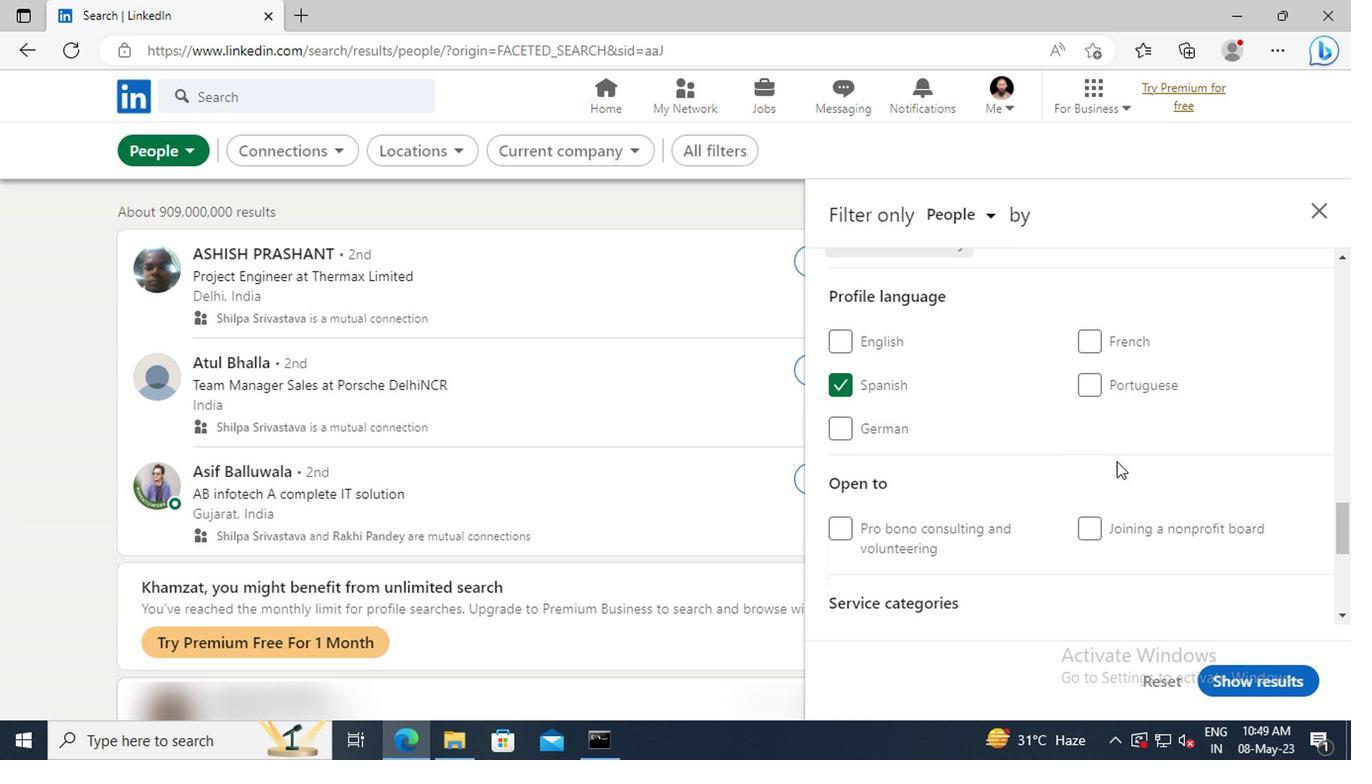 
Action: Mouse moved to (1109, 449)
Screenshot: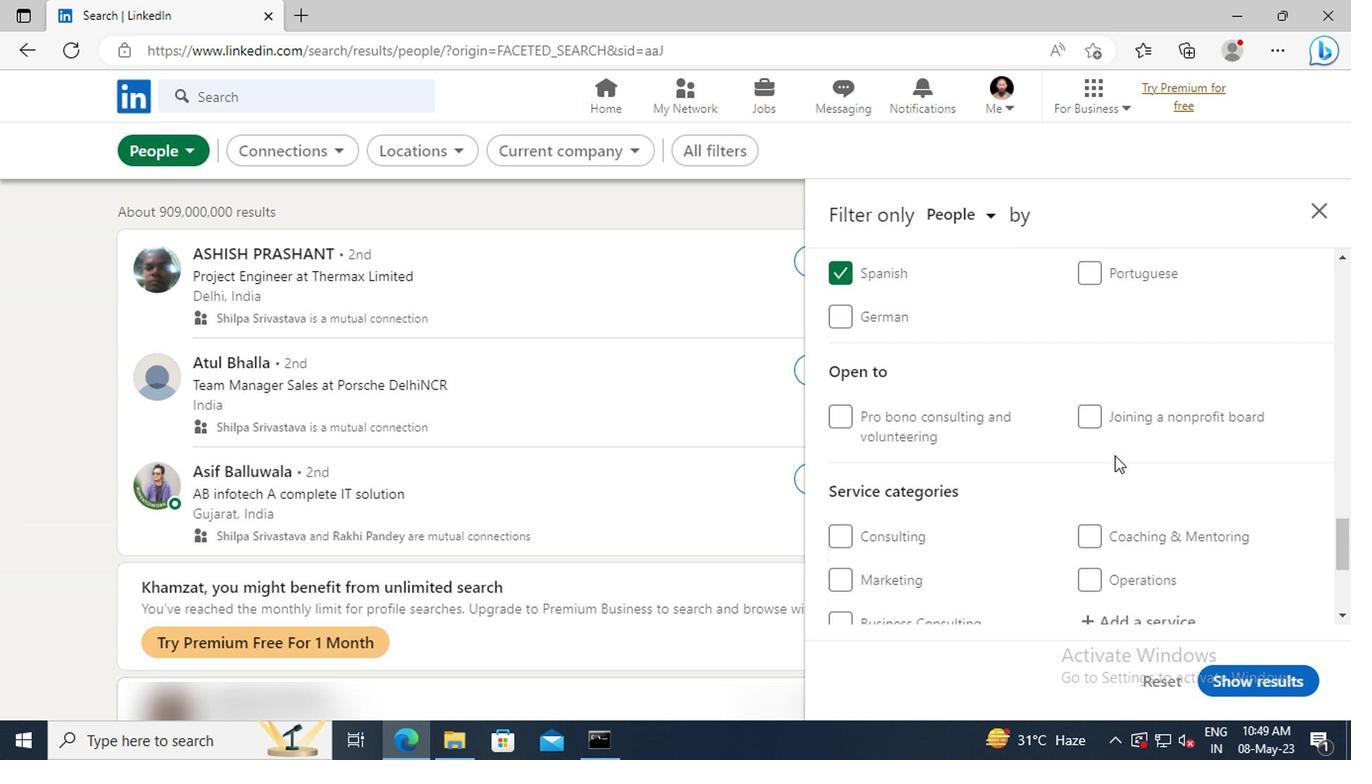
Action: Mouse scrolled (1109, 449) with delta (0, 0)
Screenshot: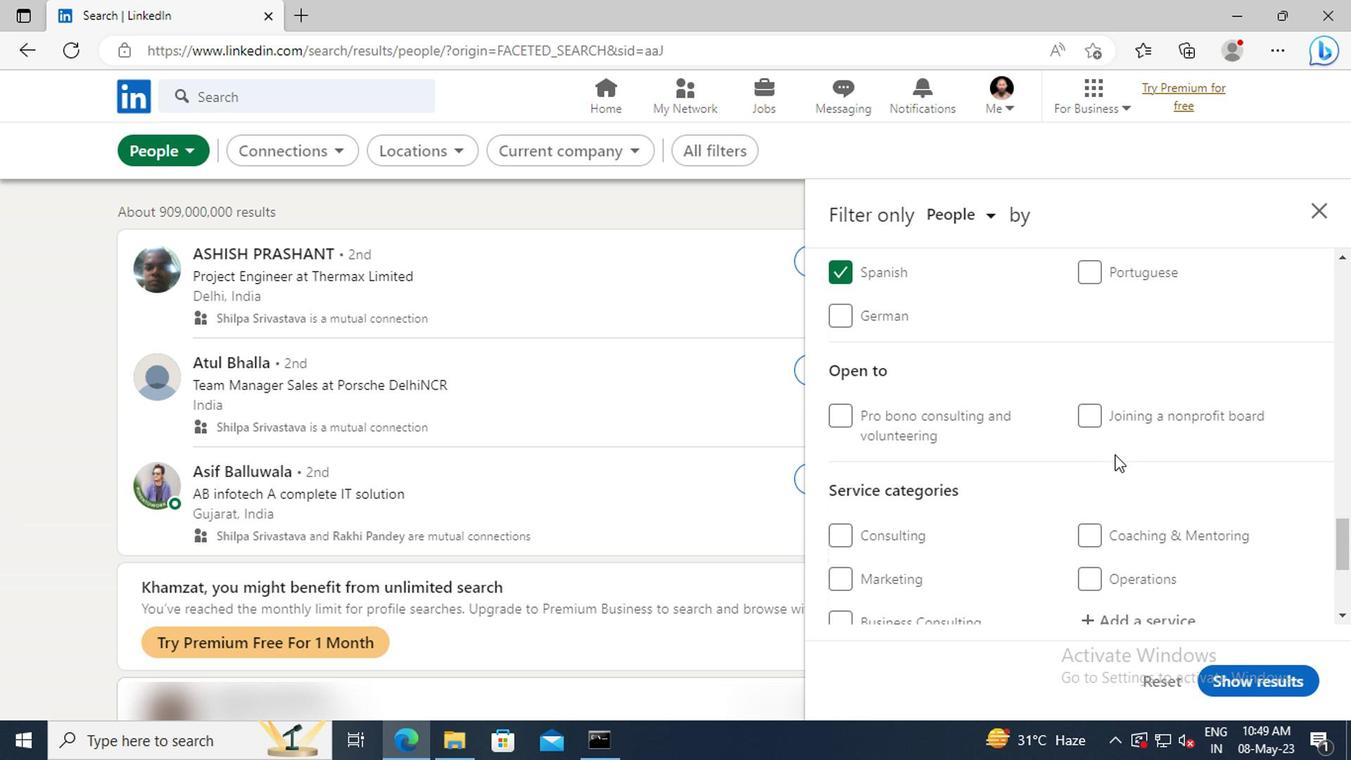 
Action: Mouse scrolled (1109, 449) with delta (0, 0)
Screenshot: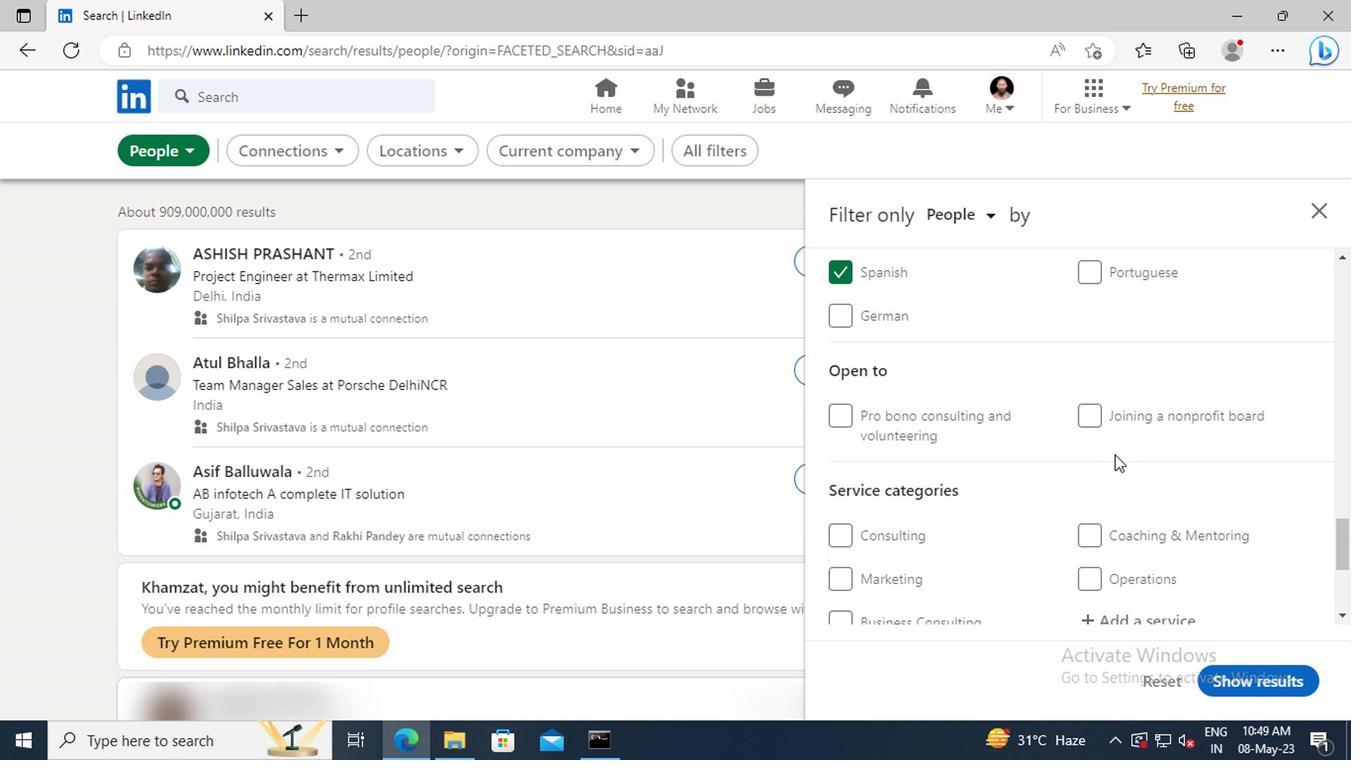 
Action: Mouse moved to (1113, 500)
Screenshot: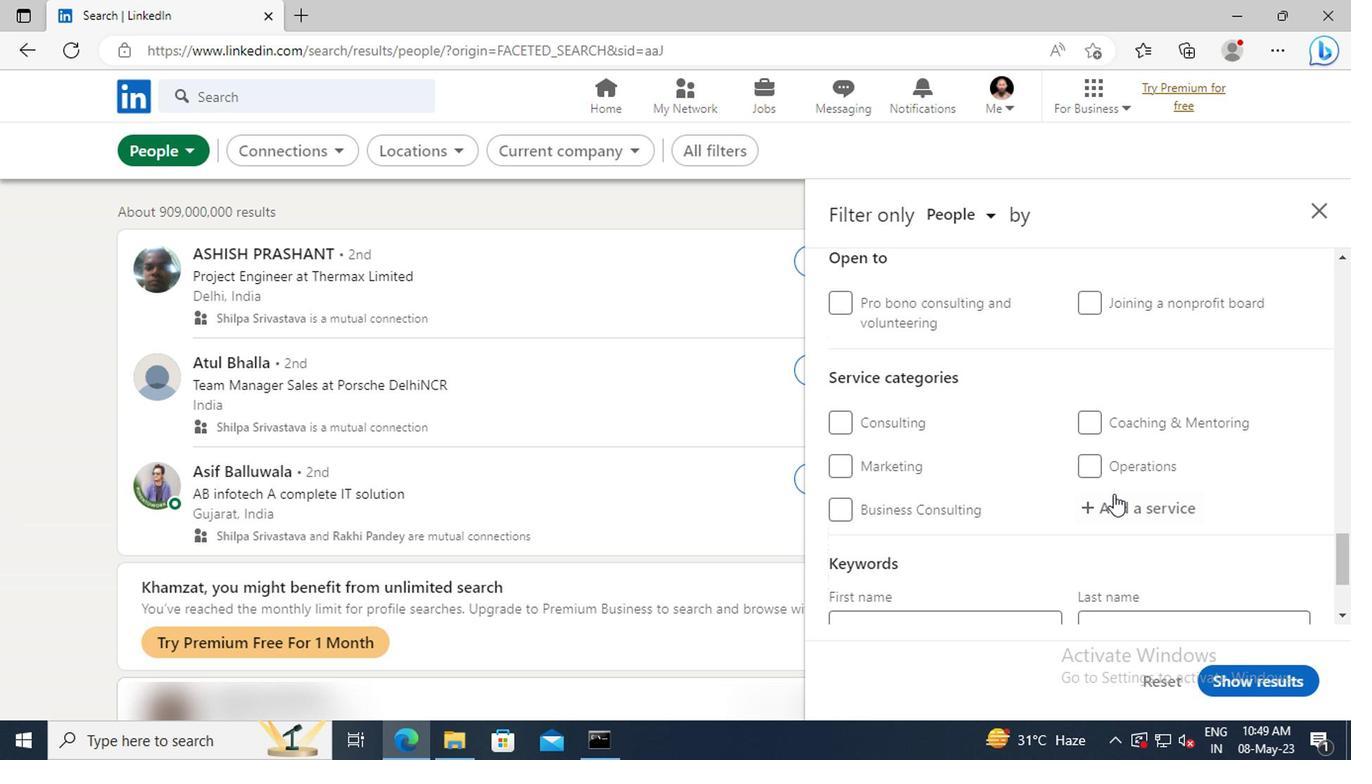 
Action: Mouse pressed left at (1113, 500)
Screenshot: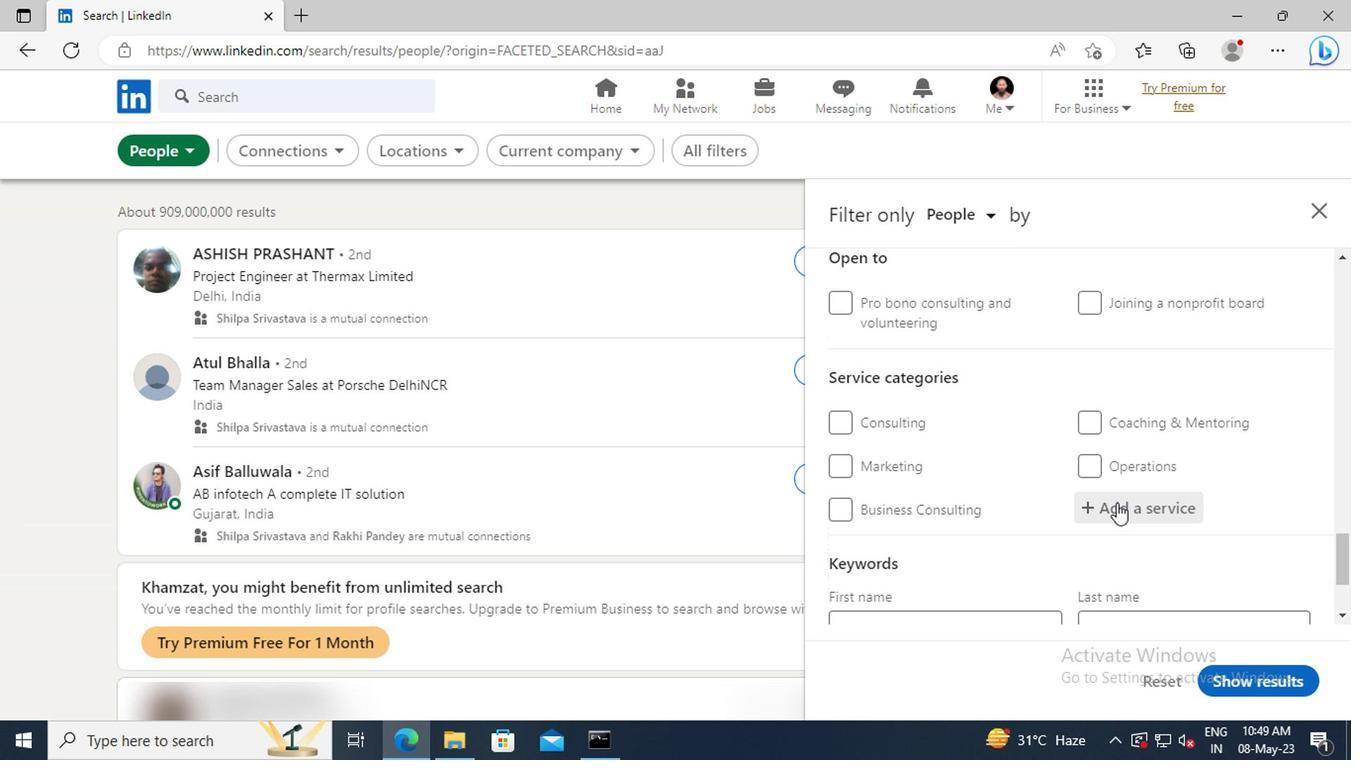
Action: Mouse moved to (1113, 503)
Screenshot: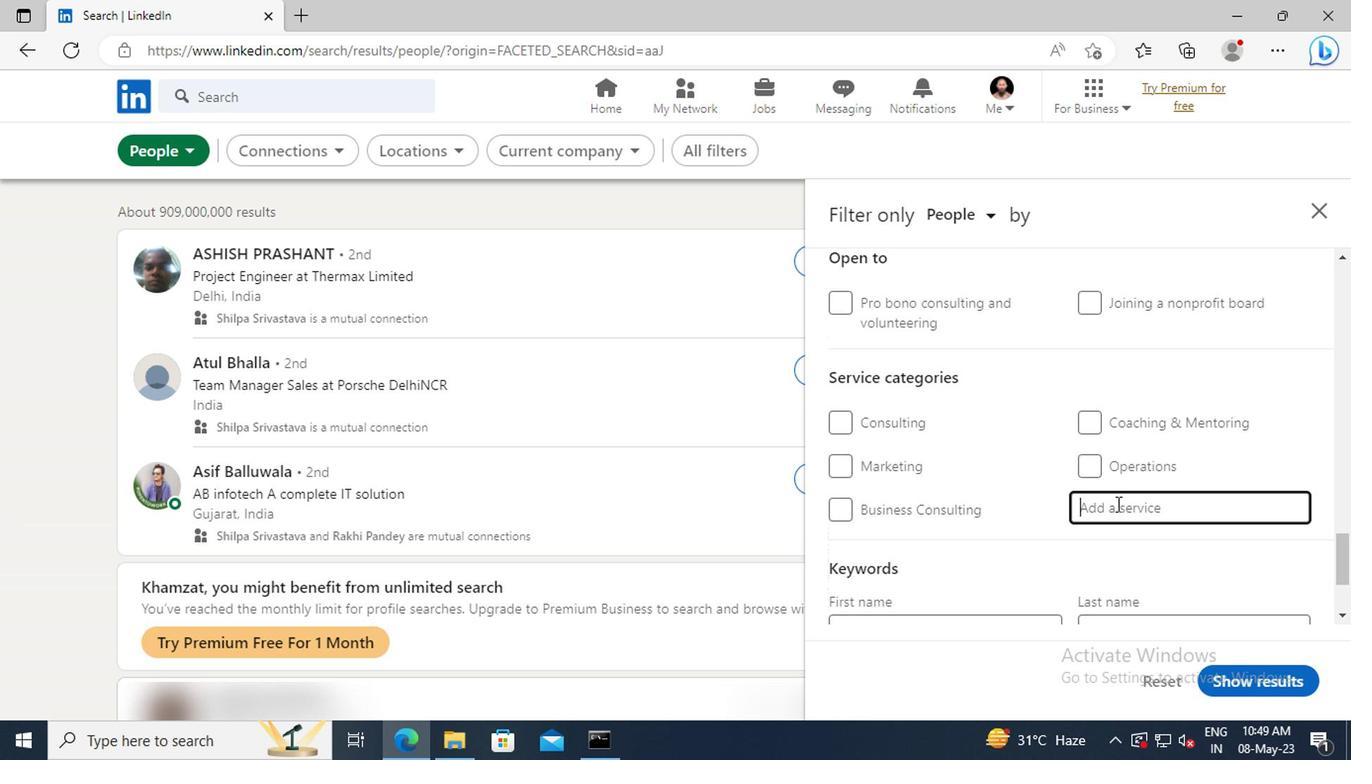 
Action: Key pressed <Key.shift>
Screenshot: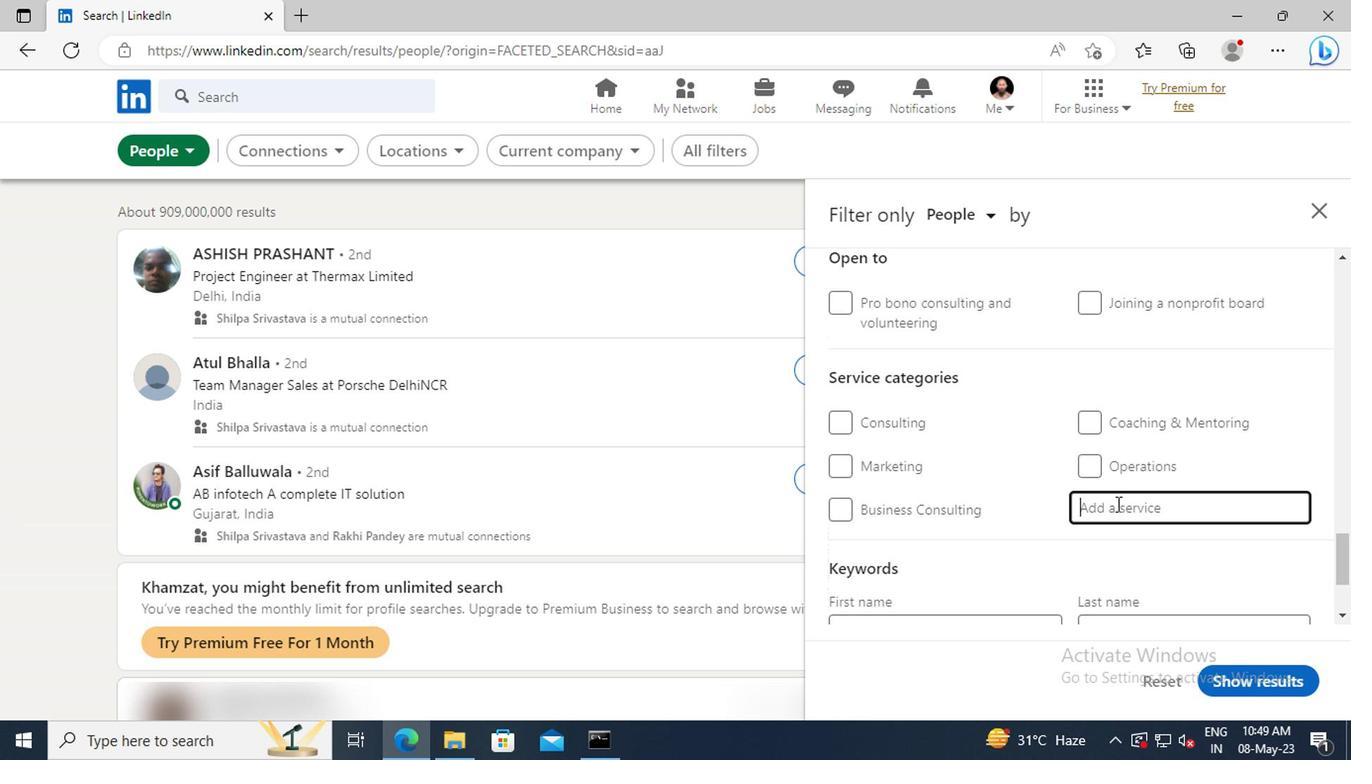 
Action: Mouse moved to (1114, 507)
Screenshot: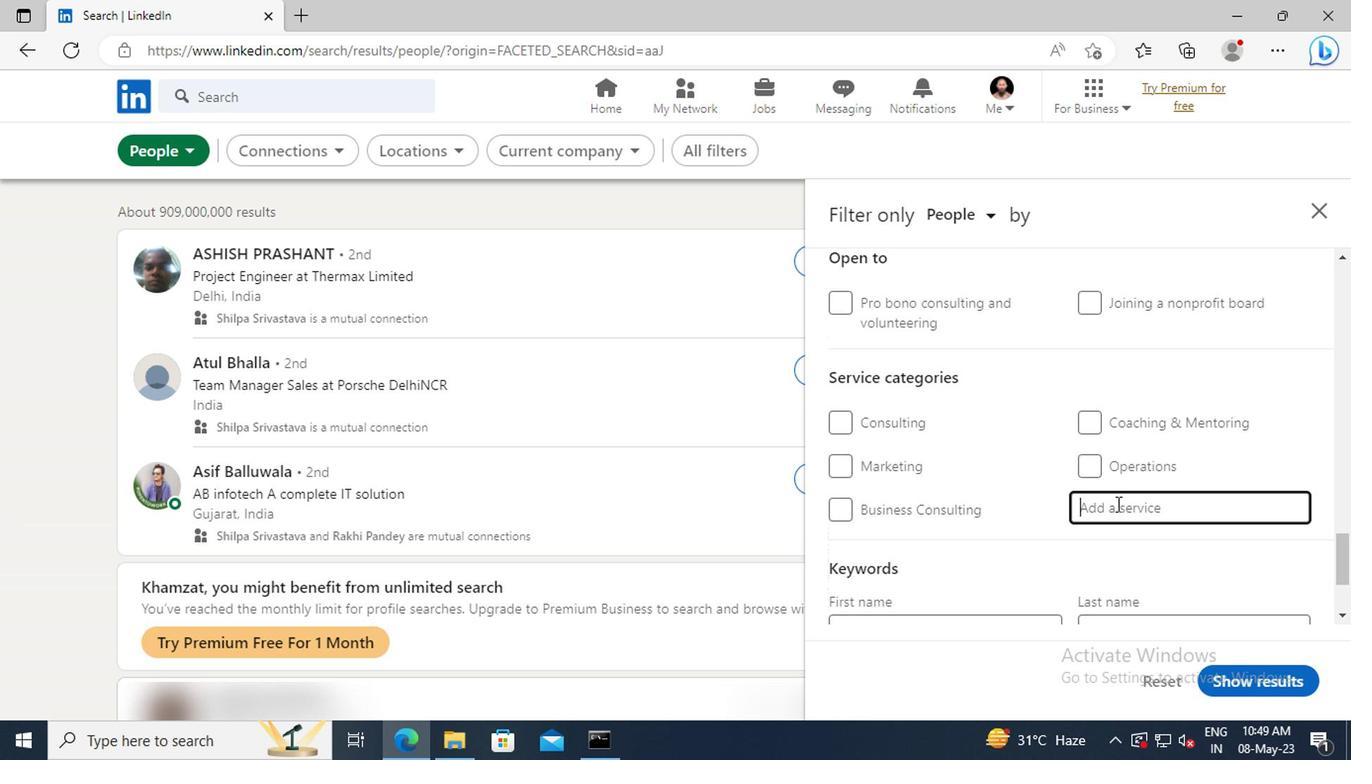 
Action: Key pressed <Key.shift>TAX<Key.space><Key.shift>L
Screenshot: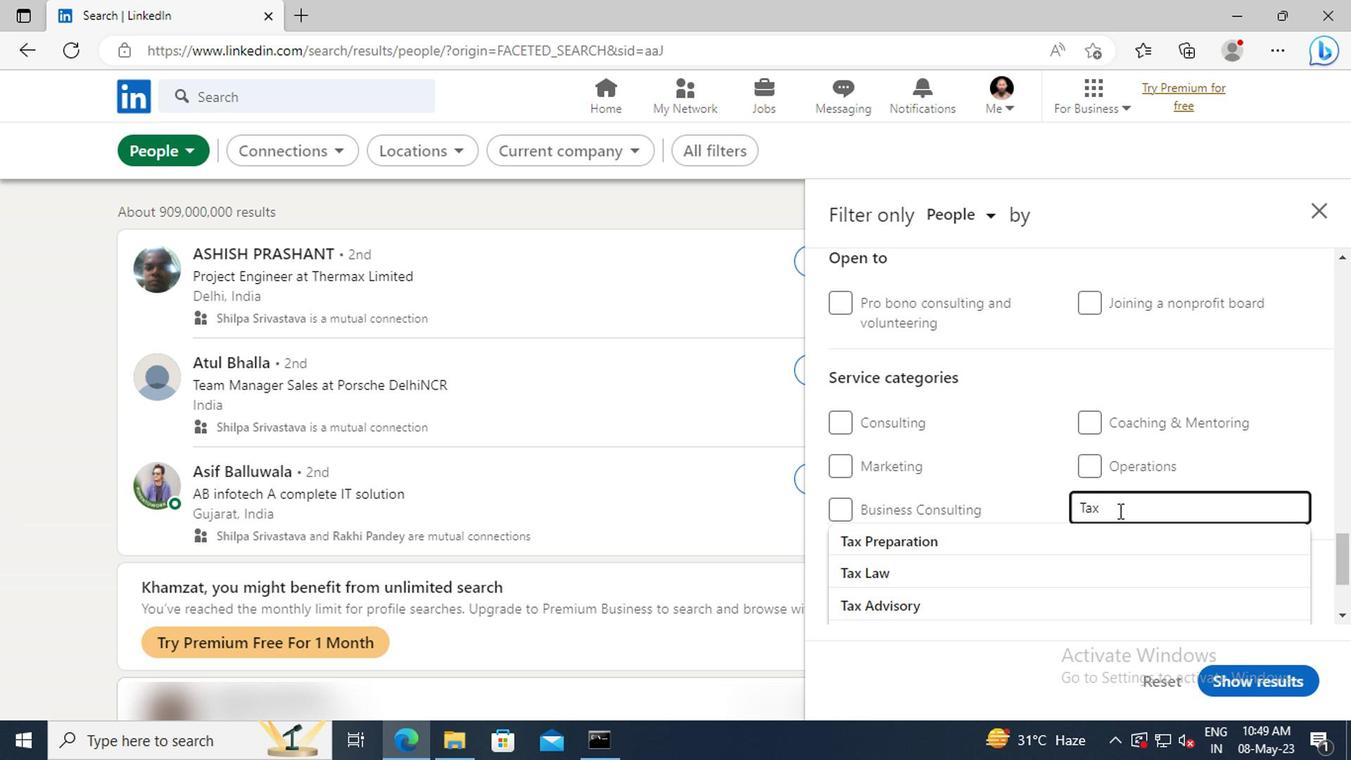
Action: Mouse moved to (1113, 535)
Screenshot: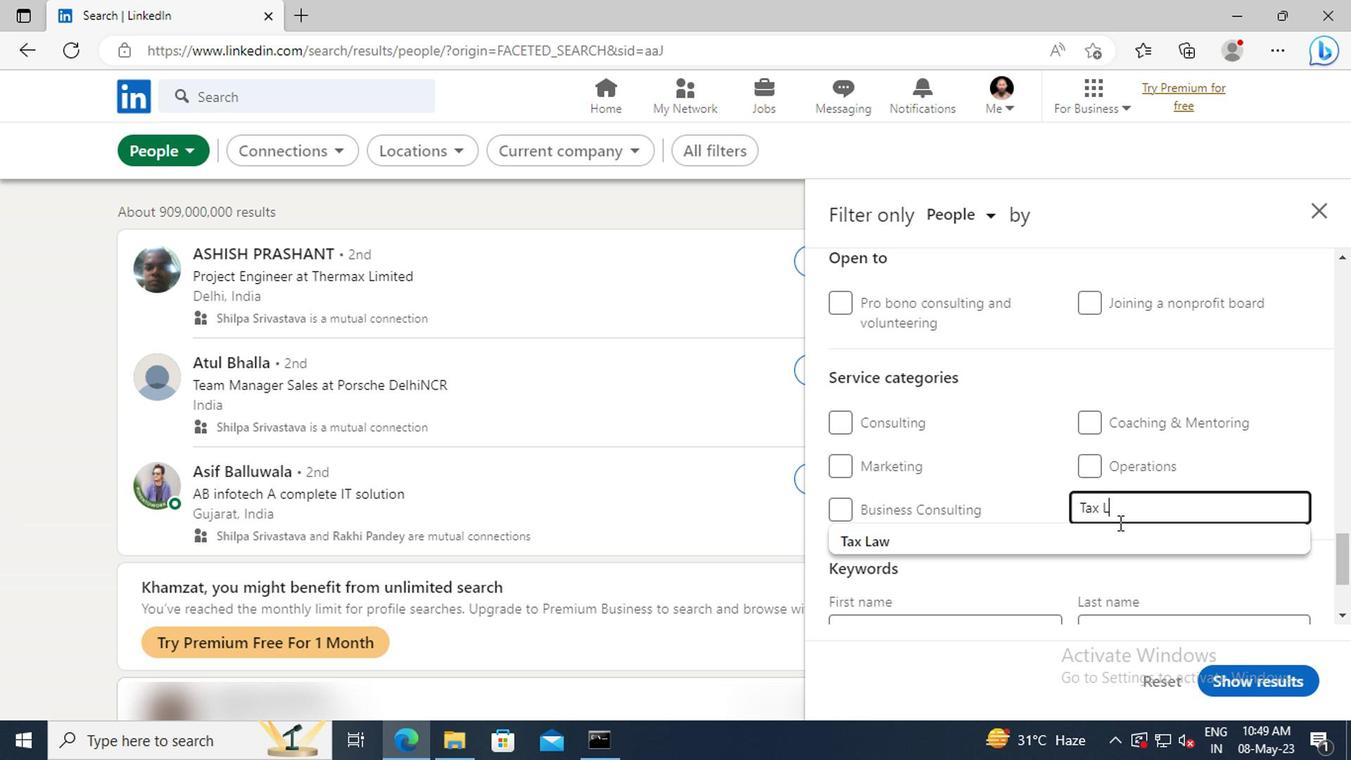 
Action: Mouse pressed left at (1113, 535)
Screenshot: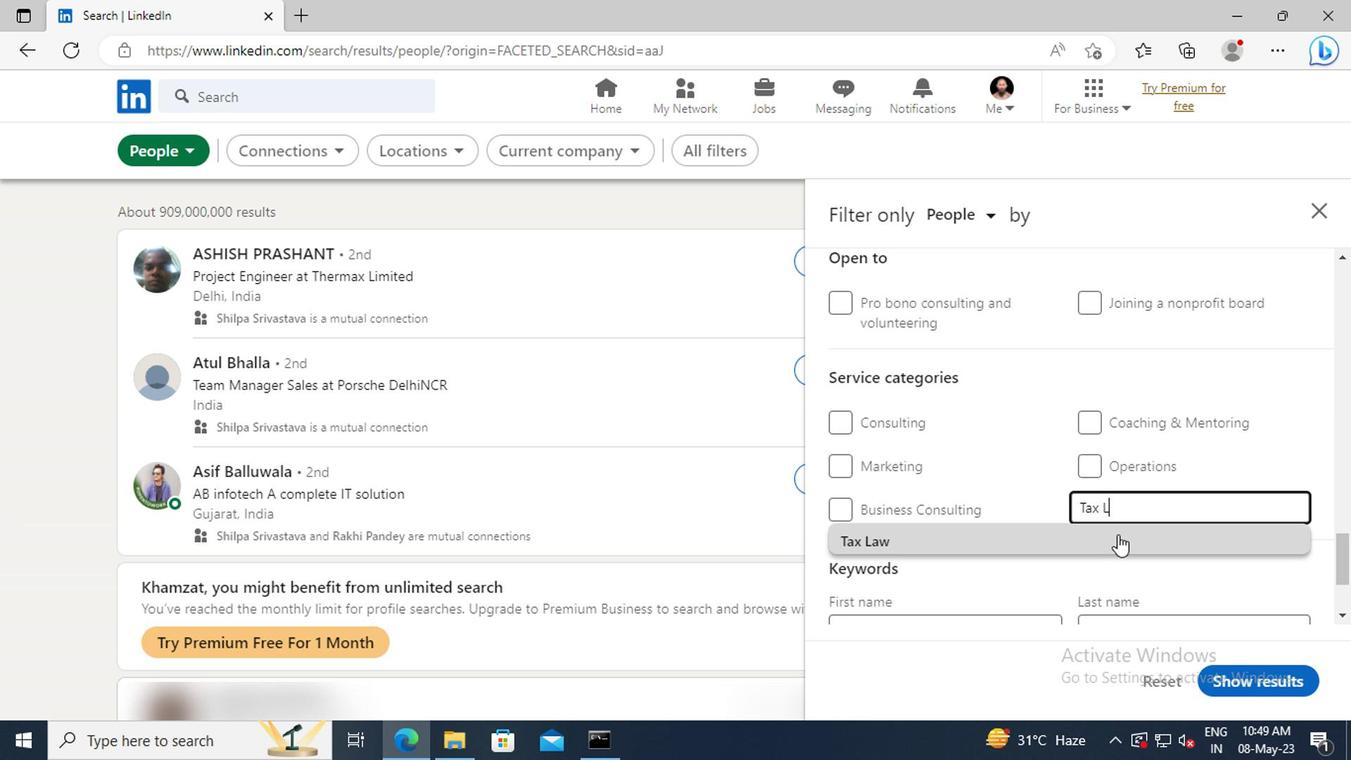 
Action: Mouse moved to (1113, 534)
Screenshot: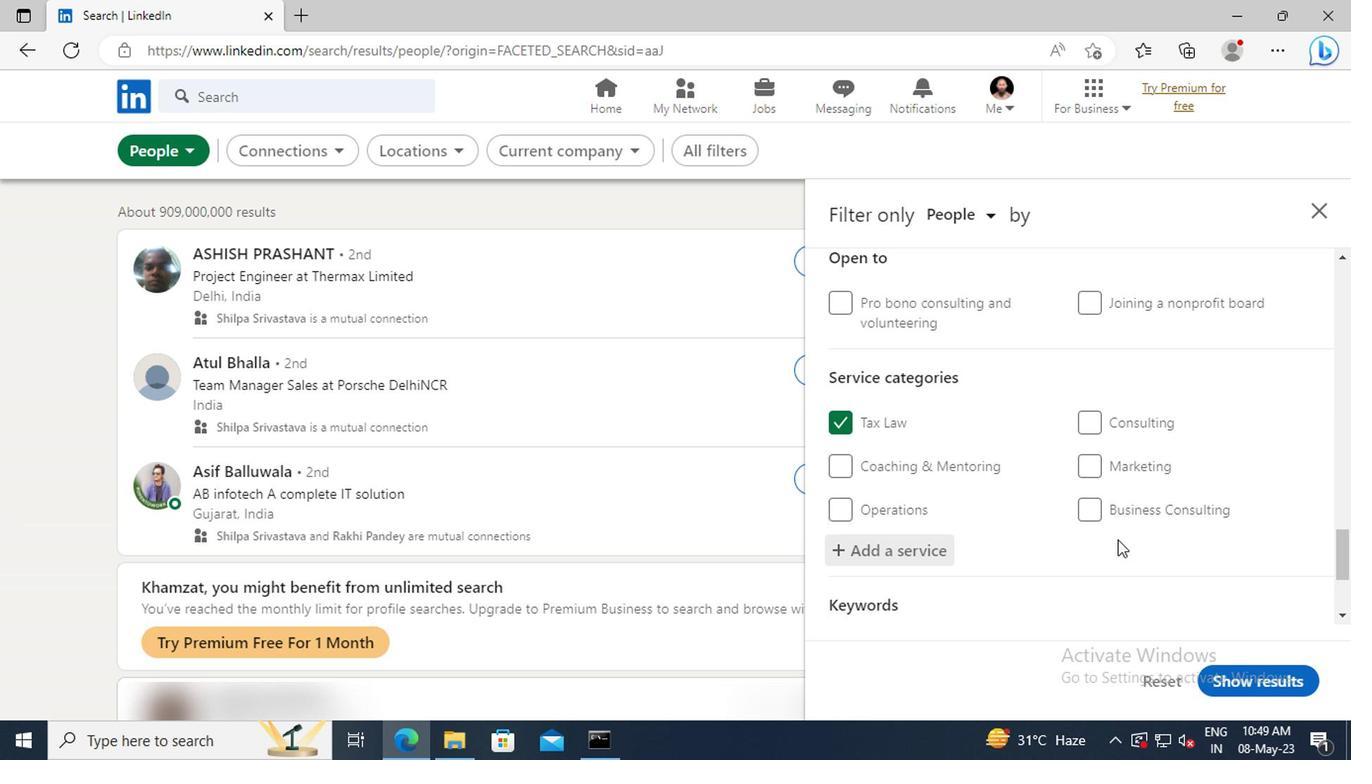 
Action: Mouse scrolled (1113, 533) with delta (0, 0)
Screenshot: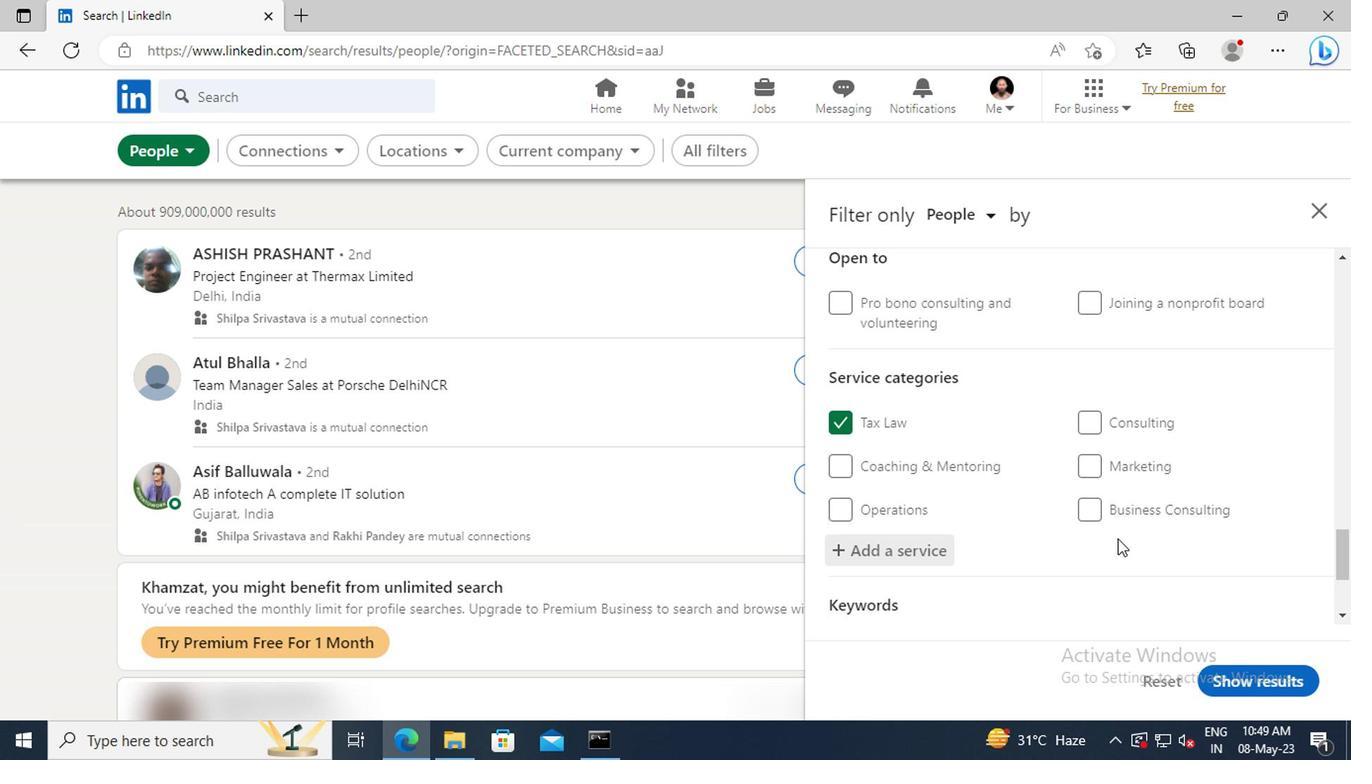
Action: Mouse scrolled (1113, 533) with delta (0, 0)
Screenshot: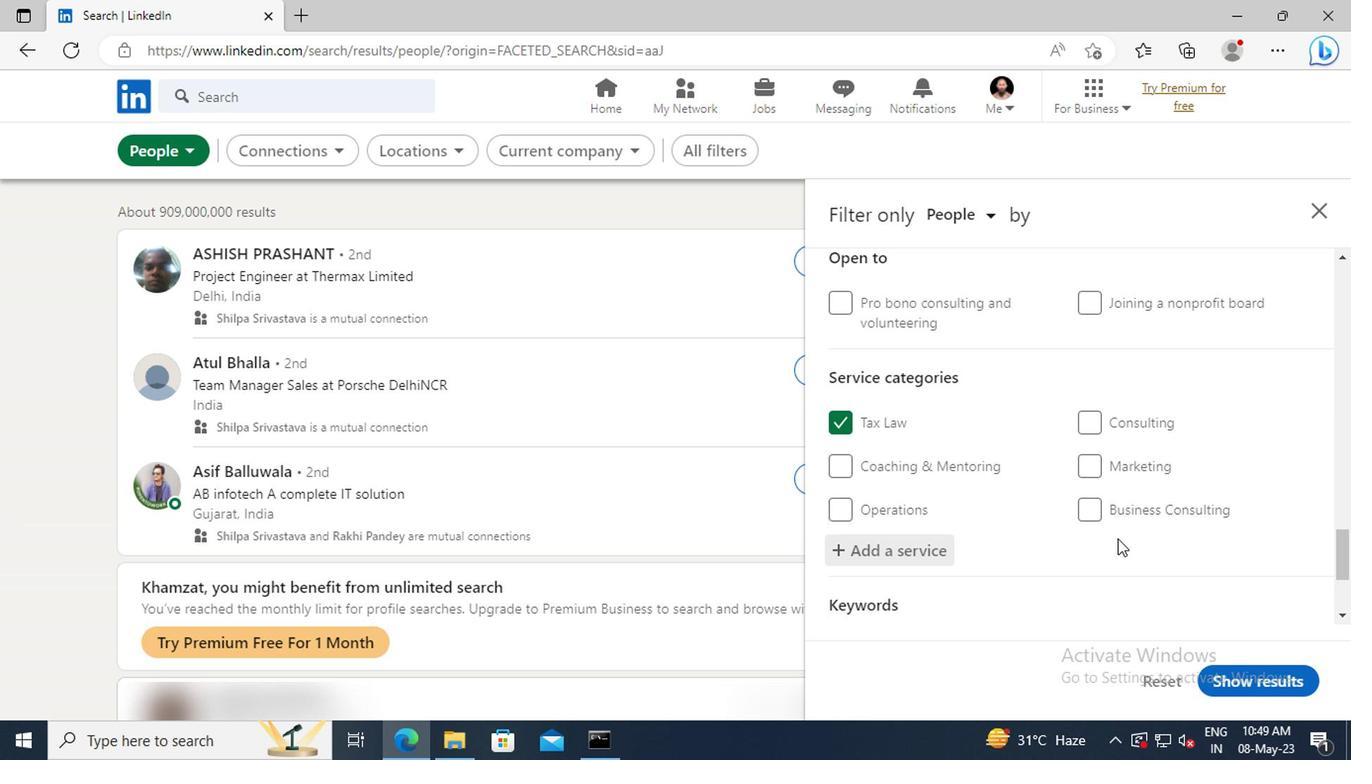 
Action: Mouse scrolled (1113, 533) with delta (0, 0)
Screenshot: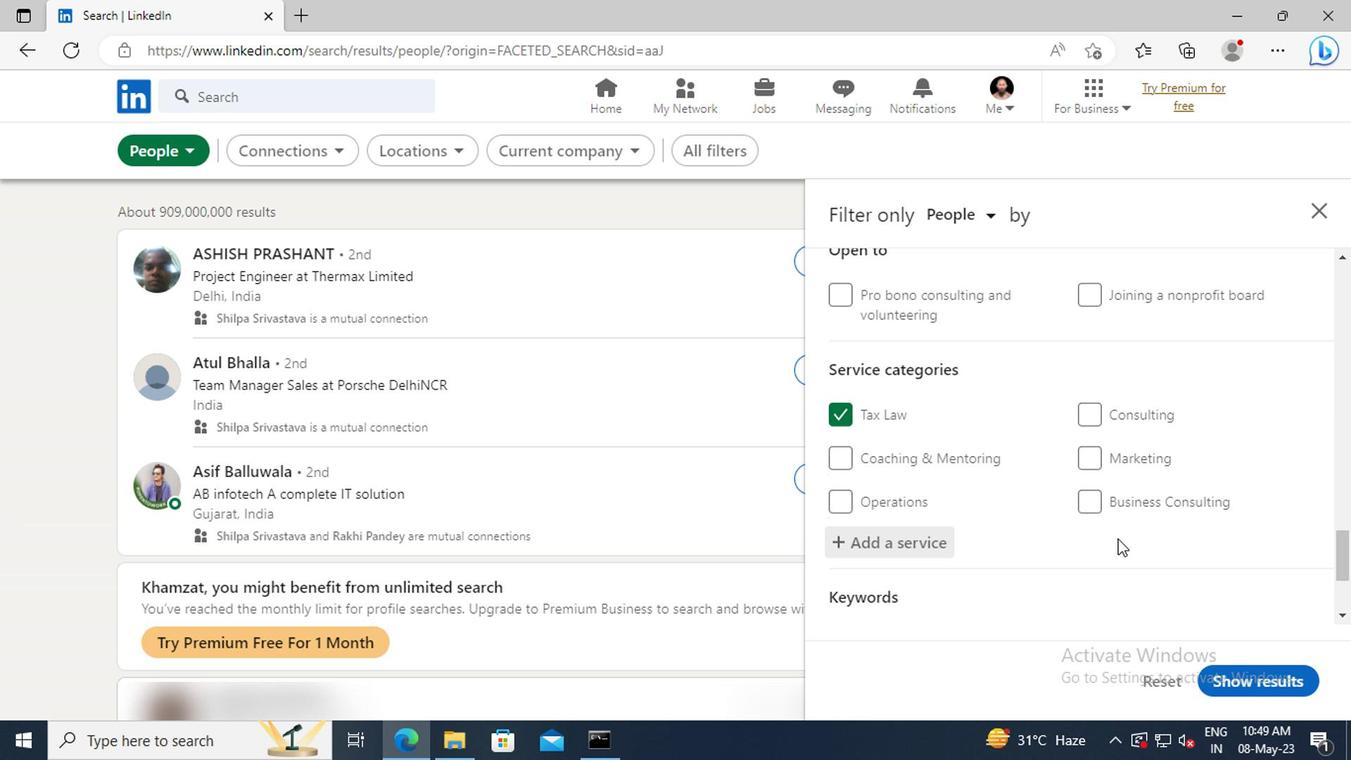 
Action: Mouse scrolled (1113, 533) with delta (0, 0)
Screenshot: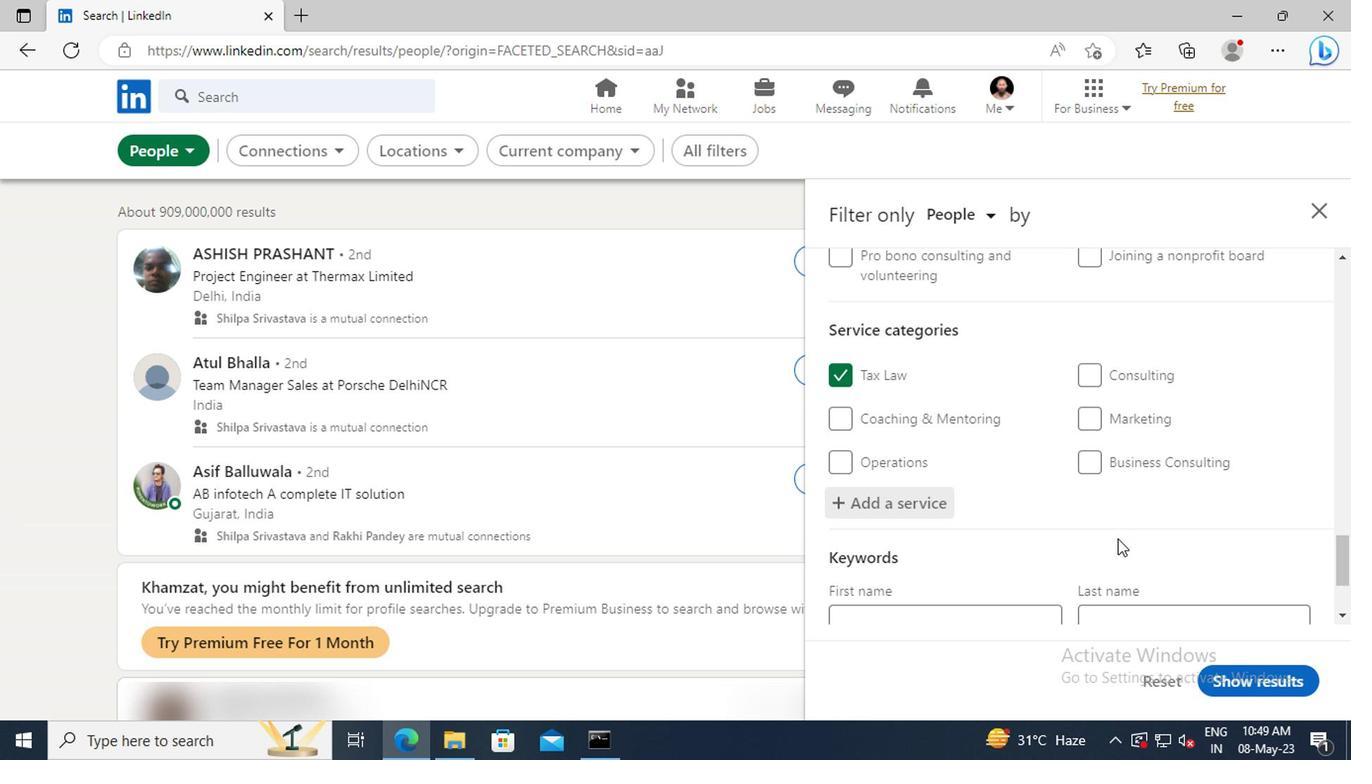 
Action: Mouse moved to (971, 540)
Screenshot: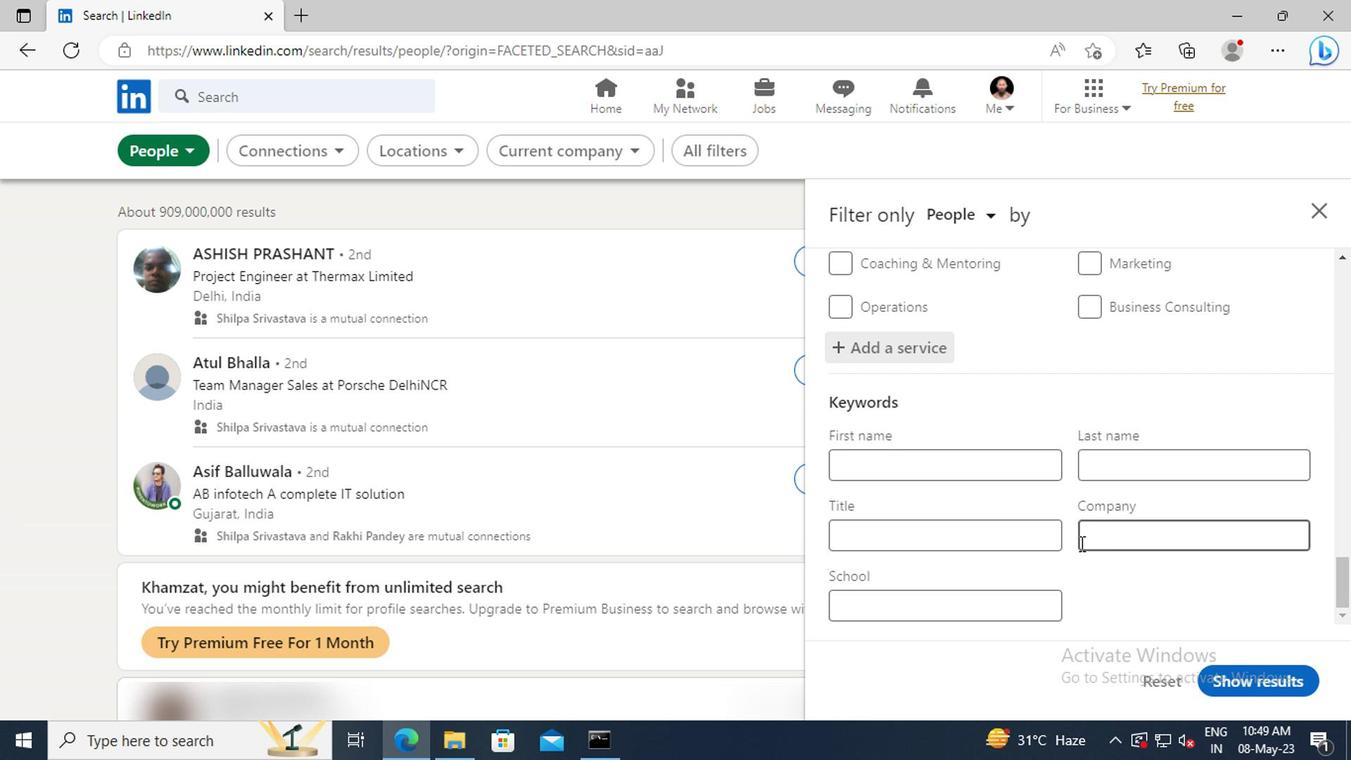 
Action: Mouse pressed left at (971, 540)
Screenshot: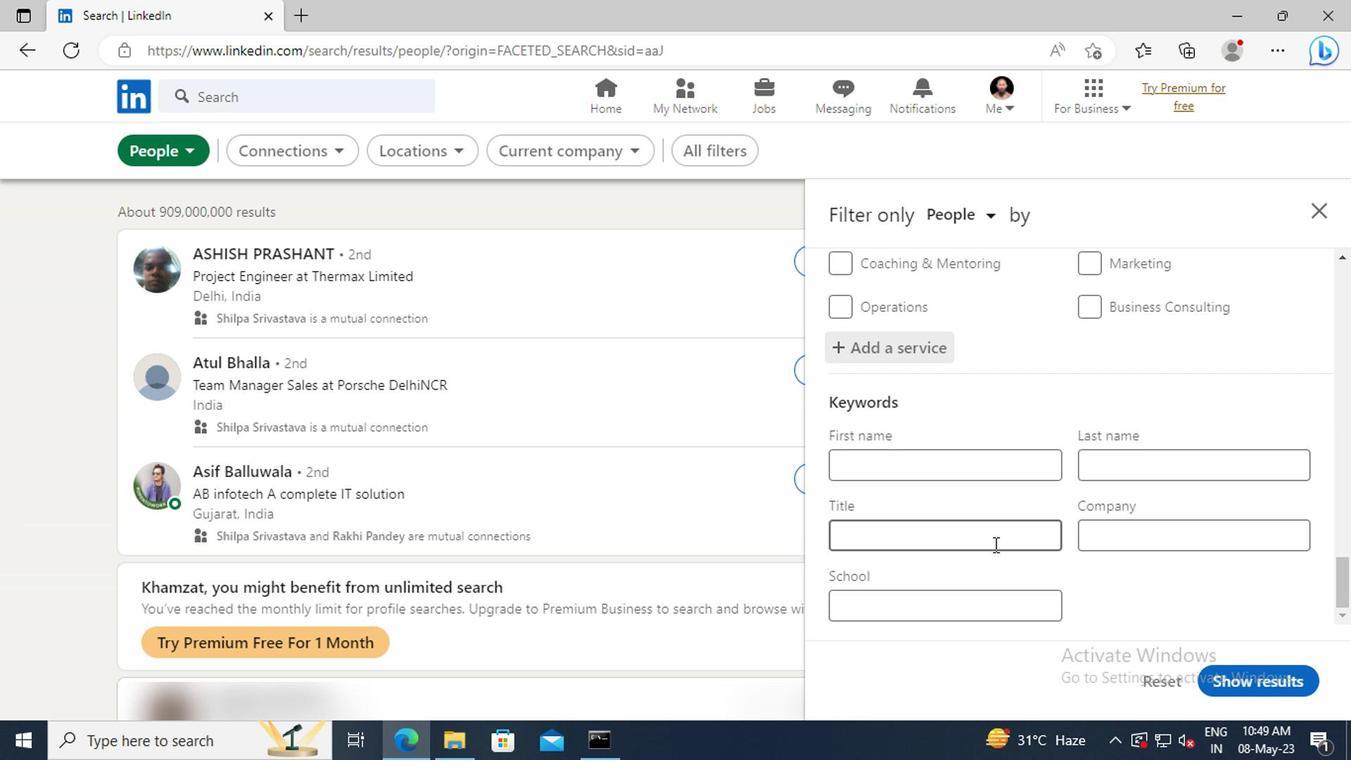 
Action: Mouse moved to (972, 541)
Screenshot: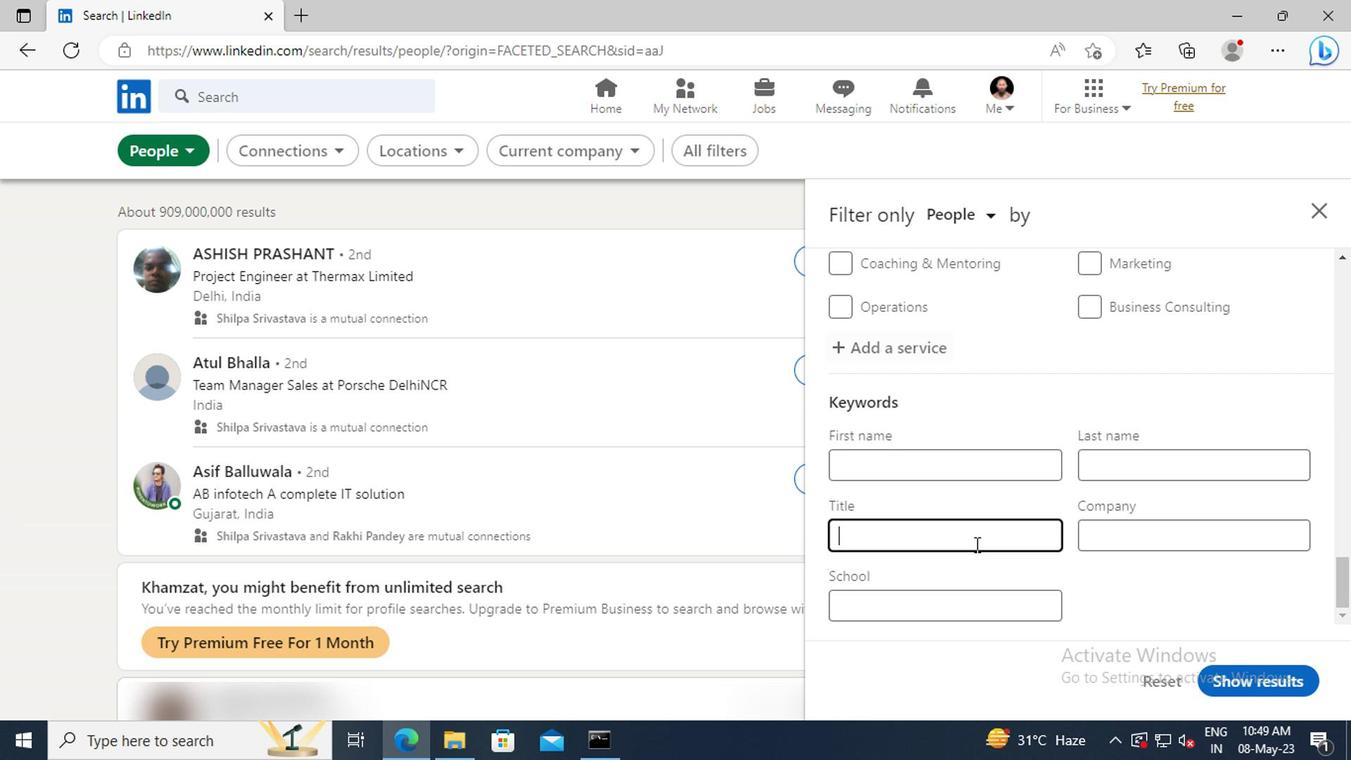 
Action: Key pressed <Key.shift>CUSTOMER<Key.space><Key.shift>CARE<Key.space><Key.shift>ASSOCIATE<Key.enter>
Screenshot: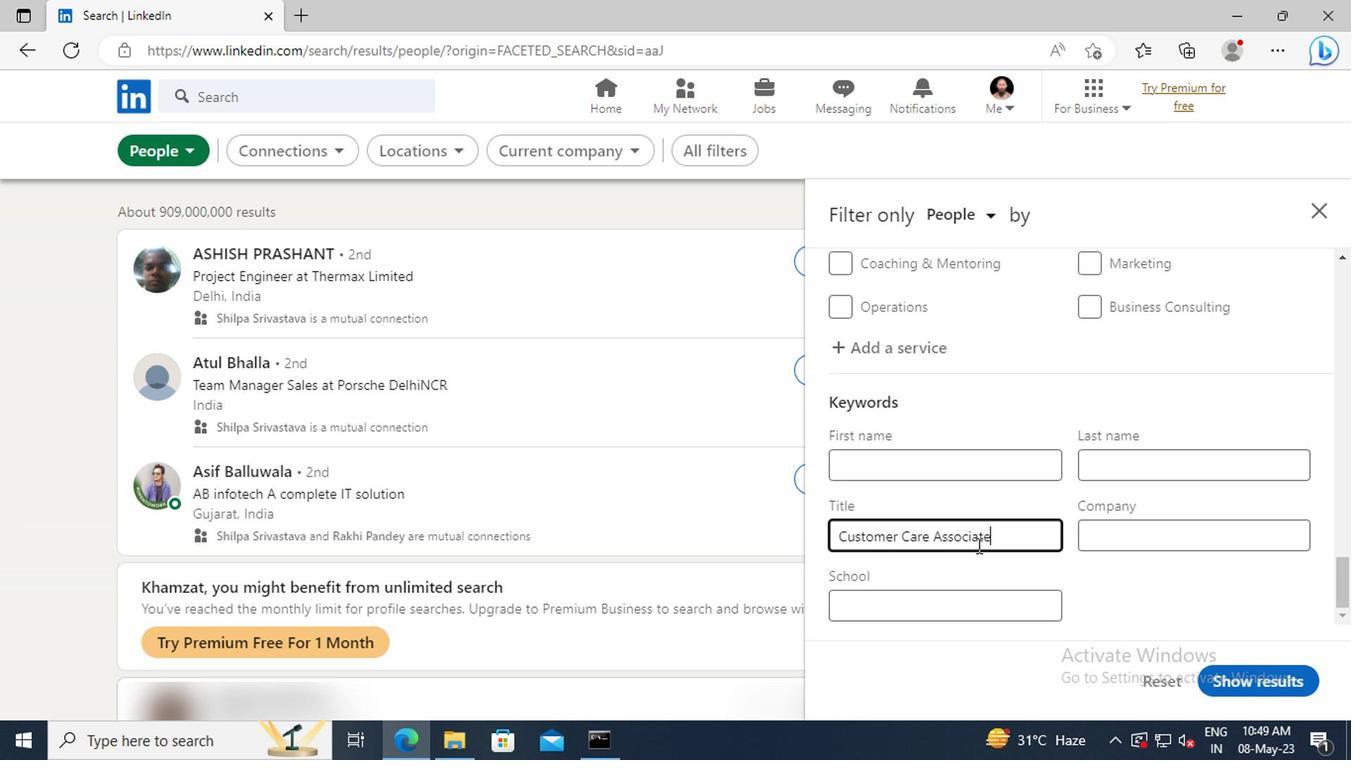 
Action: Mouse moved to (1222, 663)
Screenshot: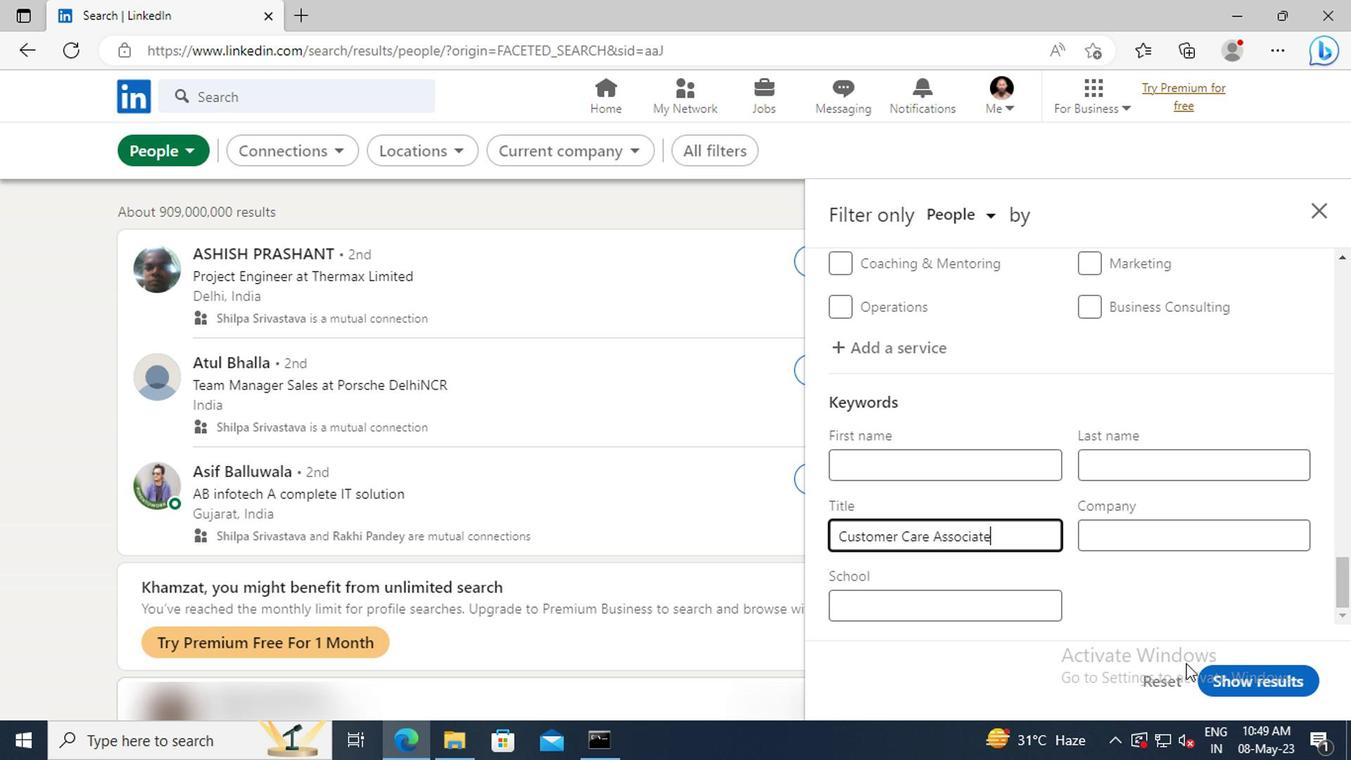 
Action: Mouse pressed left at (1222, 663)
Screenshot: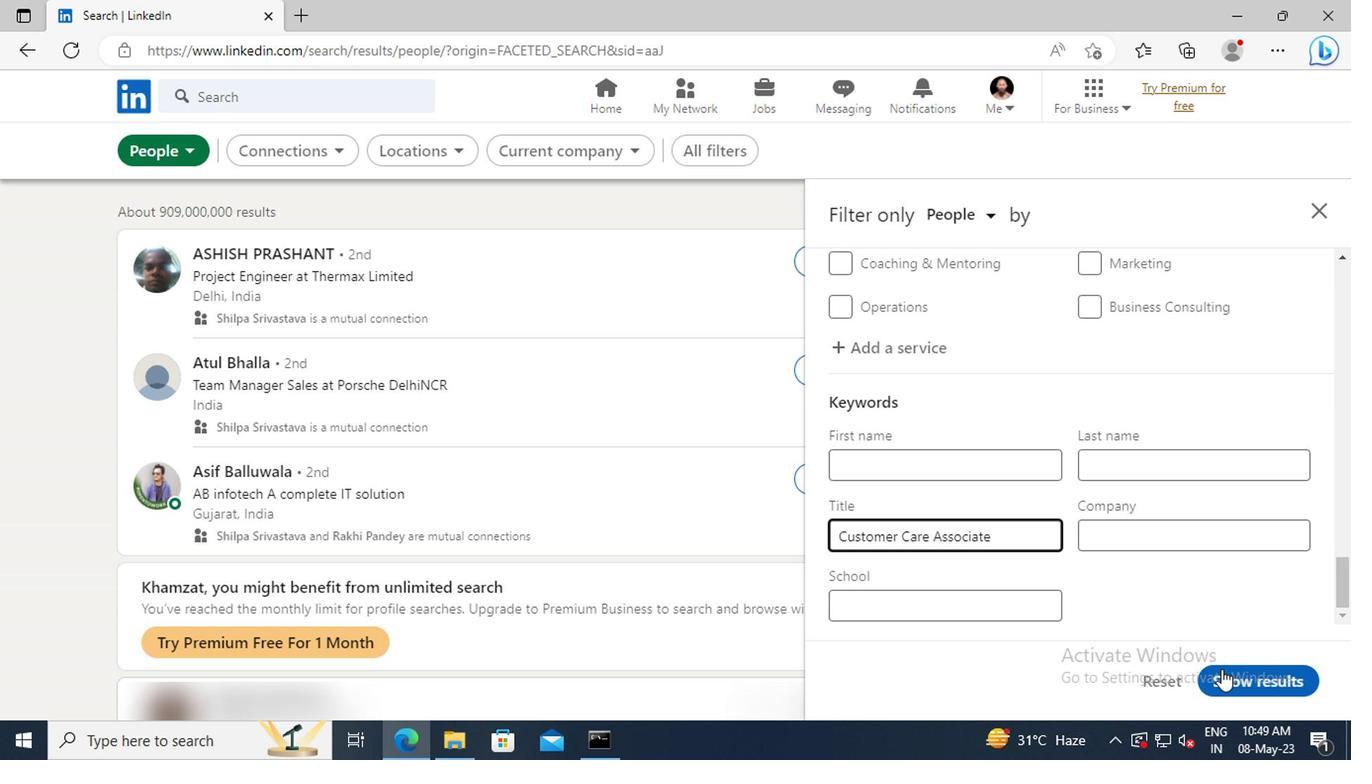 
